 Task: Design a presentation showcasing the process of developing a mobile app
Action: Mouse moved to (718, 190)
Screenshot: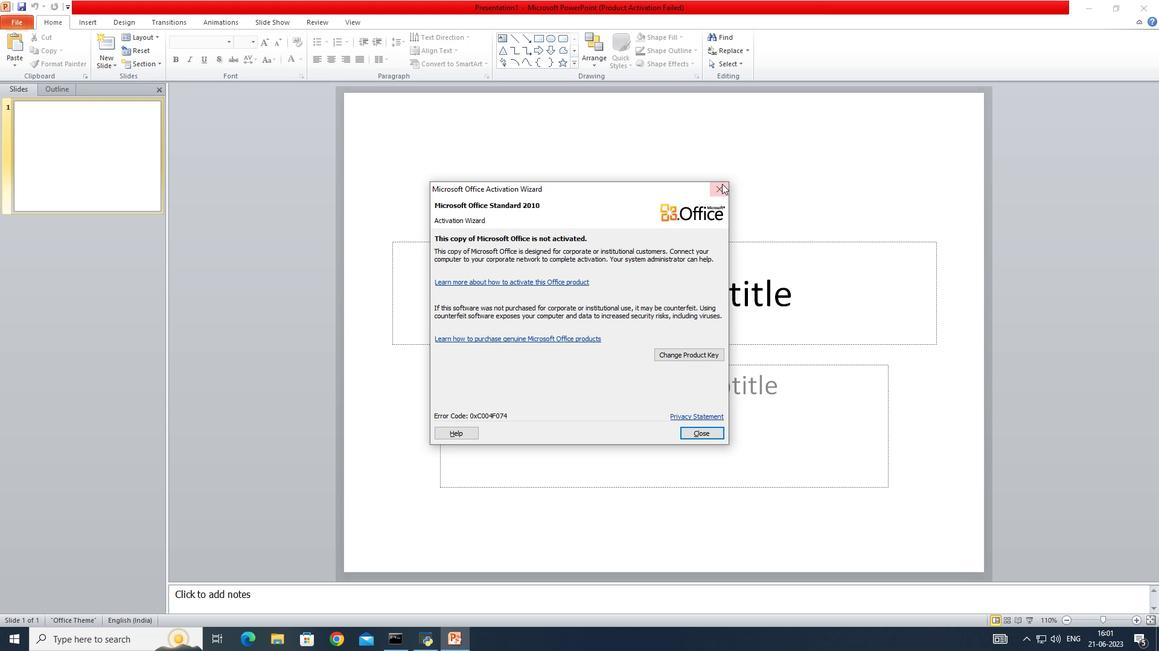 
Action: Mouse pressed left at (718, 190)
Screenshot: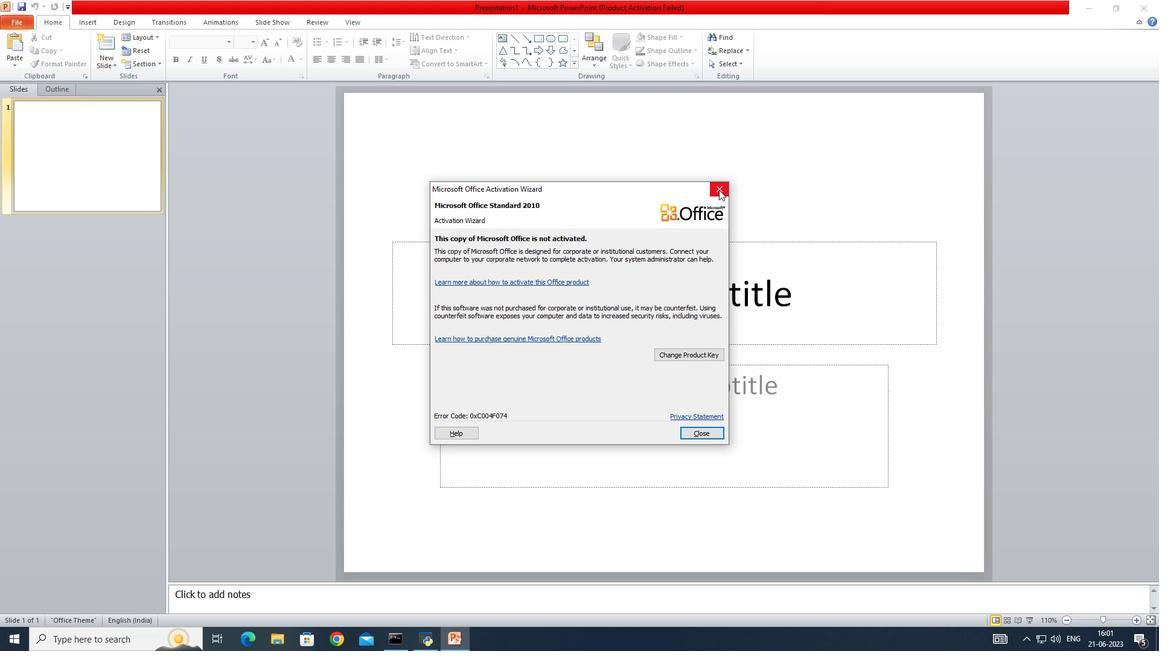 
Action: Mouse moved to (607, 292)
Screenshot: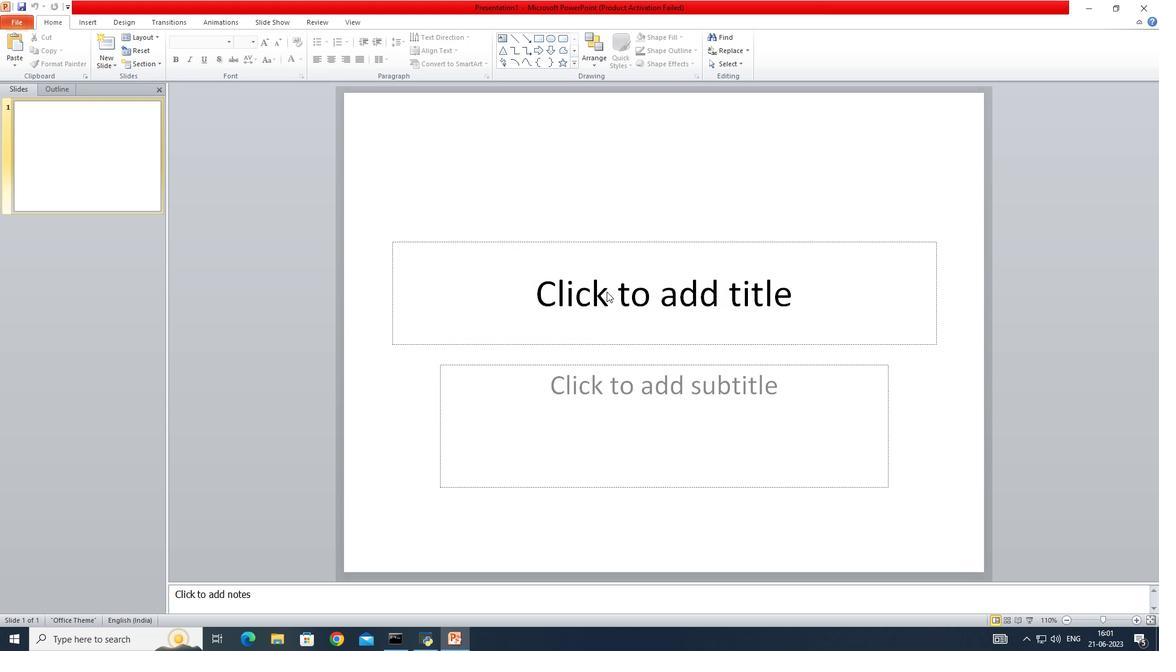 
Action: Mouse pressed left at (607, 292)
Screenshot: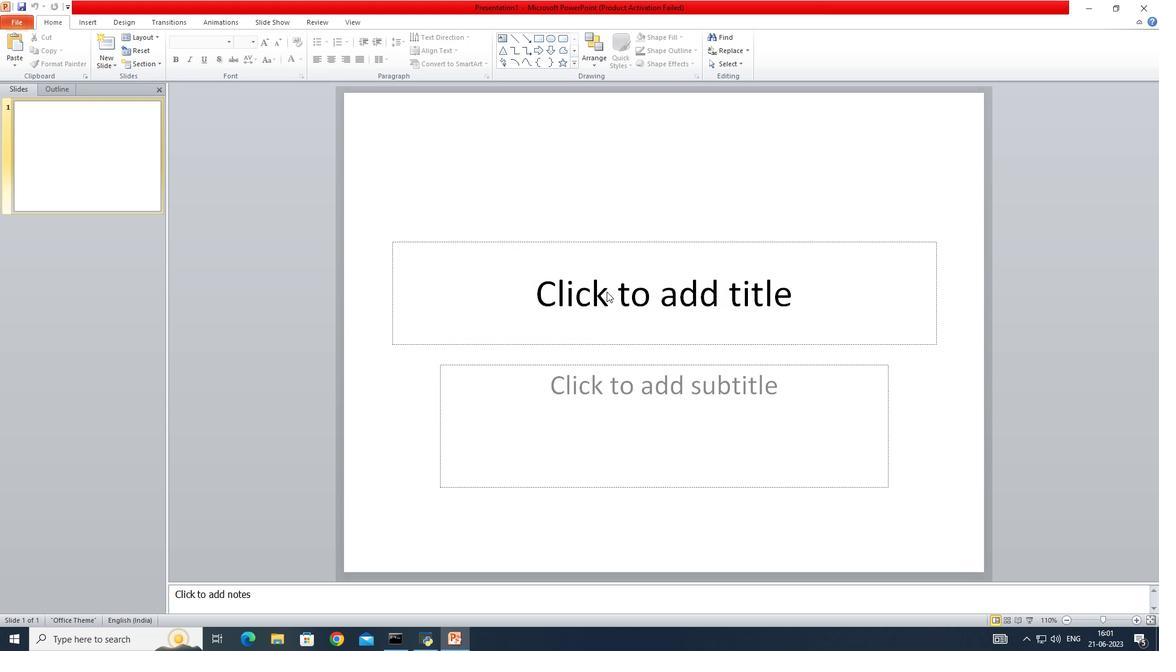 
Action: Key pressed <Key.shift>Mobile<Key.space><Key.shift>App<Key.space><Key.shift>Development<Key.space><Key.shift>O<Key.backspace><Key.shift>Proposal
Screenshot: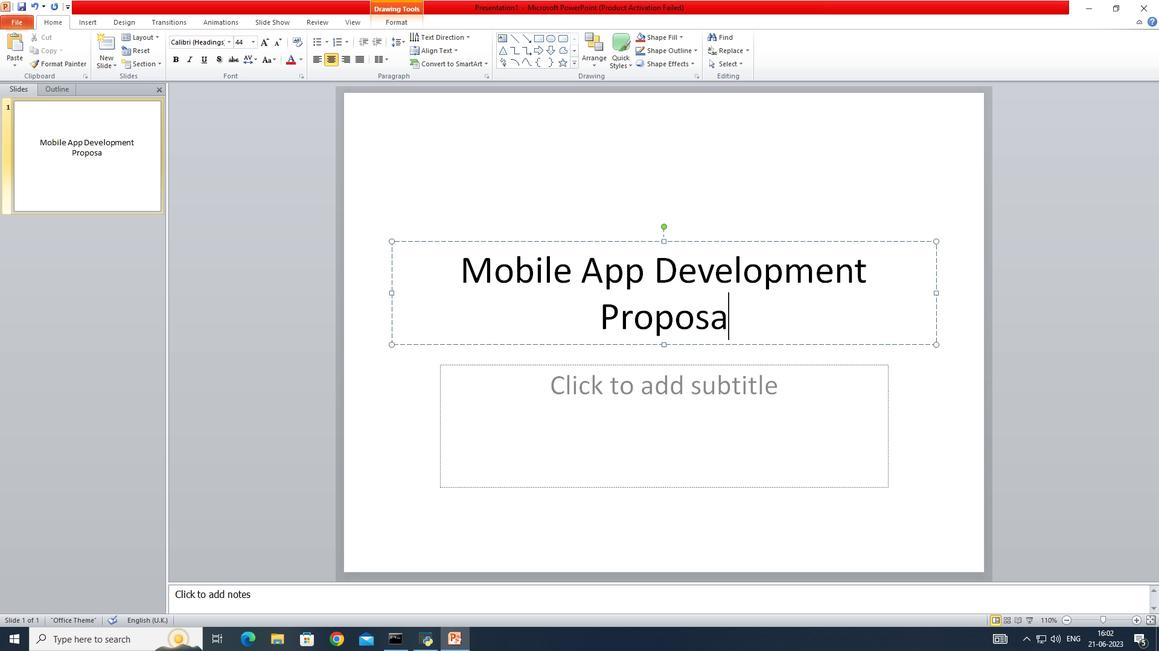 
Action: Mouse moved to (298, 59)
Screenshot: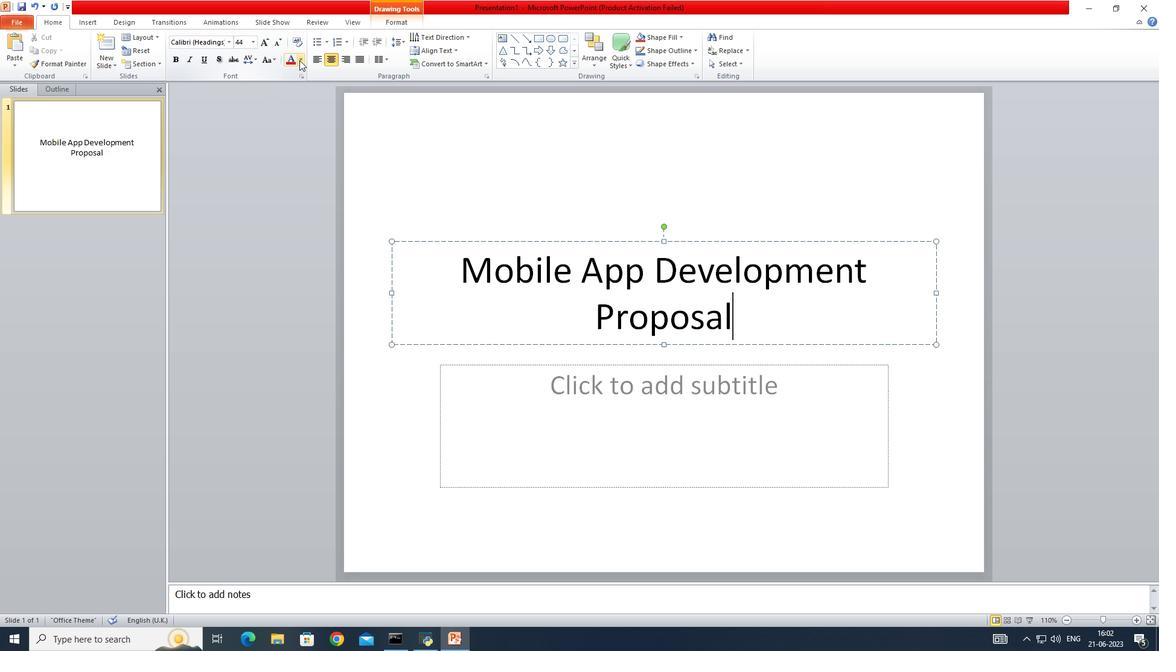 
Action: Mouse pressed left at (298, 59)
Screenshot: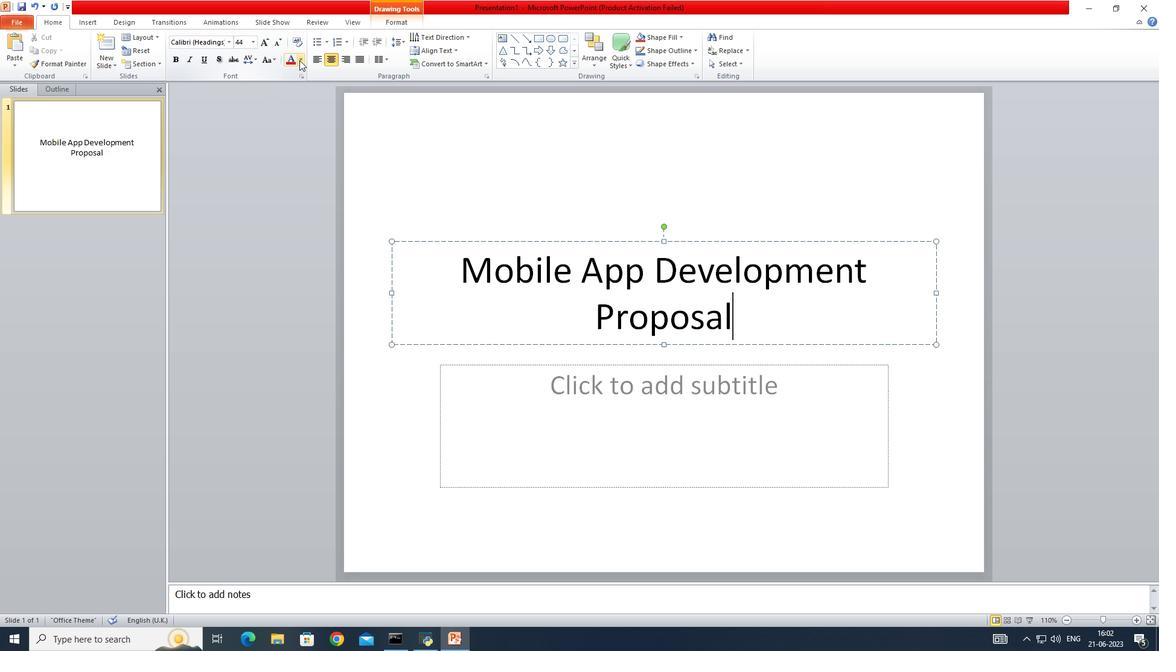 
Action: Mouse moved to (301, 125)
Screenshot: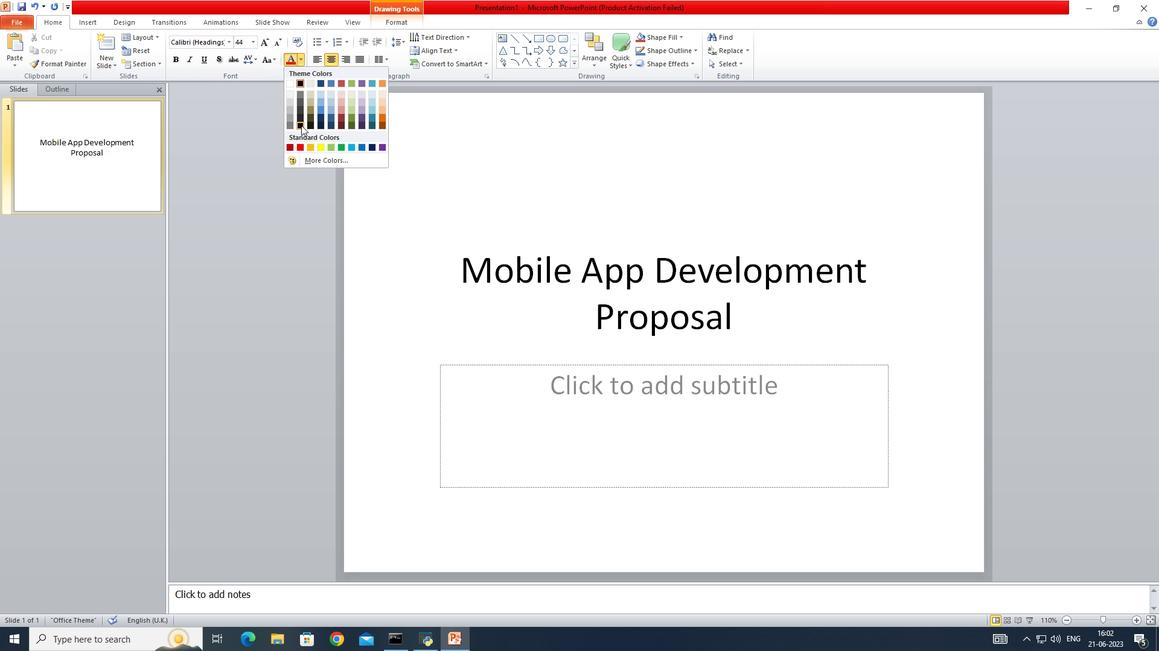 
Action: Mouse pressed left at (301, 125)
Screenshot: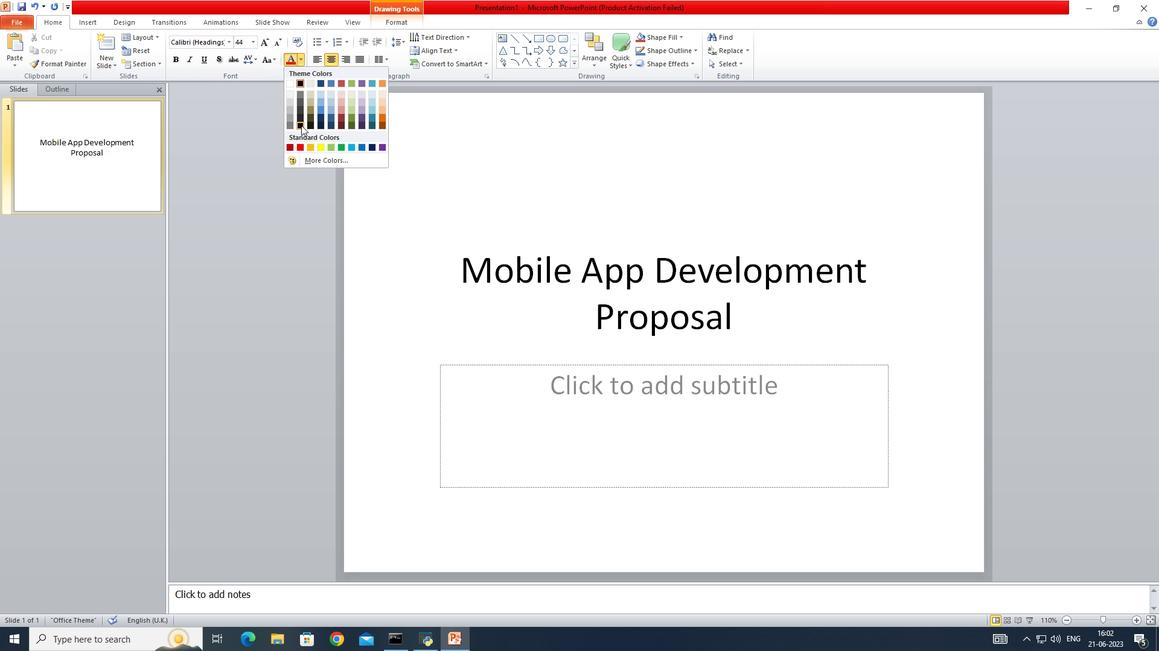 
Action: Mouse moved to (731, 315)
Screenshot: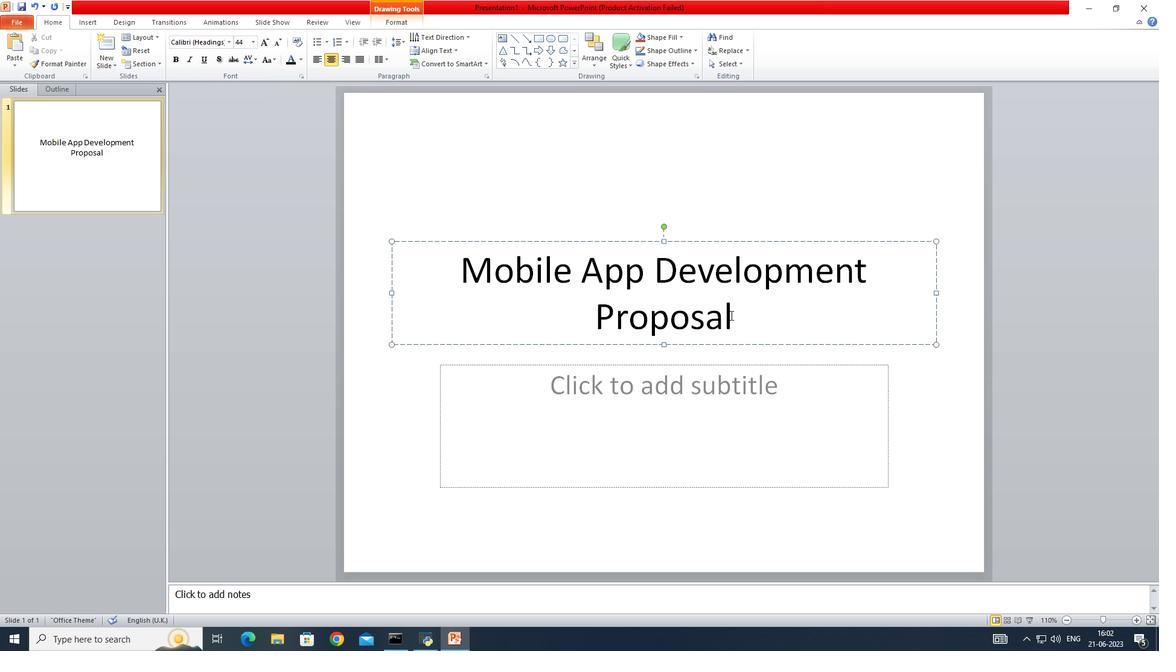 
Action: Mouse pressed left at (731, 315)
Screenshot: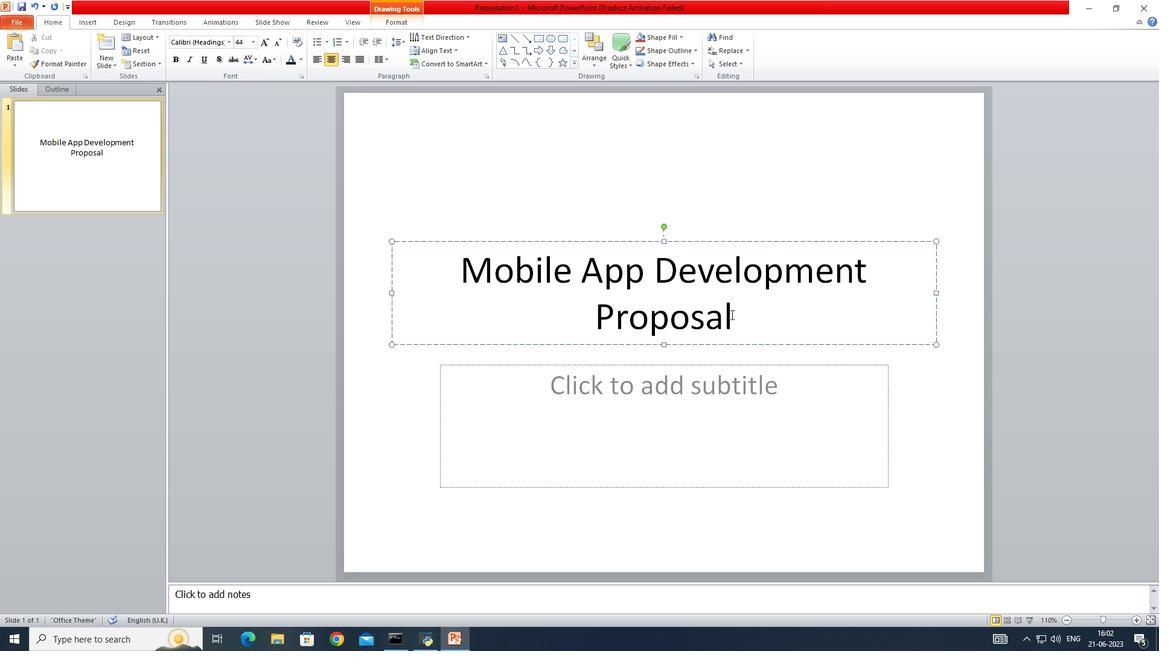 
Action: Mouse moved to (300, 59)
Screenshot: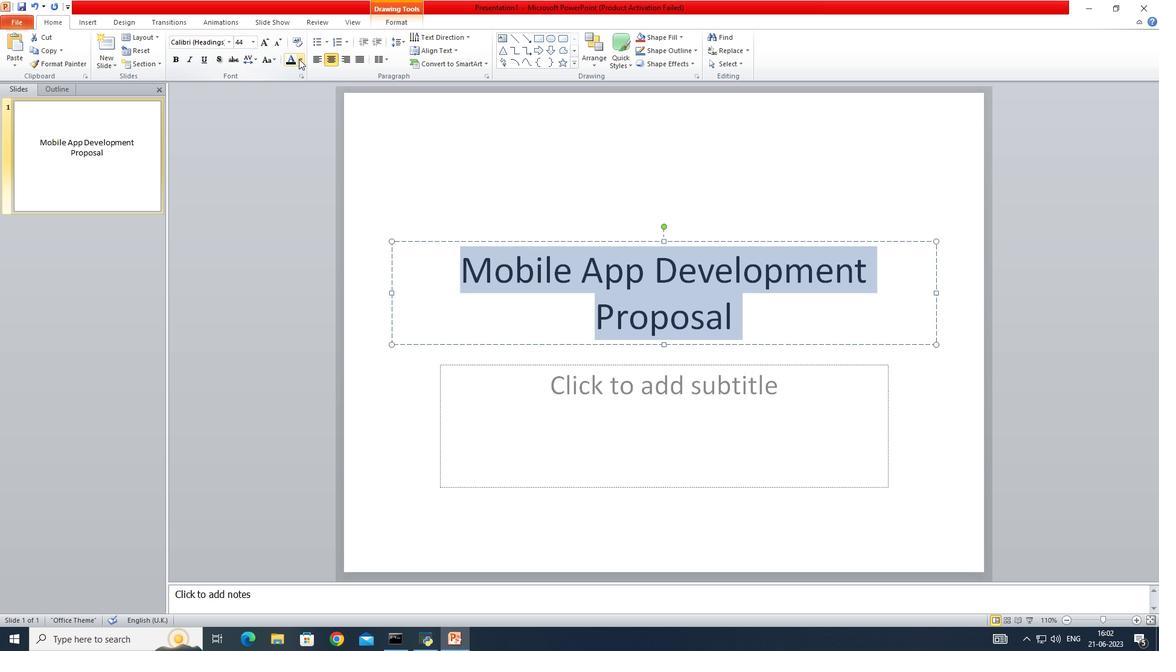 
Action: Mouse pressed left at (300, 59)
Screenshot: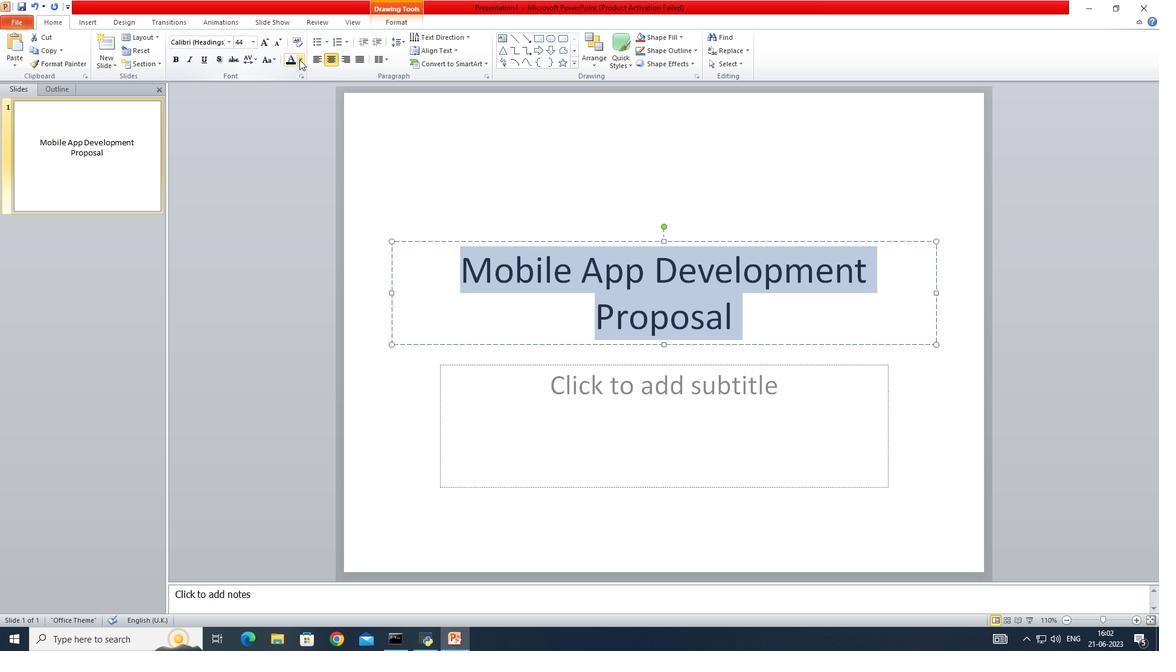 
Action: Mouse moved to (300, 123)
Screenshot: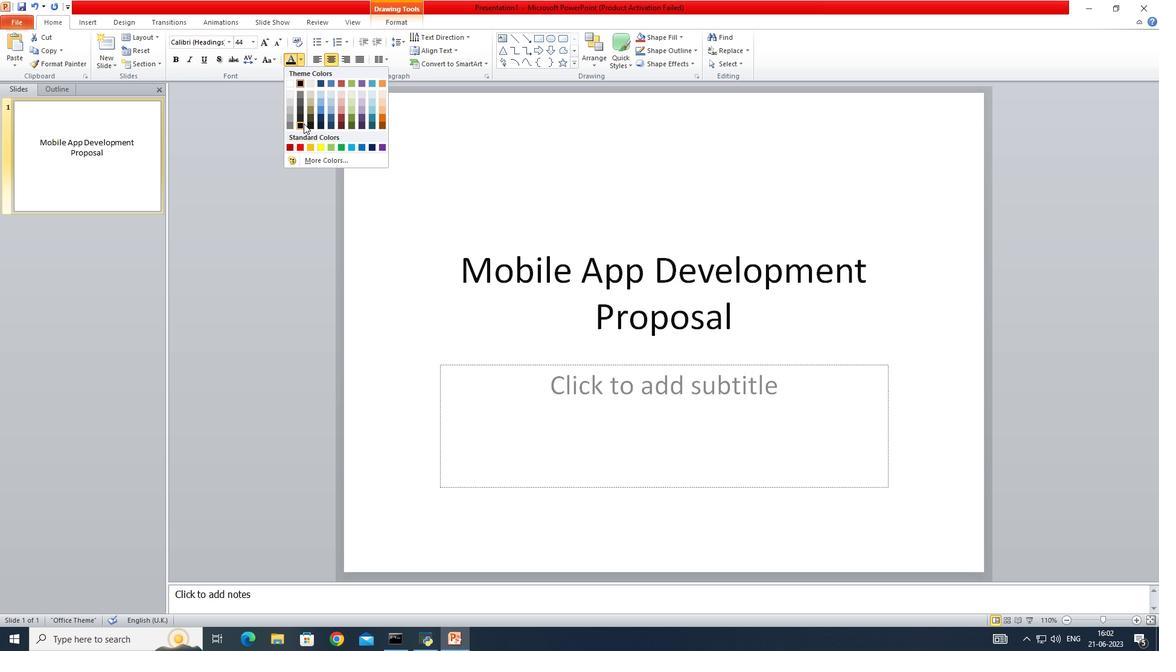 
Action: Mouse pressed left at (300, 123)
Screenshot: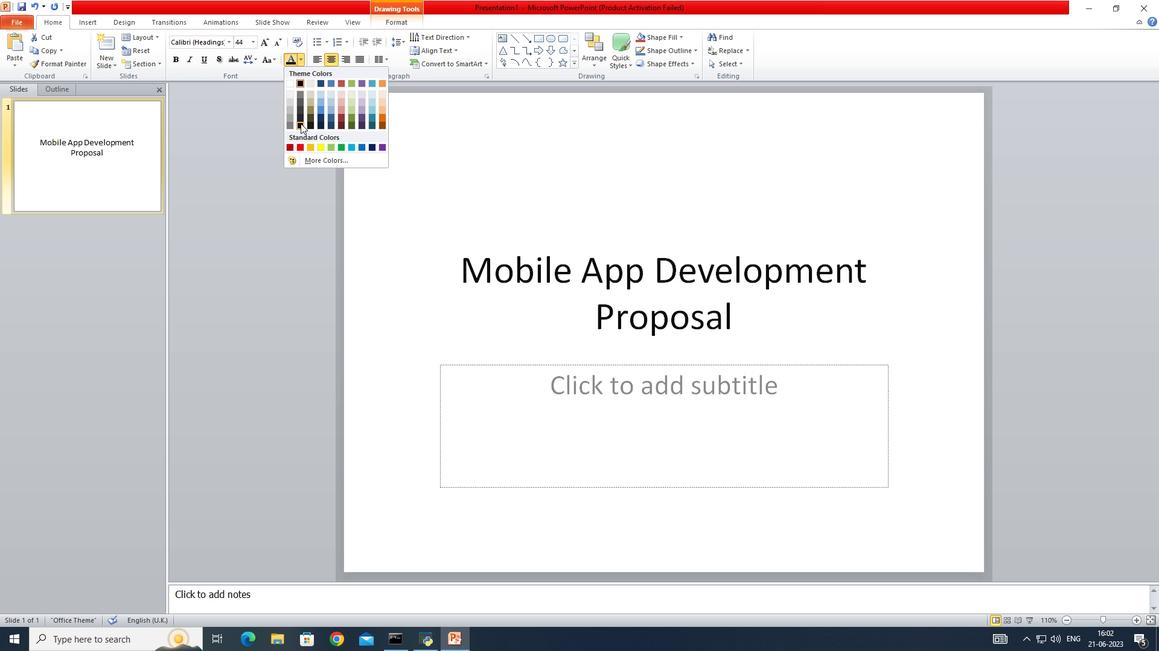 
Action: Mouse moved to (297, 60)
Screenshot: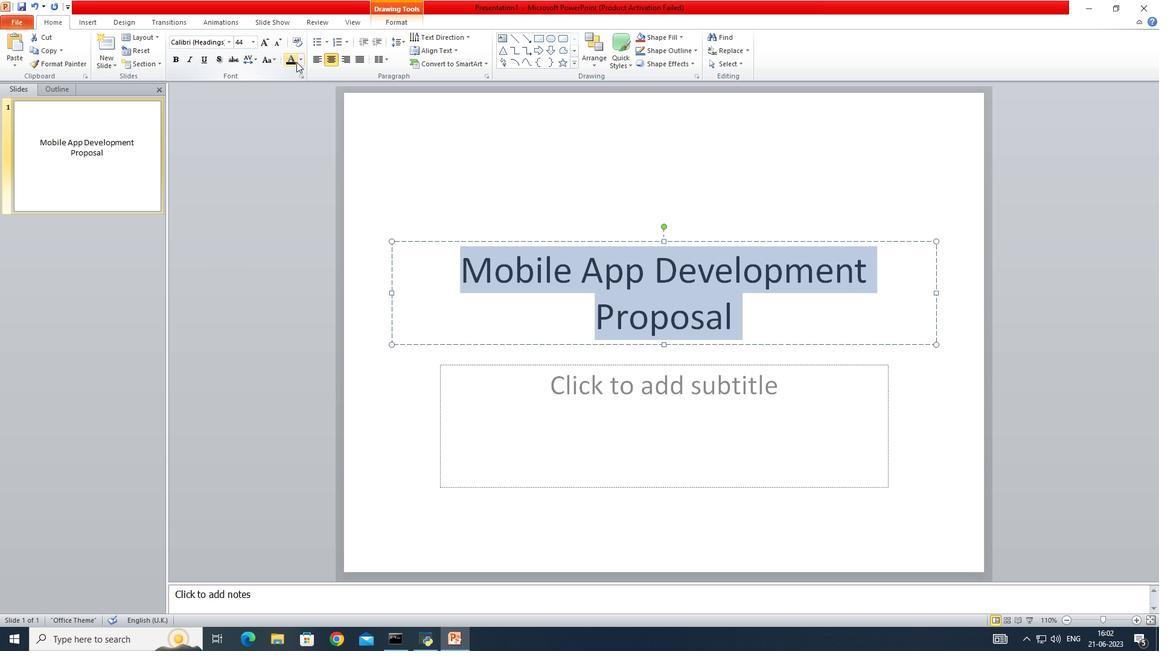 
Action: Mouse pressed left at (297, 60)
Screenshot: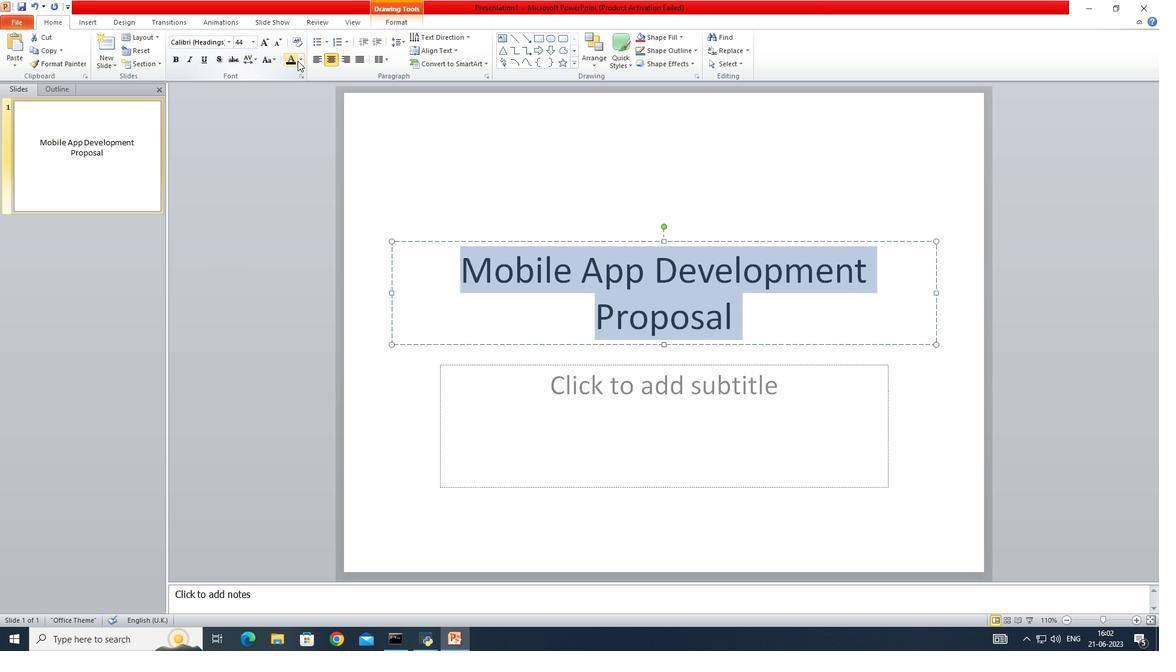 
Action: Mouse moved to (252, 115)
Screenshot: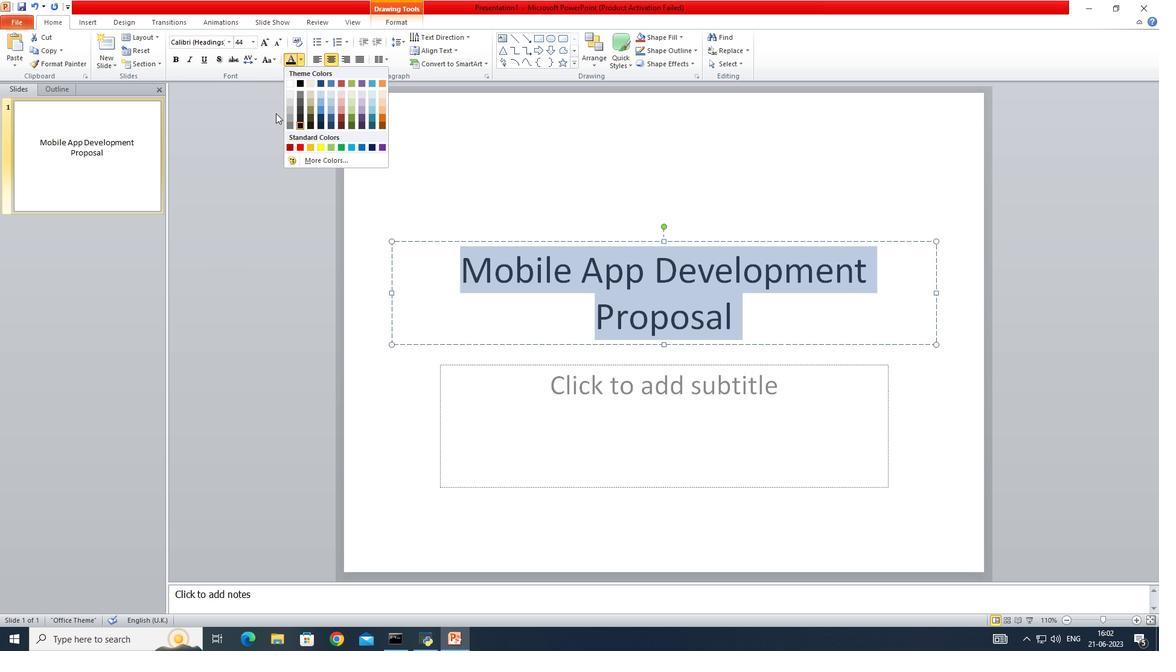
Action: Mouse pressed left at (252, 115)
Screenshot: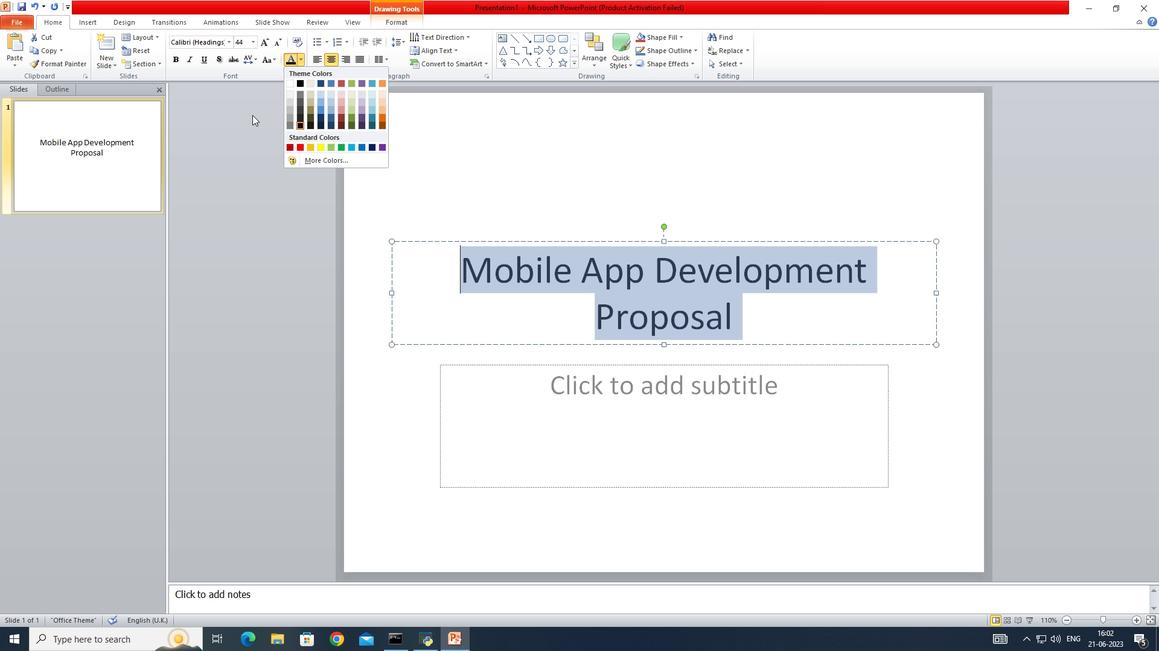 
Action: Mouse moved to (253, 42)
Screenshot: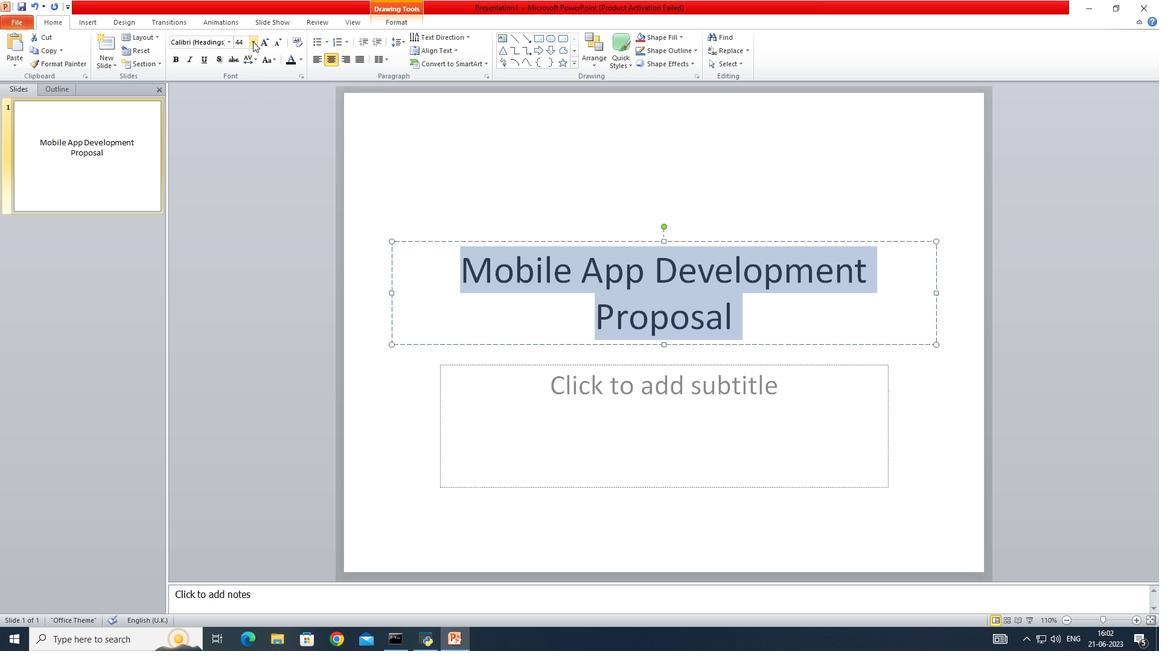 
Action: Mouse pressed left at (253, 42)
Screenshot: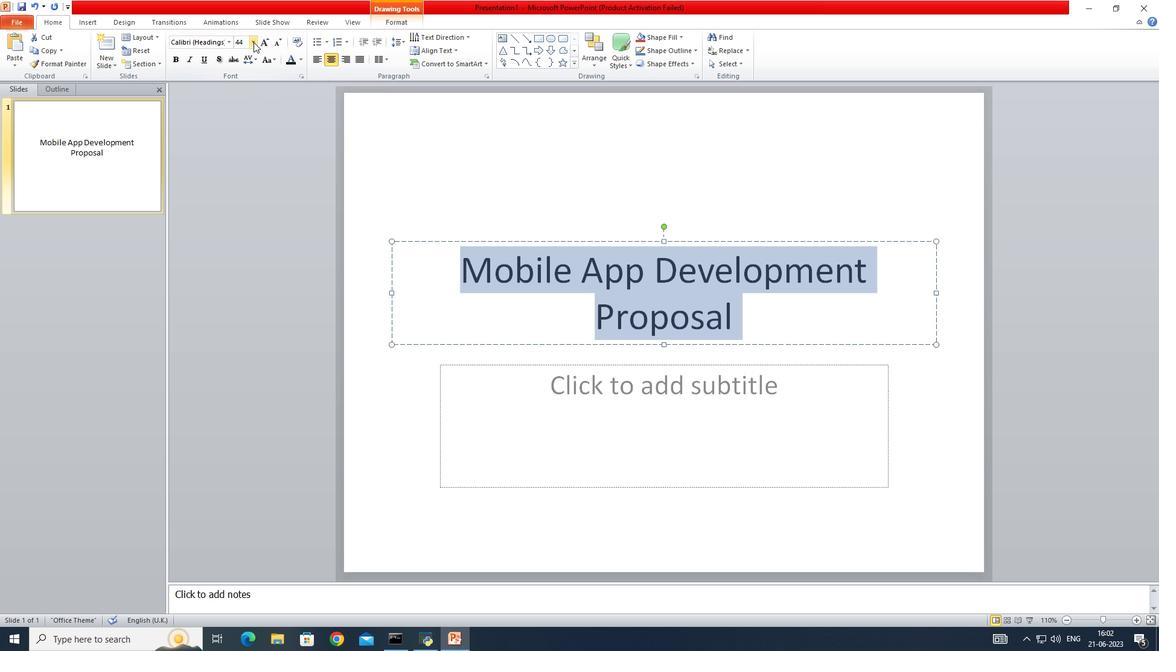 
Action: Mouse moved to (245, 218)
Screenshot: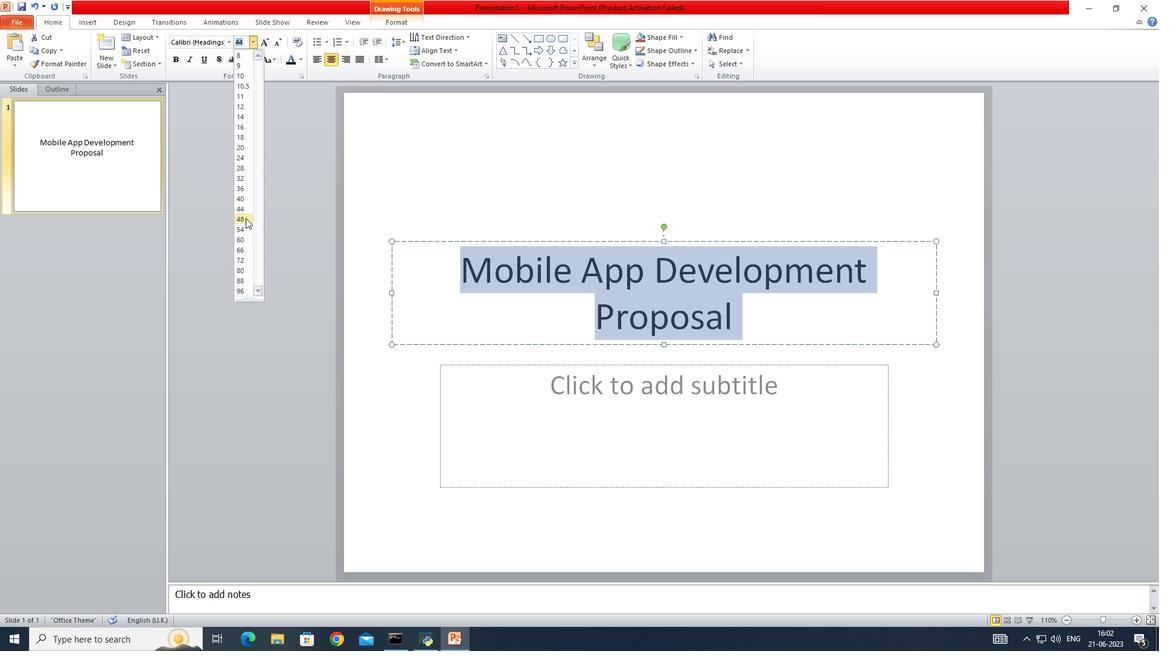 
Action: Mouse pressed left at (245, 218)
Screenshot: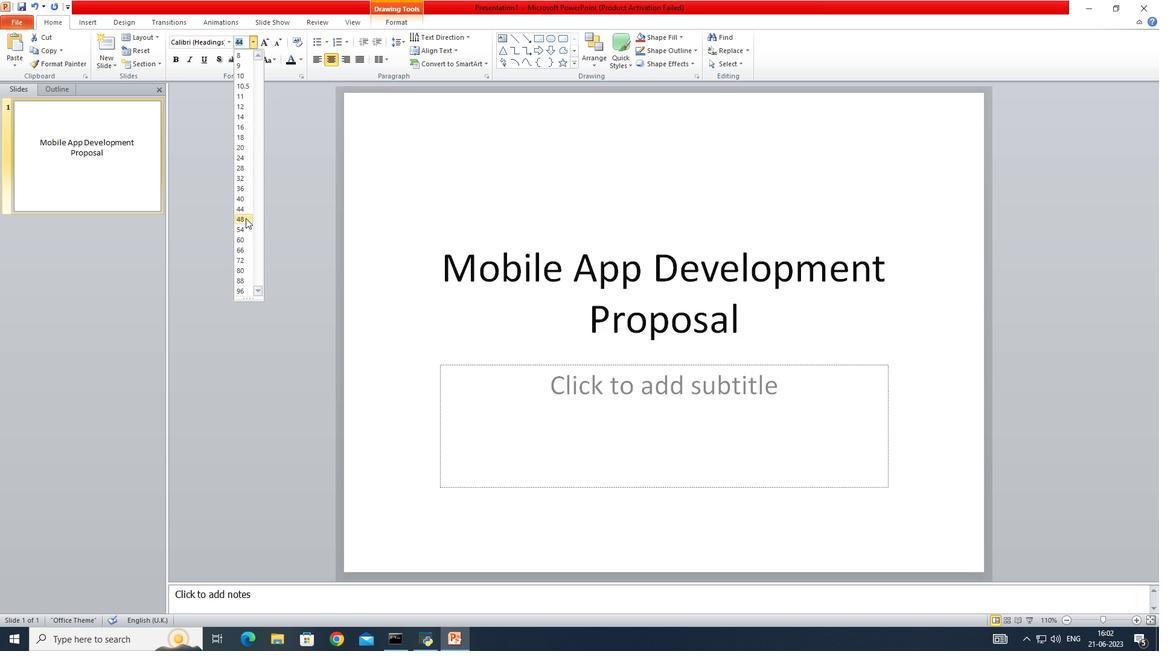 
Action: Mouse moved to (313, 211)
Screenshot: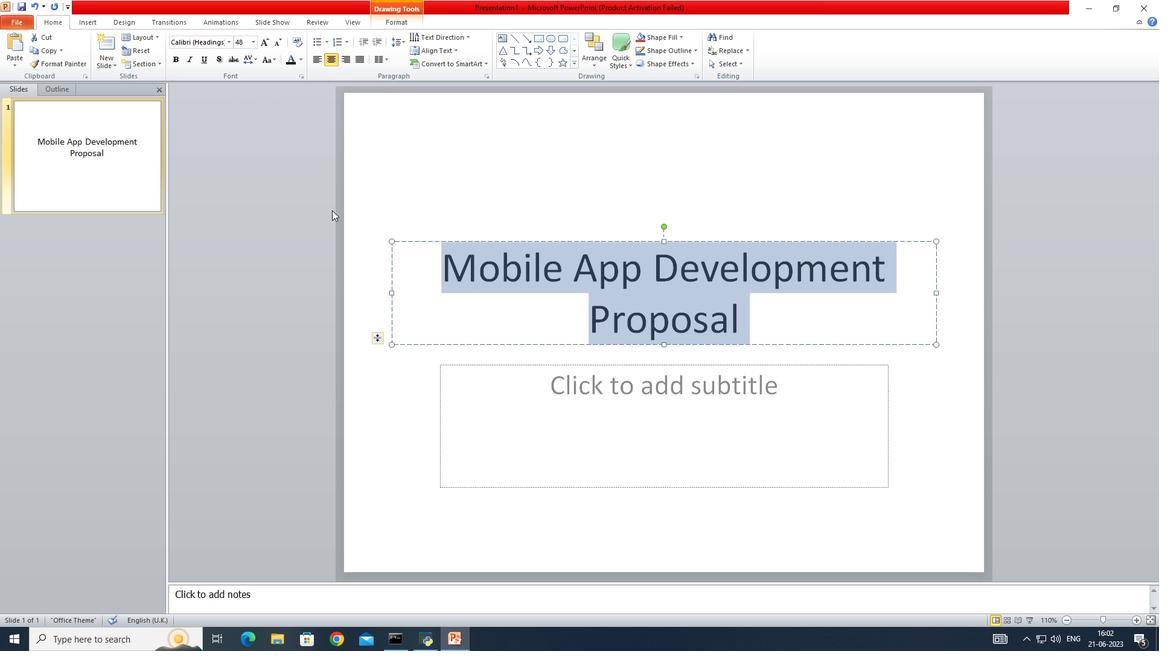 
Action: Mouse pressed left at (313, 211)
Screenshot: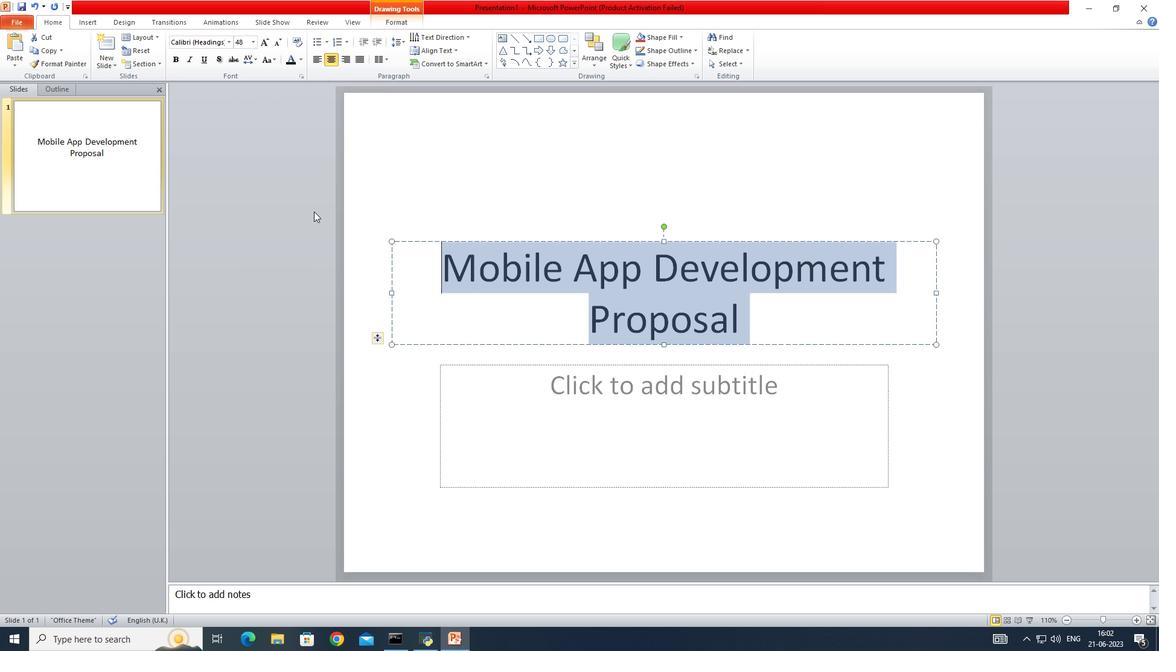 
Action: Mouse moved to (91, 21)
Screenshot: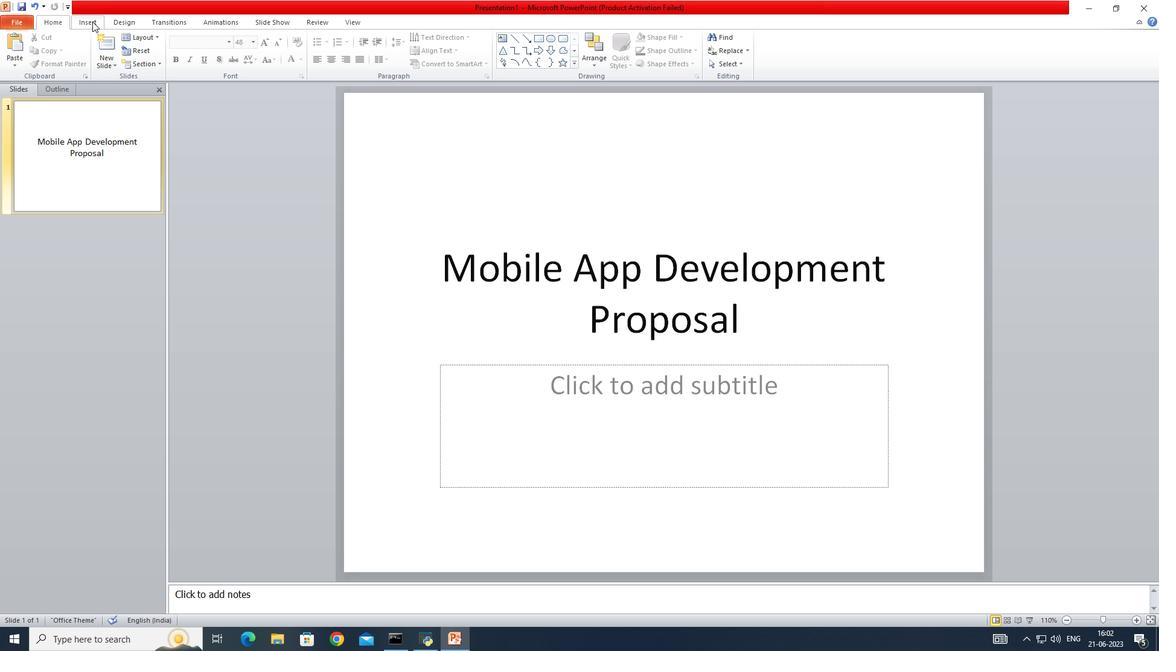 
Action: Mouse pressed left at (91, 21)
Screenshot: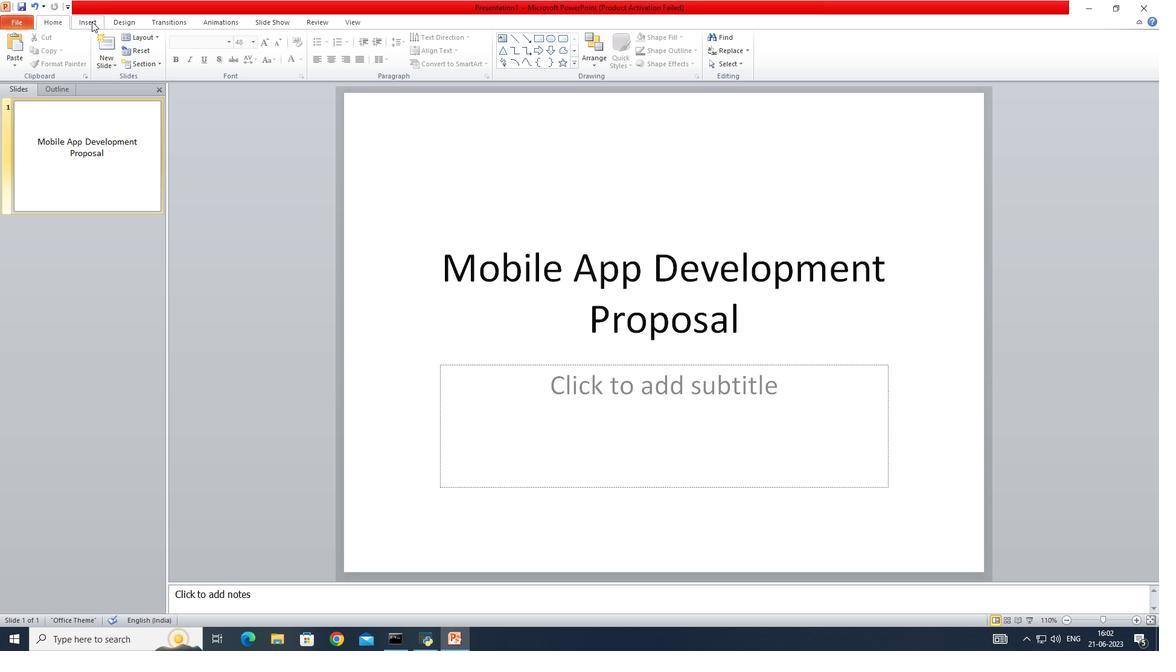 
Action: Mouse moved to (50, 18)
Screenshot: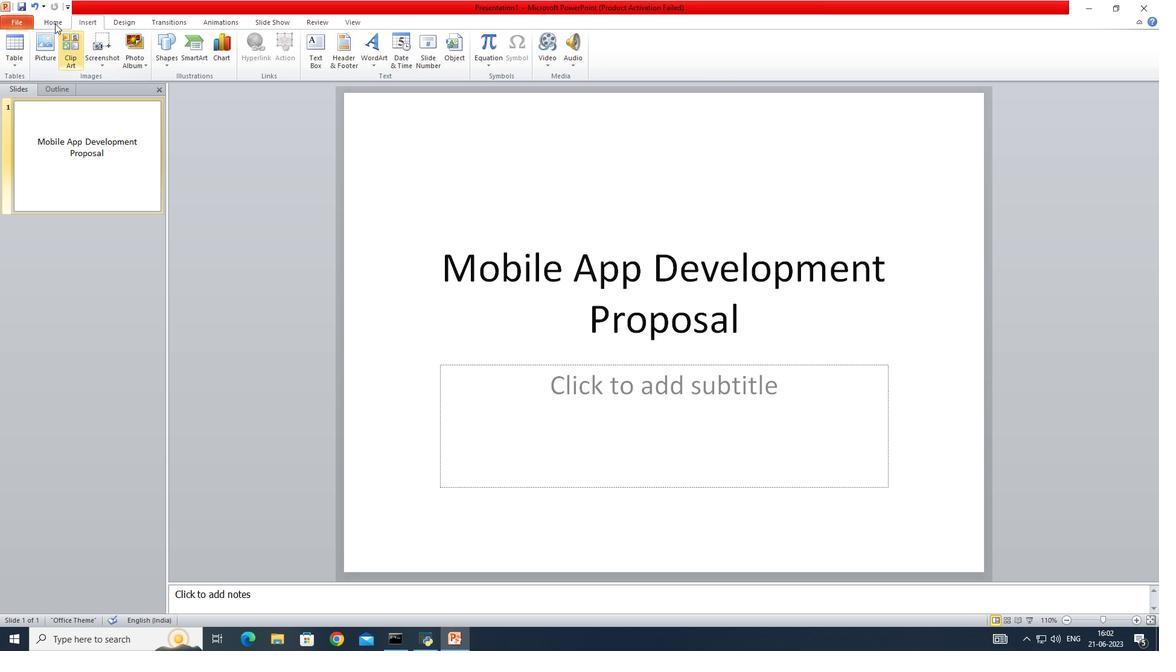 
Action: Mouse pressed left at (50, 18)
Screenshot: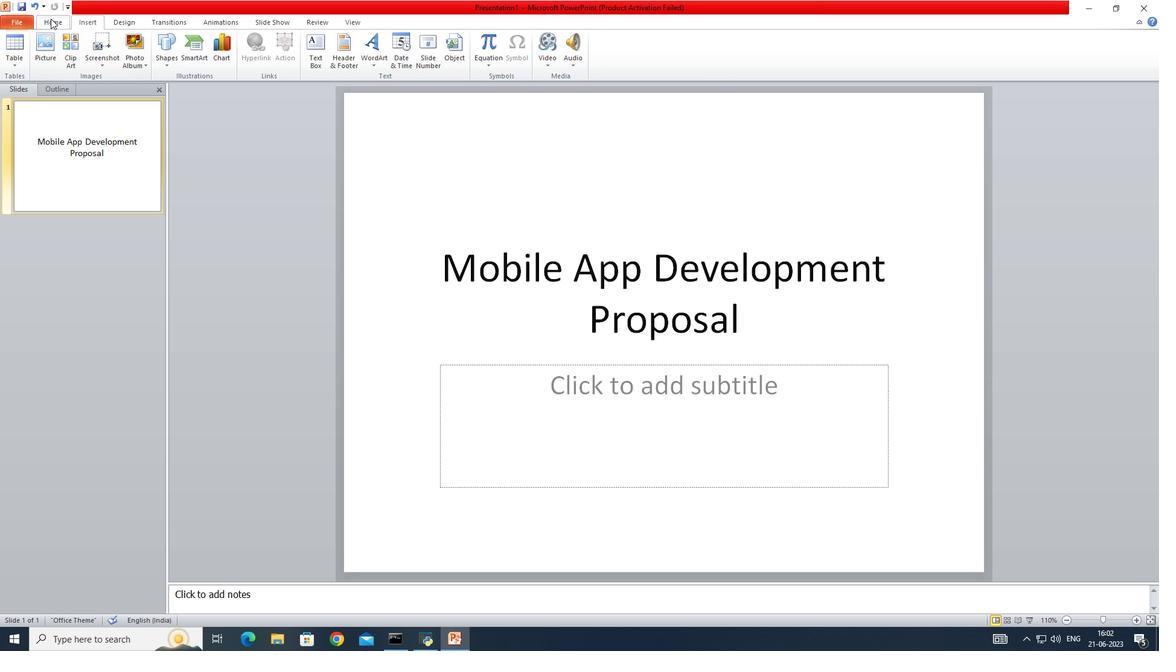 
Action: Mouse moved to (115, 65)
Screenshot: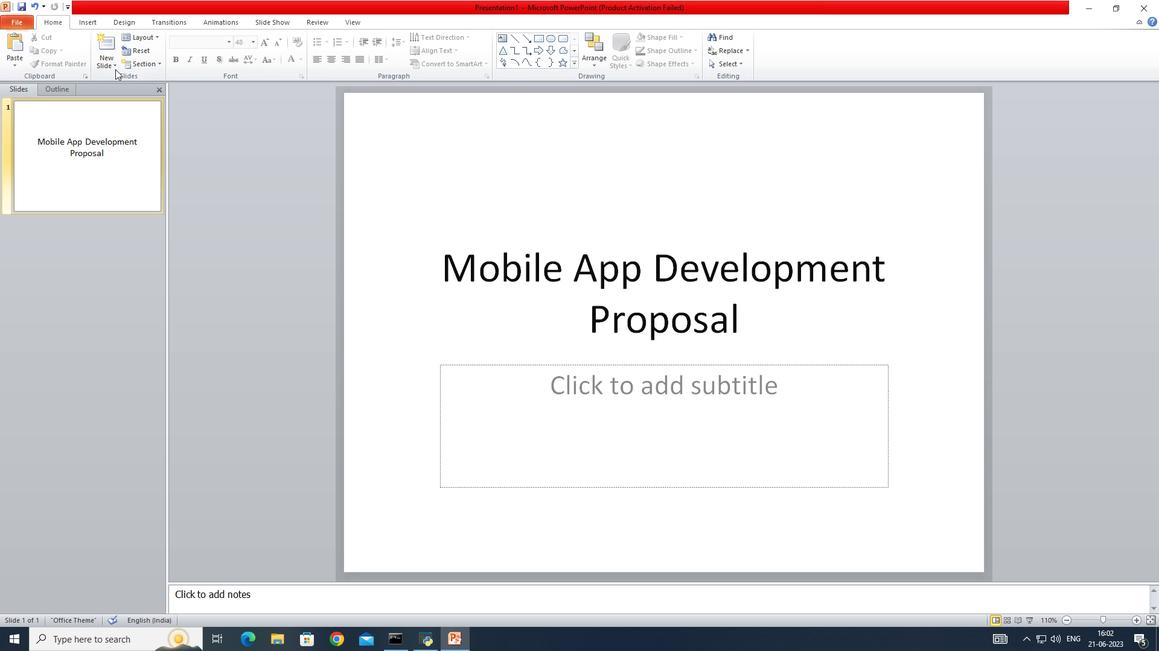 
Action: Mouse pressed left at (115, 65)
Screenshot: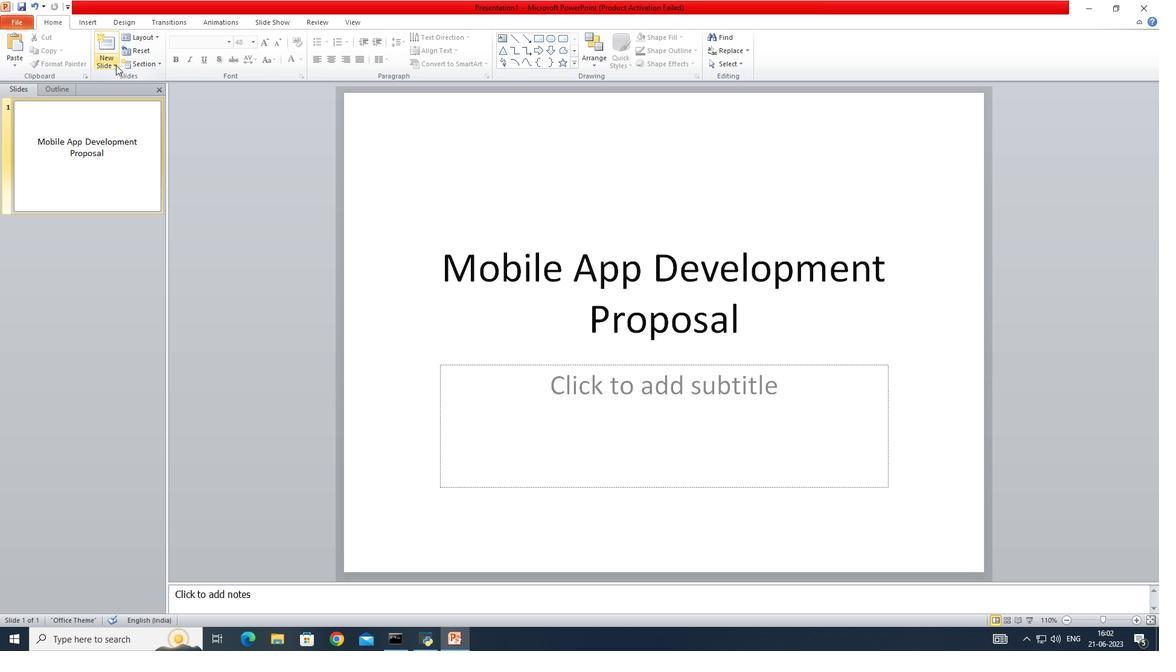 
Action: Mouse moved to (130, 245)
Screenshot: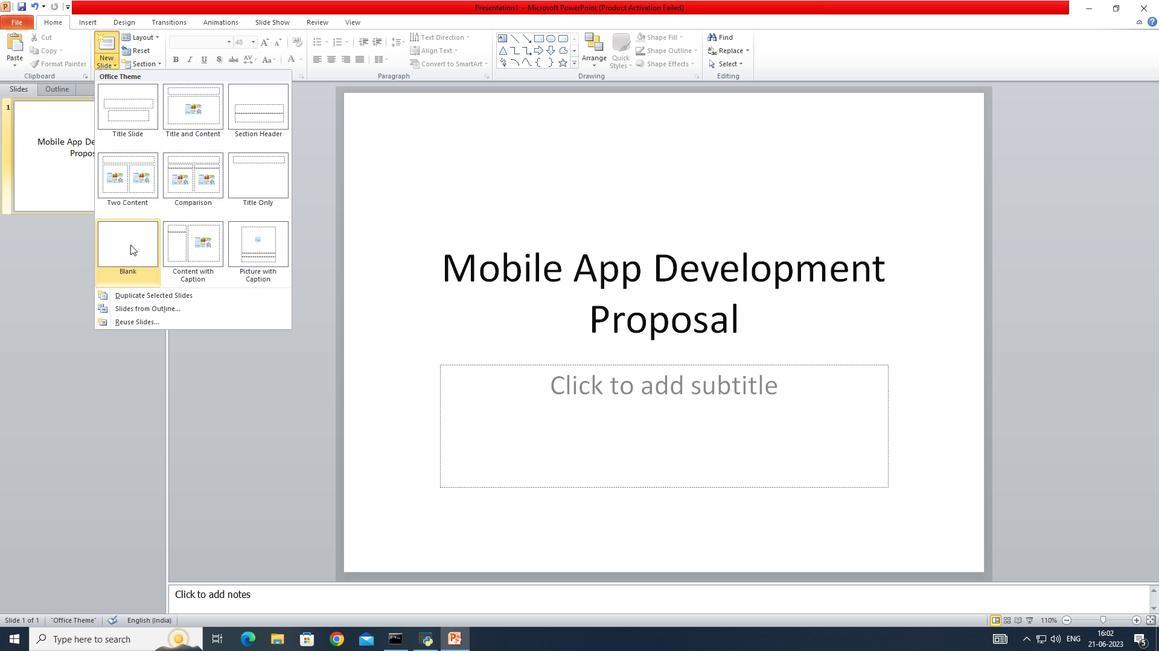 
Action: Mouse pressed left at (130, 245)
Screenshot: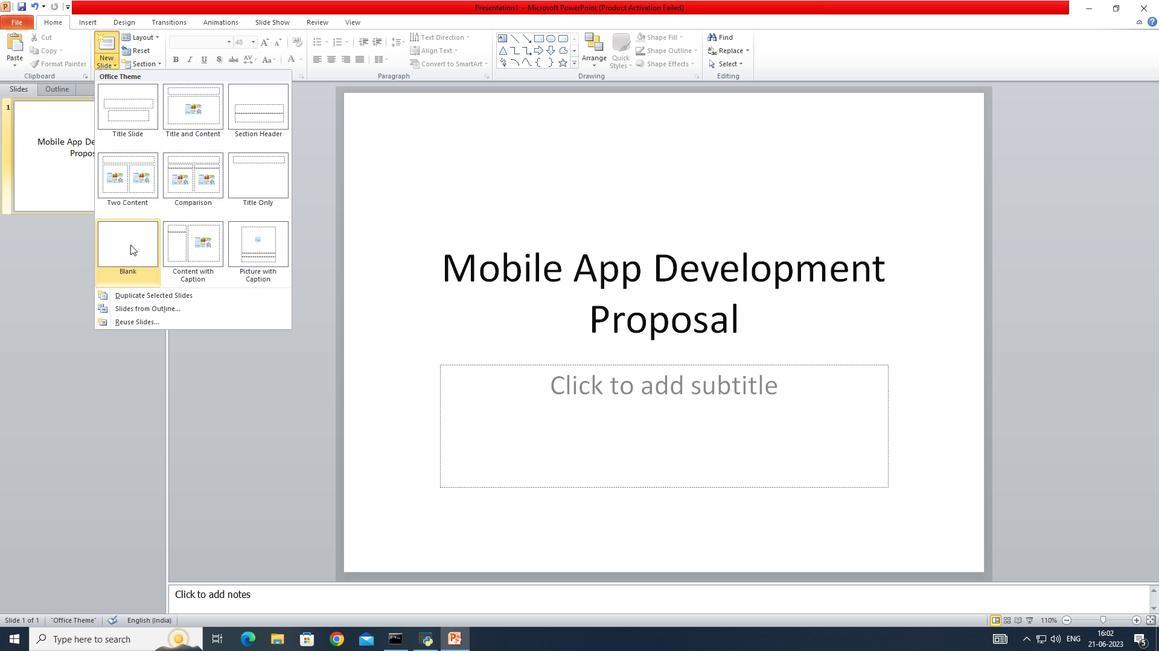 
Action: Mouse moved to (81, 307)
Screenshot: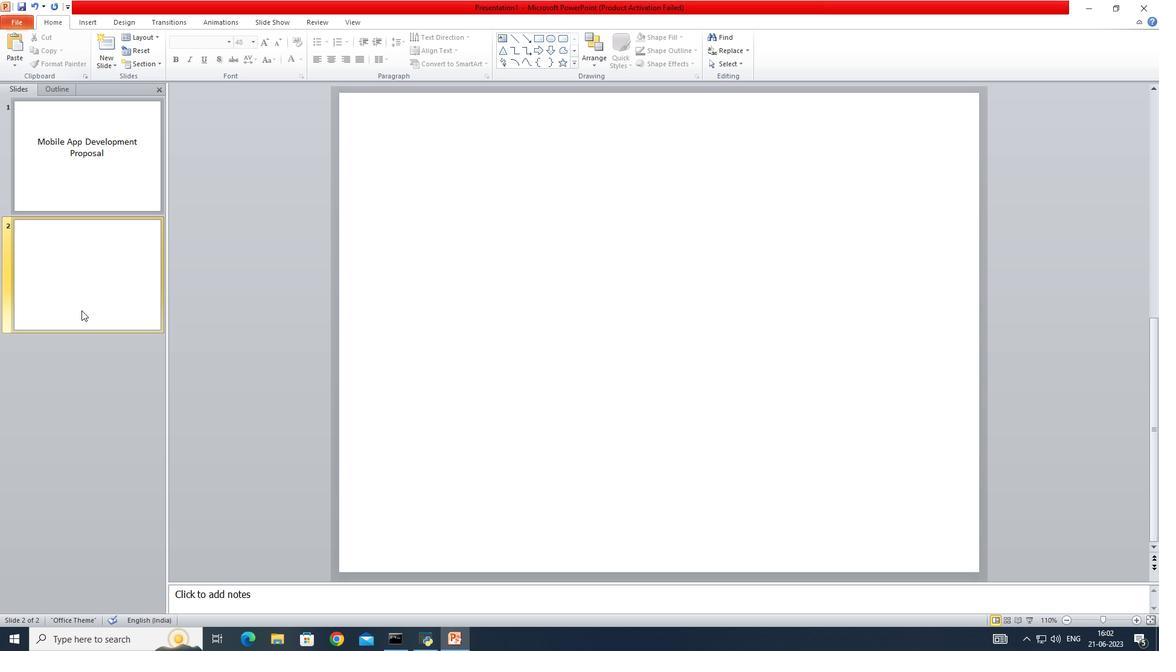 
Action: Mouse pressed left at (81, 307)
Screenshot: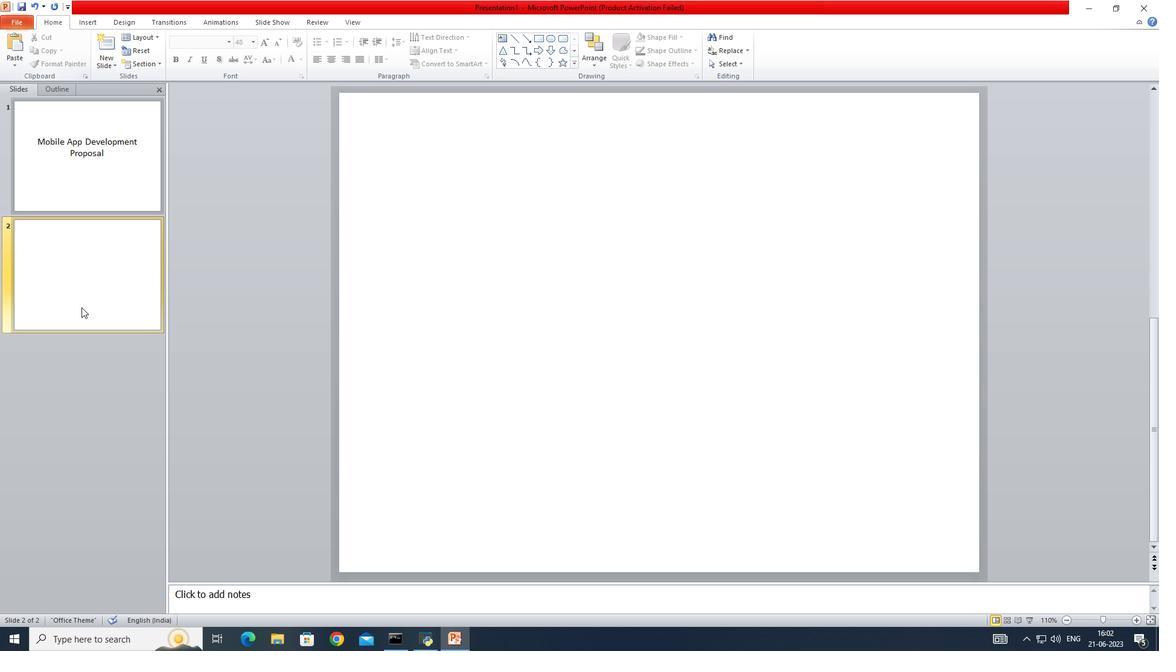 
Action: Mouse moved to (89, 284)
Screenshot: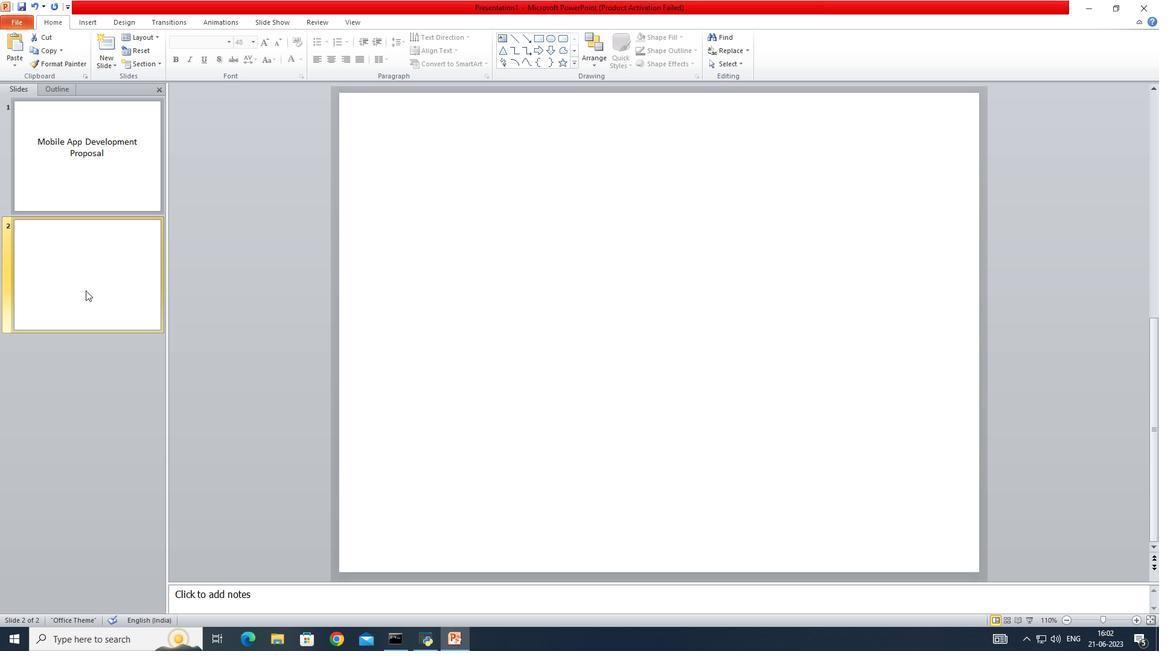 
Action: Key pressed <Key.delete>
Screenshot: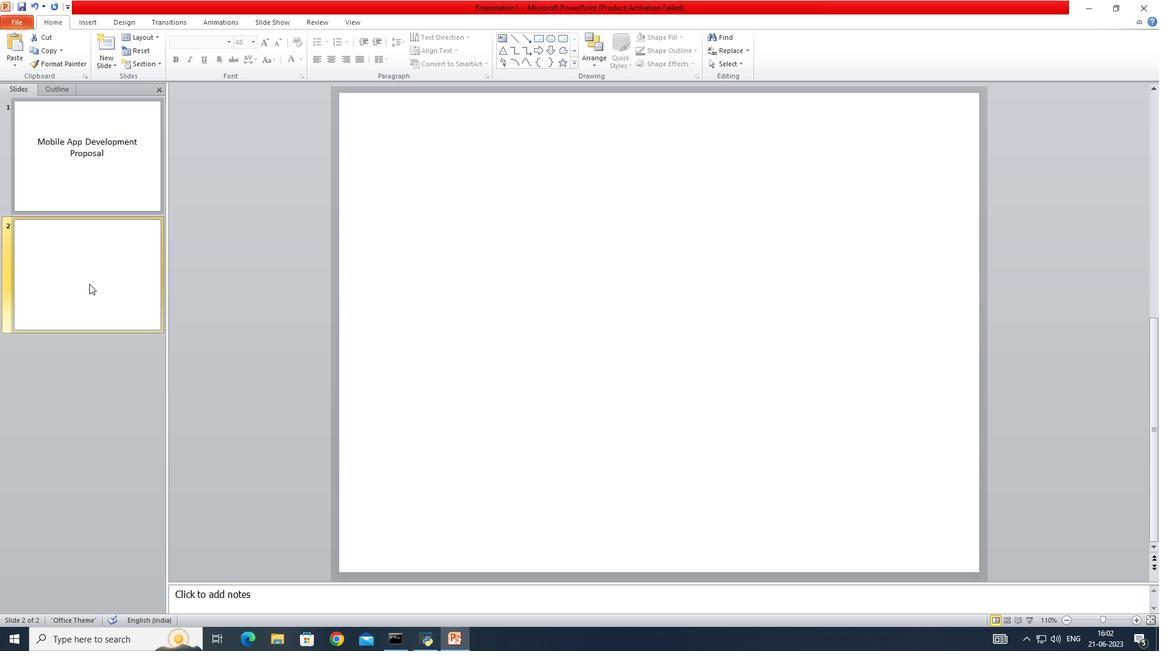 
Action: Mouse moved to (86, 22)
Screenshot: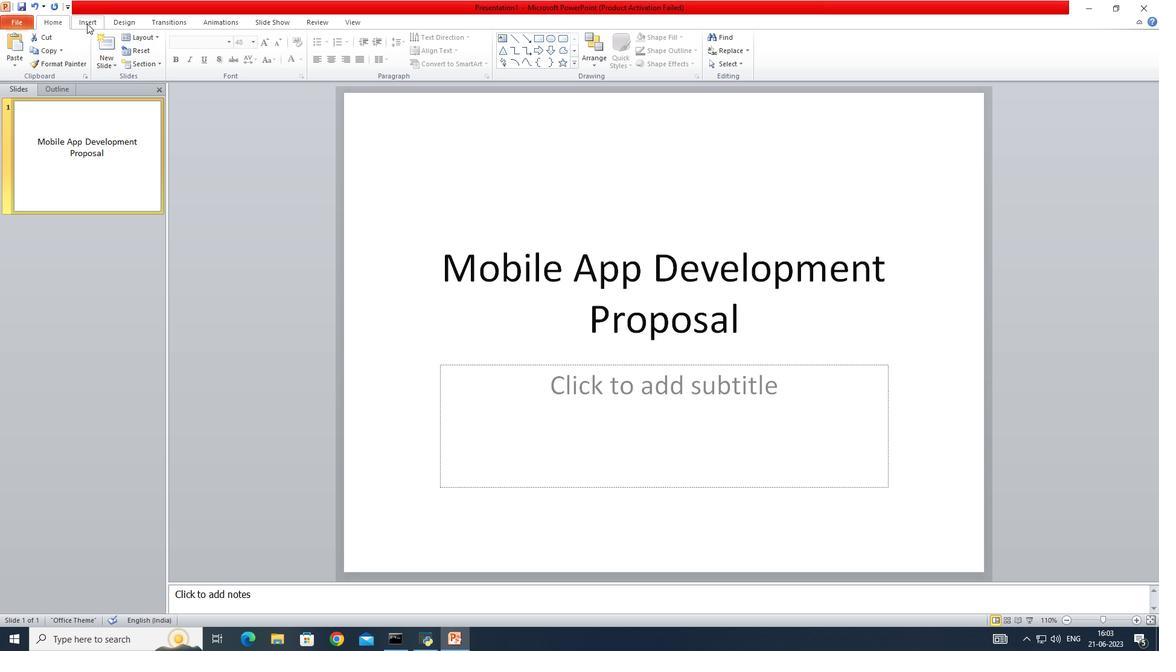 
Action: Mouse pressed left at (86, 22)
Screenshot: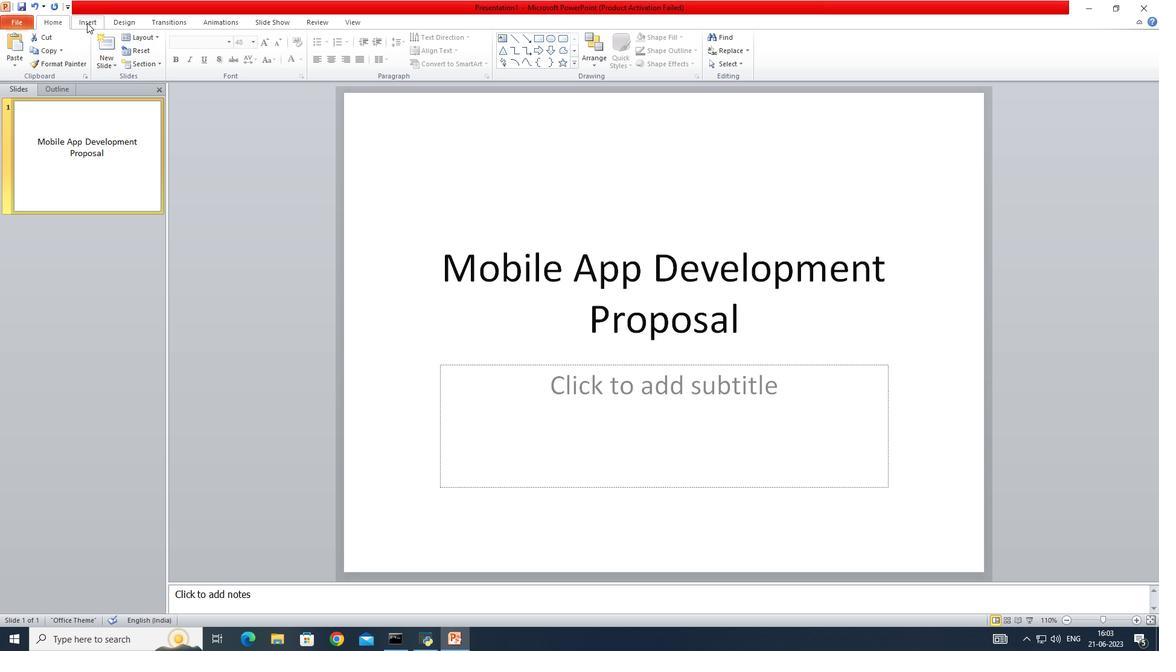 
Action: Mouse moved to (63, 22)
Screenshot: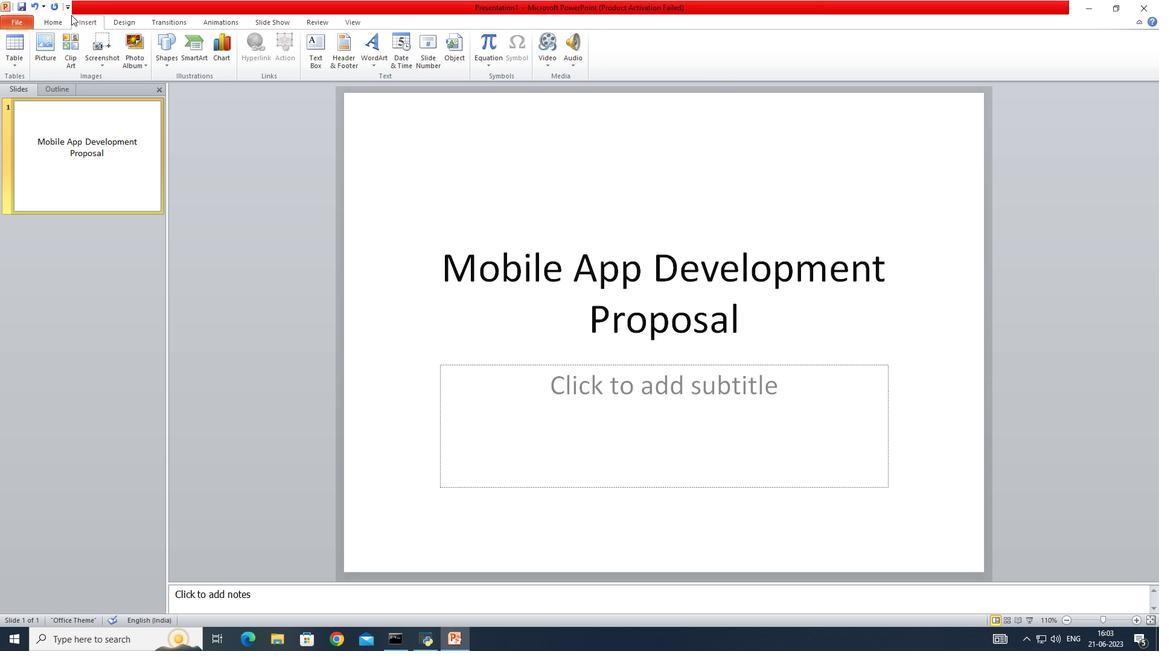 
Action: Mouse pressed left at (63, 22)
Screenshot: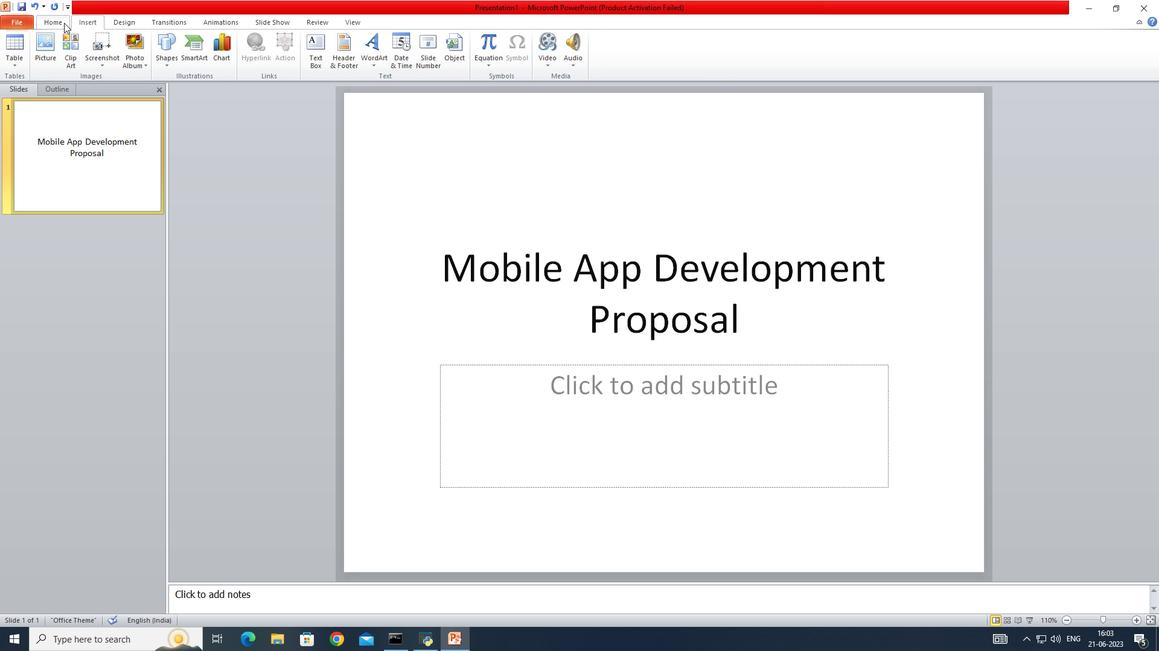 
Action: Mouse moved to (152, 35)
Screenshot: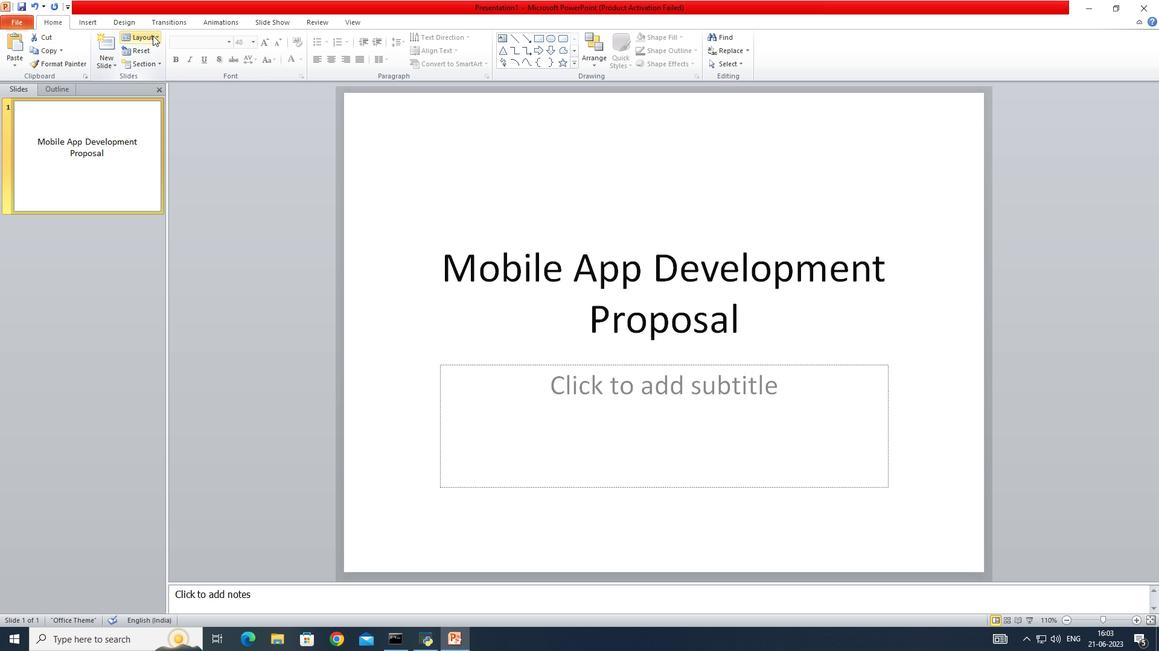 
Action: Mouse pressed left at (152, 35)
Screenshot: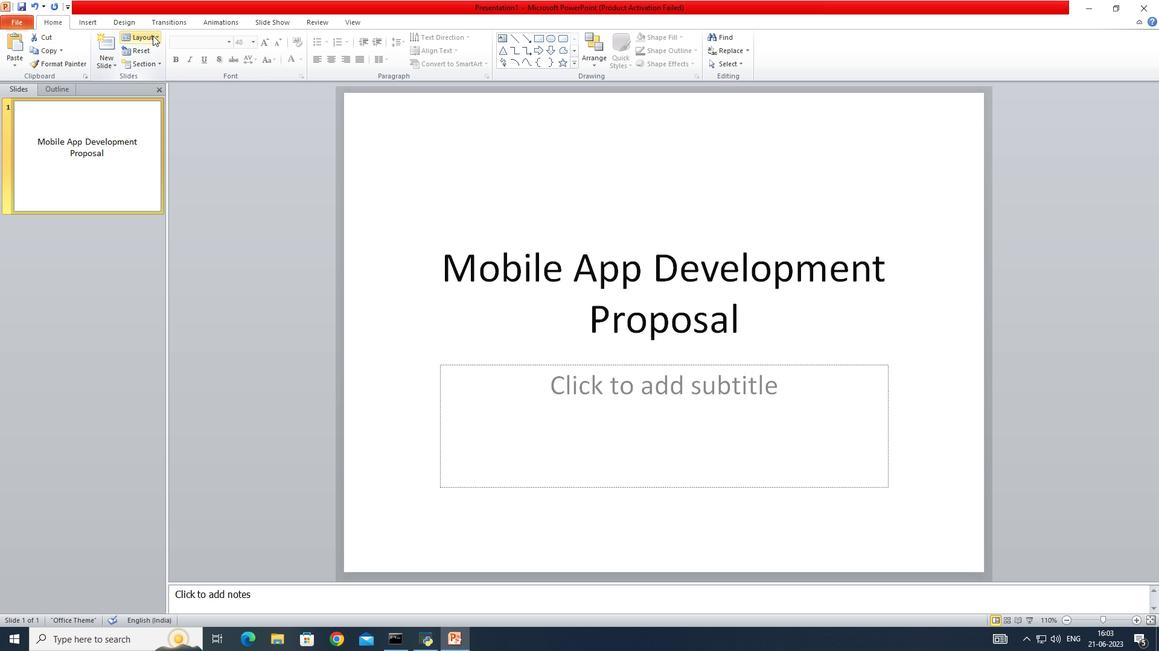 
Action: Mouse moved to (288, 157)
Screenshot: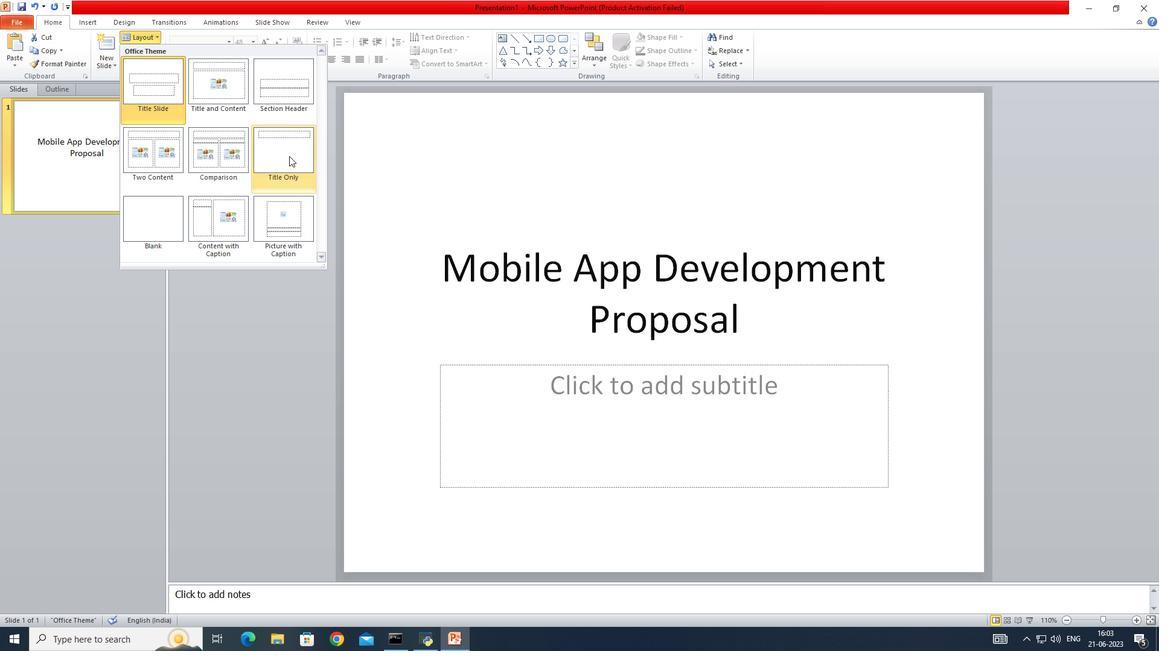 
Action: Mouse pressed left at (288, 157)
Screenshot: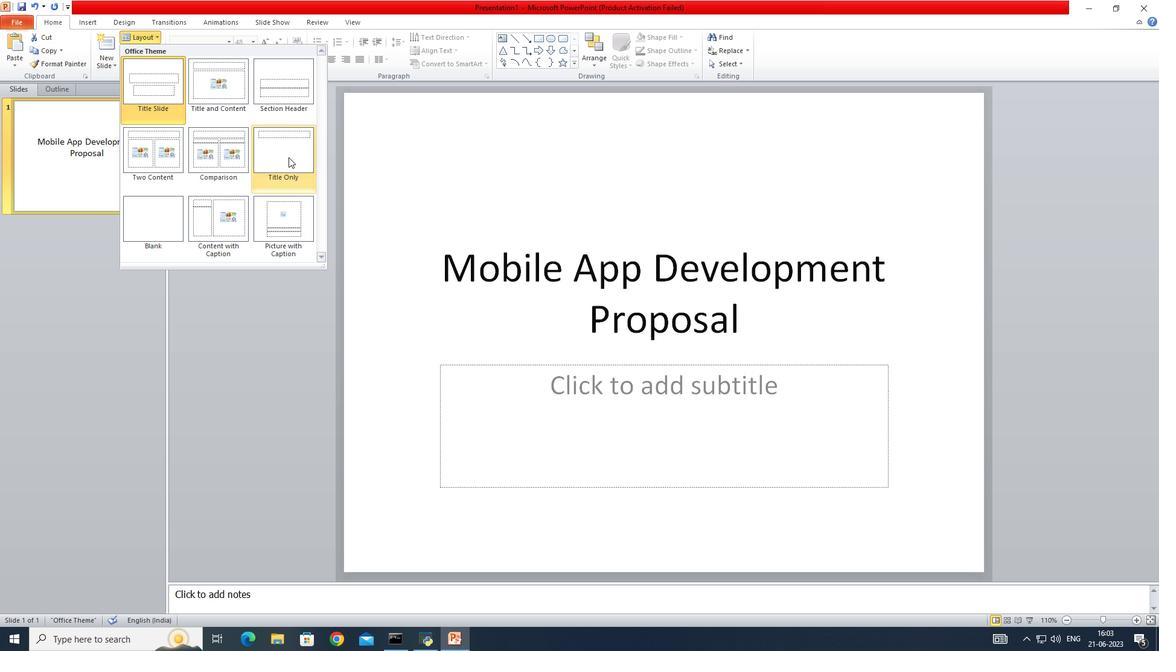 
Action: Mouse moved to (623, 312)
Screenshot: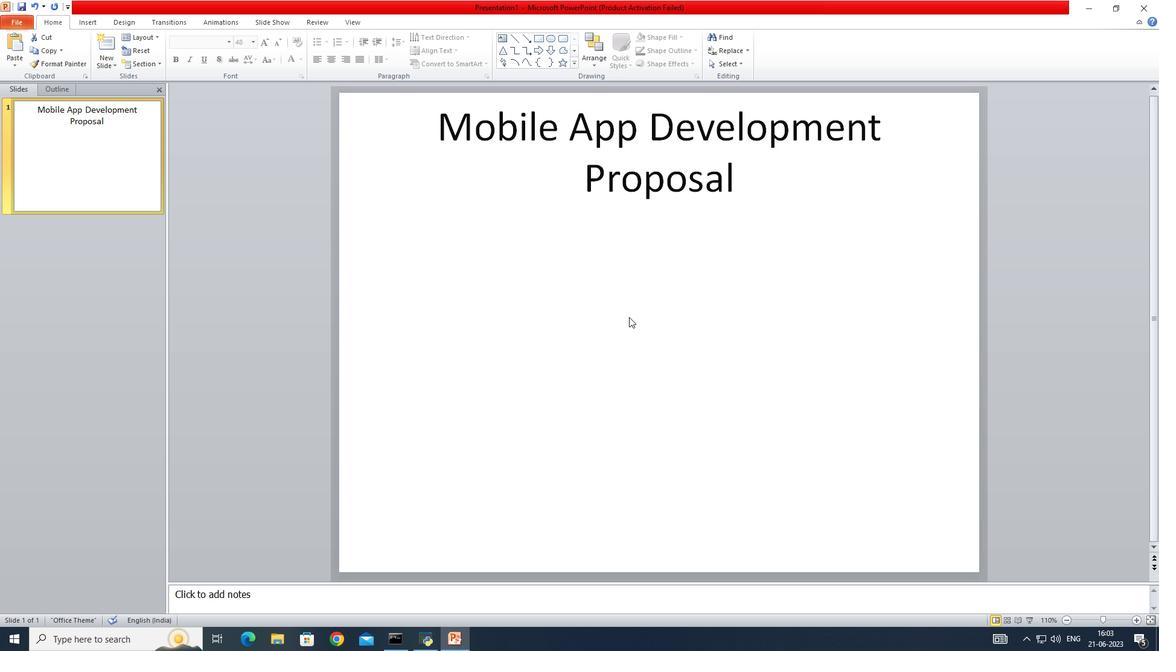 
Action: Mouse scrolled (623, 313) with delta (0, 0)
Screenshot: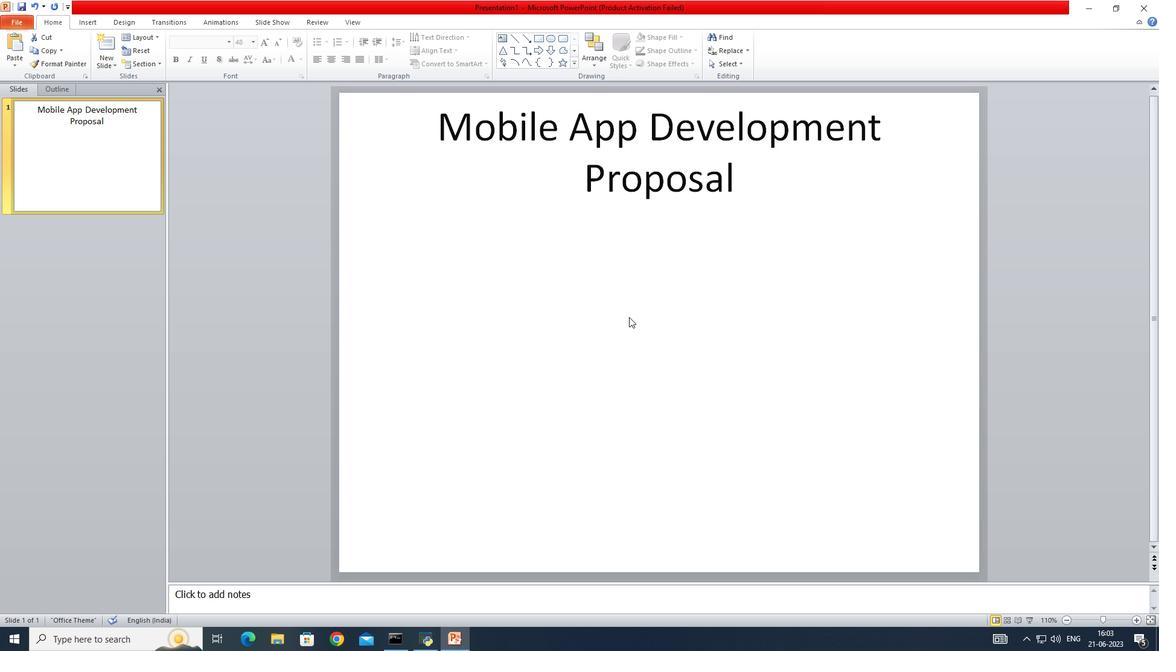 
Action: Mouse scrolled (623, 313) with delta (0, 0)
Screenshot: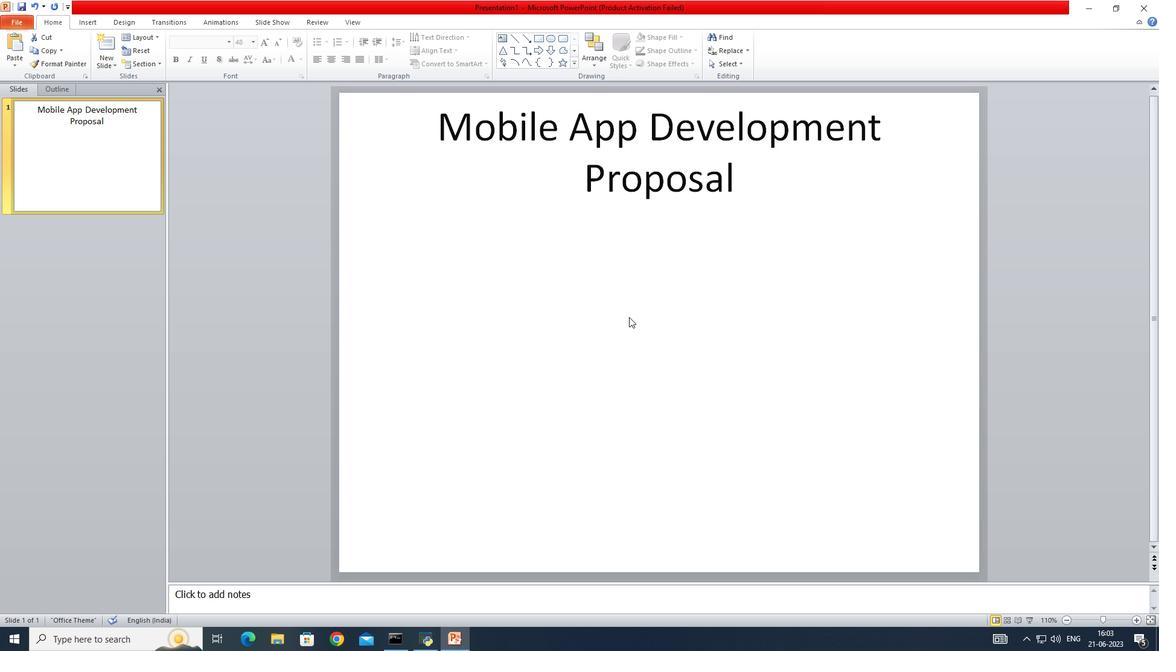
Action: Mouse moved to (623, 312)
Screenshot: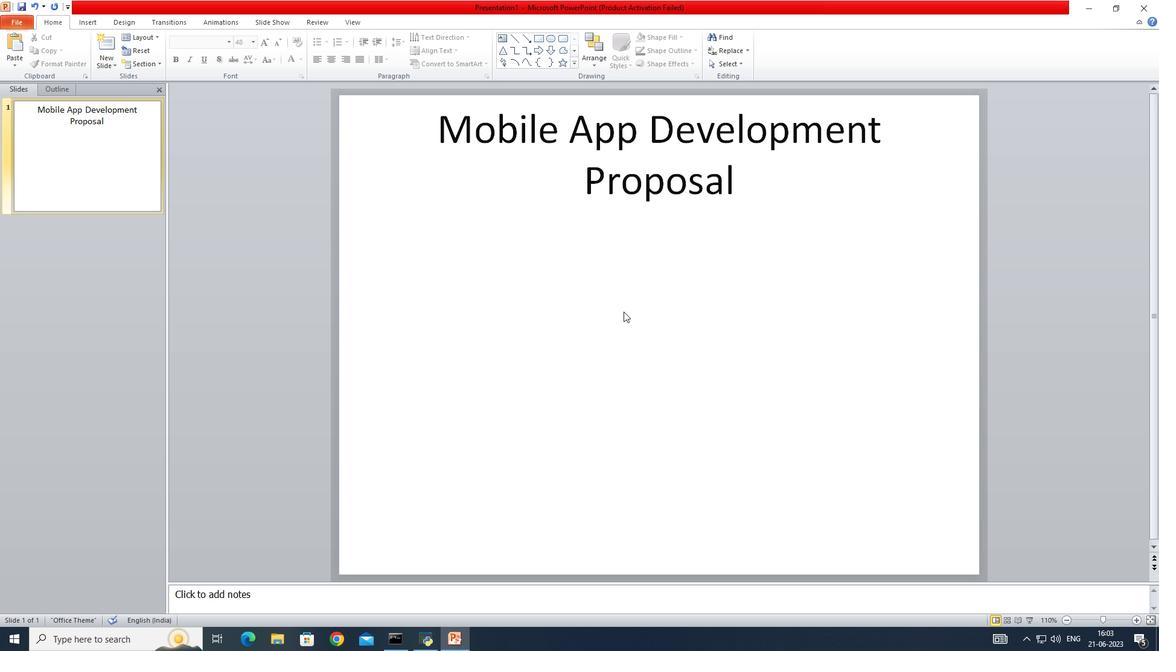 
Action: Mouse scrolled (623, 311) with delta (0, 0)
Screenshot: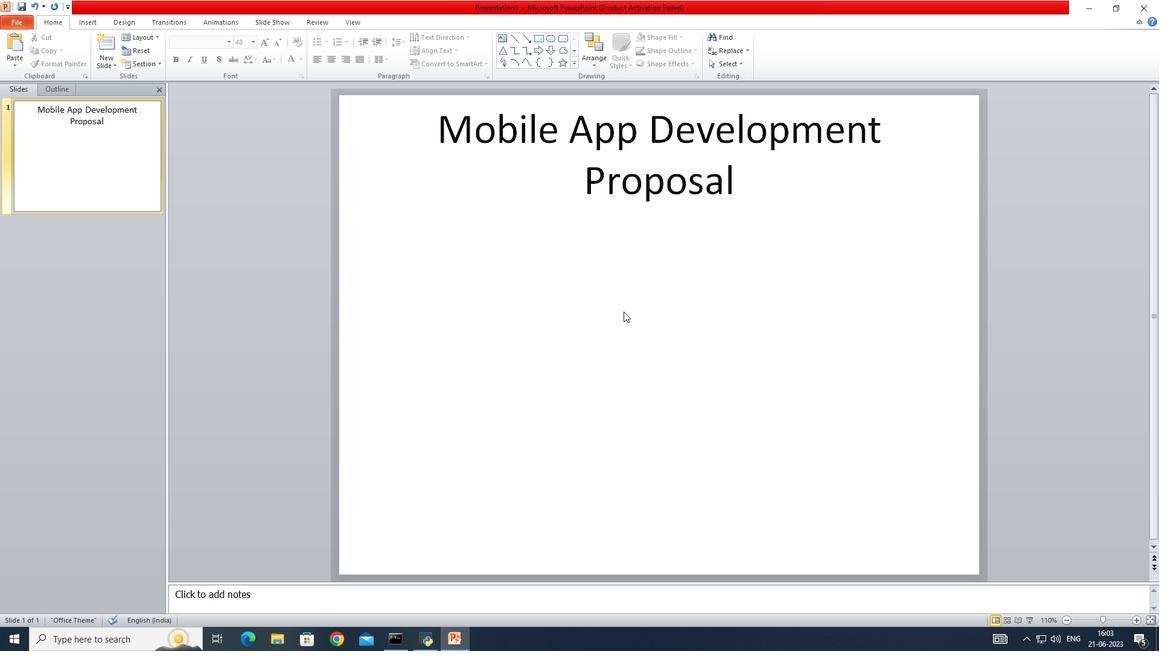 
Action: Mouse scrolled (623, 311) with delta (0, 0)
Screenshot: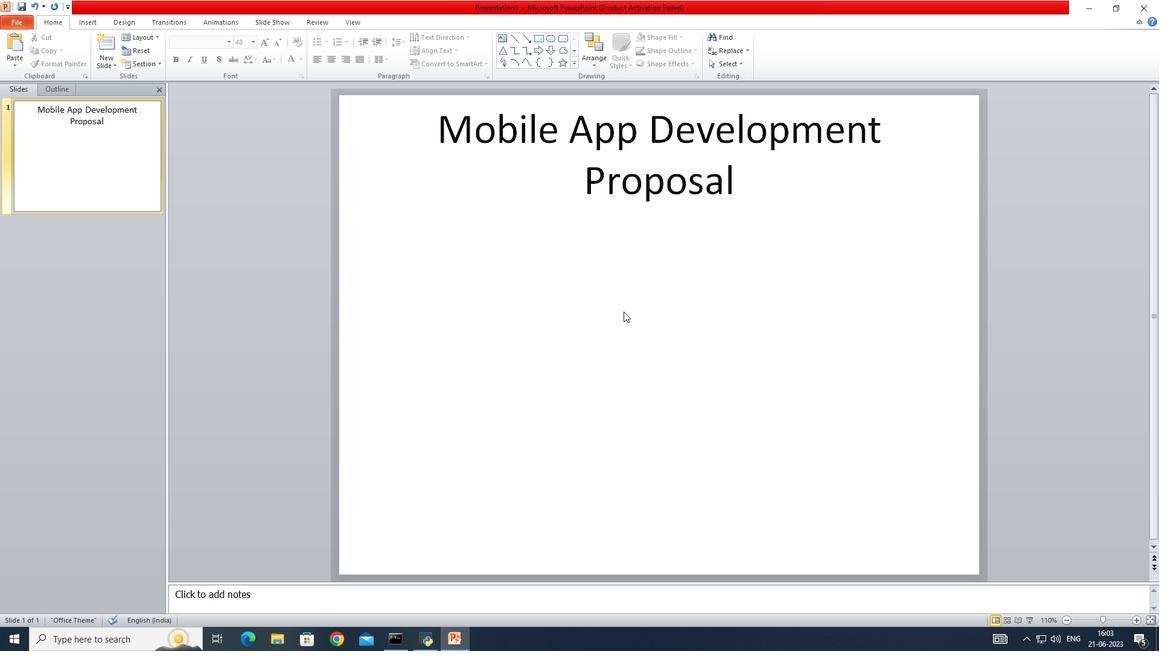 
Action: Mouse moved to (623, 312)
Screenshot: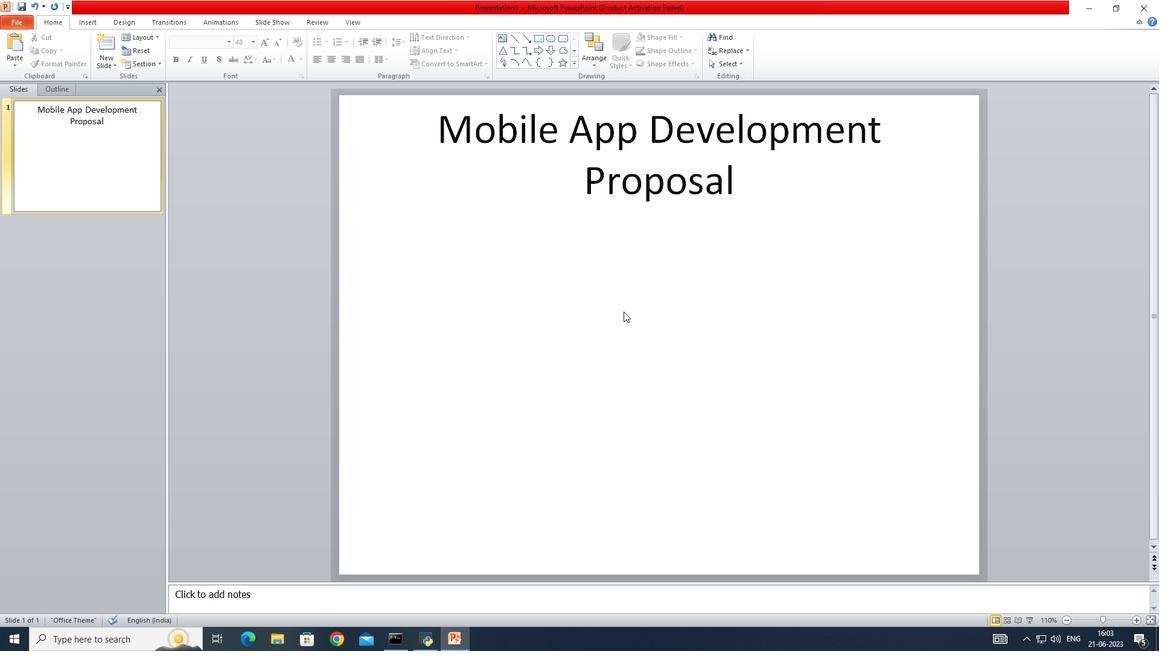 
Action: Mouse scrolled (623, 312) with delta (0, 0)
Screenshot: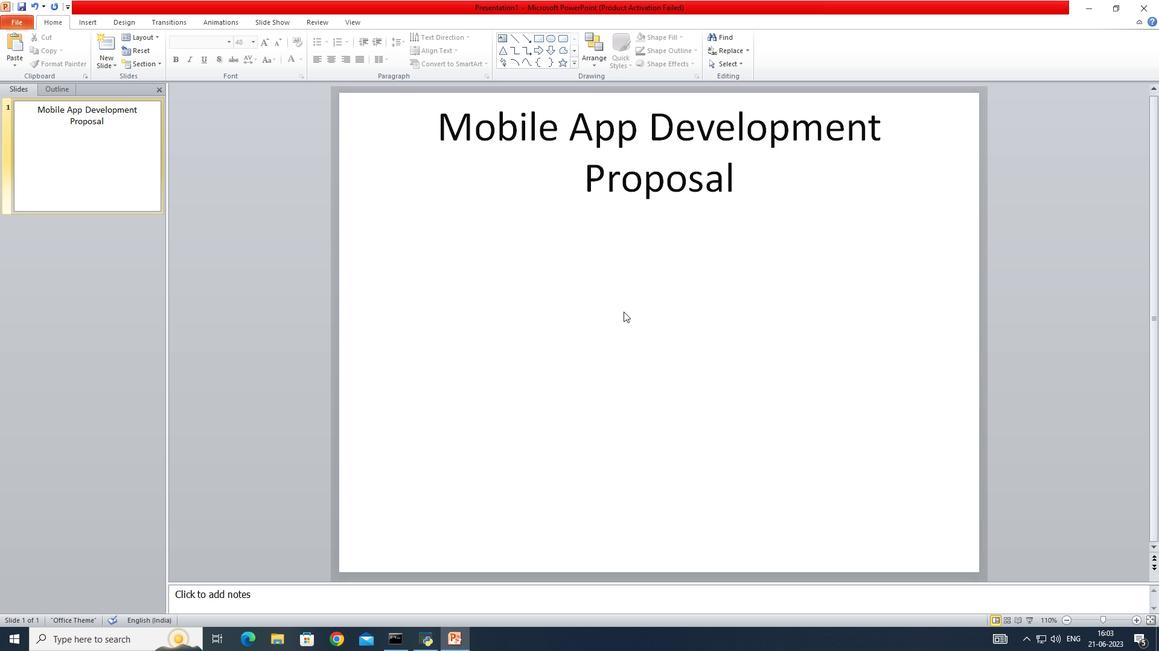 
Action: Mouse scrolled (623, 312) with delta (0, 0)
Screenshot: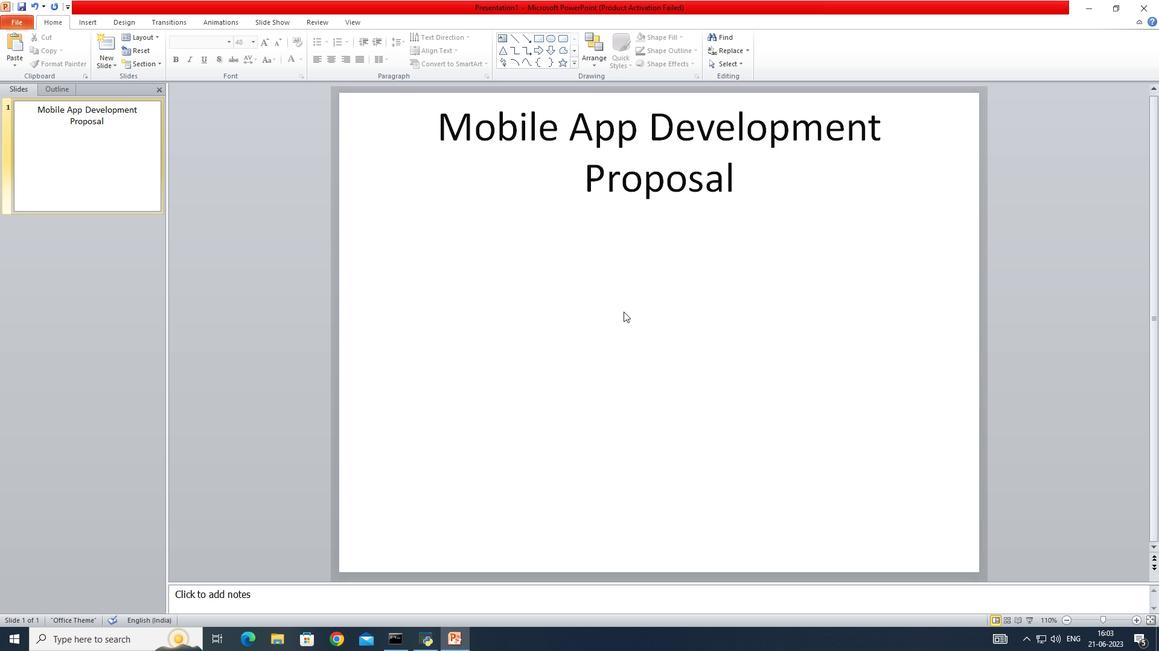 
Action: Mouse scrolled (623, 312) with delta (0, 0)
Screenshot: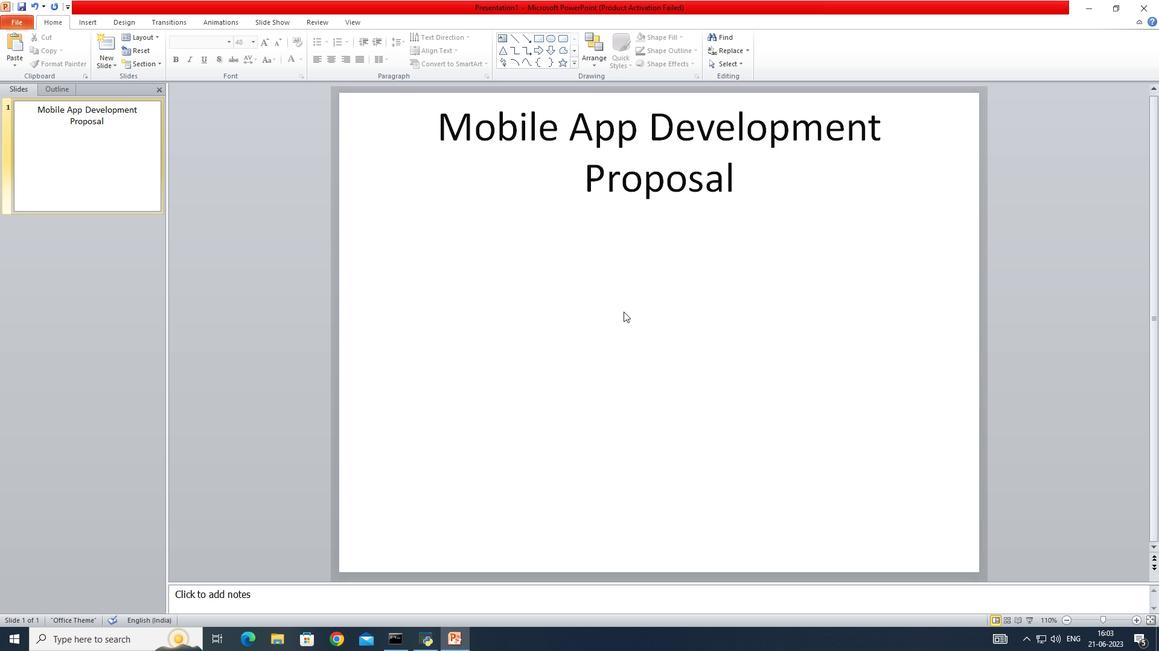 
Action: Mouse moved to (565, 303)
Screenshot: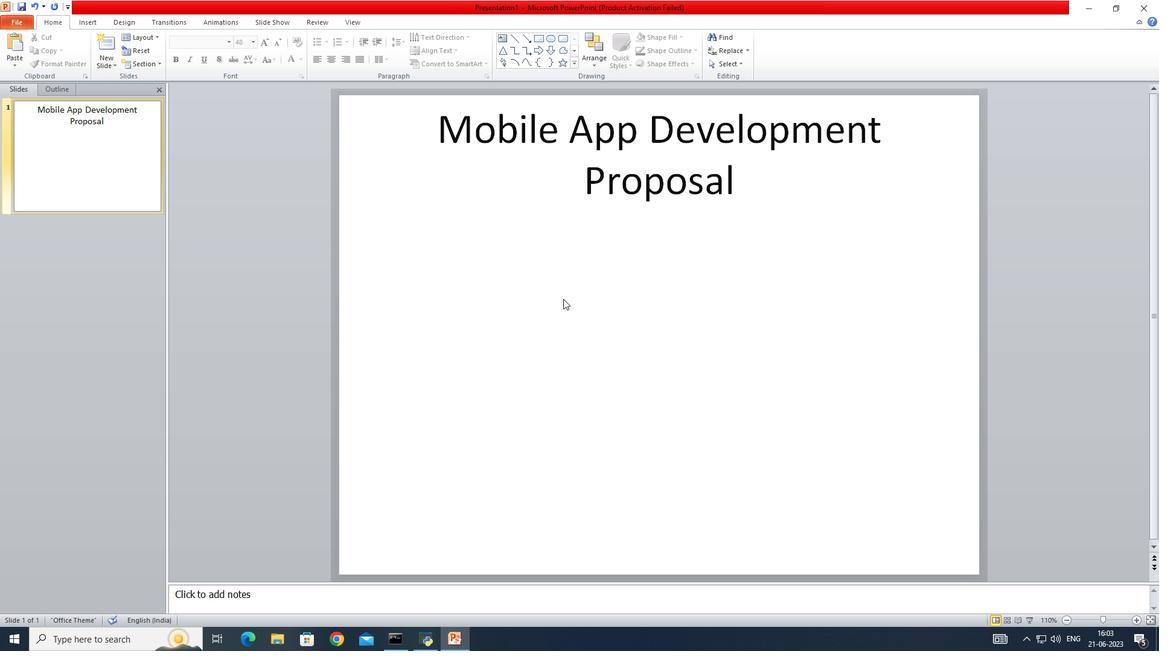 
Action: Mouse scrolled (565, 302) with delta (0, 0)
Screenshot: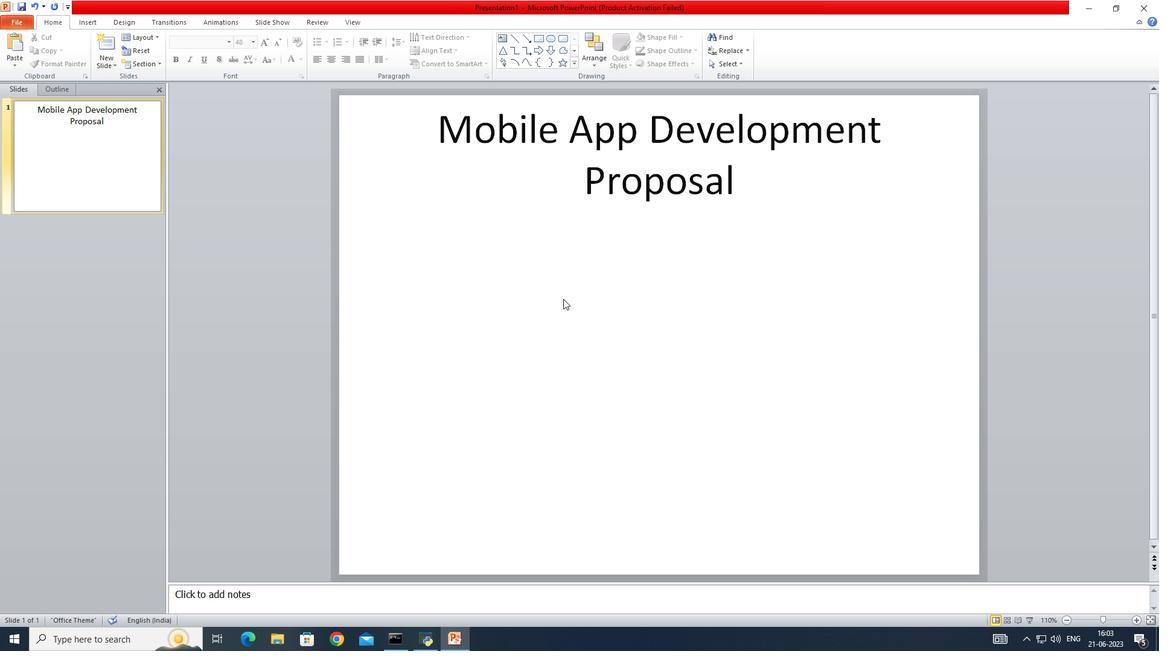 
Action: Mouse moved to (565, 303)
Screenshot: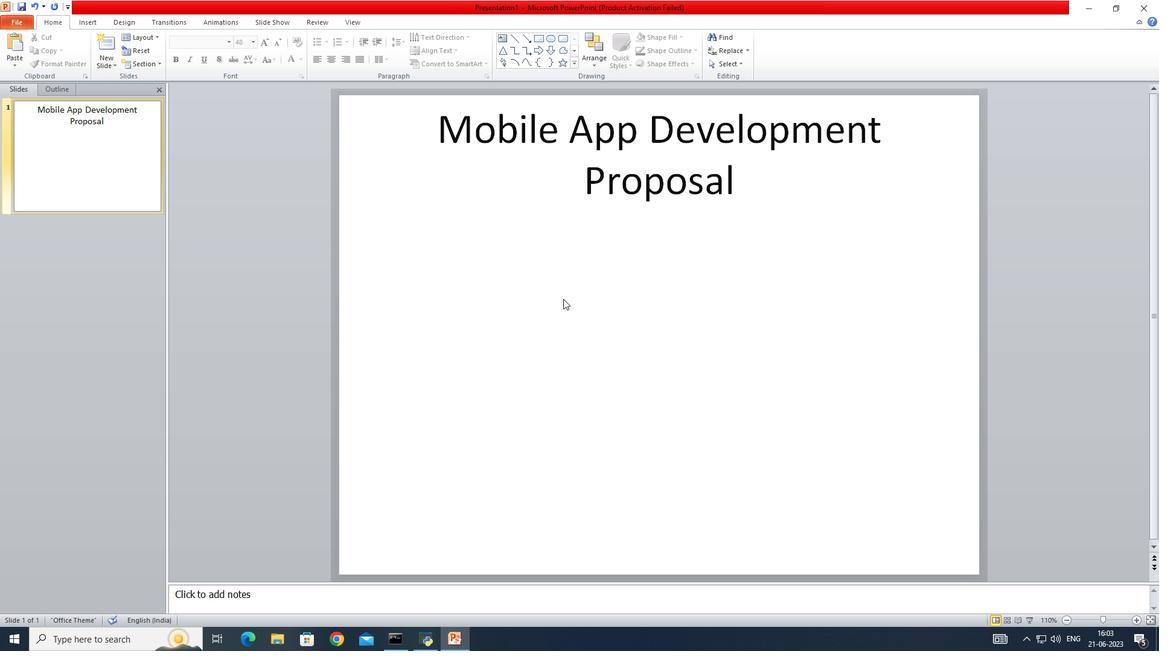 
Action: Mouse scrolled (565, 303) with delta (0, 0)
Screenshot: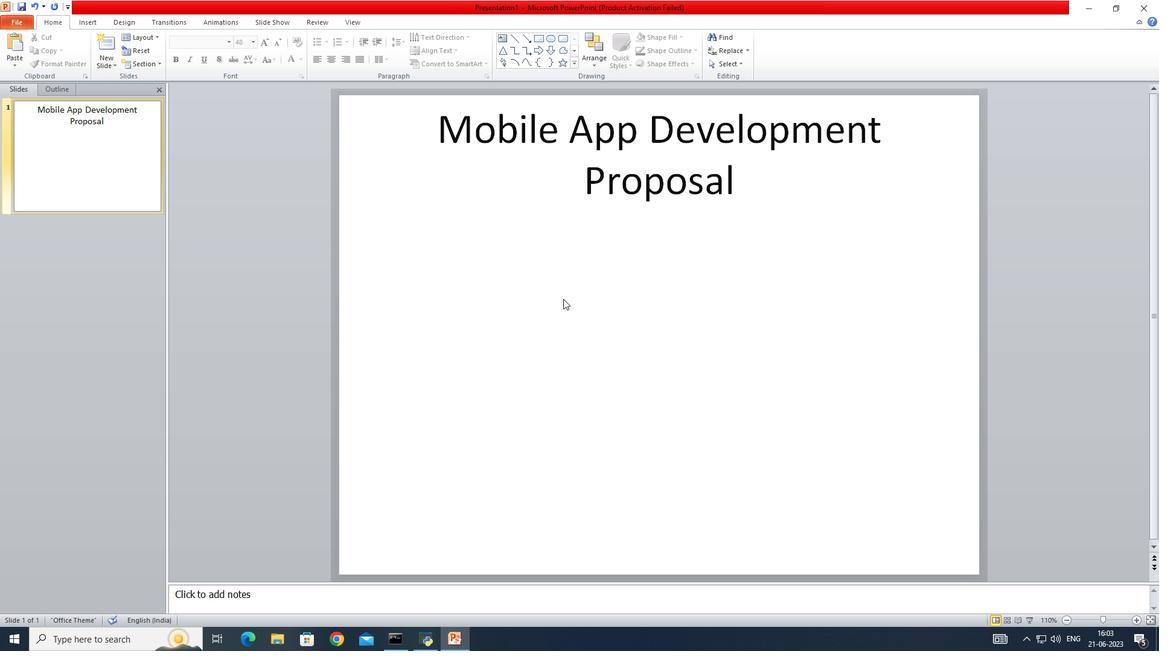 
Action: Mouse moved to (566, 303)
Screenshot: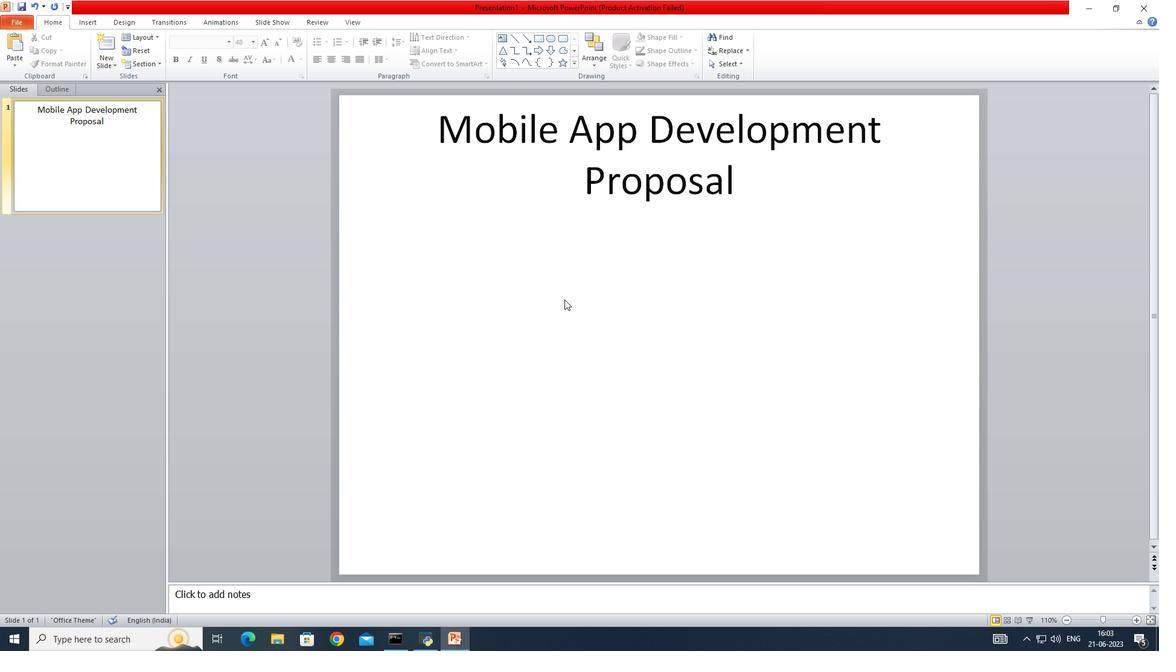 
Action: Mouse scrolled (566, 303) with delta (0, 0)
Screenshot: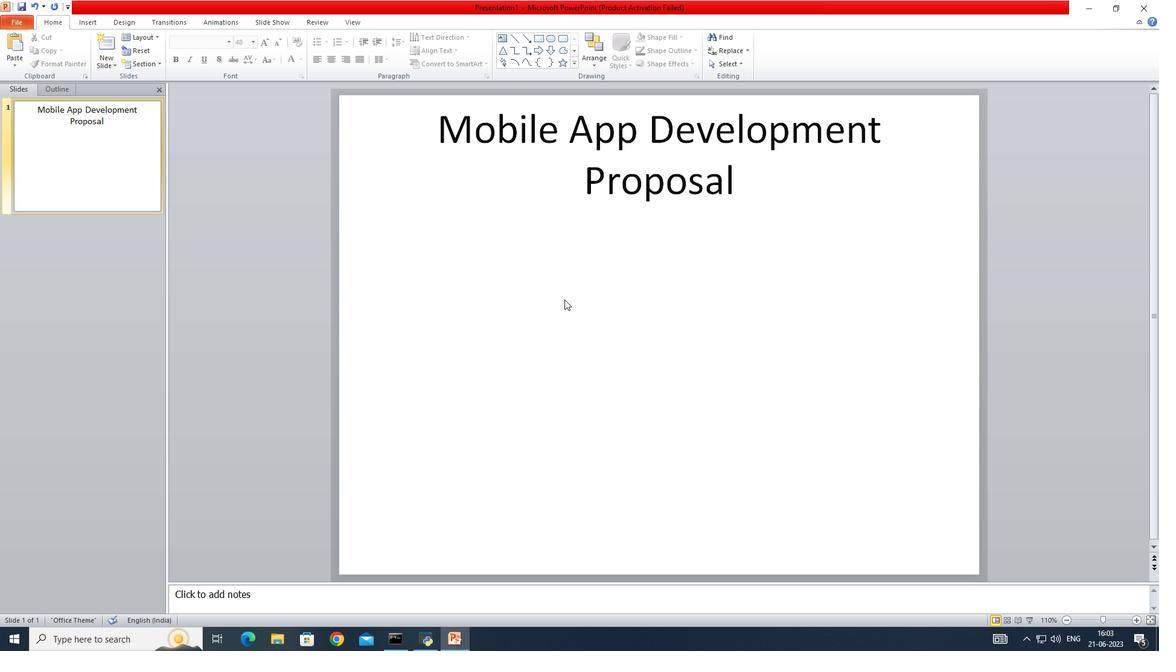 
Action: Mouse moved to (584, 305)
Screenshot: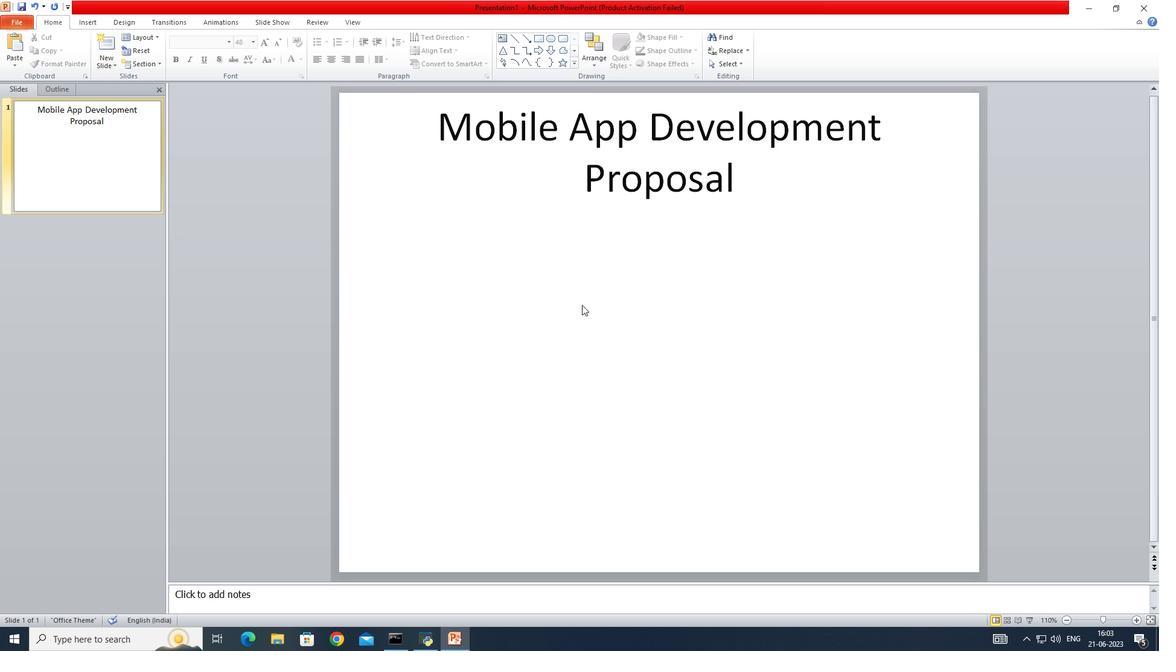 
Action: Mouse scrolled (584, 306) with delta (0, 0)
Screenshot: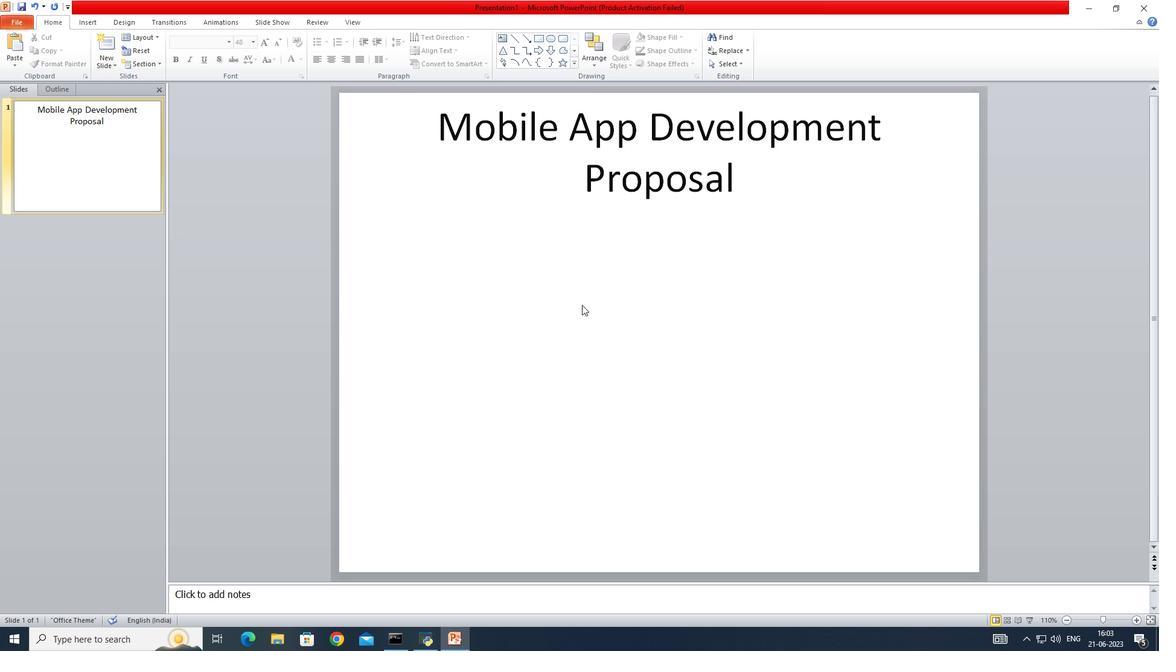 
Action: Mouse scrolled (584, 306) with delta (0, 0)
Screenshot: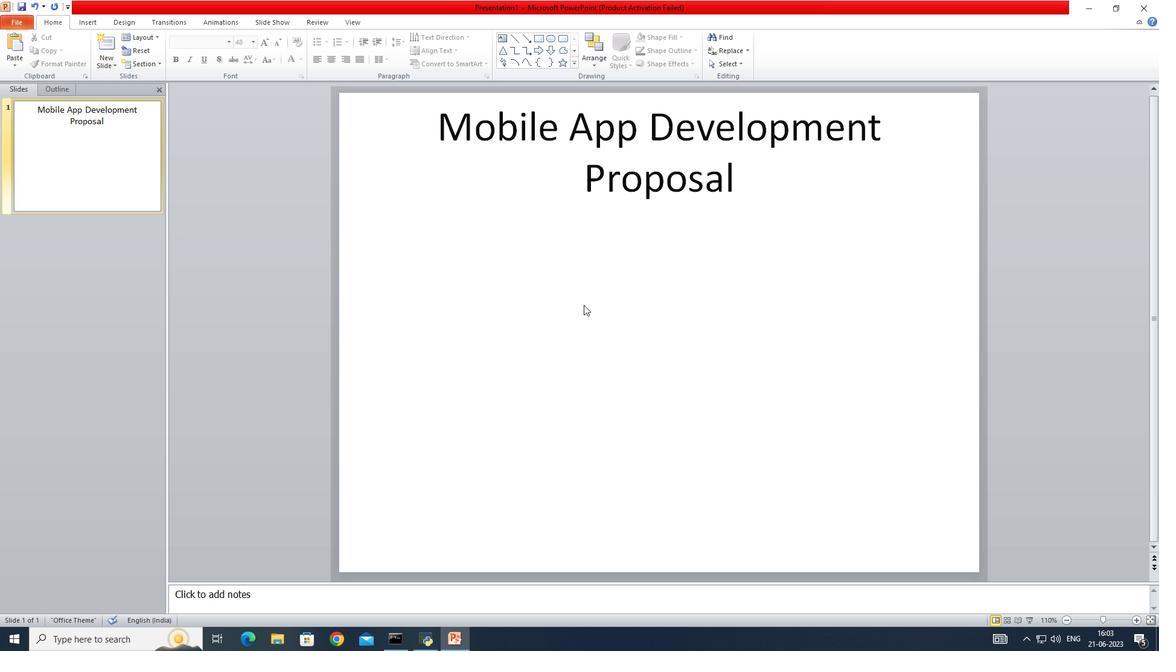 
Action: Mouse scrolled (584, 306) with delta (0, 0)
Screenshot: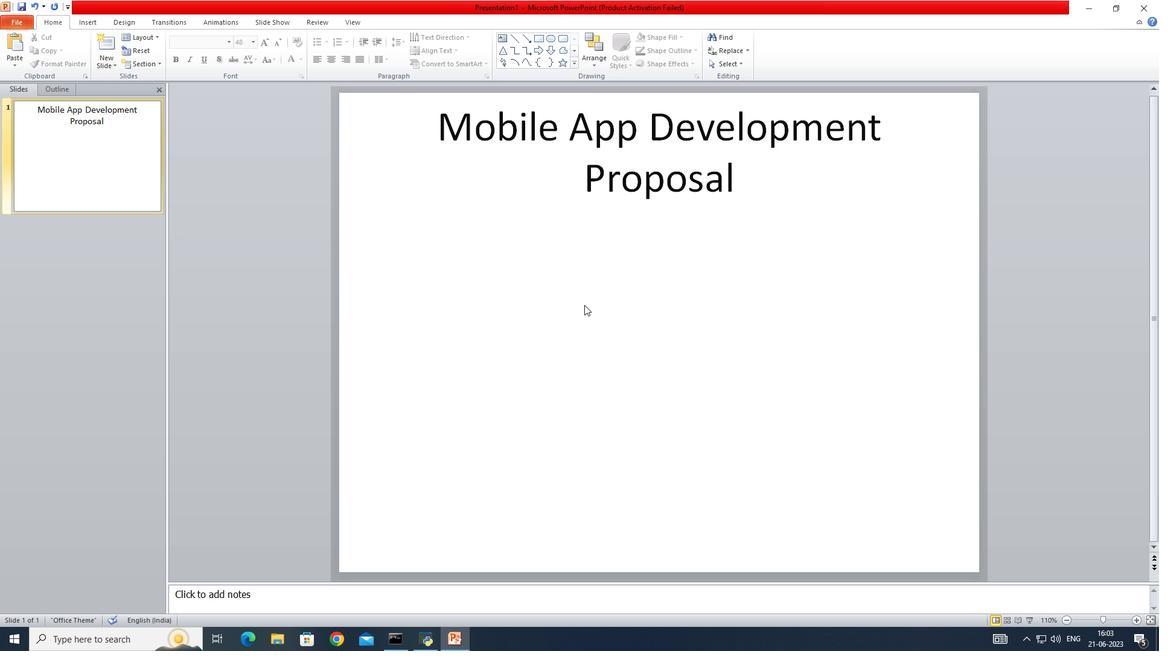 
Action: Mouse scrolled (584, 306) with delta (0, 0)
Screenshot: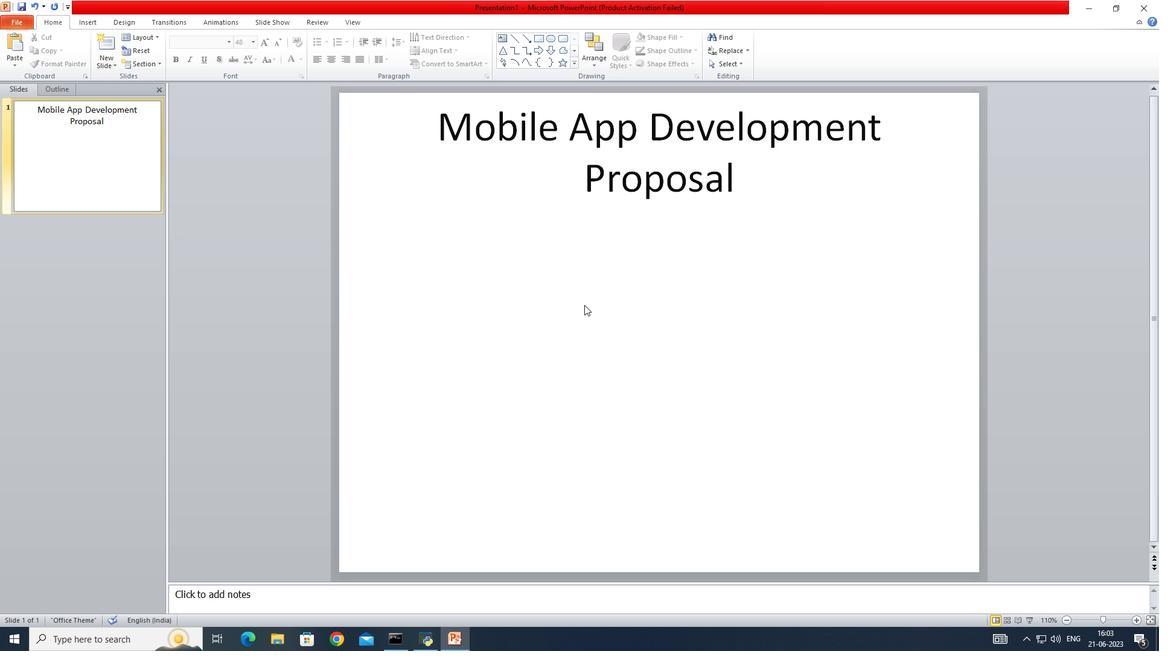 
Action: Mouse scrolled (584, 306) with delta (0, 0)
Screenshot: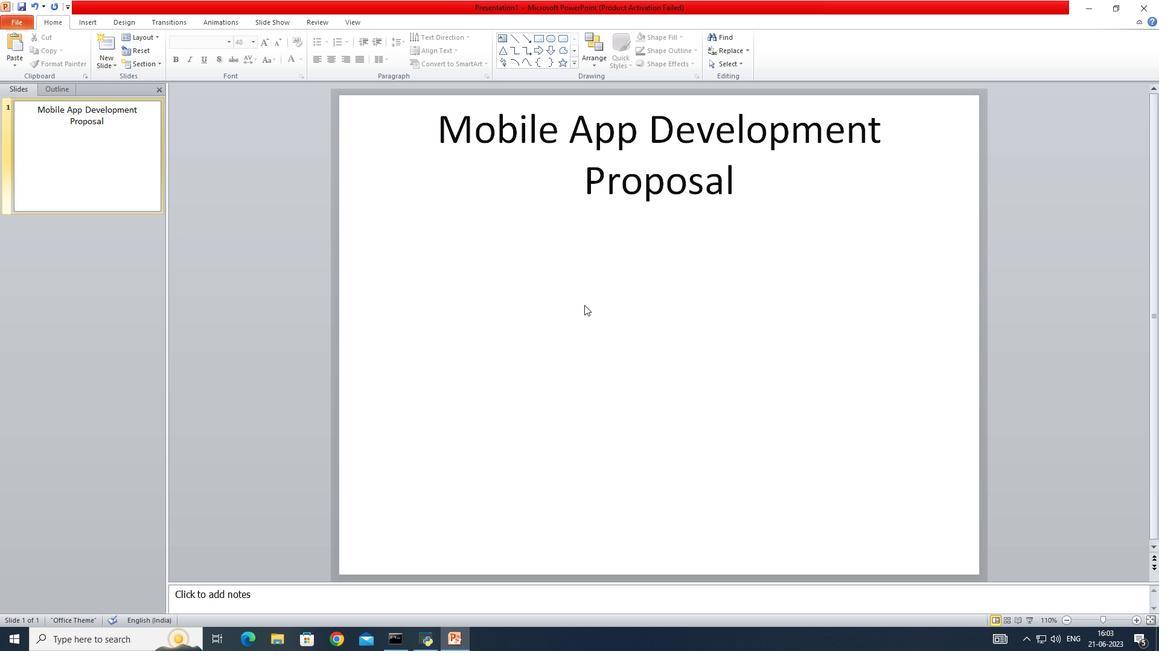 
Action: Mouse moved to (42, 249)
Screenshot: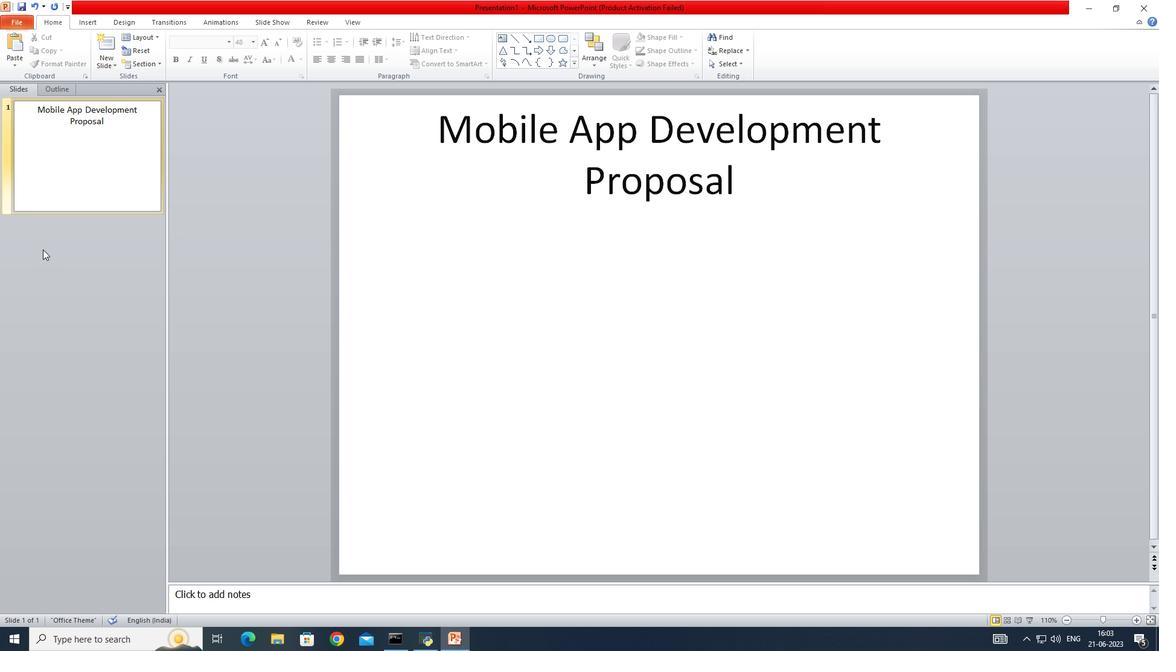 
Action: Key pressed ctrl+Z
Screenshot: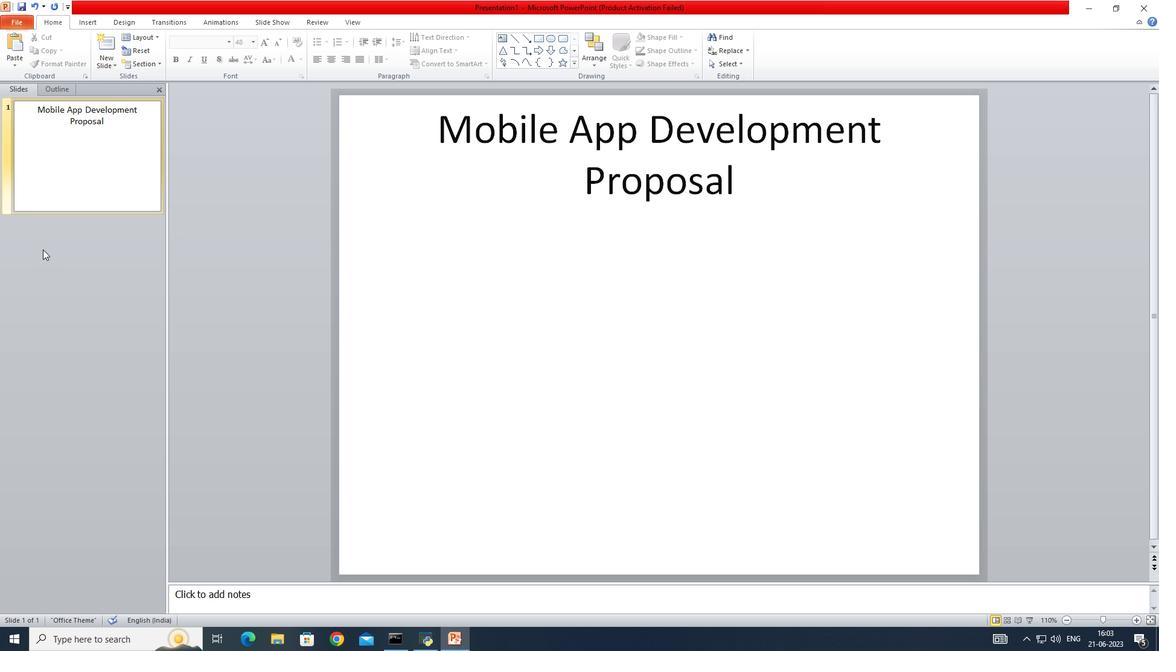 
Action: Mouse moved to (112, 66)
Screenshot: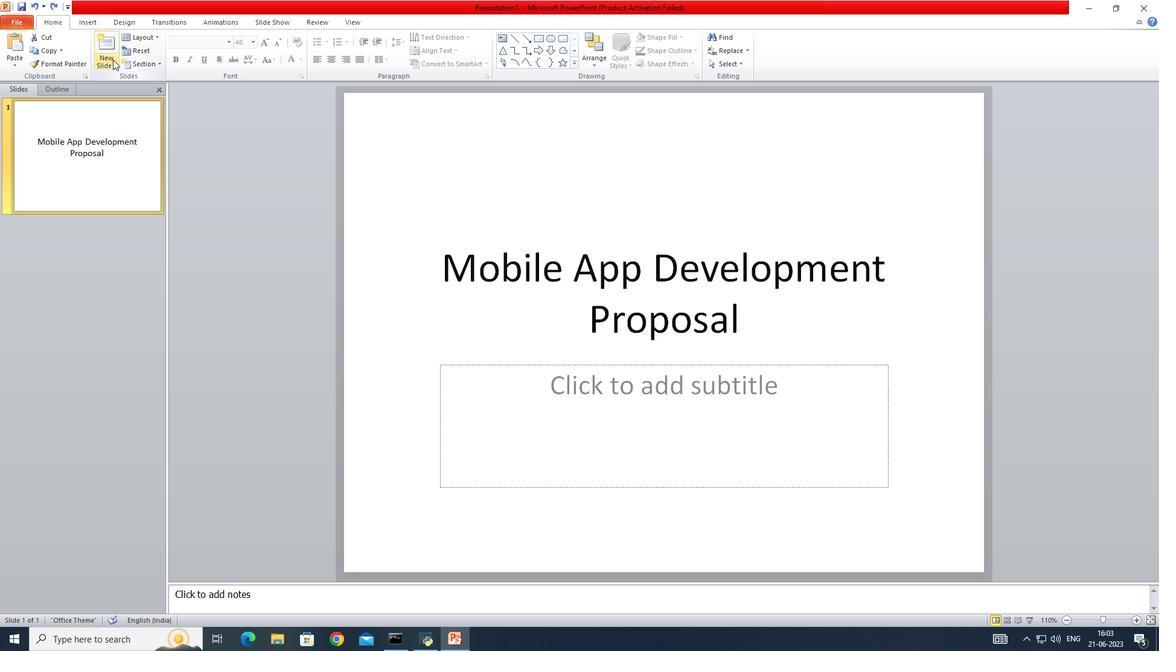 
Action: Mouse pressed left at (112, 66)
Screenshot: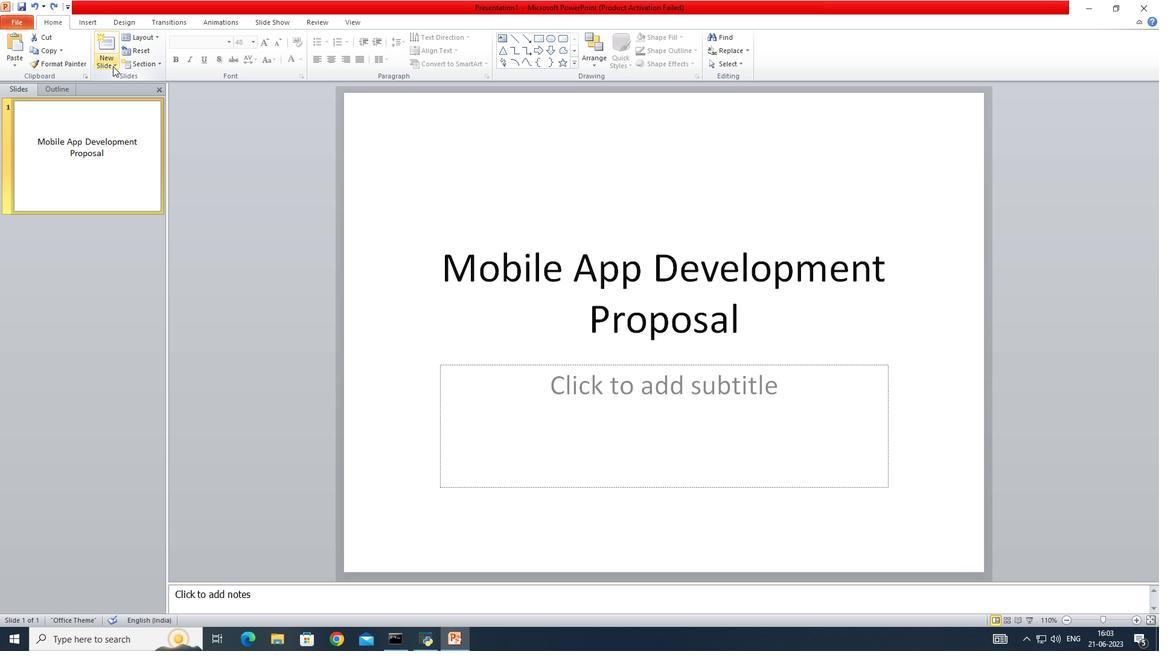 
Action: Mouse moved to (199, 112)
Screenshot: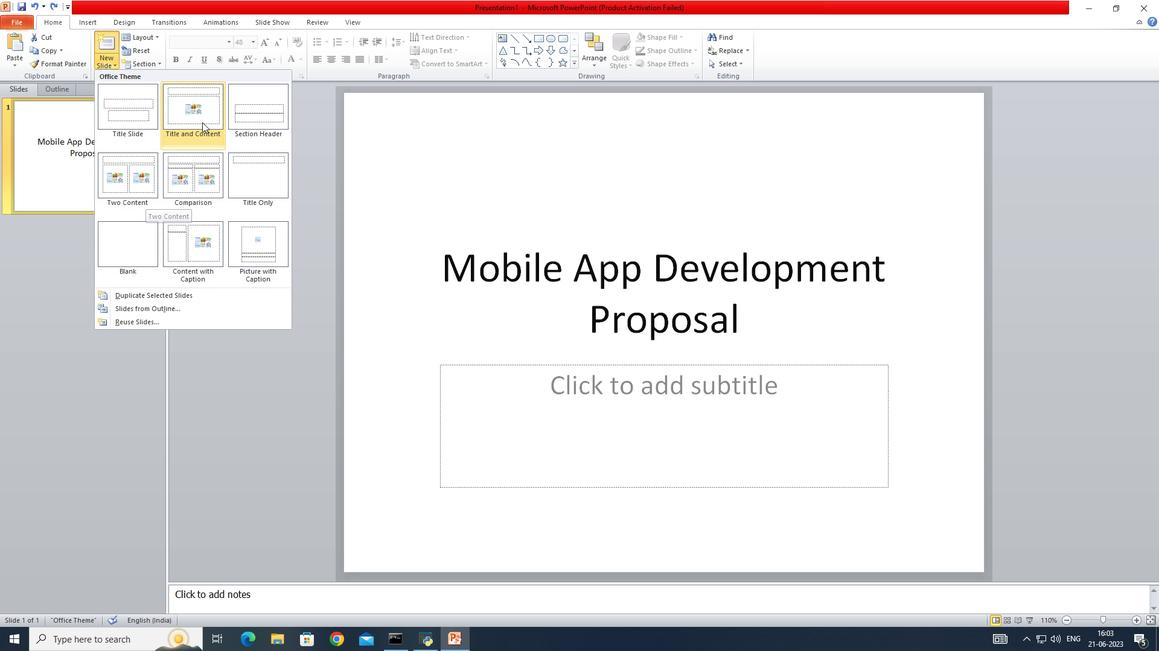 
Action: Mouse pressed left at (199, 112)
Screenshot: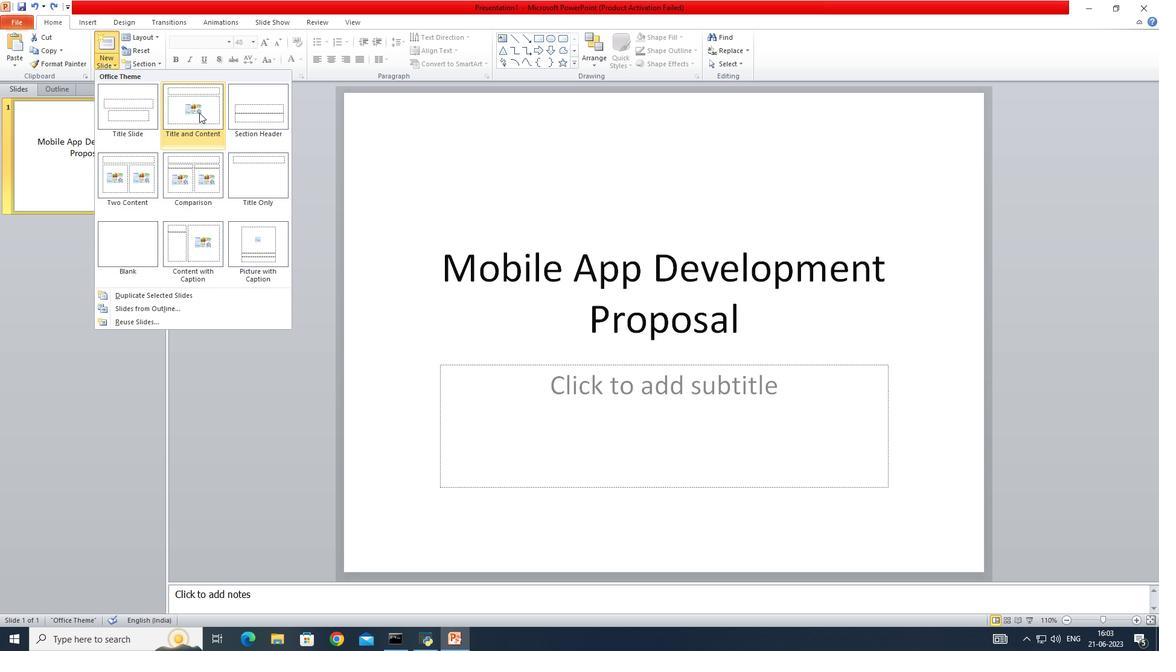 
Action: Mouse moved to (566, 158)
Screenshot: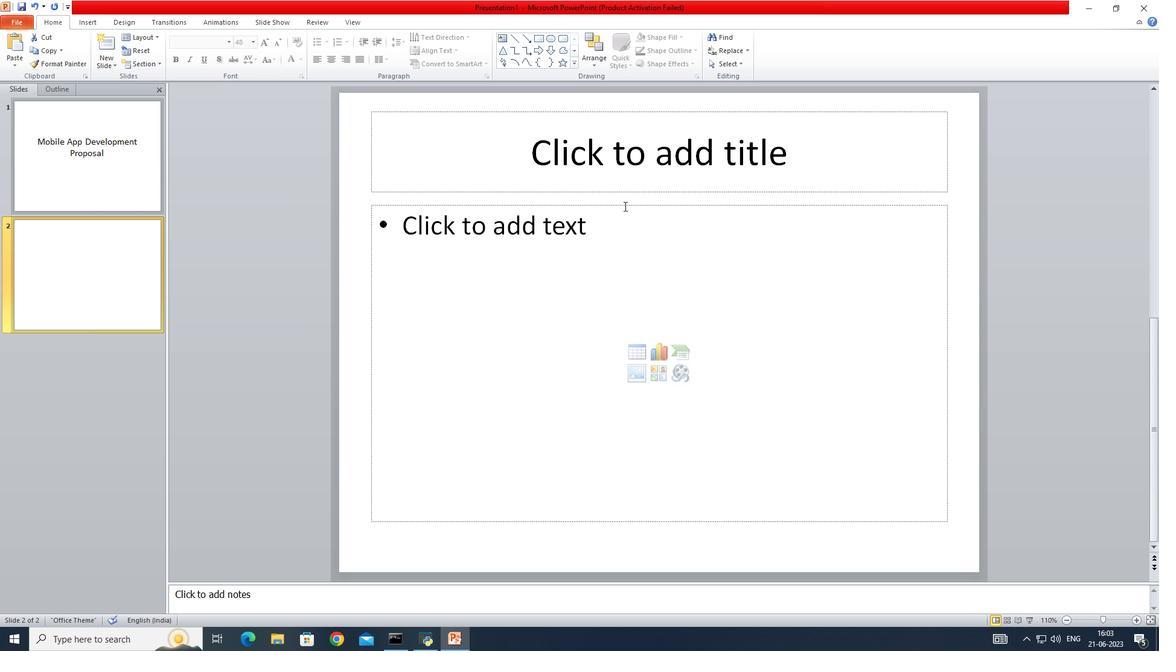 
Action: Mouse pressed left at (566, 158)
Screenshot: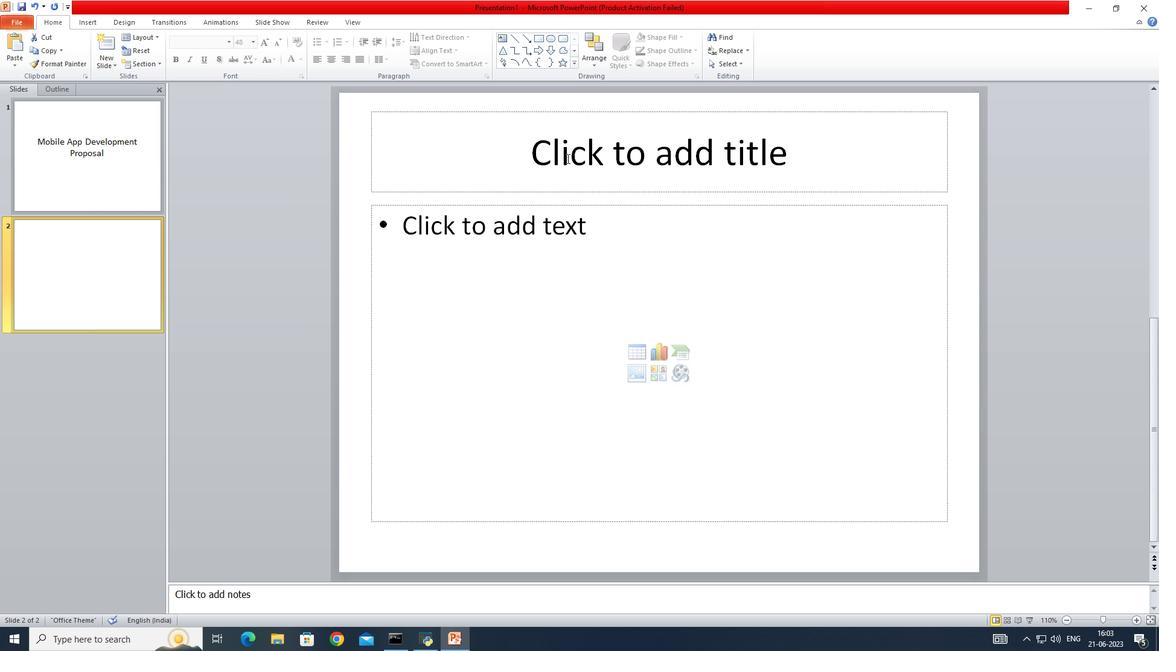
Action: Mouse moved to (566, 158)
Screenshot: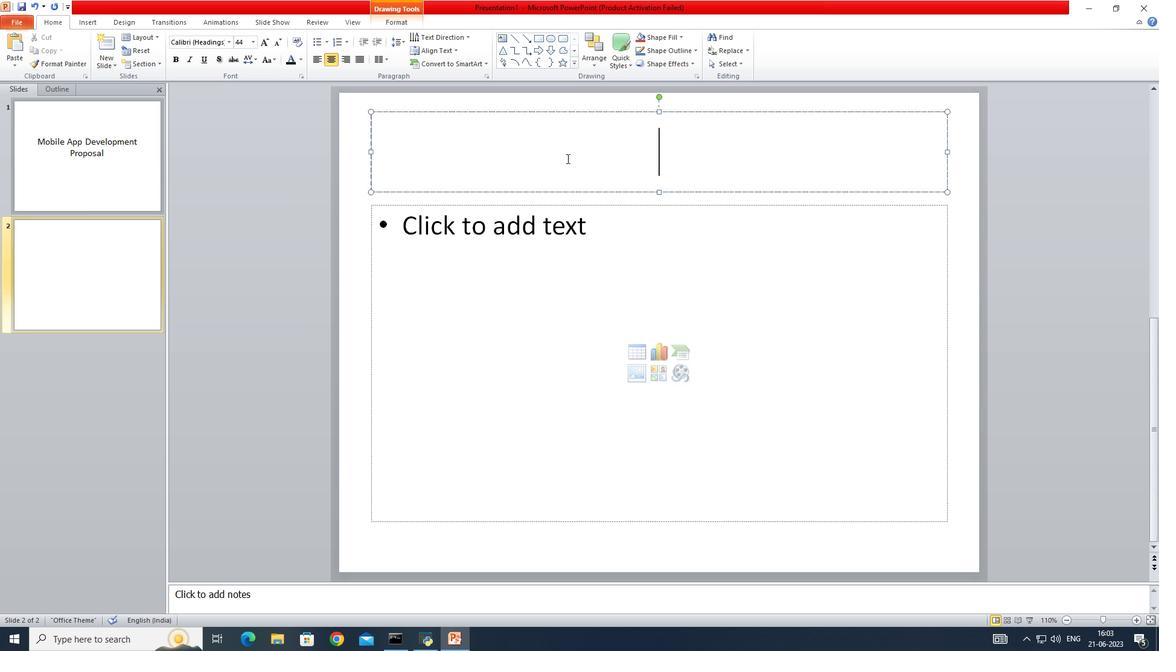 
Action: Key pressed <Key.shift>Cover<Key.space><Key.shift>For<Key.space><Key.shift>MOV<Key.backspace>BILE<Key.space><Key.shift>App<Key.space><Key.shift>Development<Key.space><Key.shift>Proposal
Screenshot: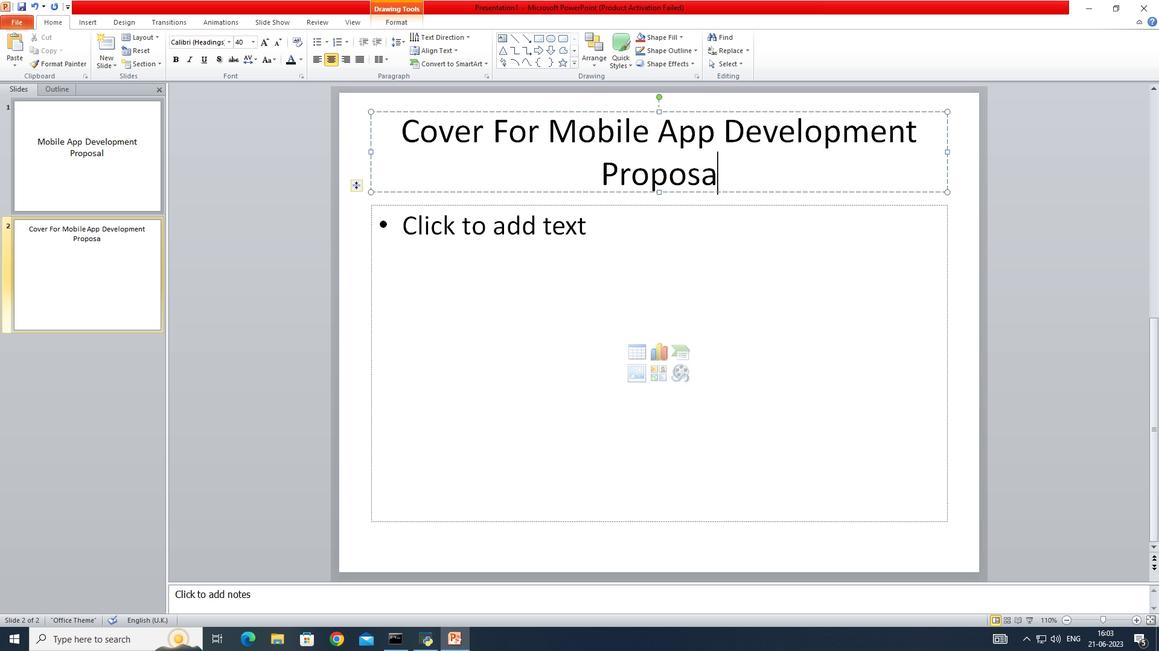 
Action: Mouse moved to (437, 234)
Screenshot: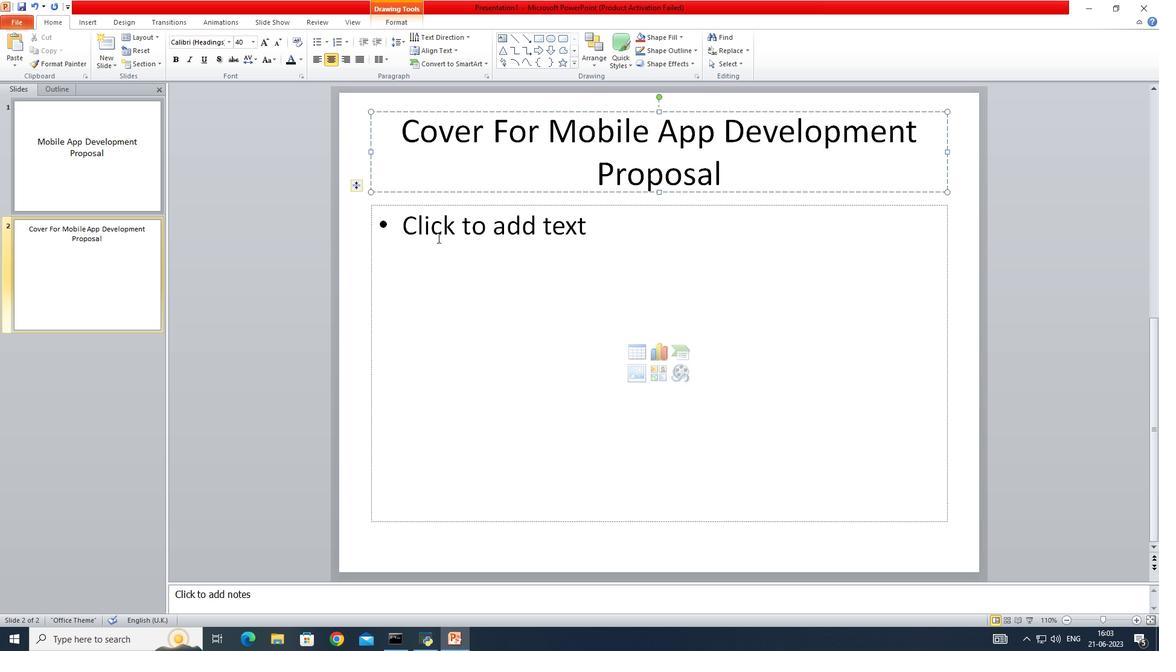 
Action: Mouse pressed left at (437, 234)
Screenshot: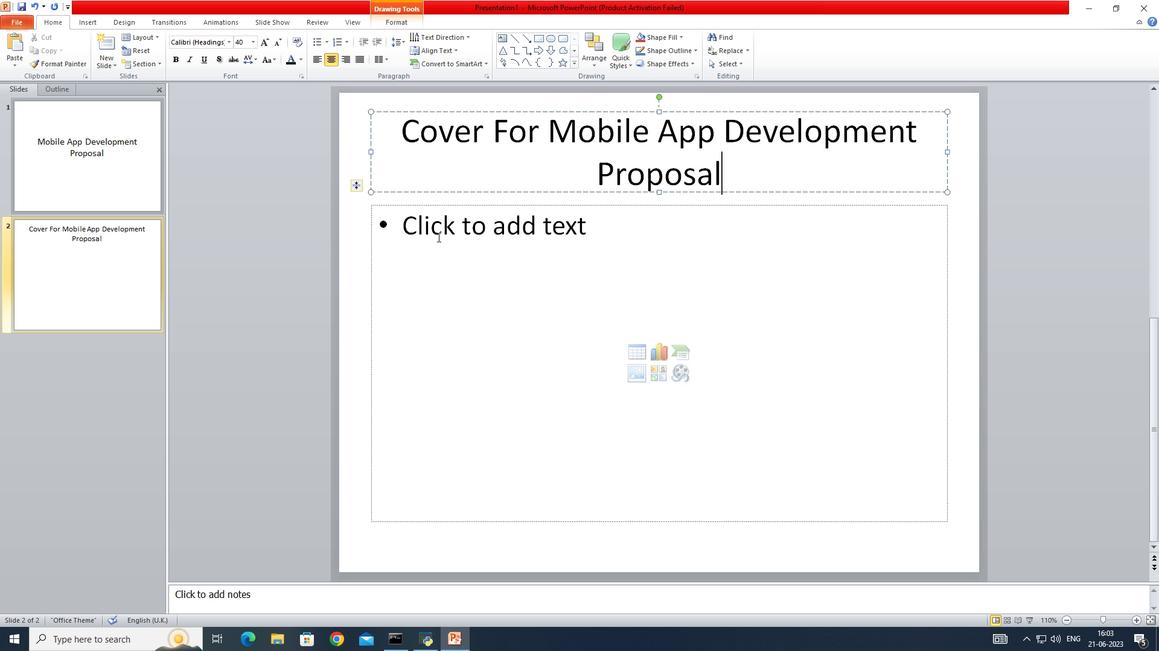 
Action: Mouse moved to (451, 268)
Screenshot: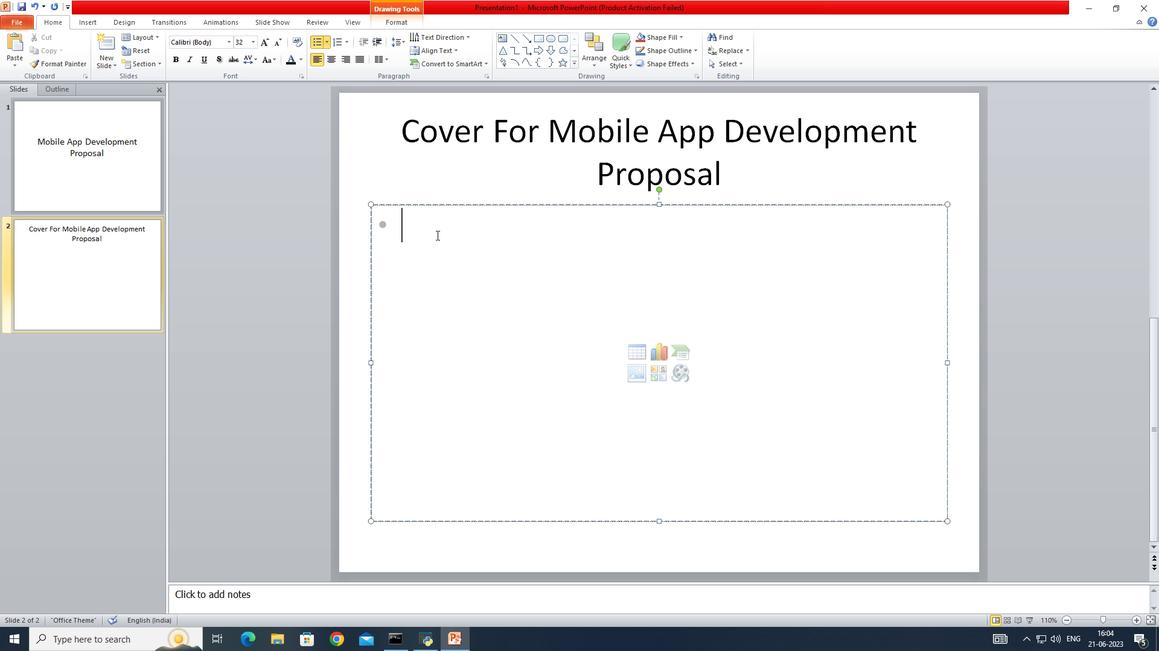 
Action: Key pressed <Key.esc>
Screenshot: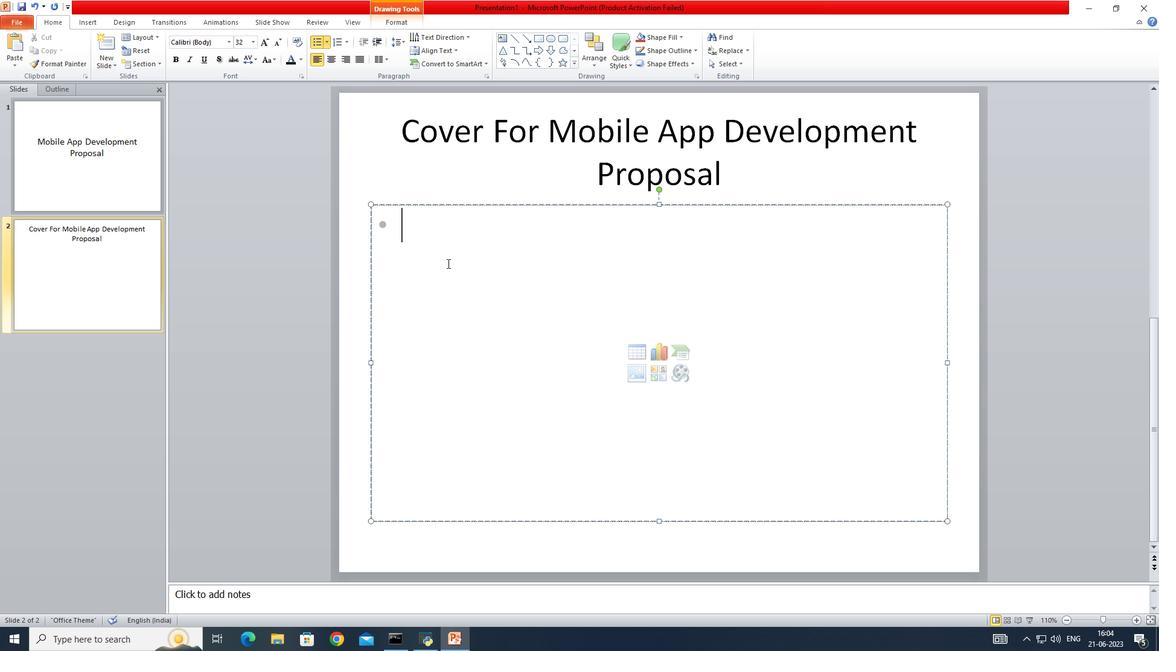 
Action: Mouse moved to (532, 318)
Screenshot: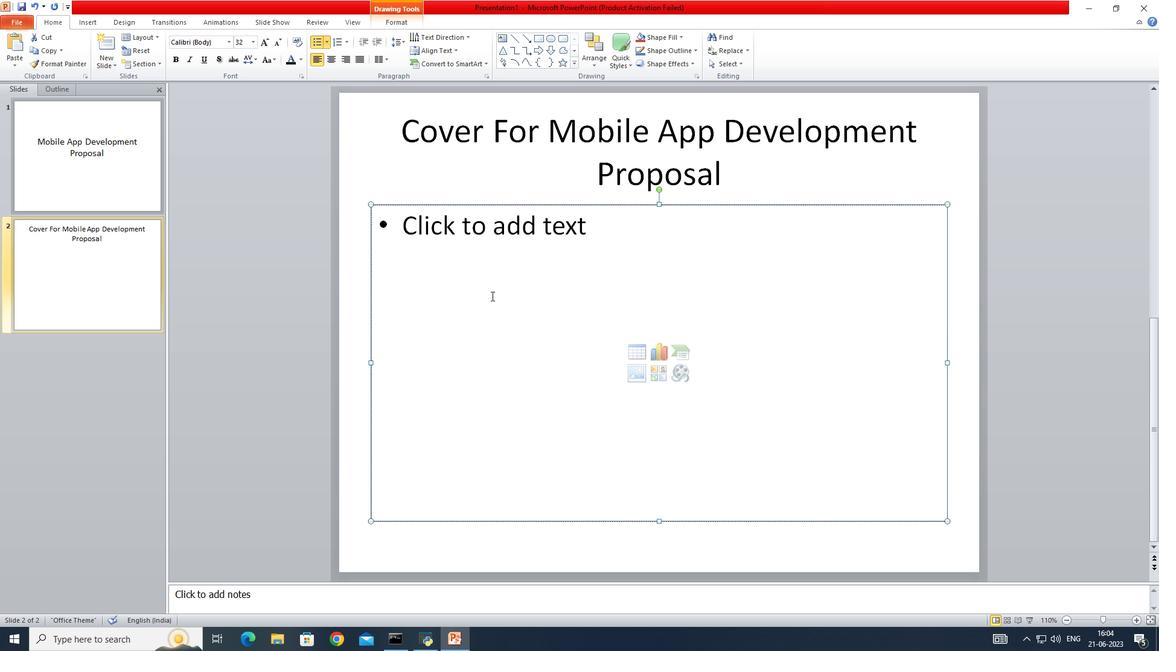 
Action: Mouse scrolled (532, 318) with delta (0, 0)
Screenshot: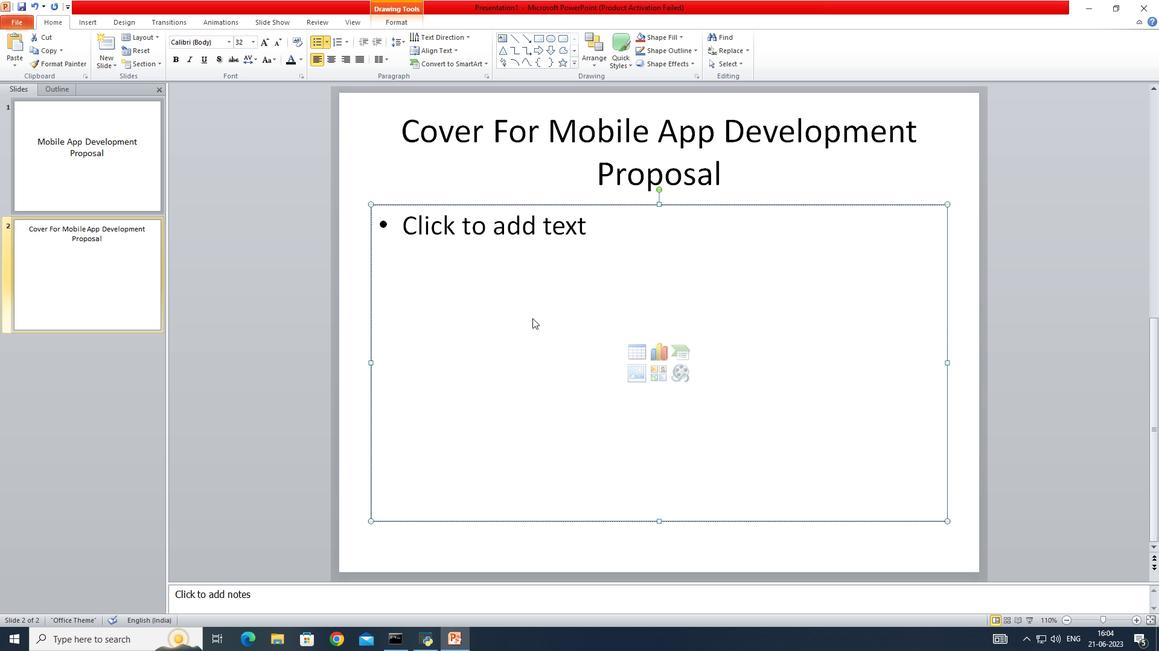 
Action: Mouse moved to (528, 319)
Screenshot: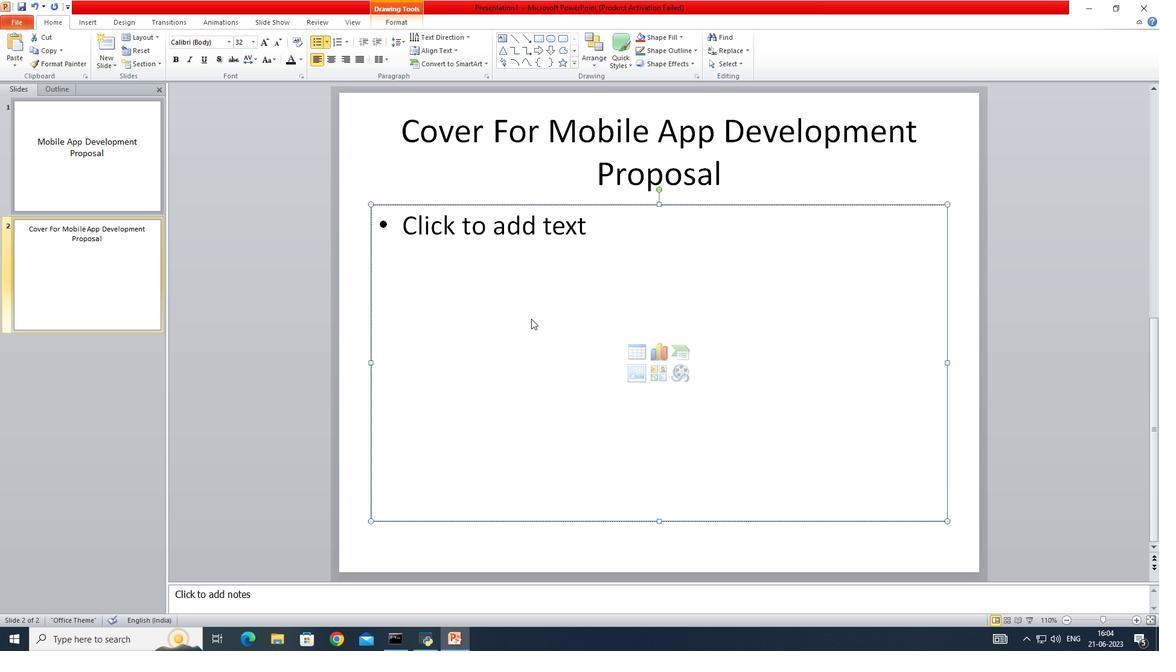 
Action: Mouse scrolled (528, 318) with delta (0, 0)
Screenshot: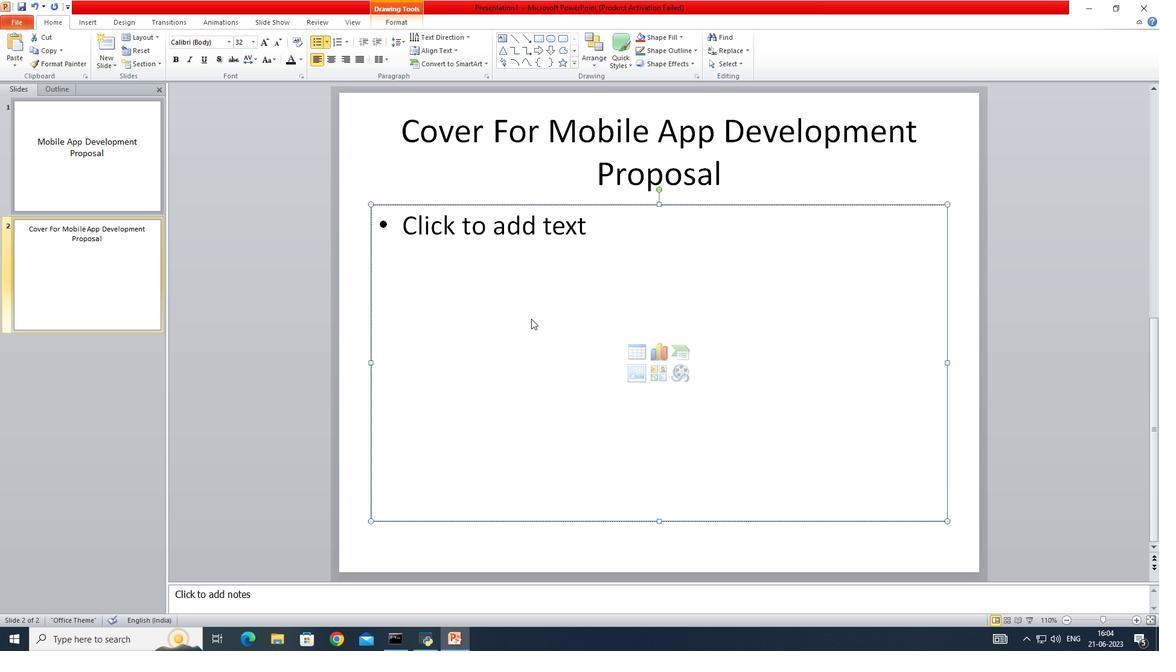 
Action: Mouse moved to (426, 226)
Screenshot: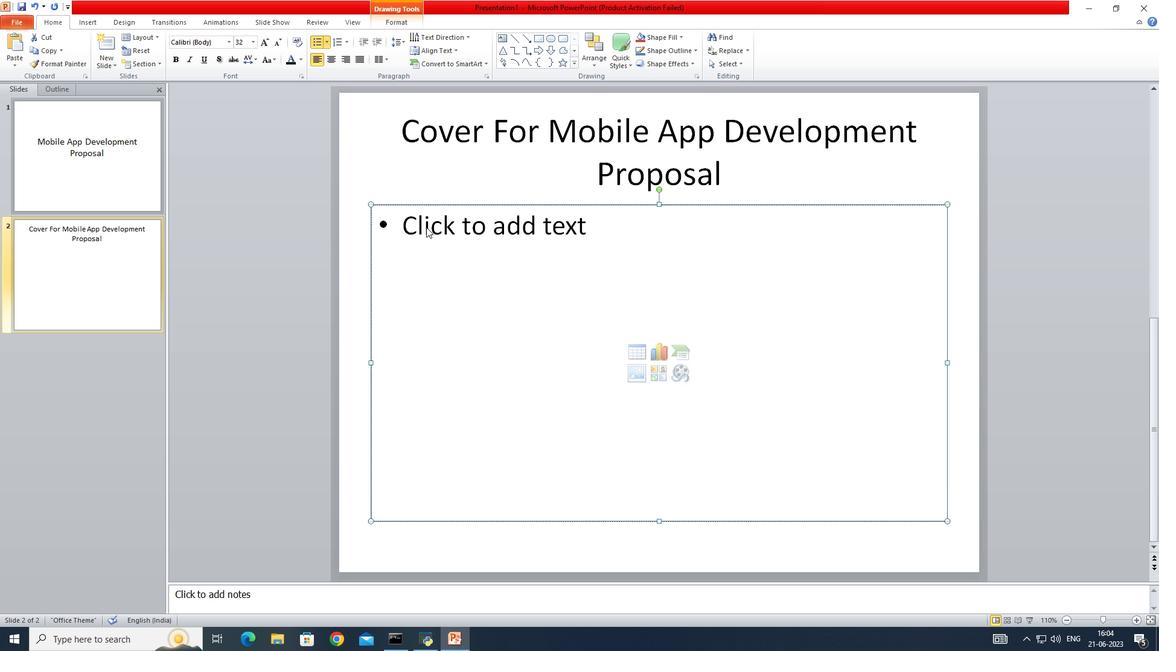 
Action: Mouse pressed left at (426, 226)
Screenshot: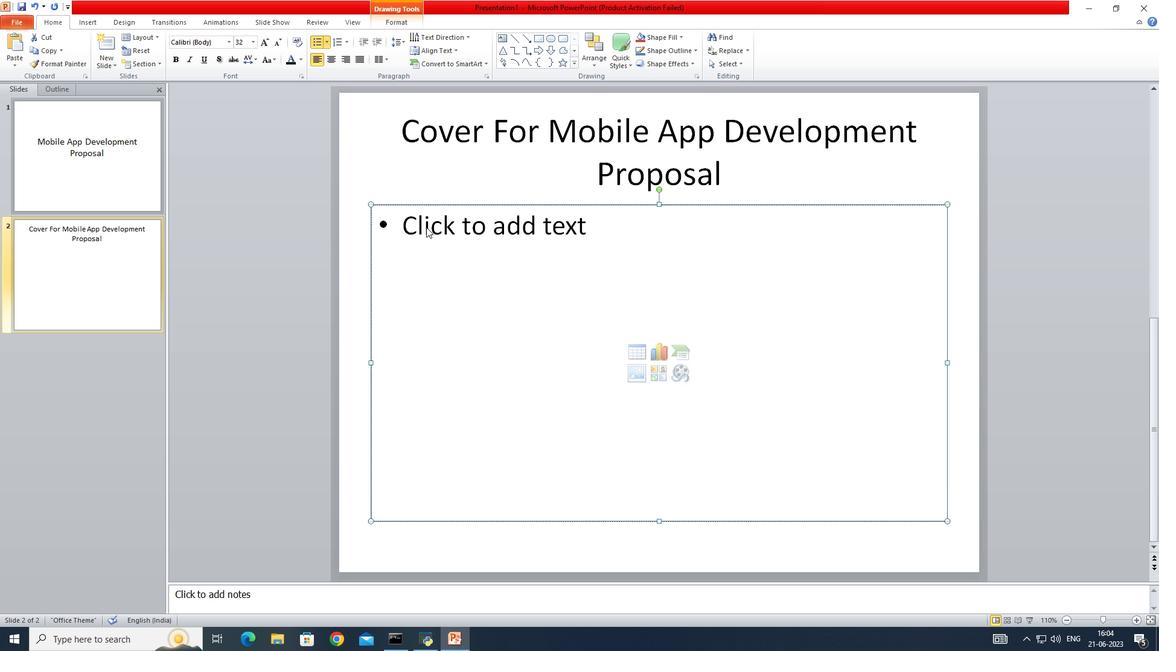 
Action: Key pressed +<Key.backspace><Key.shift><Key.shift><Key.shift>Thanks<Key.space>for<Key.space>reaching<Key.space>to<Key.space>us<Key.space>for<Key.space>the<Key.space>ecommerce<Key.space>wen<Key.backspace>bste<Key.space>needs.<Key.space><Key.shift>We<Key.space>understand<Key.space>to<Key.space>
Screenshot: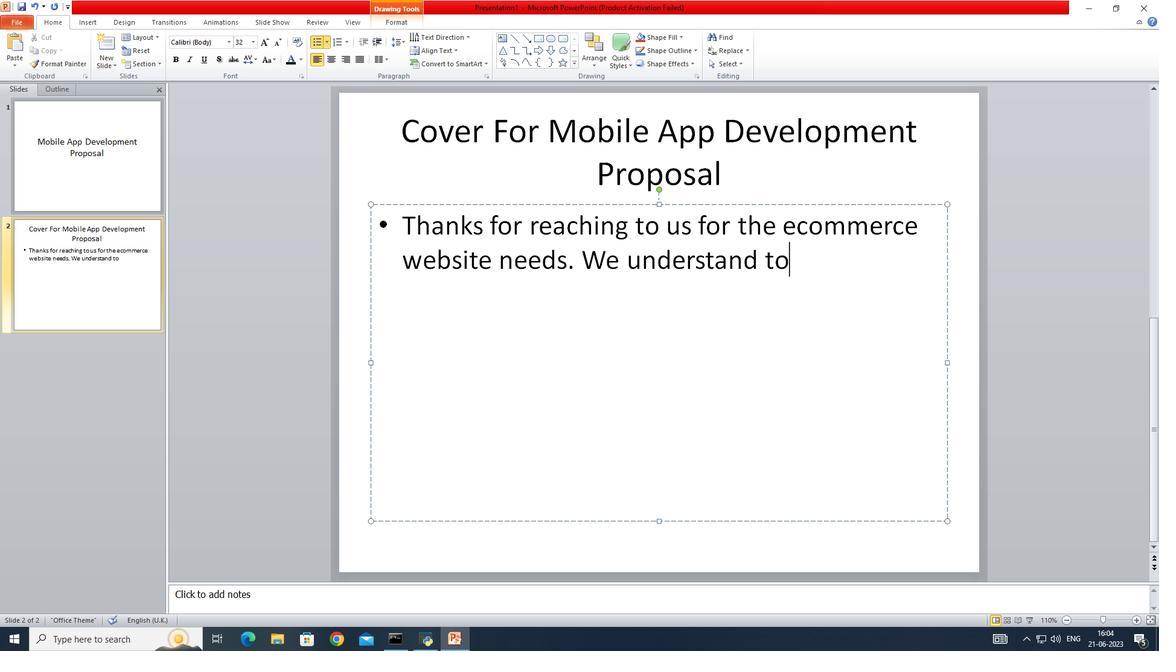 
Action: Mouse moved to (437, 240)
Screenshot: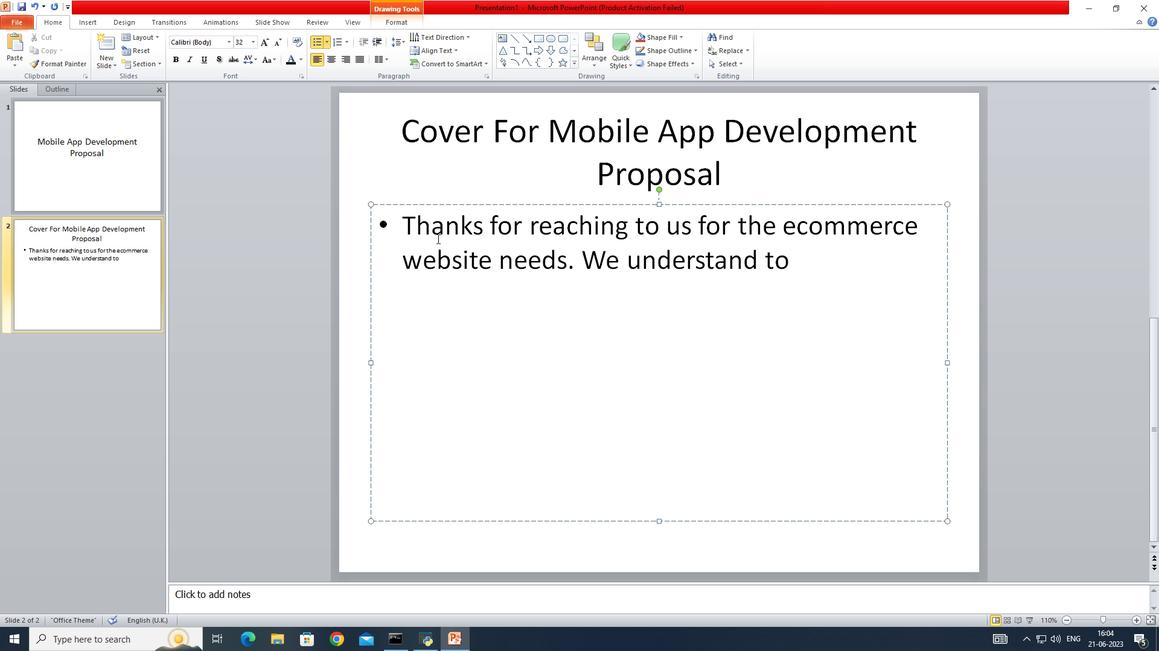 
Action: Key pressed <Key.shift>Thrive<Key.space>highly<Key.space>competitive<Key.space>market<Key.space><Key.shift>(<Key.space><Key.shift>Client-<Key.backspace><Key.shift>_<Key.space><Key.shift>Name<Key.shift>)<Key.space>an<Key.space><Key.shift>andoid<Key.space>app.<Key.space><Key.shift>We<Key.space>welo<Key.backspace>come<Key.space><Key.shift>The<Key.space>i<Key.backspace>opportunity<Key.space>of<Key.space>building<Key.space>android<Key.space>apps.<Key.enter>
Screenshot: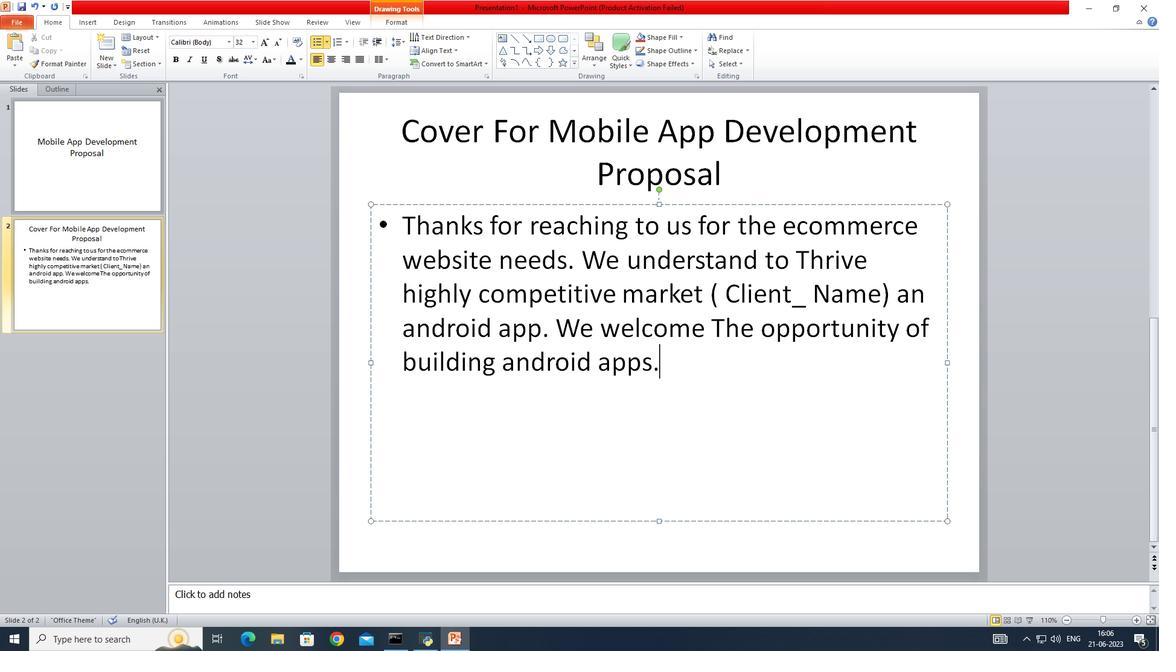 
Action: Mouse moved to (481, 254)
Screenshot: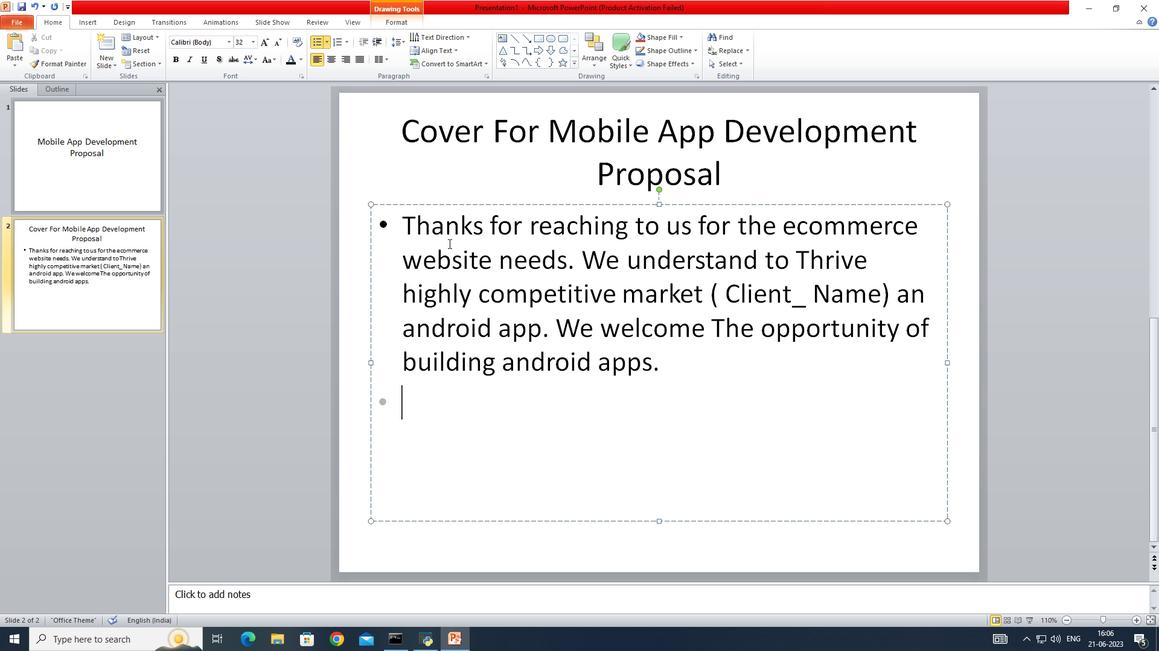 
Action: Key pressed <Key.shift>Our<Key.space>experienced<Key.space>and<Key.space>capable<Key.space>team<Key.space>will<Key.space>creat<Key.space>the<Key.space>app<Key.space>which<Key.space>will<Key.space>aid<Key.space>your<Key.space>from<Key.space>
Screenshot: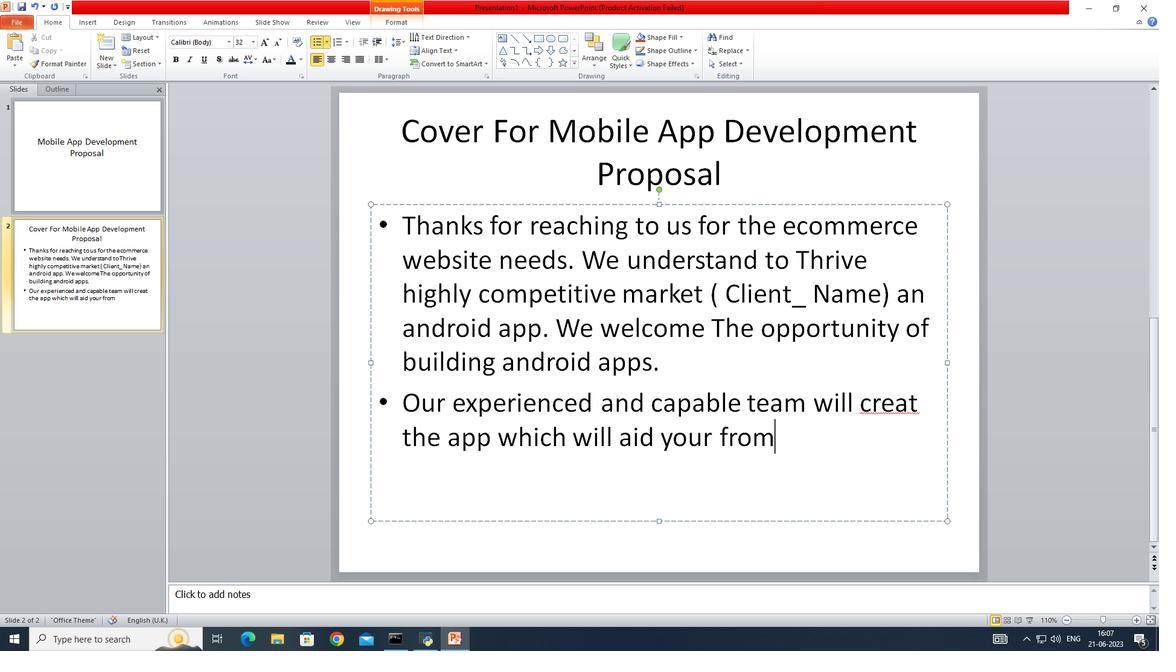 
Action: Mouse moved to (923, 405)
Screenshot: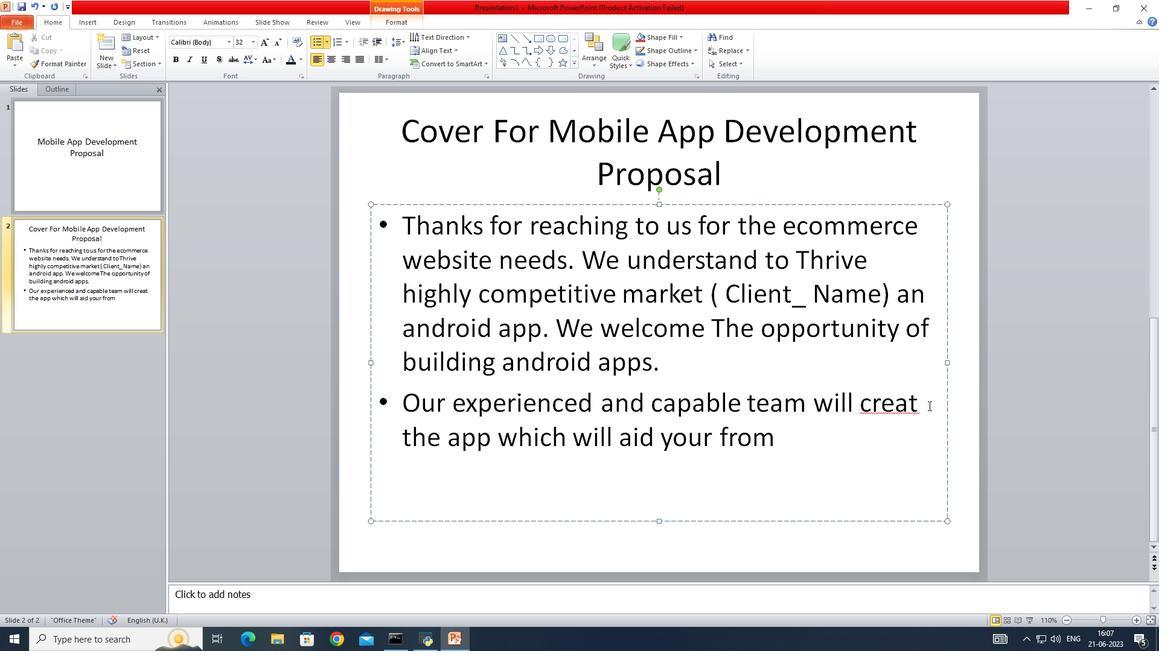 
Action: Mouse pressed left at (923, 405)
Screenshot: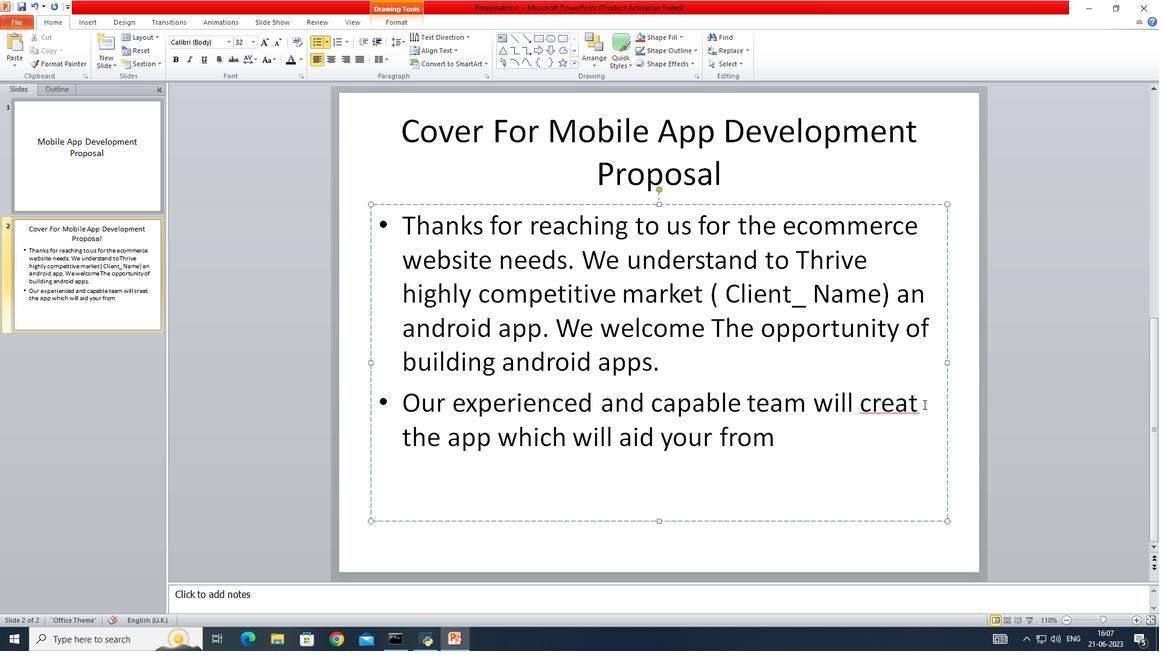 
Action: Mouse moved to (910, 404)
Screenshot: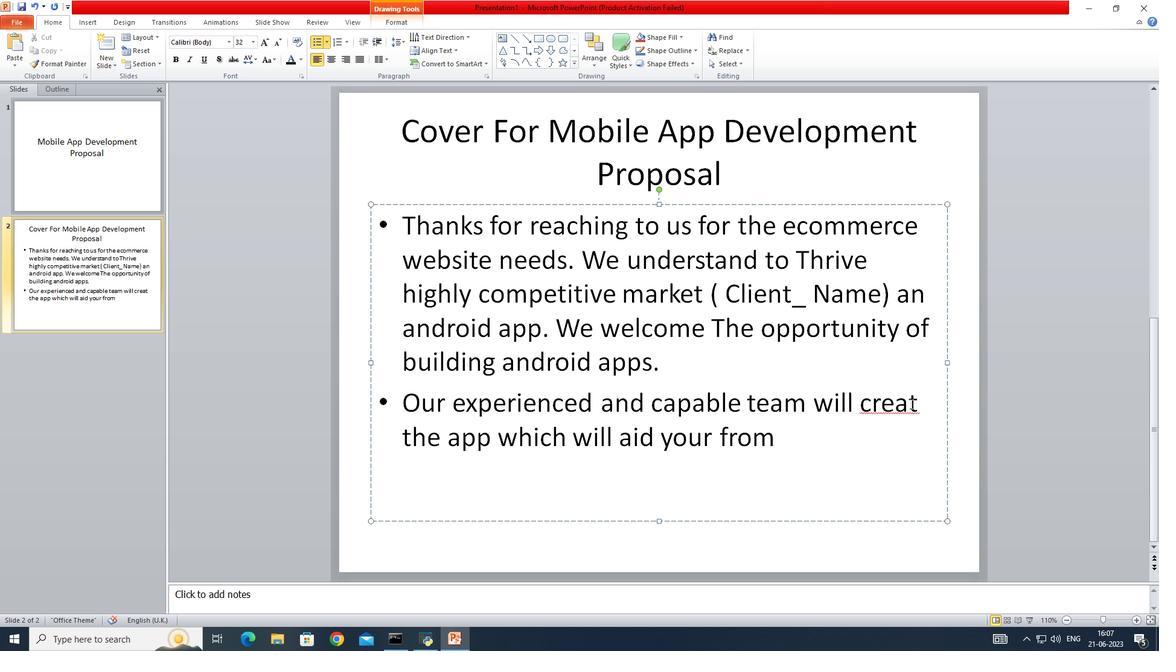 
Action: Key pressed <Key.backspace><Key.backspace>te<Key.space>
Screenshot: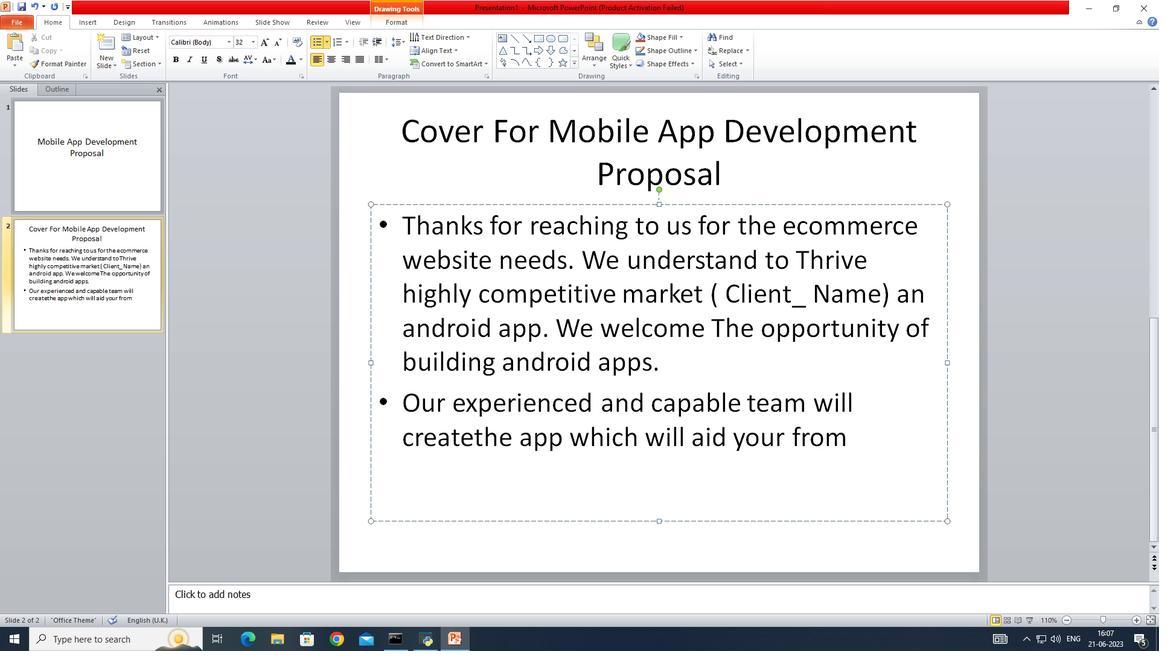 
Action: Mouse moved to (787, 443)
Screenshot: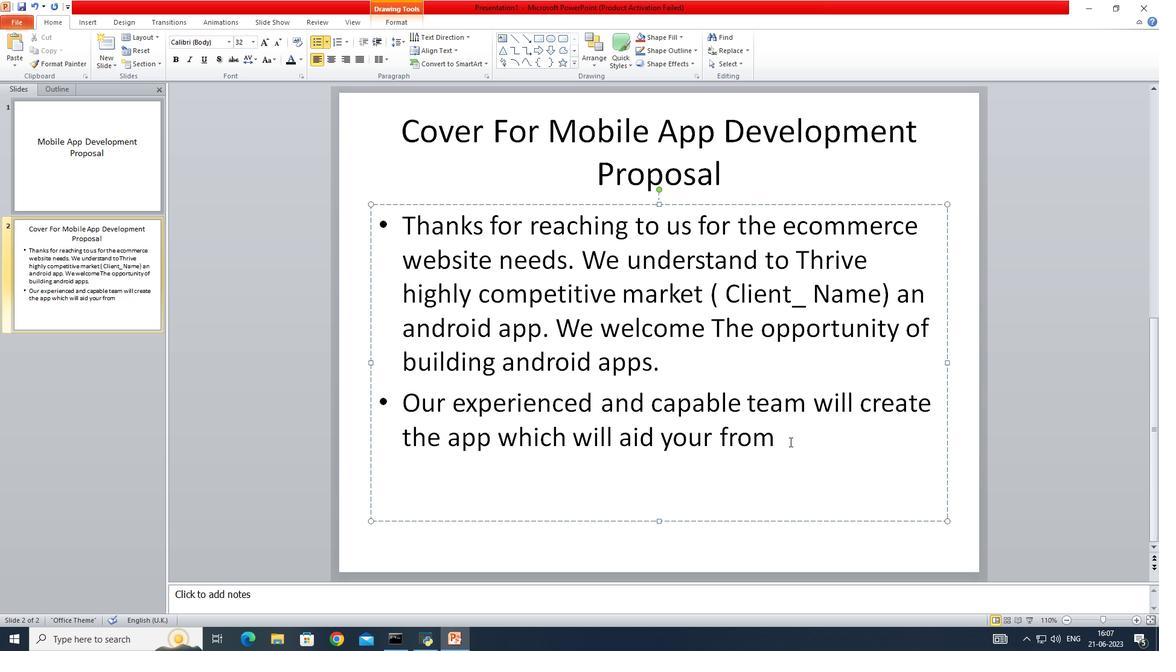 
Action: Mouse pressed left at (787, 443)
Screenshot: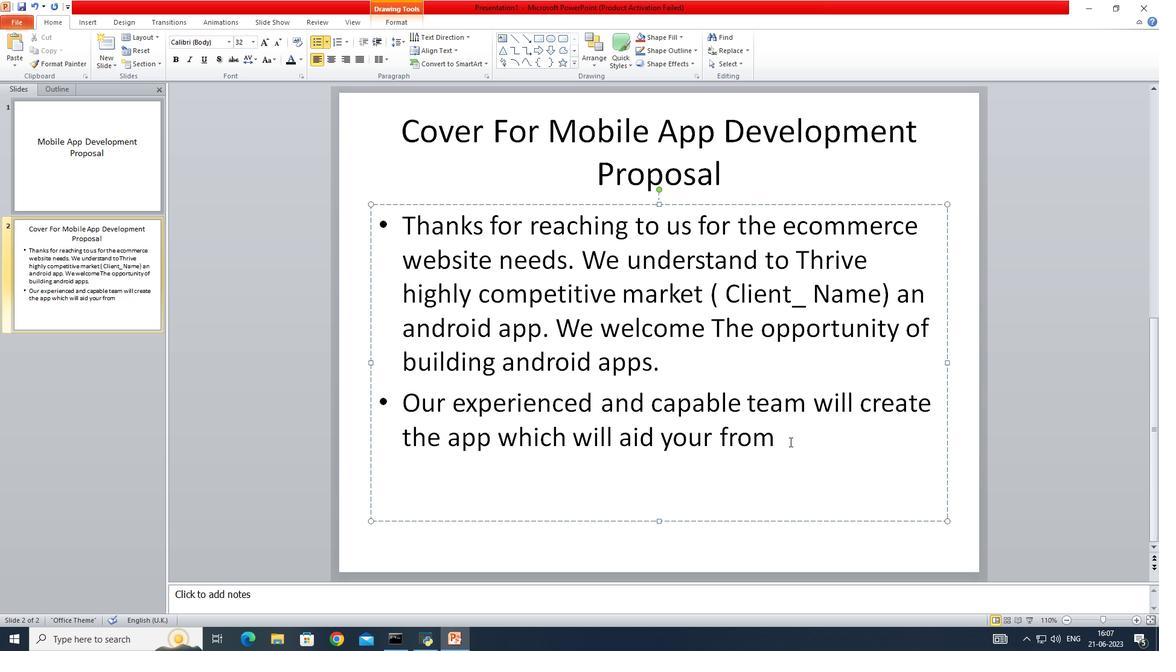 
Action: Mouse moved to (786, 443)
Screenshot: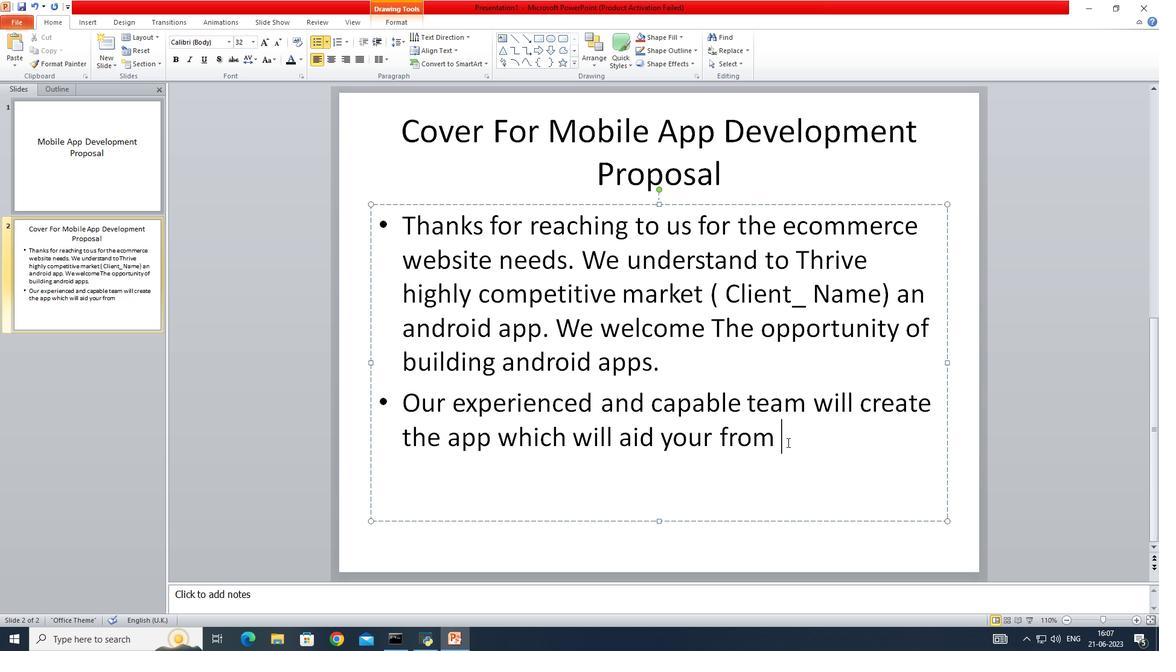 
Action: Key pressed <Key.space><Key.backspace>in<Key.space>growing<Key.space>your<Key.space>business<Key.space><Key.backspace>,<Key.space>we<Key.space>are<Key.space>confident<Key.space>that<Key.space>by<Key.space>our<Key.space>experience<Key.space>t<Key.backspace>your<Key.space>firm<Key.space>will<Key.space>be<Key.space>able<Key.space>to<Key.space>achieve<Key.space>your<Key.space>app<Key.space>goals<Key.space><Key.enter><Key.shift>mw<Key.backspace>entioed<Key.space><Key.shift>belo<Key.backspace><Key.backspace><Key.backspace><Key.backspace><Key.backspace><Key.backspace><Key.backspace><Key.backspace><Key.backspace><Key.backspace><Key.backspace>ntioned<Key.space>belip<Key.backspace>w<Key.backspace><Key.backspace>ow<Key.enter>
Screenshot: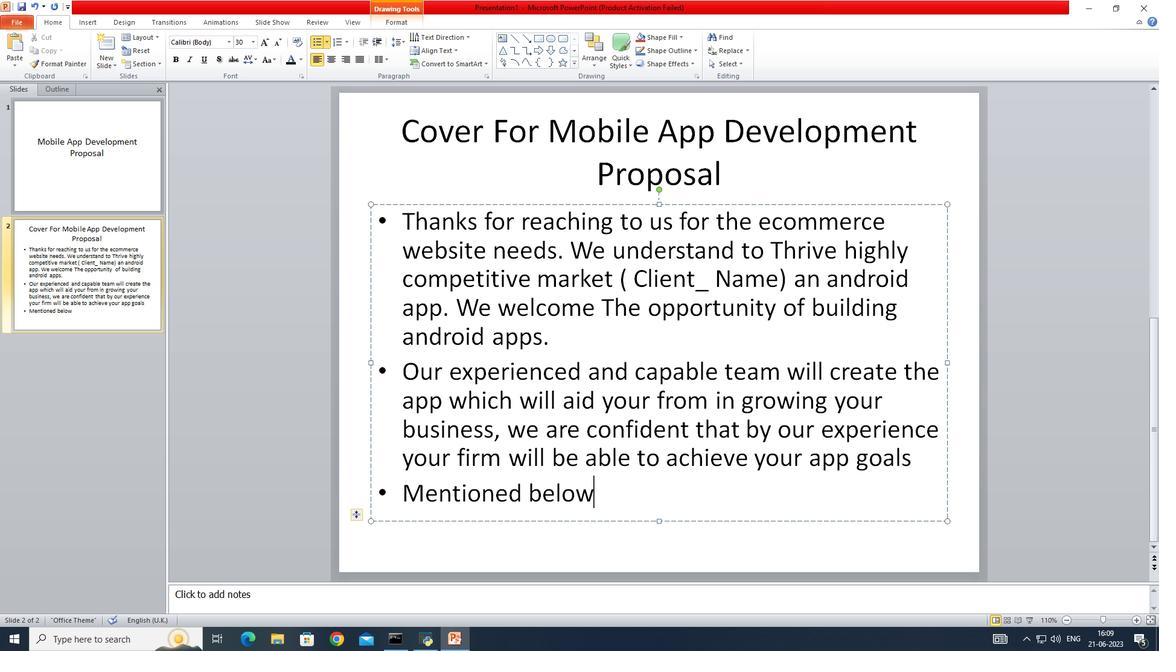 
Action: Mouse moved to (397, 43)
Screenshot: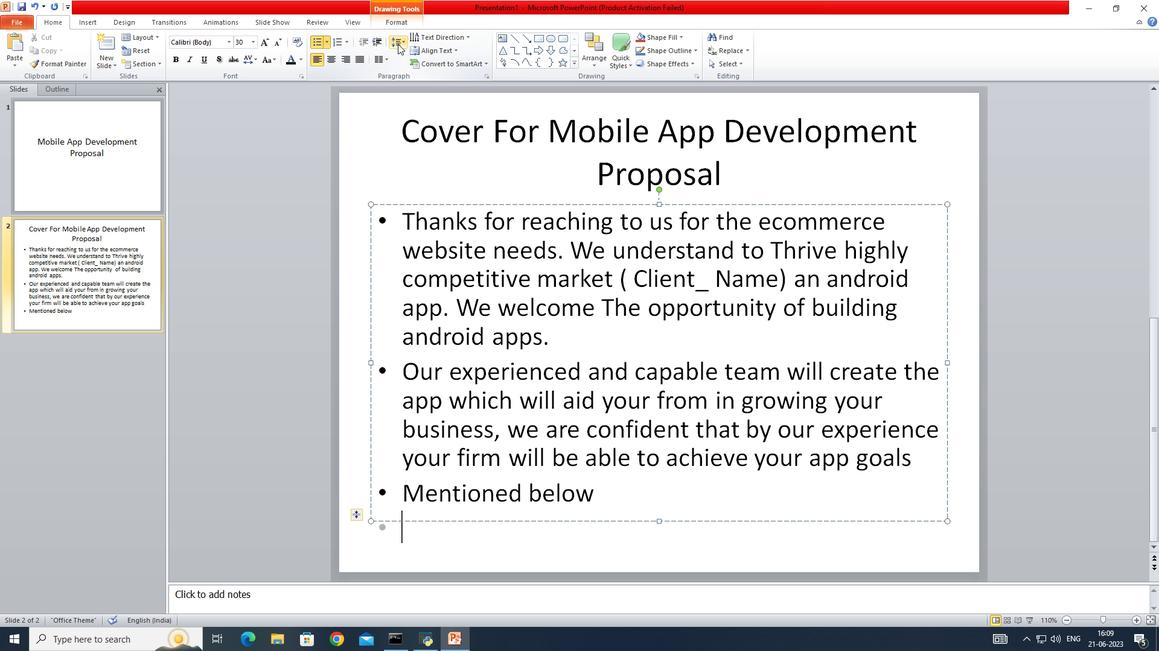 
Action: Mouse pressed left at (397, 43)
Screenshot: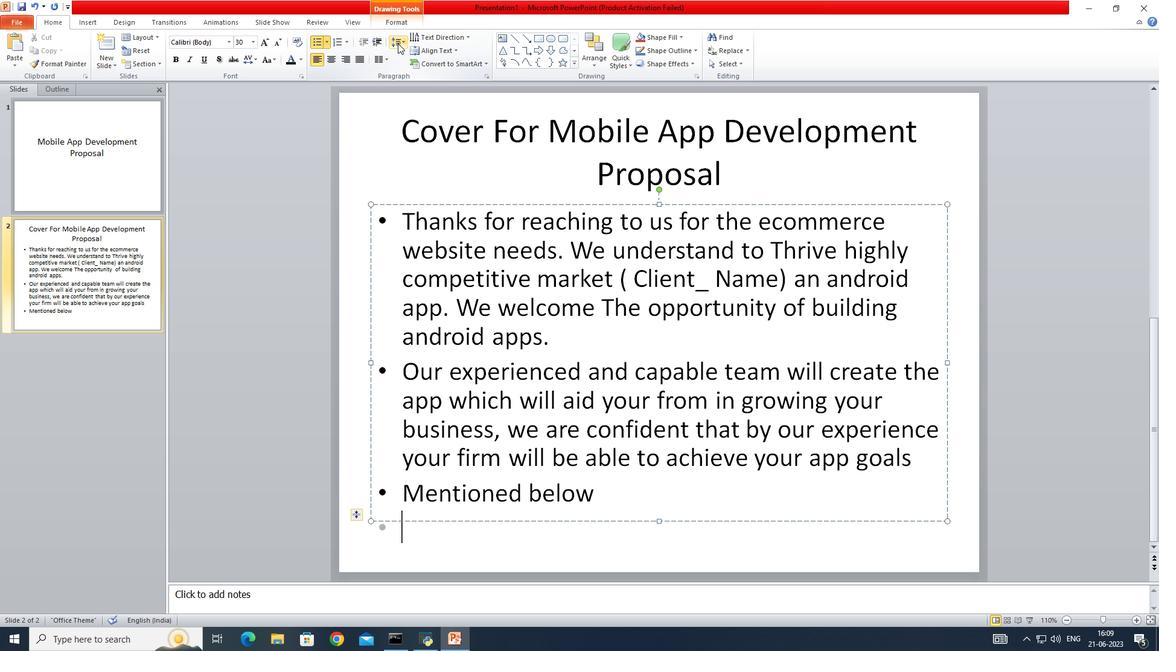 
Action: Mouse moved to (367, 42)
Screenshot: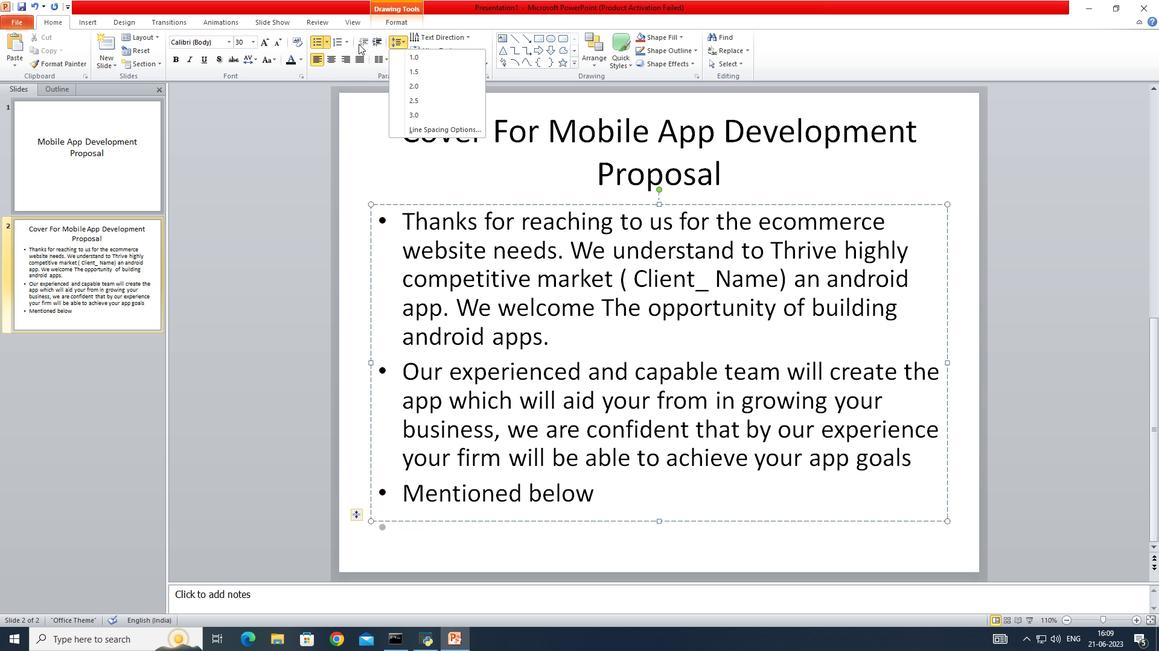 
Action: Mouse pressed left at (367, 42)
Screenshot: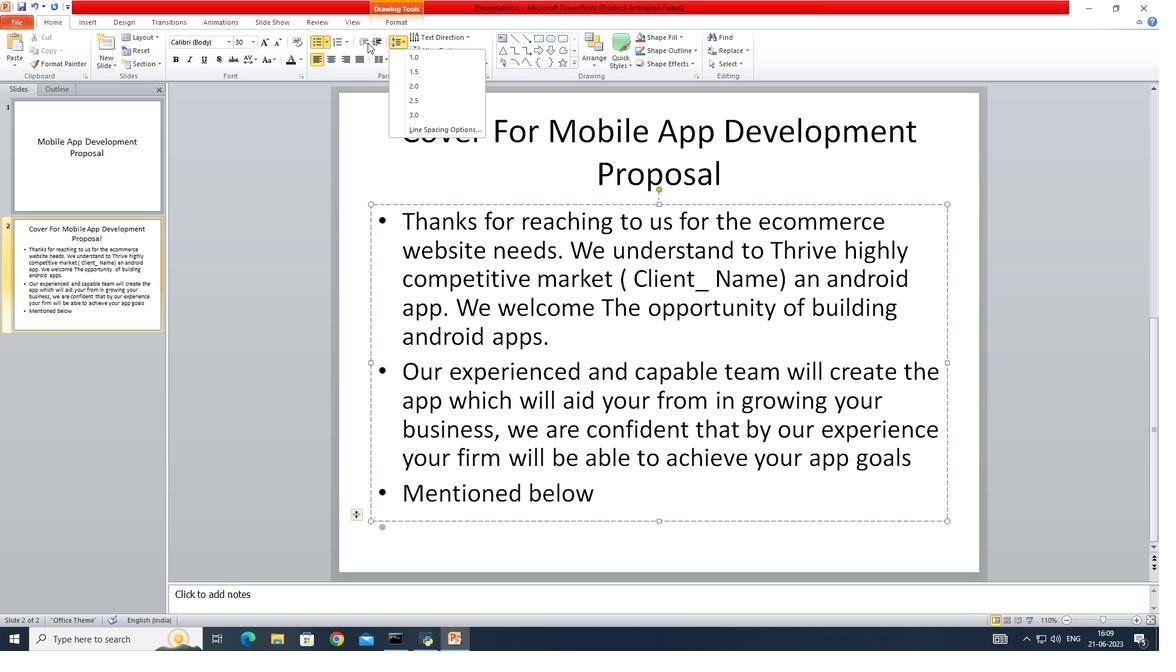 
Action: Mouse moved to (108, 21)
Screenshot: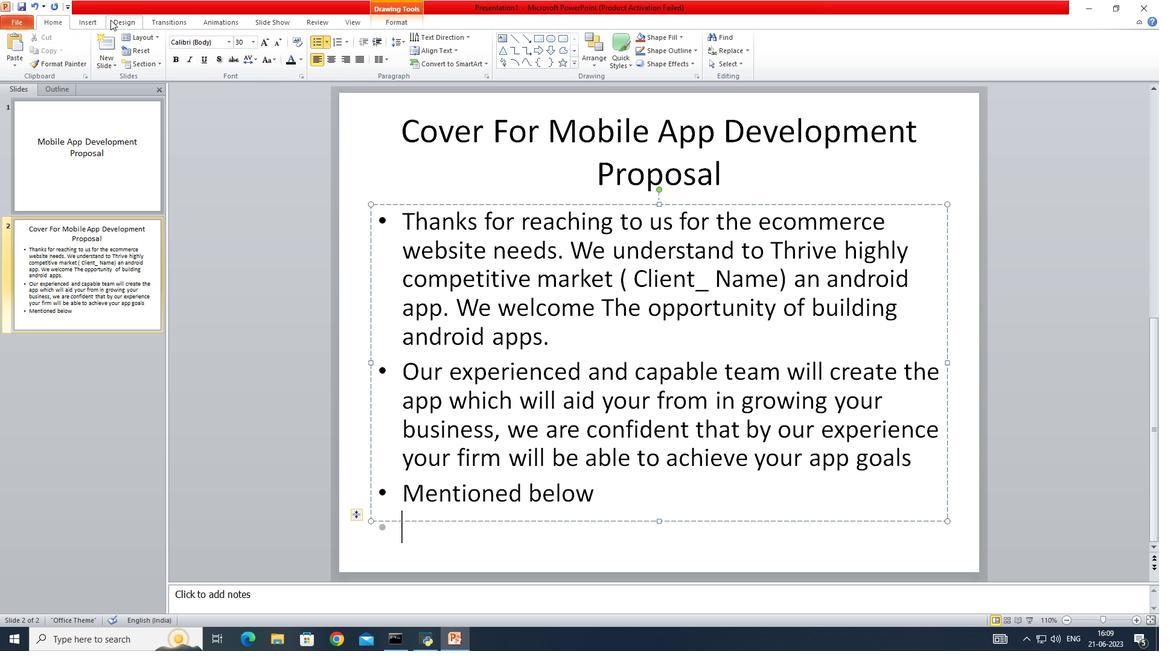
Action: Mouse pressed left at (108, 21)
Screenshot: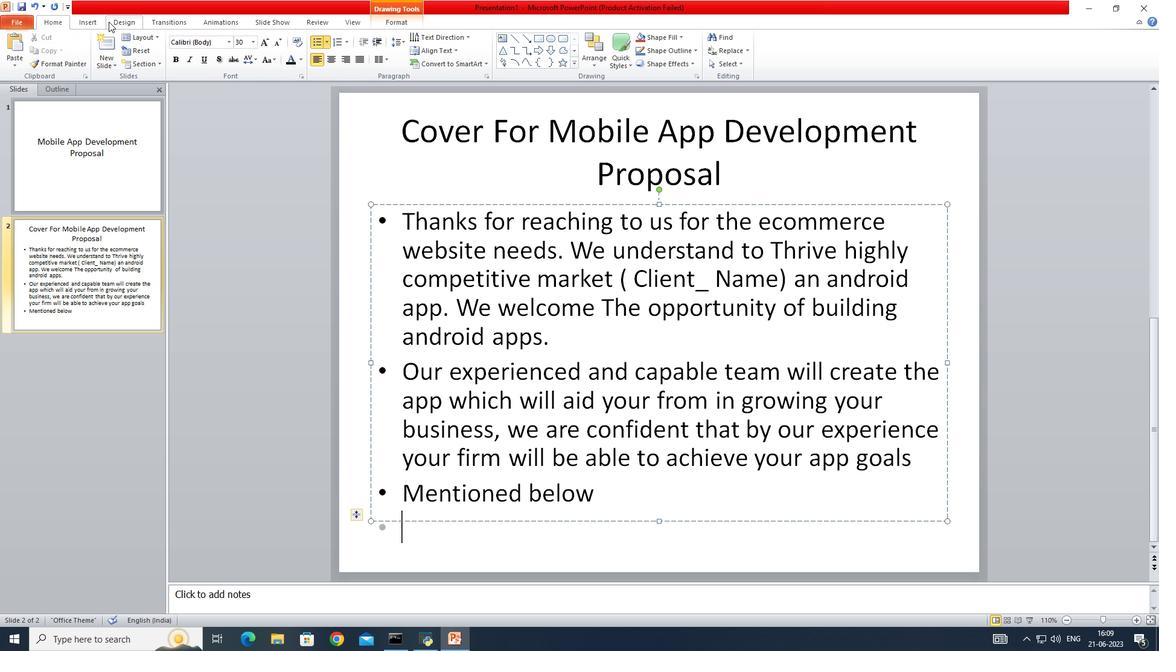 
Action: Mouse moved to (89, 27)
Screenshot: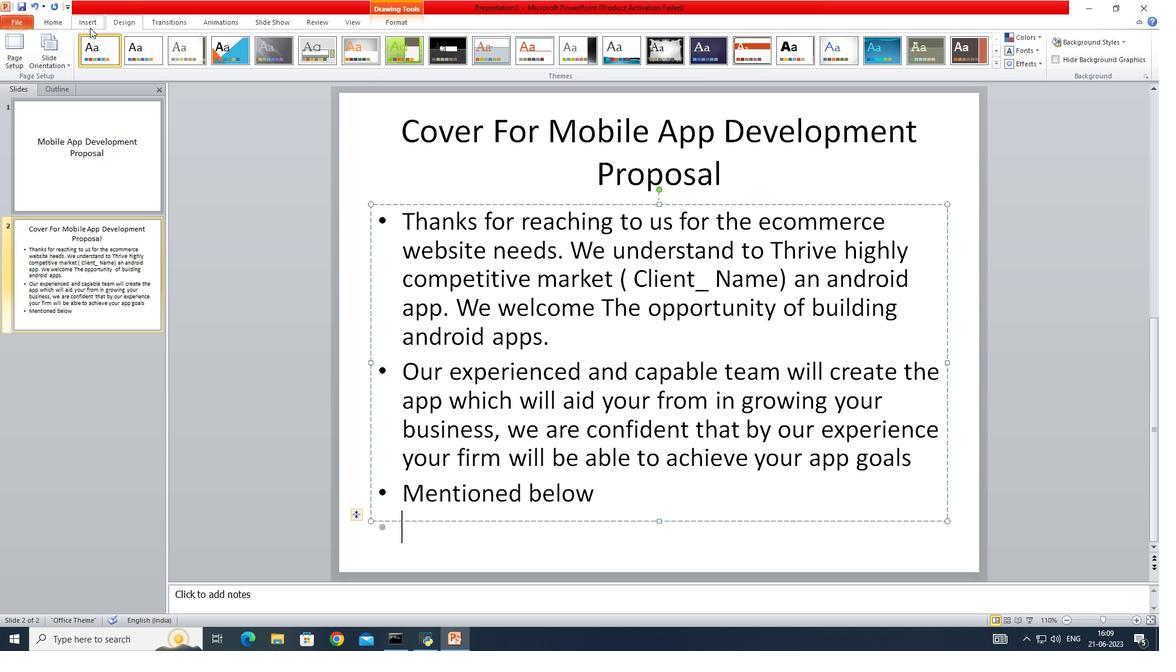 
Action: Mouse pressed left at (89, 27)
Screenshot: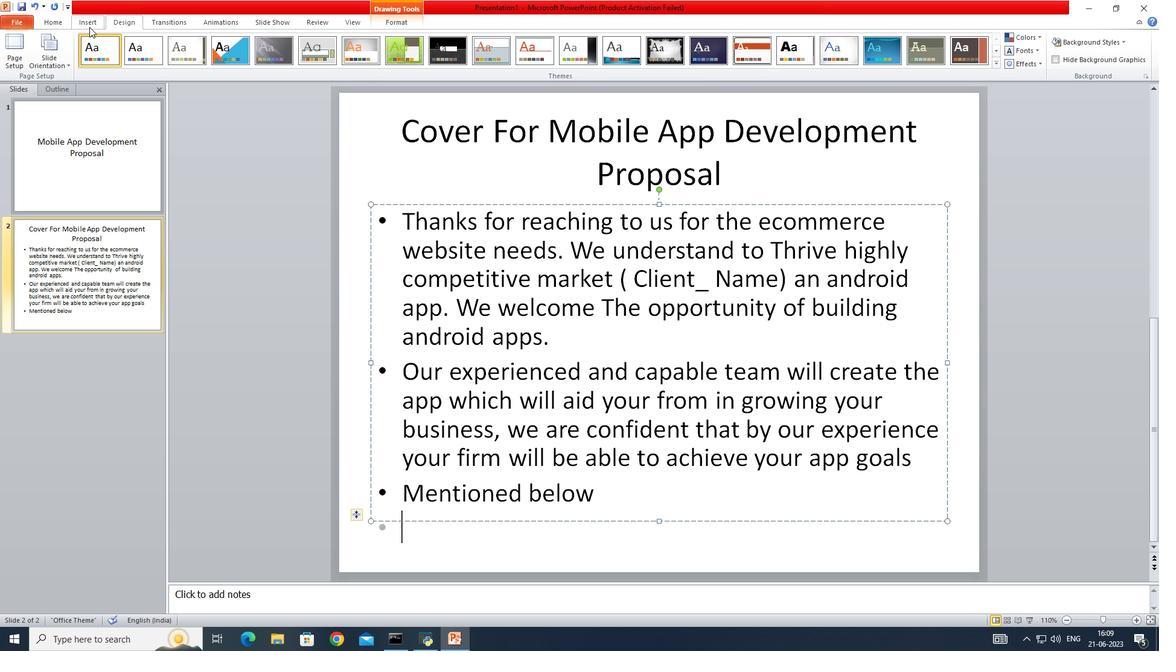 
Action: Mouse moved to (68, 22)
Screenshot: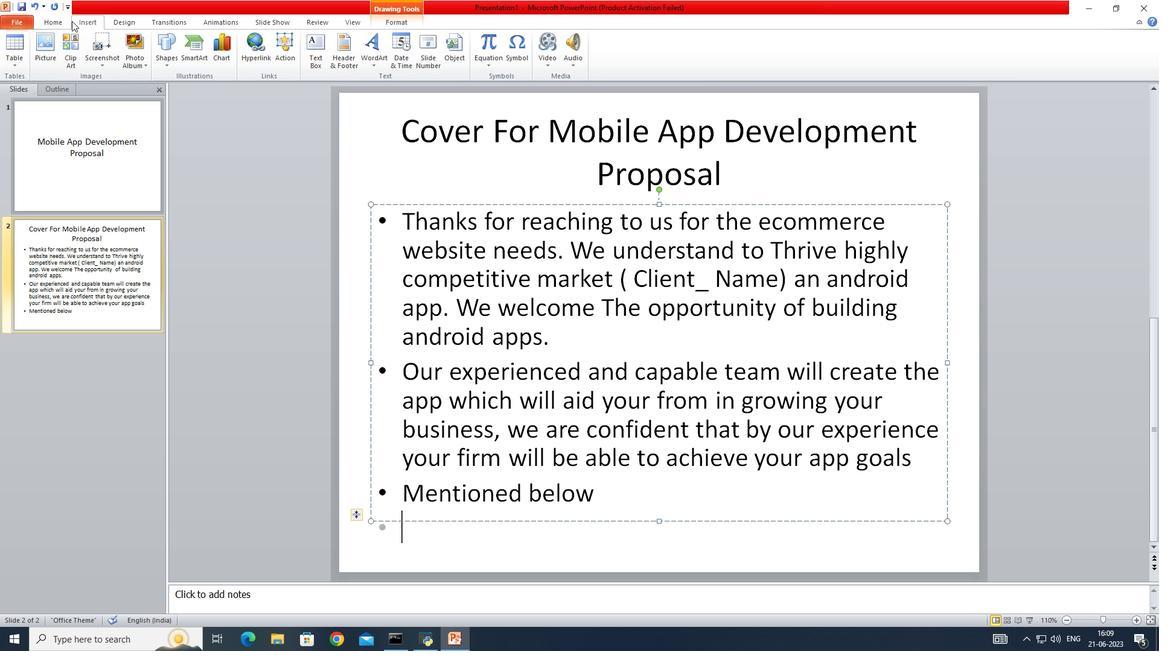 
Action: Mouse pressed left at (68, 22)
Screenshot: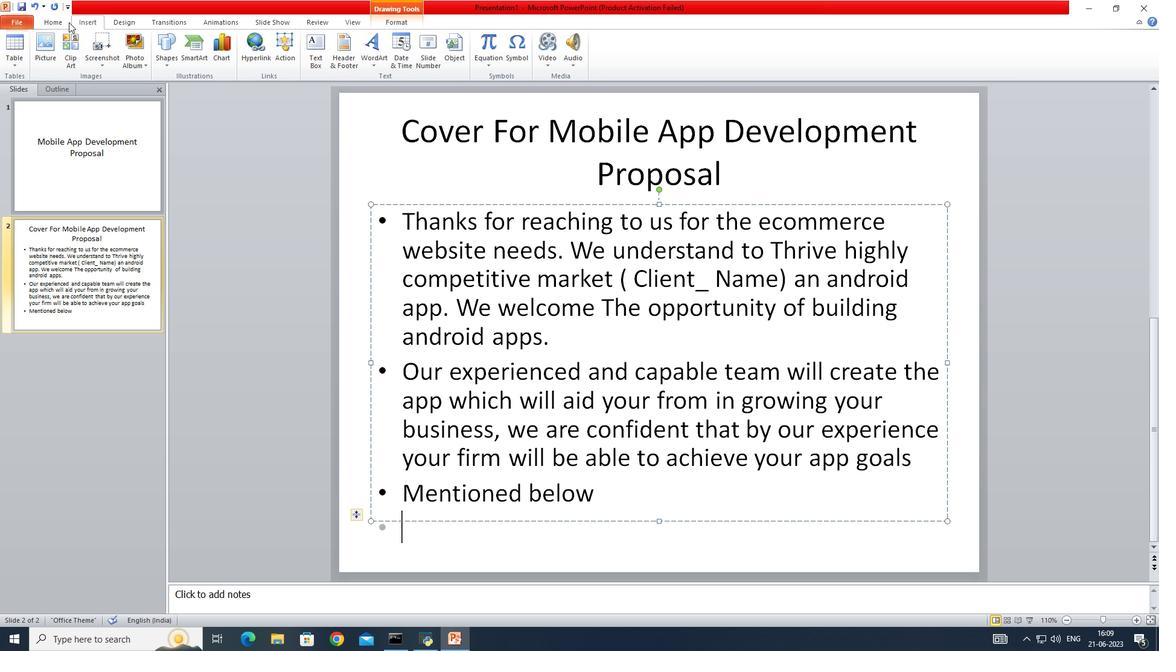
Action: Mouse moved to (258, 59)
Screenshot: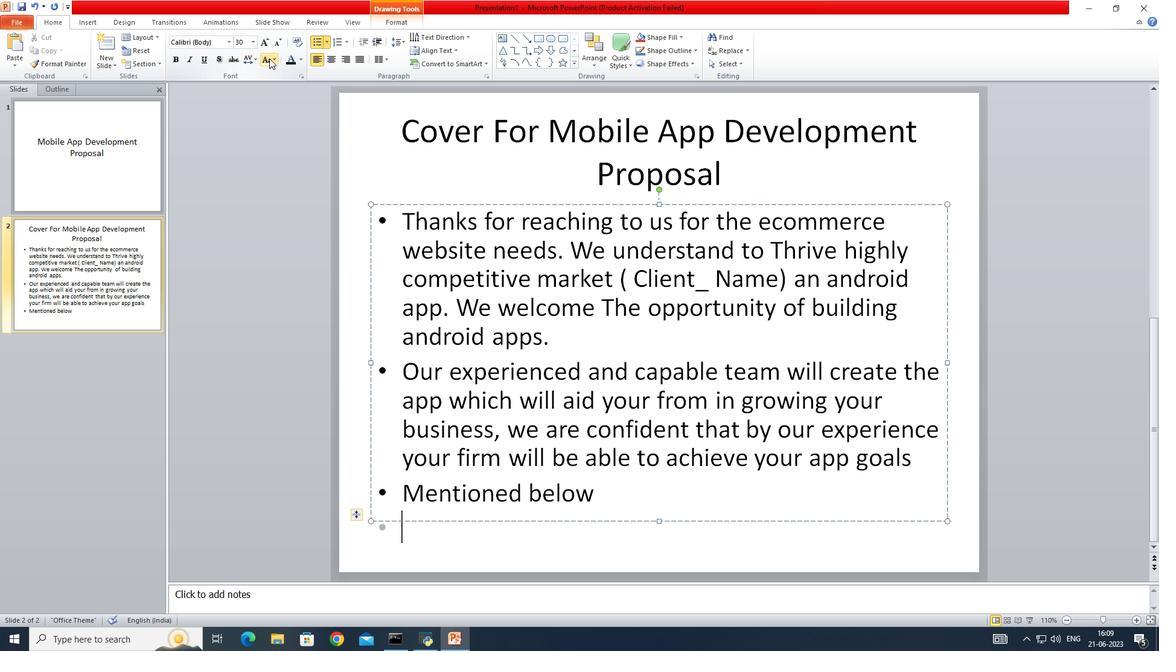 
Action: Mouse pressed left at (258, 59)
Screenshot: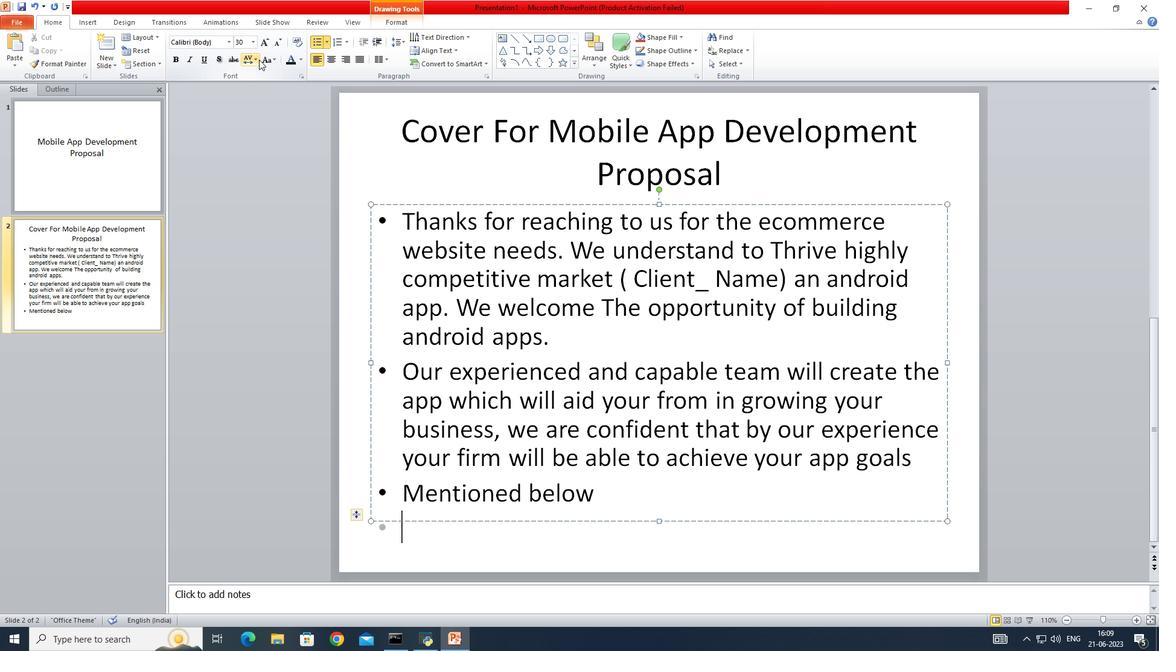 
Action: Mouse moved to (225, 120)
Screenshot: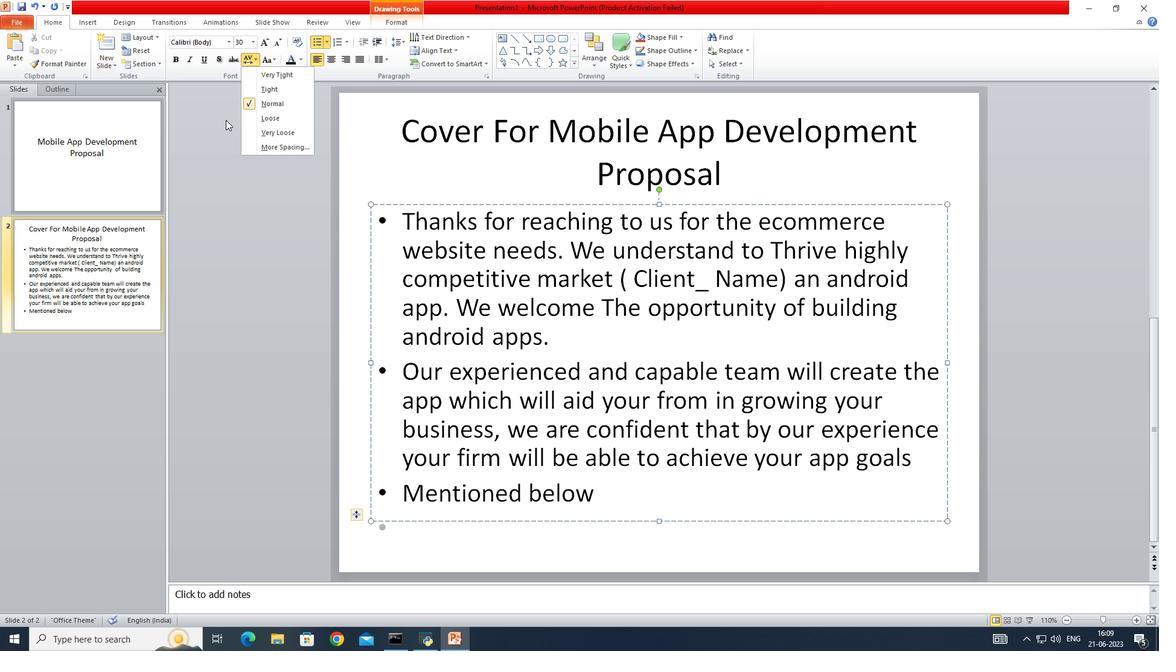
Action: Mouse pressed left at (225, 120)
Screenshot: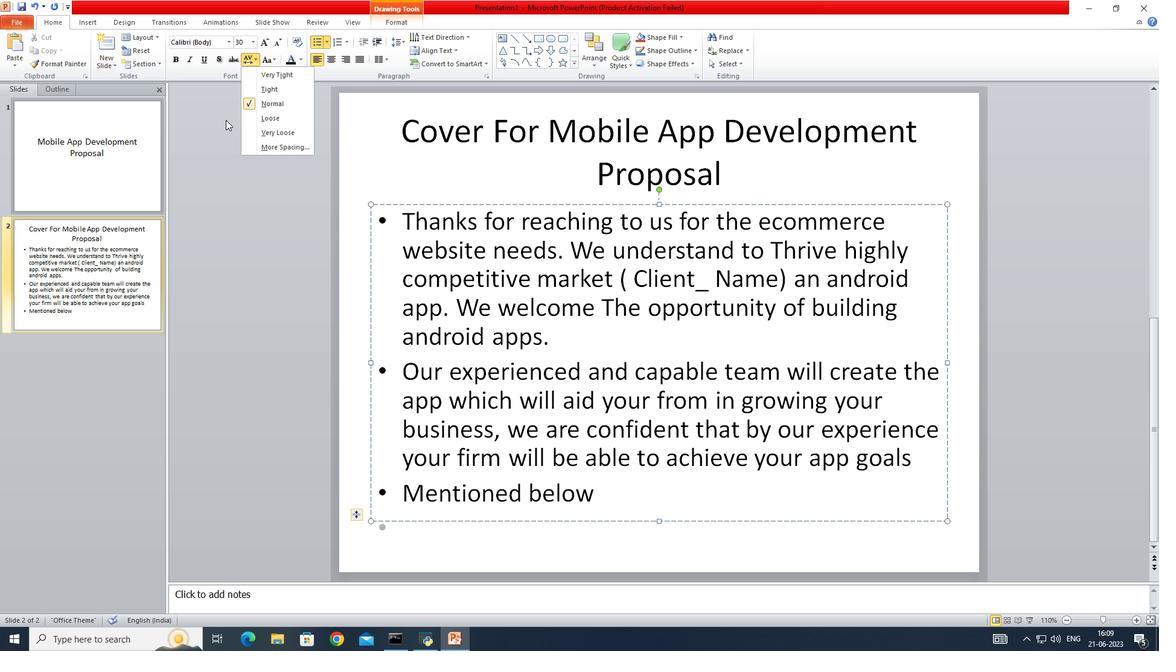 
Action: Mouse moved to (345, 39)
Screenshot: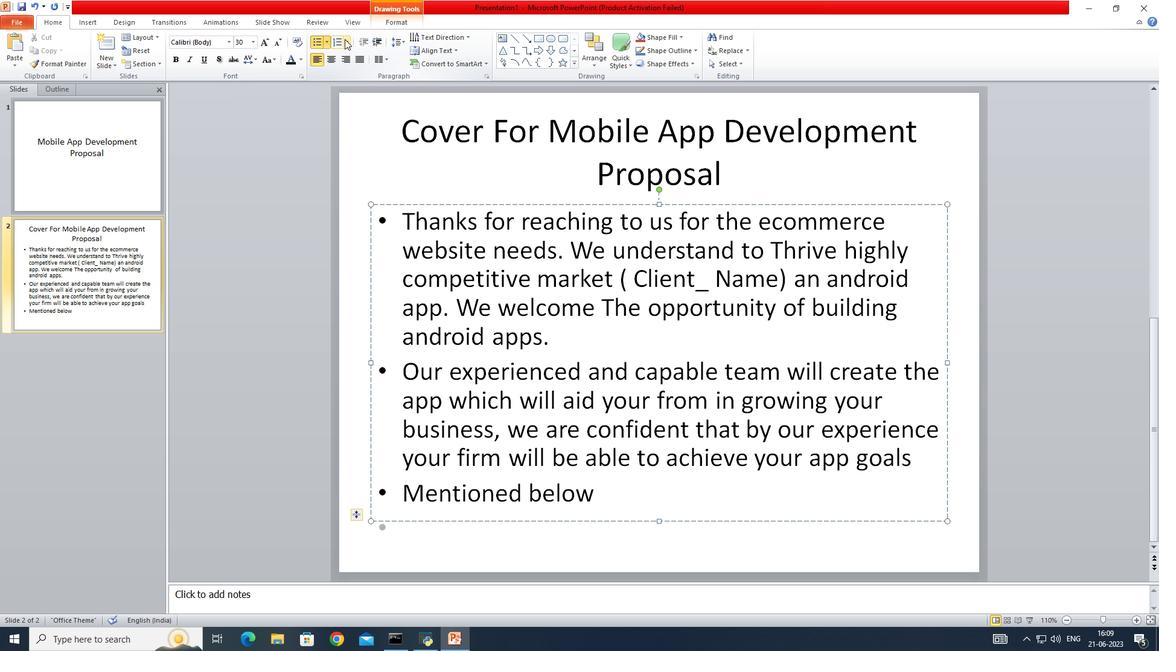 
Action: Mouse pressed left at (345, 39)
Screenshot: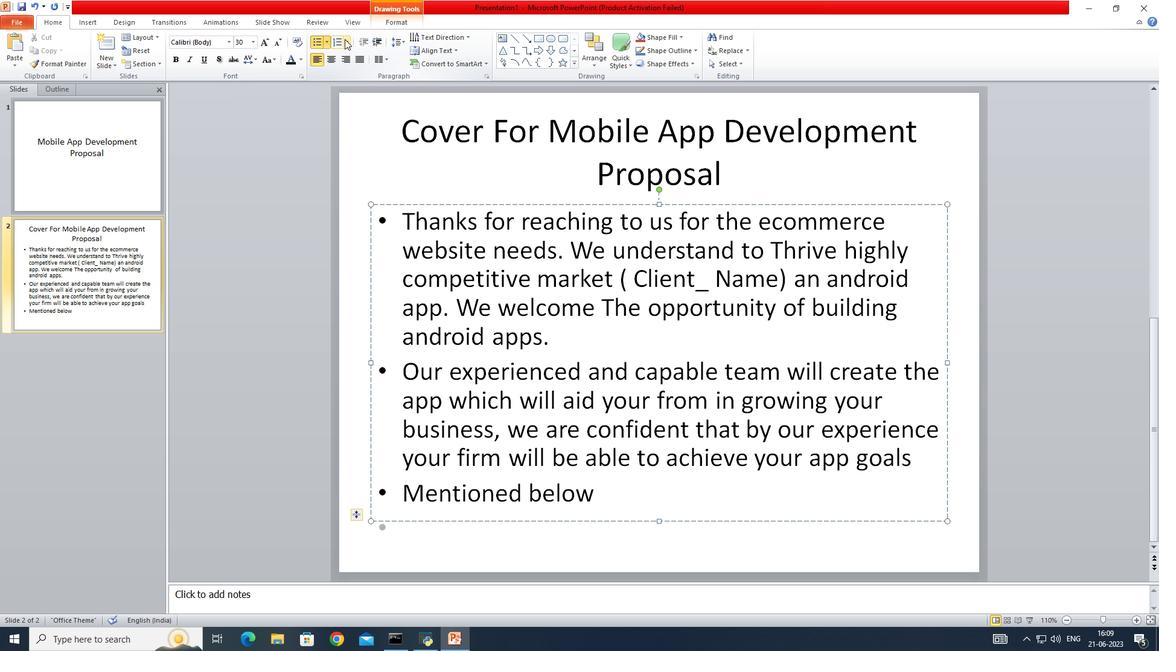 
Action: Mouse moved to (297, 104)
Screenshot: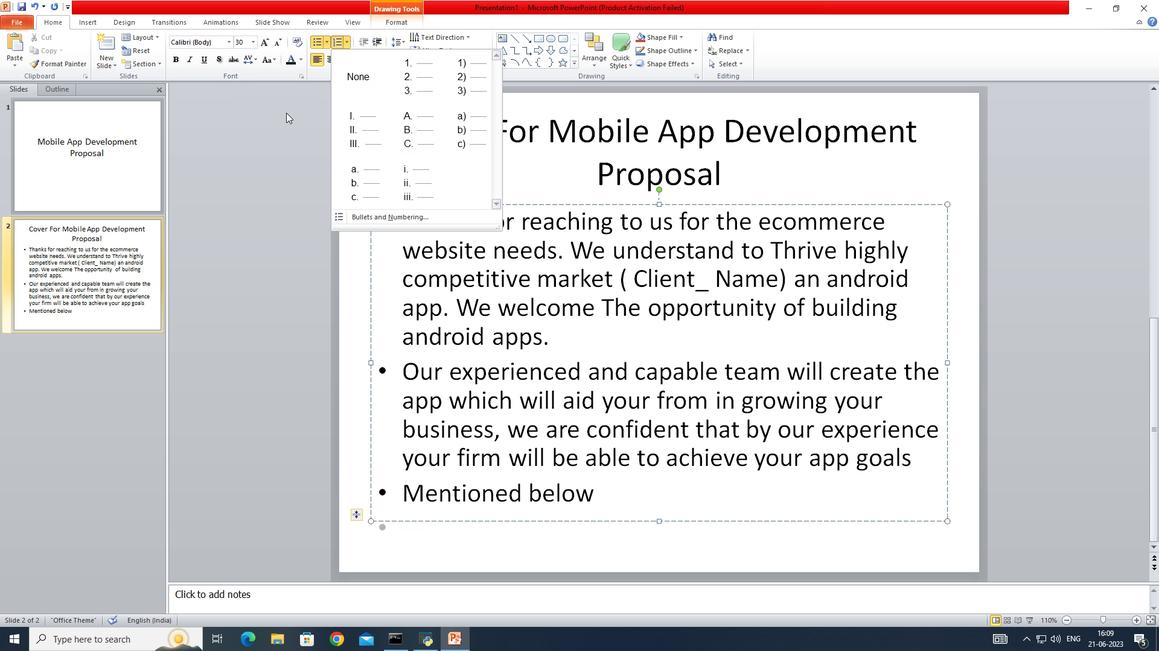 
Action: Mouse pressed left at (297, 104)
Screenshot: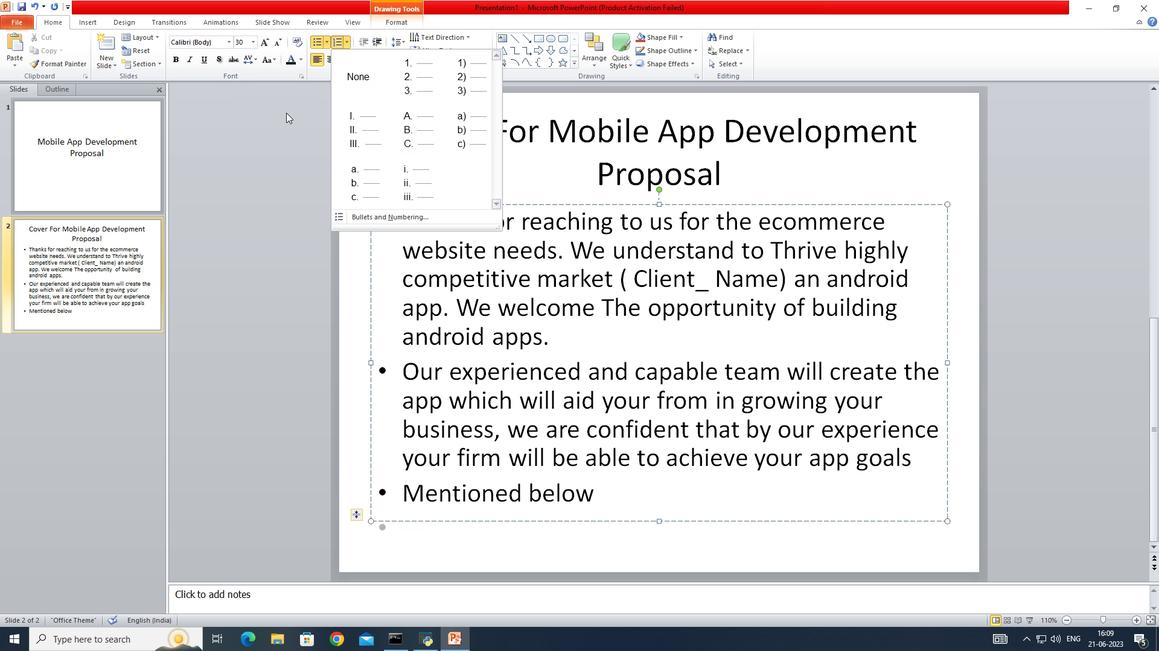 
Action: Mouse moved to (329, 43)
Screenshot: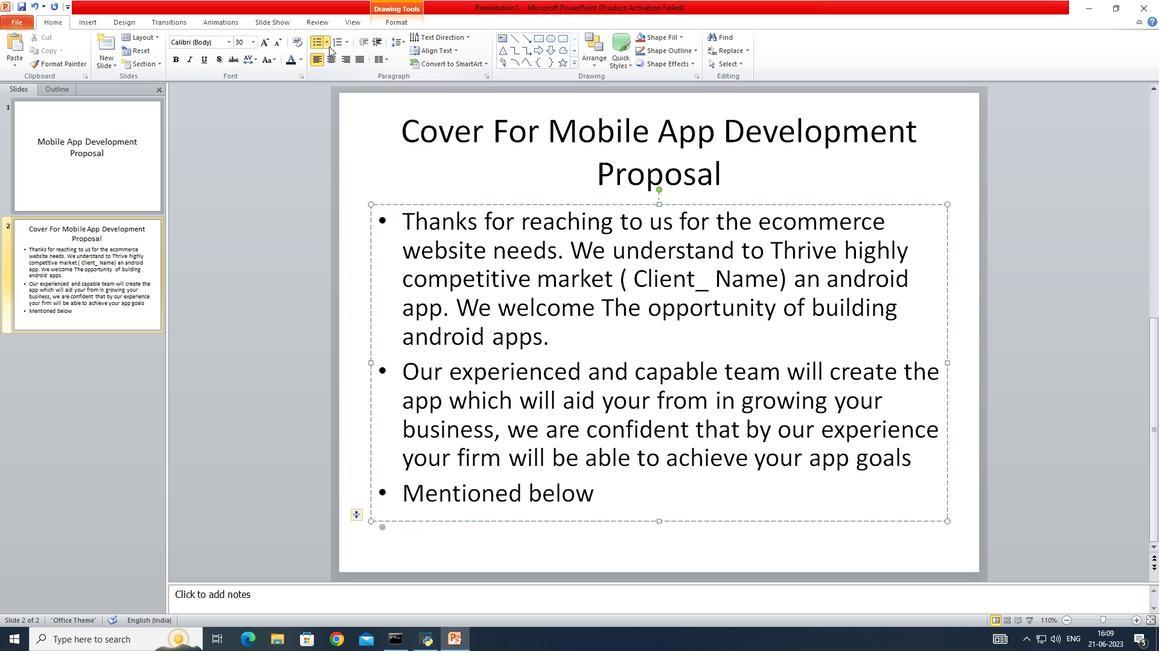 
Action: Mouse pressed left at (329, 43)
Screenshot: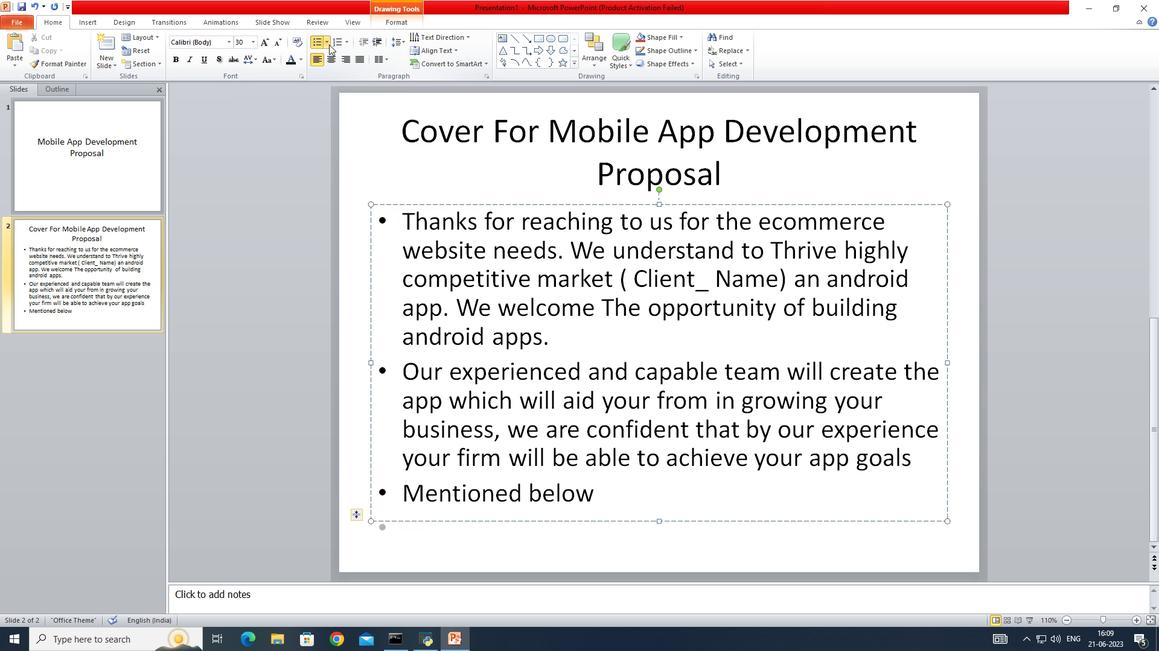 
Action: Mouse moved to (357, 182)
Screenshot: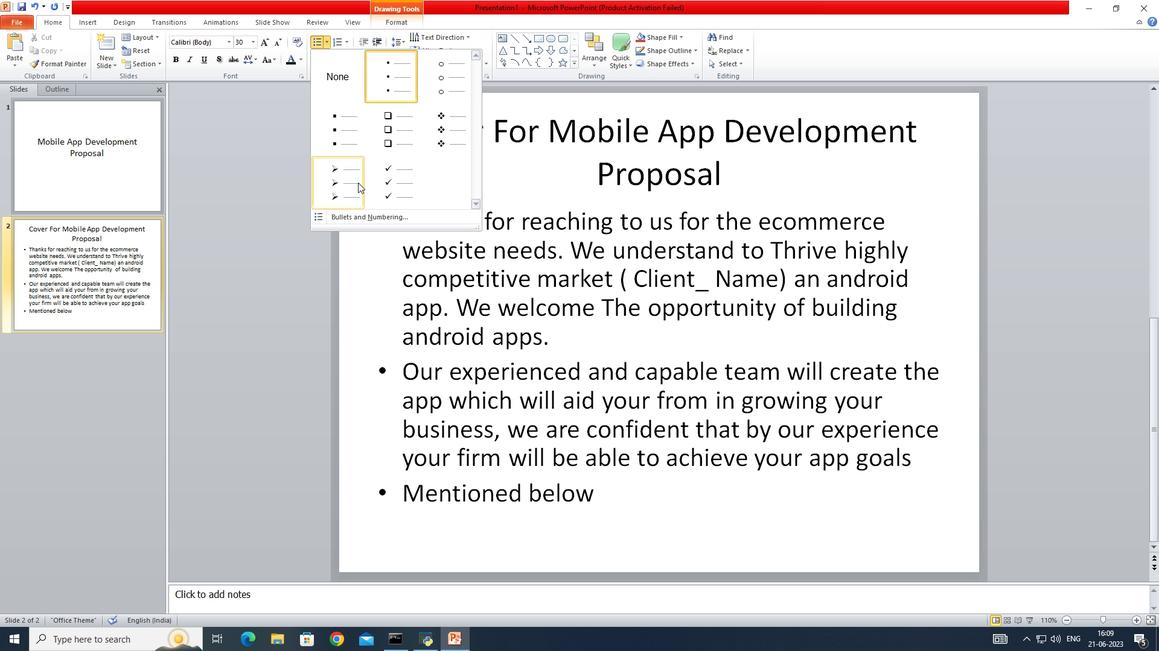
Action: Mouse pressed left at (357, 182)
Screenshot: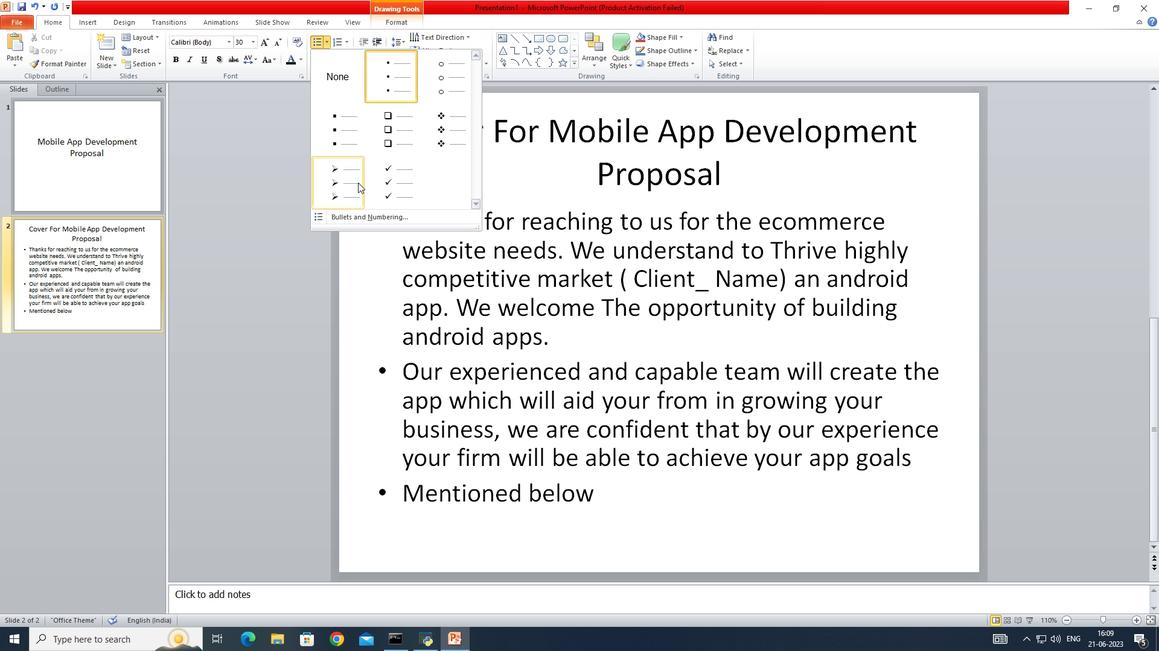 
Action: Mouse moved to (558, 449)
Screenshot: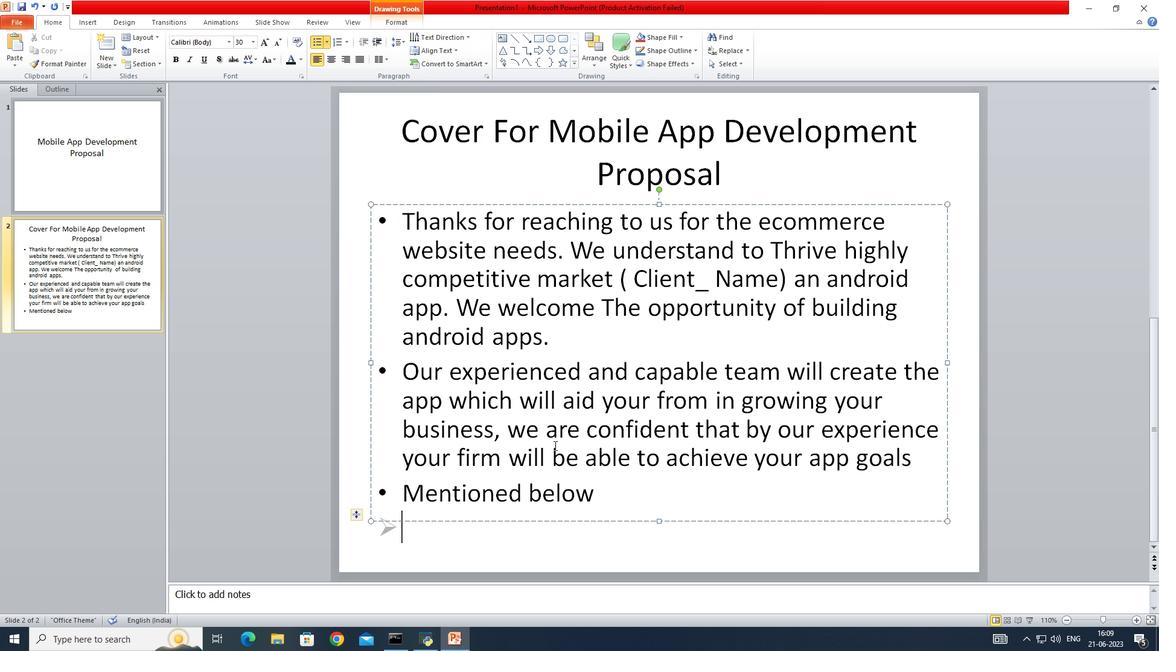 
Action: Key pressed <Key.shift>Building<Key.space>an<Key.space>irresistible<Key.space>application<Key.space>in<Key.space>accordanceto<Key.space>your<Key.space>visd<Key.backspace>ion<Key.enter><Key.shift>Success<Key.space><Key.backspace>ful<Key.space>lan<Key.backspace>unching<Key.space>of<Key.space>app<Key.enter><Key.shift>Your<Key.space>text<Key.space>here<Key.space><Key.enter>youe<Key.space><Key.backspace><Key.backspace>r<Key.space>text<Key.space>here<Key.enter>
Screenshot: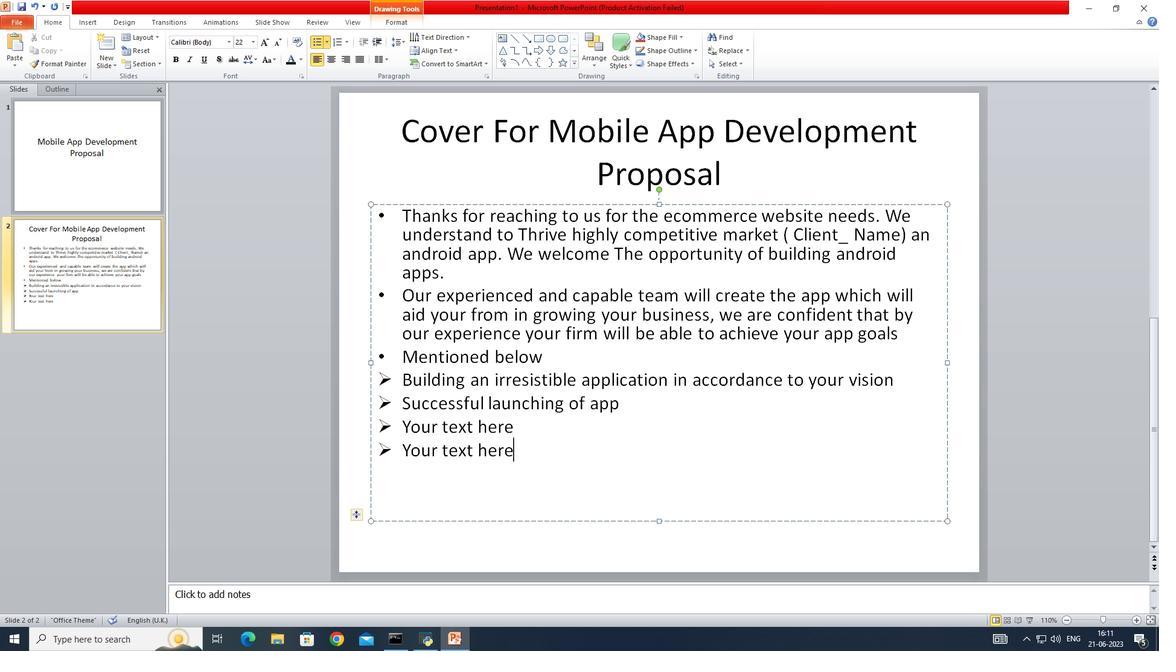 
Action: Mouse moved to (769, 449)
Screenshot: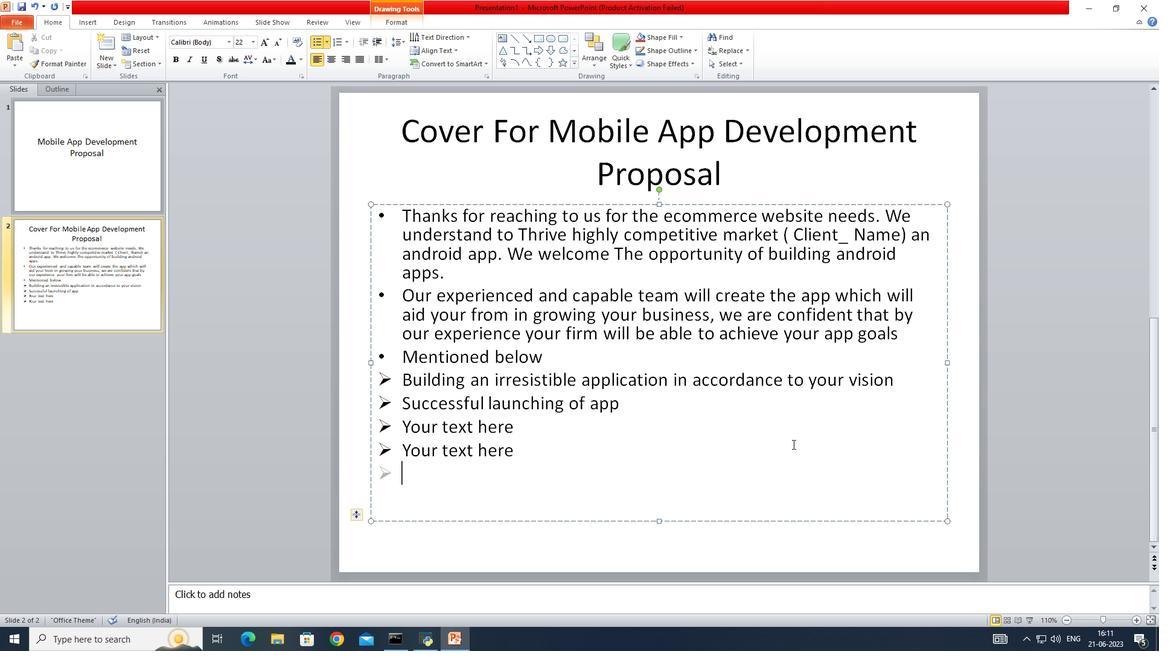 
Action: Mouse scrolled (778, 446) with delta (0, 0)
Screenshot: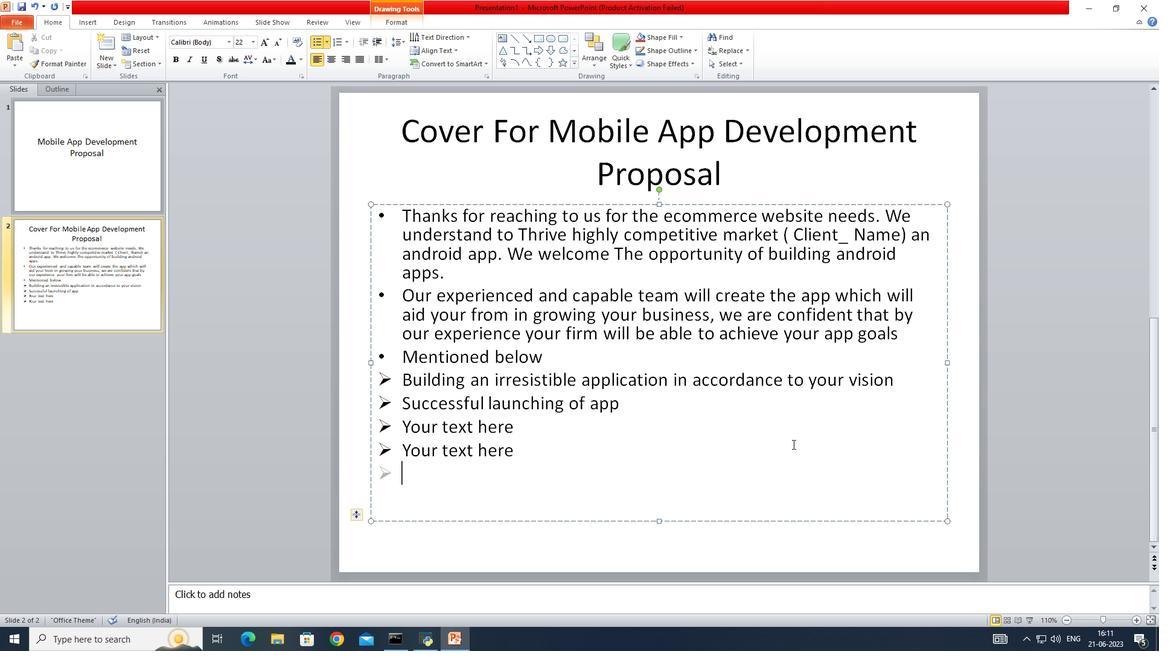 
Action: Mouse moved to (761, 451)
Screenshot: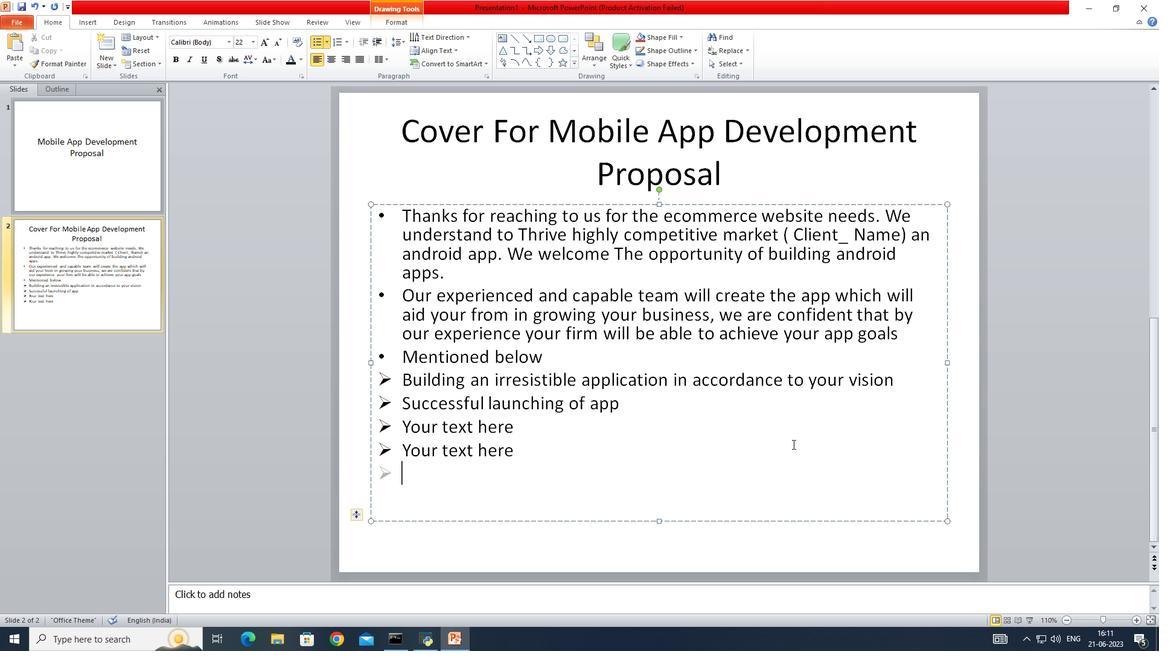 
Action: Mouse scrolled (769, 448) with delta (0, 0)
Screenshot: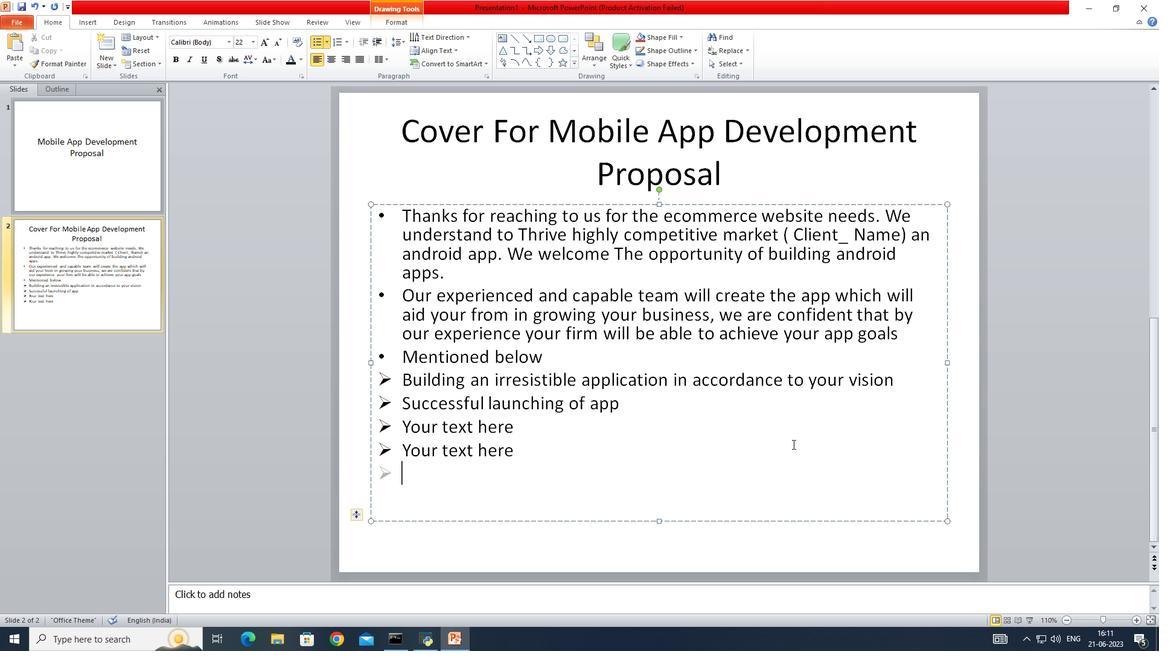 
Action: Mouse moved to (322, 41)
Screenshot: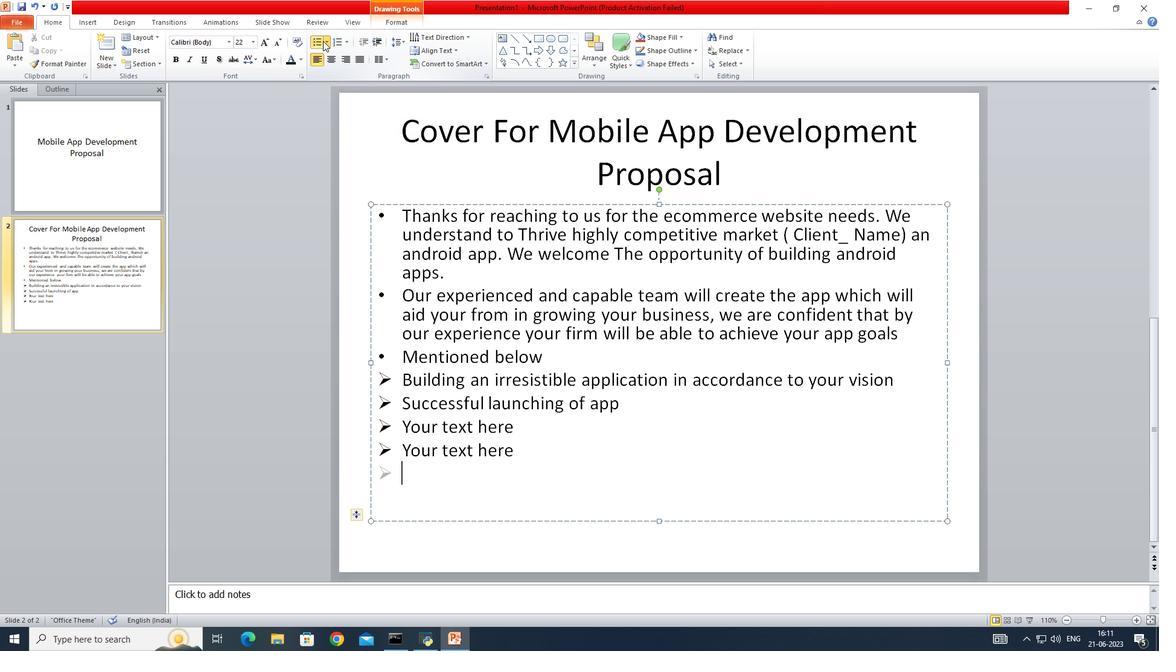 
Action: Mouse pressed left at (322, 41)
Screenshot: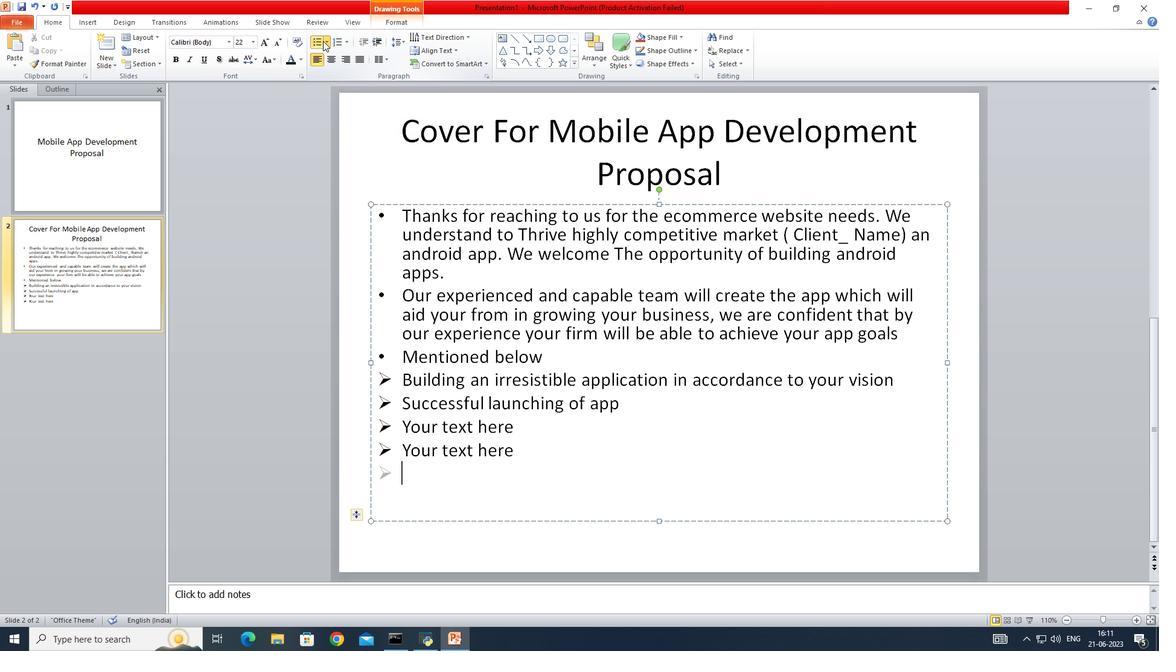
Action: Mouse moved to (330, 39)
Screenshot: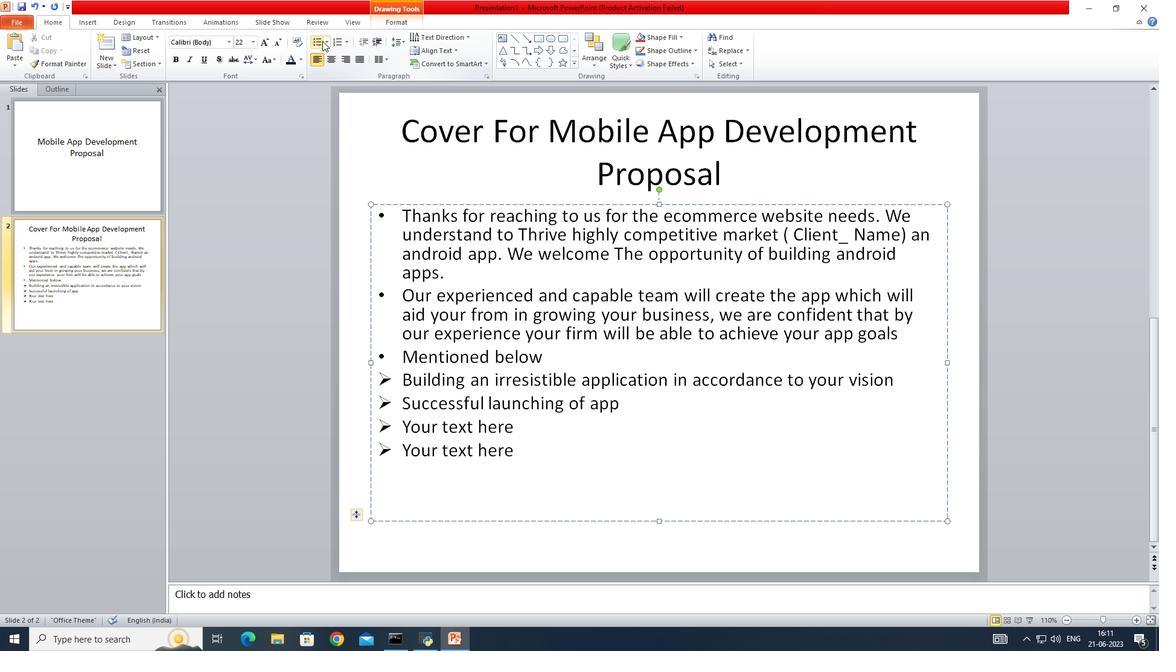 
Action: Mouse pressed left at (330, 39)
Screenshot: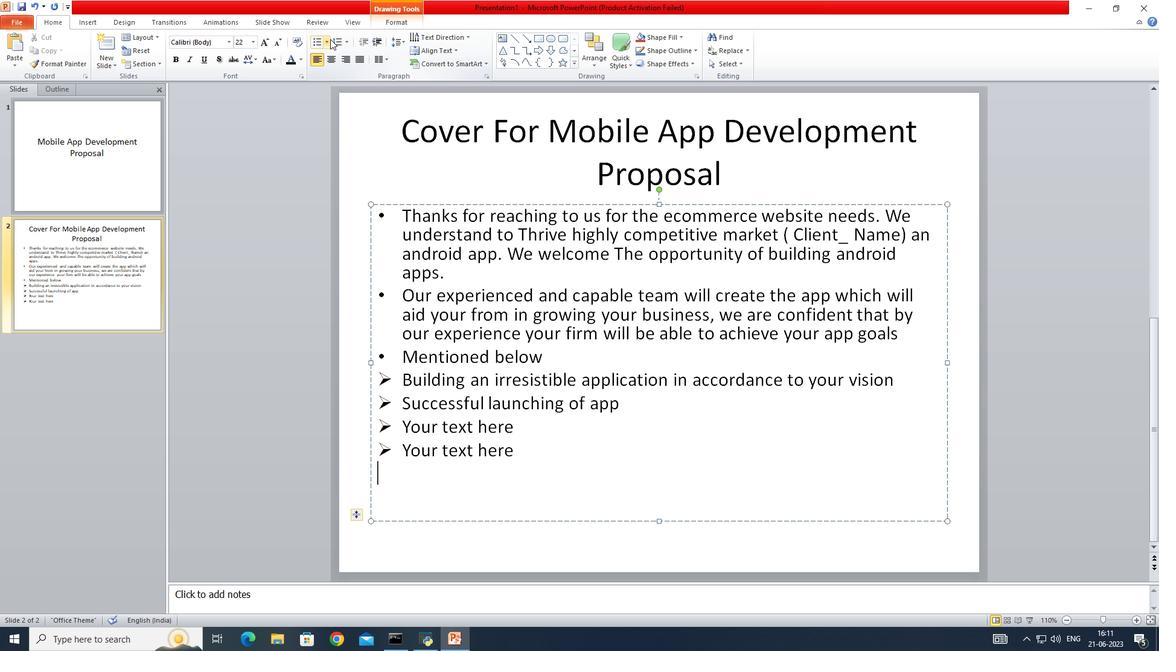 
Action: Mouse moved to (321, 75)
Screenshot: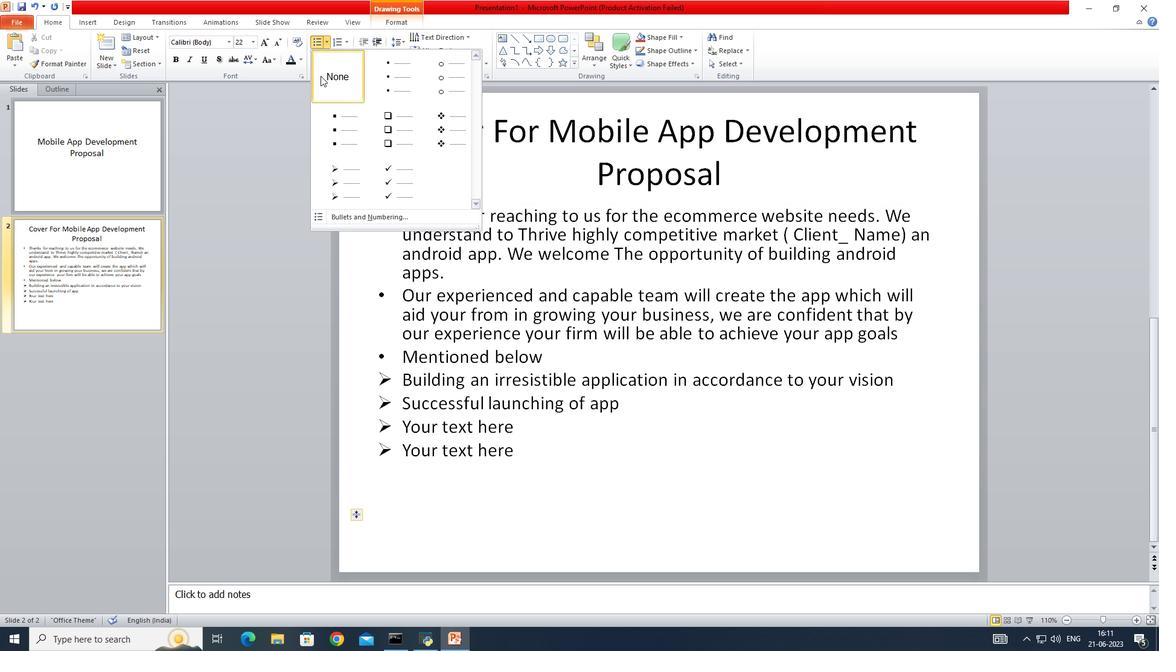 
Action: Mouse pressed left at (320, 75)
Screenshot: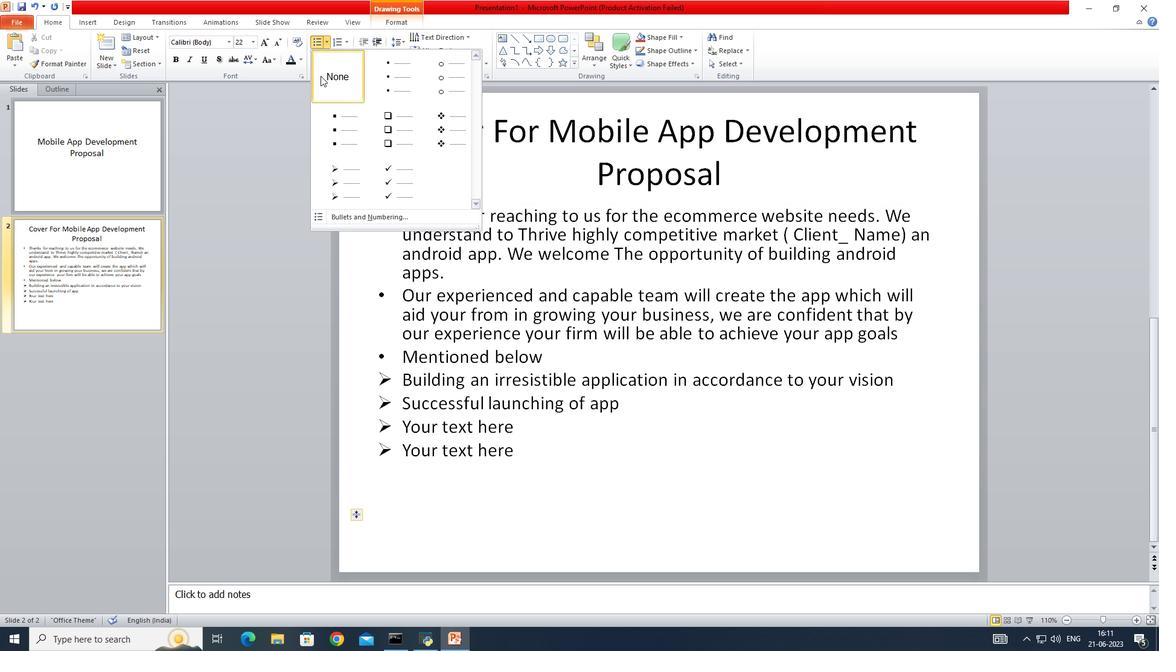 
Action: Mouse moved to (438, 476)
Screenshot: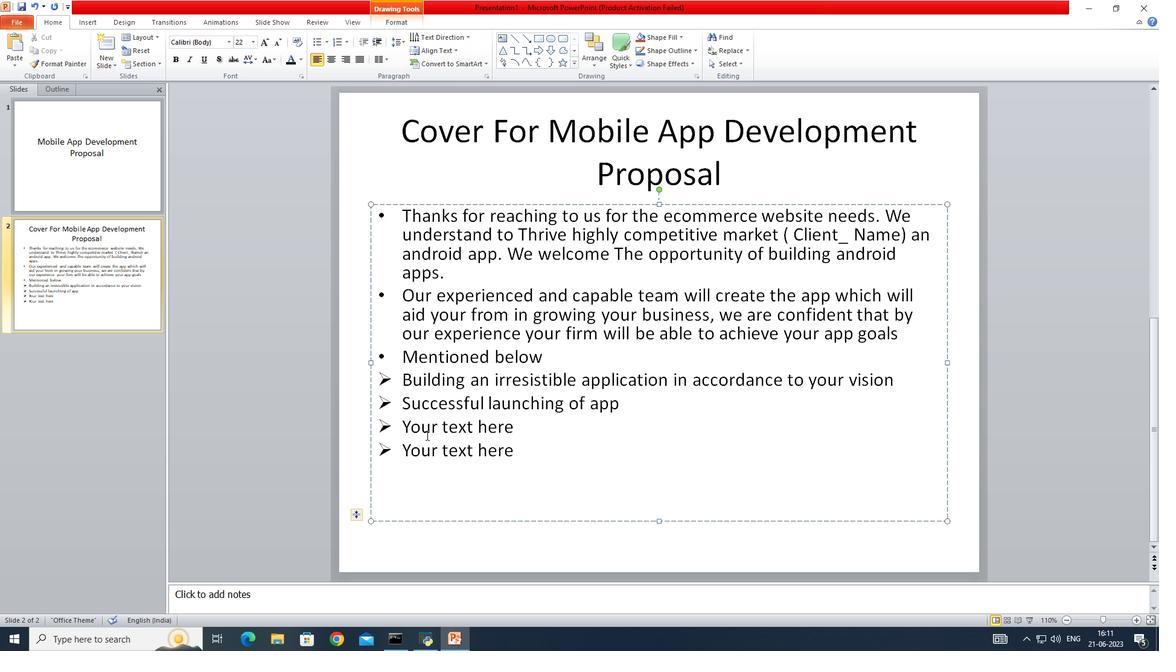 
Action: Key pressed <Key.shift>We<Key.space>want<Key.space>to<Key.space>make<Key.space>sure<Key.space>that<Key.space>are<Key.space>fullyb<Key.space><Key.backspace><Key.space><Key.backspace><Key.backspace><Key.space>satisfied<Key.space>with<Key.space>our<Key.space>prposal<Key.space>an<Key.space>d<Key.backspace><Key.backspace>d<Key.space>will<Key.space>have<Key.space>full<Key.space>understanding<Key.space>i<Key.backspace>of<Key.space>what<Key.space>aare<Key.space><Key.backspace><Key.backspace><Key.backspace><Key.backspace>regetting<Key.space>from<Key.space>this<Key.space>defined<Key.space>process.<Key.enter>
Screenshot: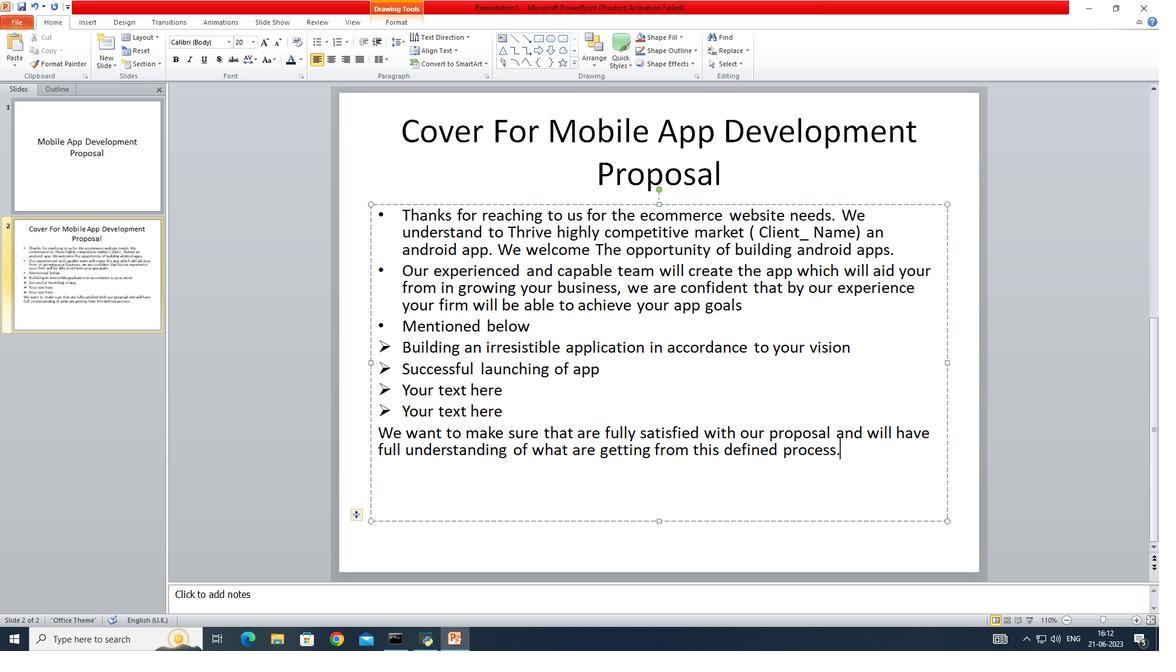 
Action: Mouse moved to (125, 159)
Screenshot: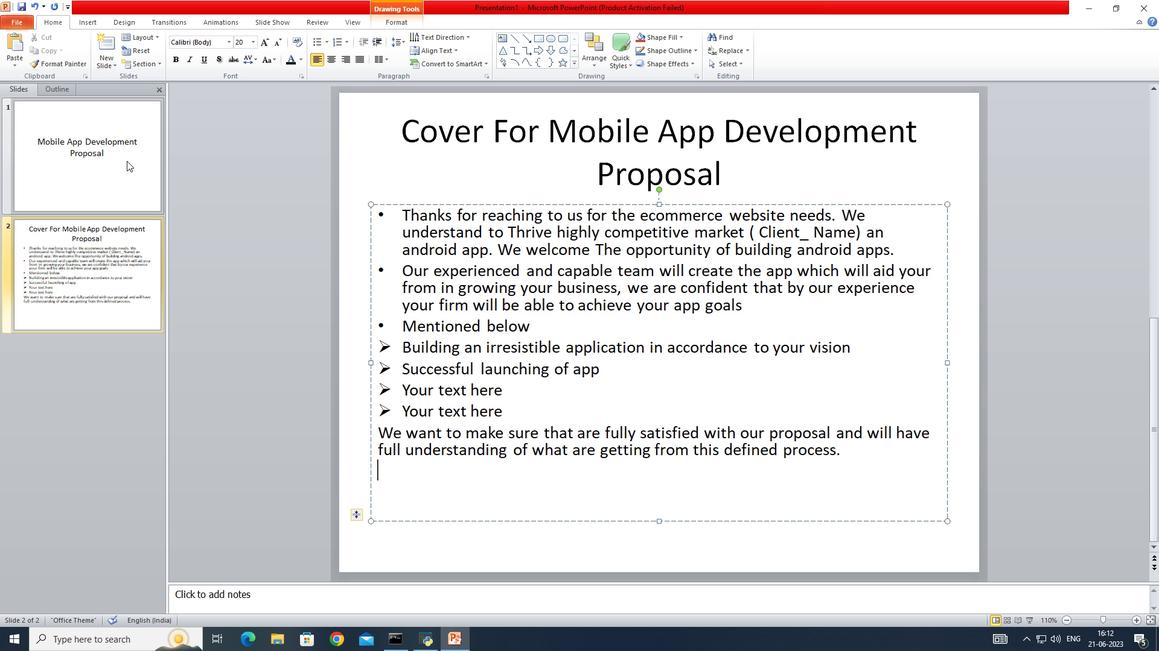 
Action: Mouse pressed left at (126, 161)
Screenshot: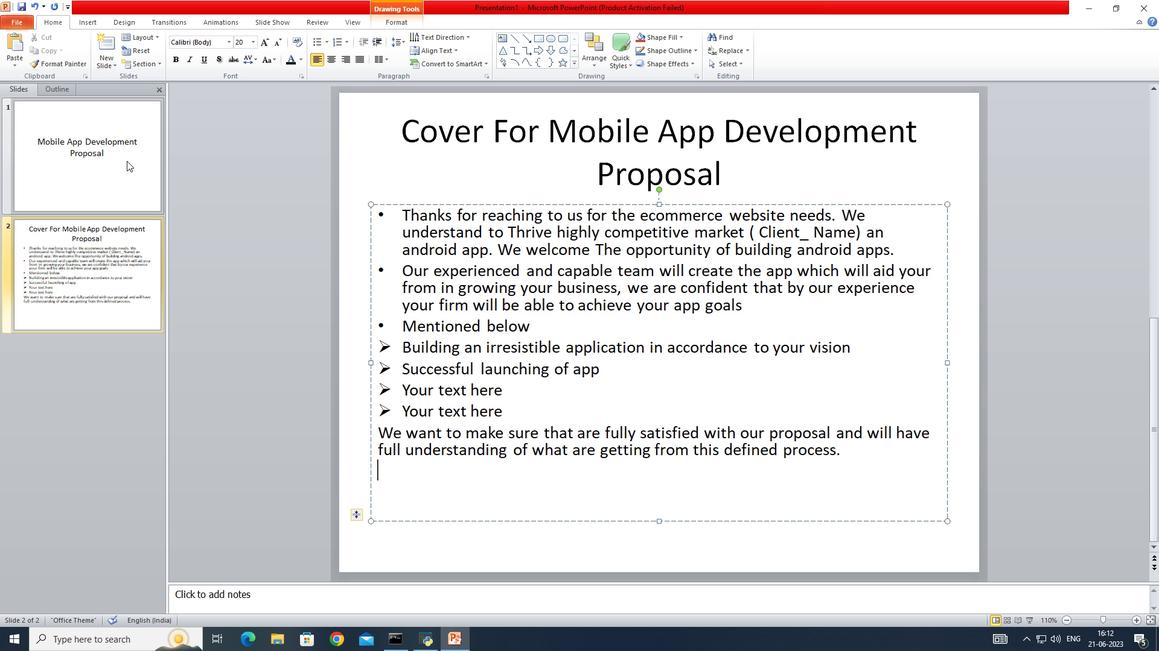 
Action: Mouse moved to (119, 15)
Screenshot: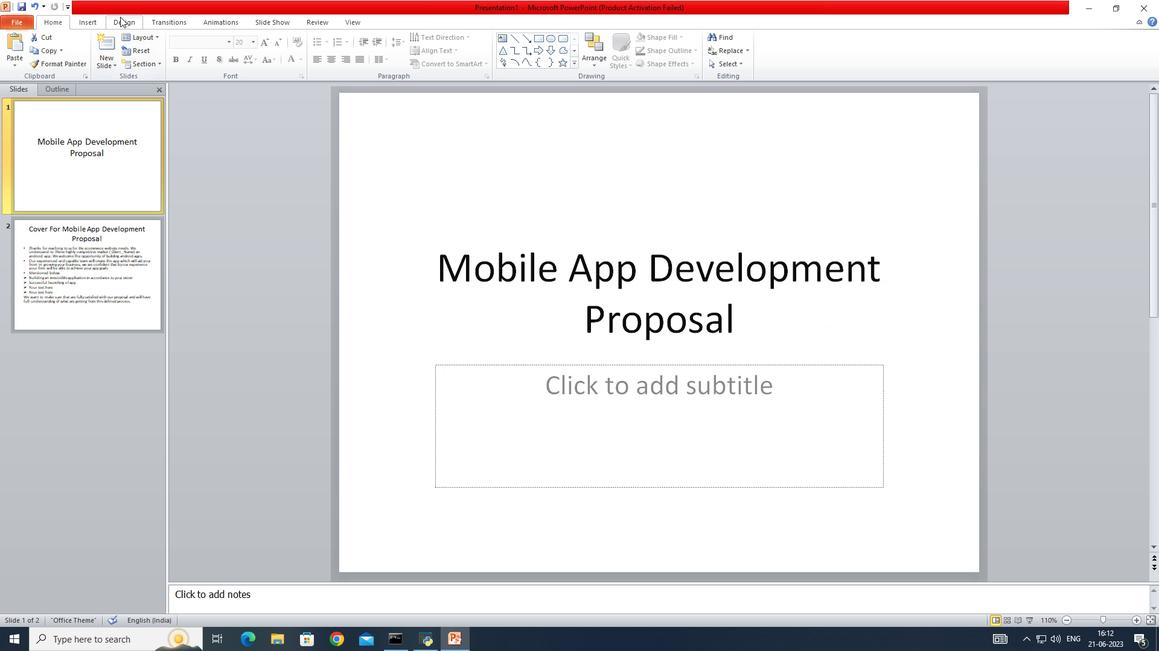 
Action: Mouse pressed left at (119, 15)
Screenshot: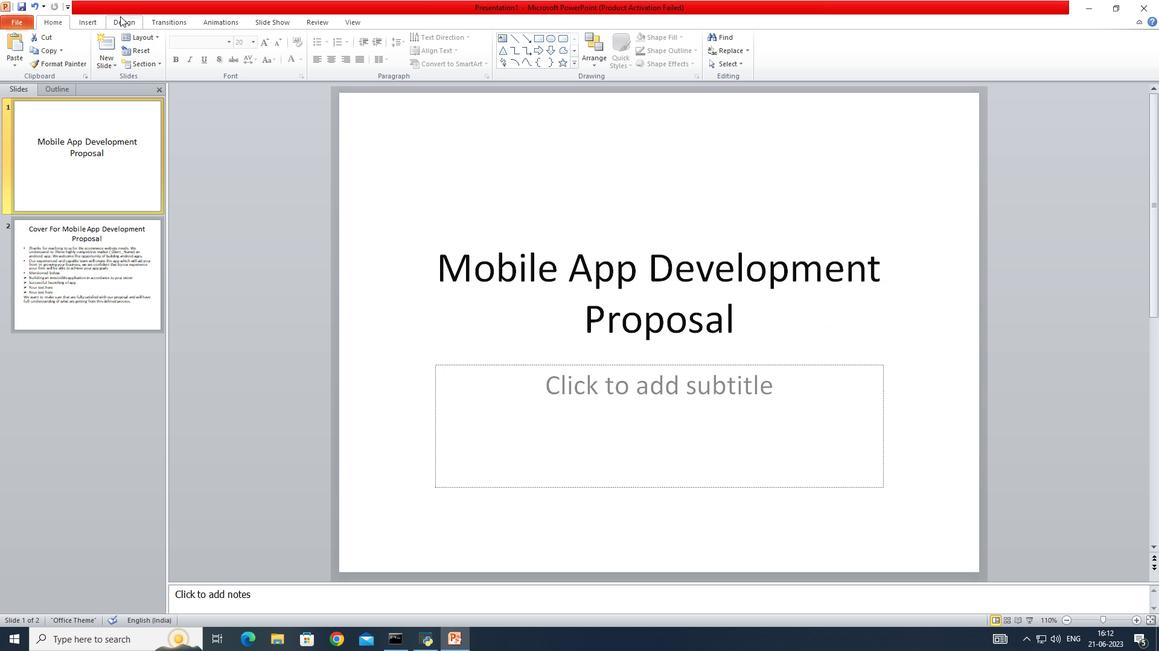 
Action: Mouse moved to (272, 50)
Screenshot: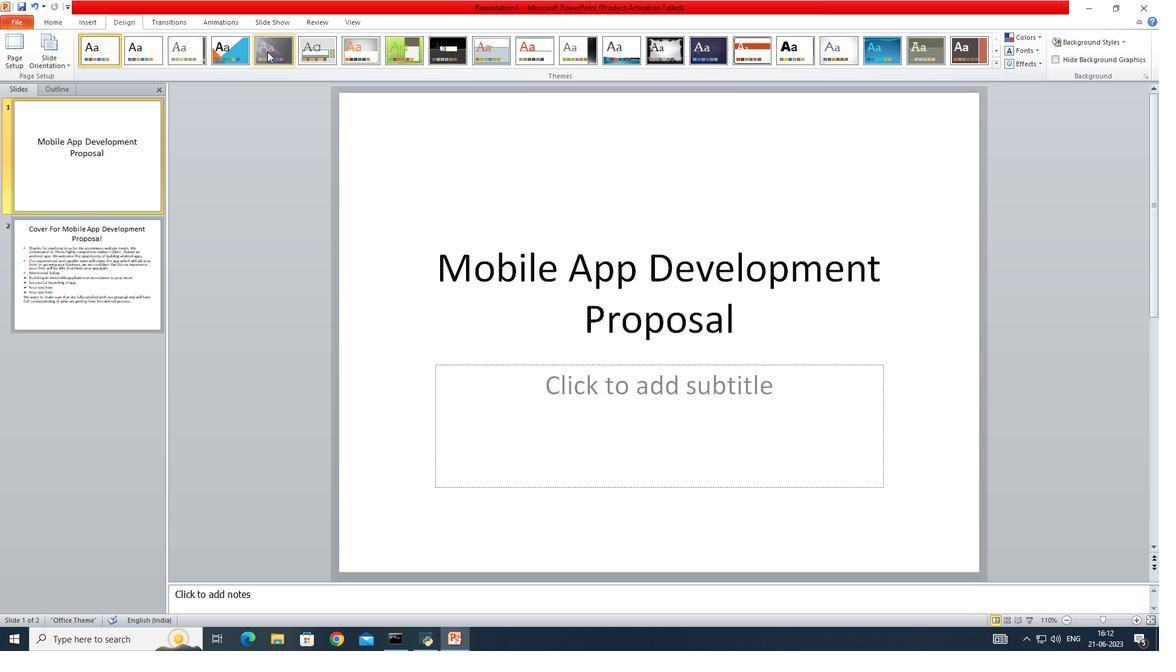 
Action: Mouse pressed left at (272, 50)
Screenshot: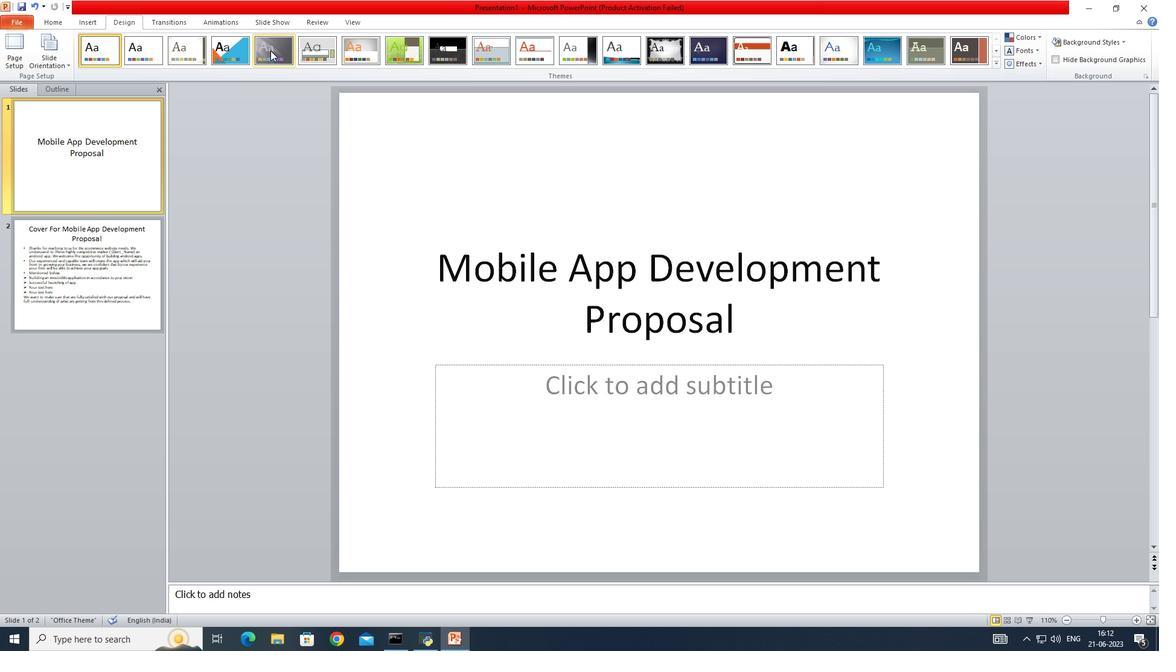 
Action: Mouse moved to (400, 49)
Screenshot: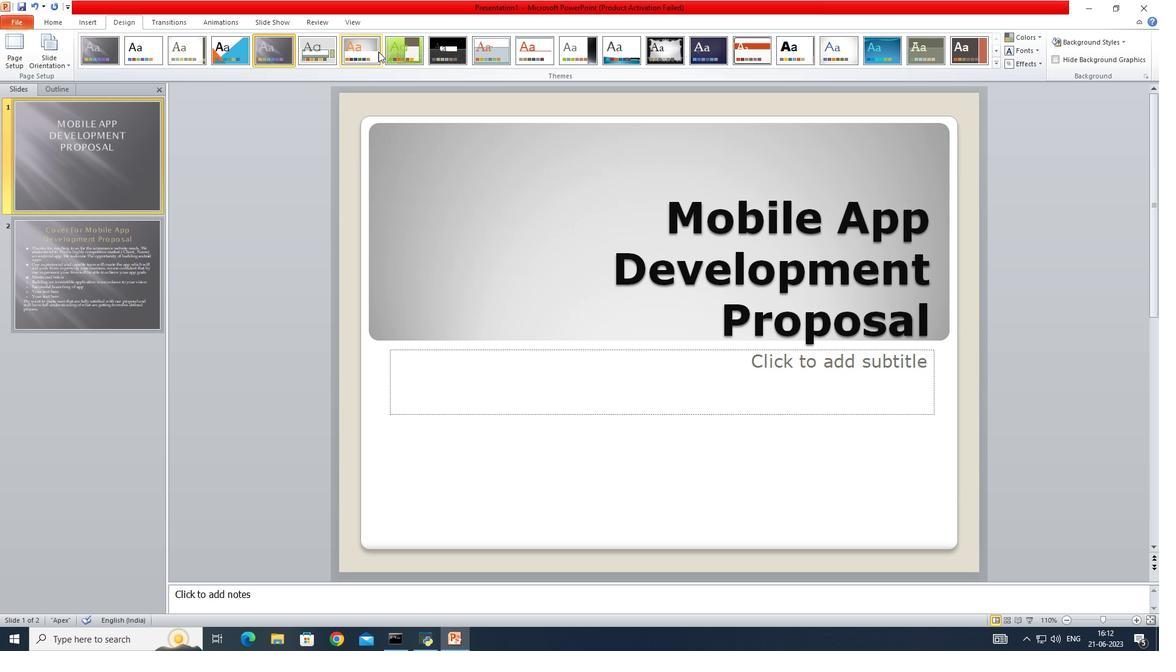 
Action: Mouse pressed left at (400, 49)
Screenshot: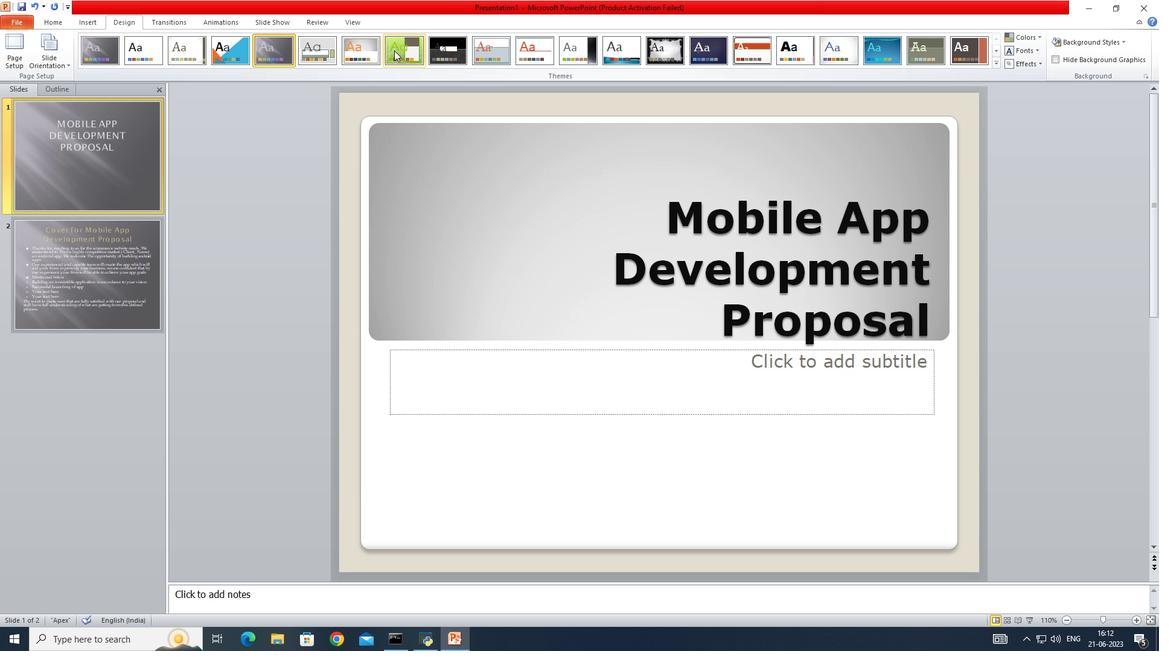 
Action: Mouse moved to (87, 272)
Screenshot: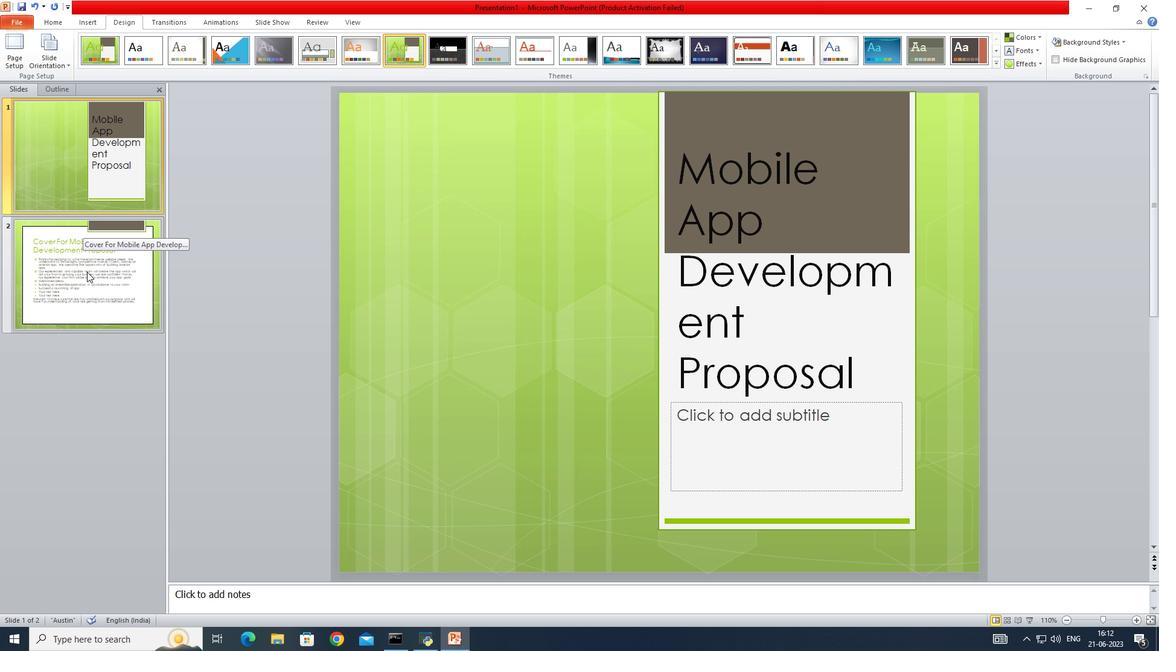 
Action: Mouse pressed left at (86, 272)
Screenshot: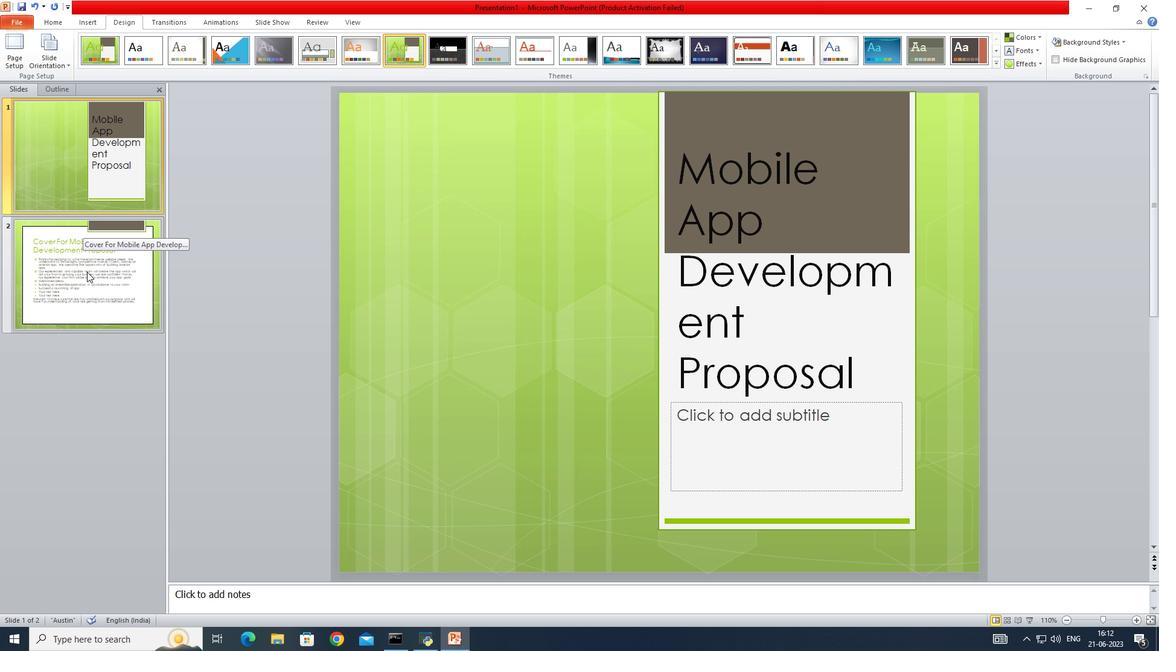 
Action: Mouse moved to (446, 50)
Screenshot: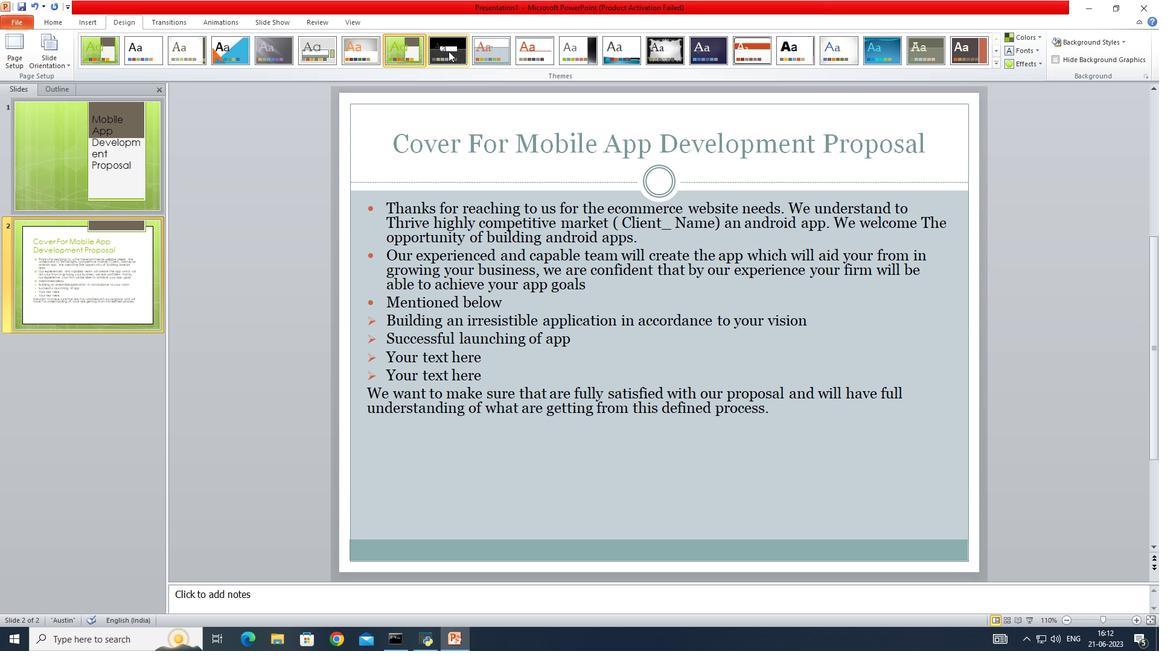 
Action: Mouse pressed right at (446, 50)
Screenshot: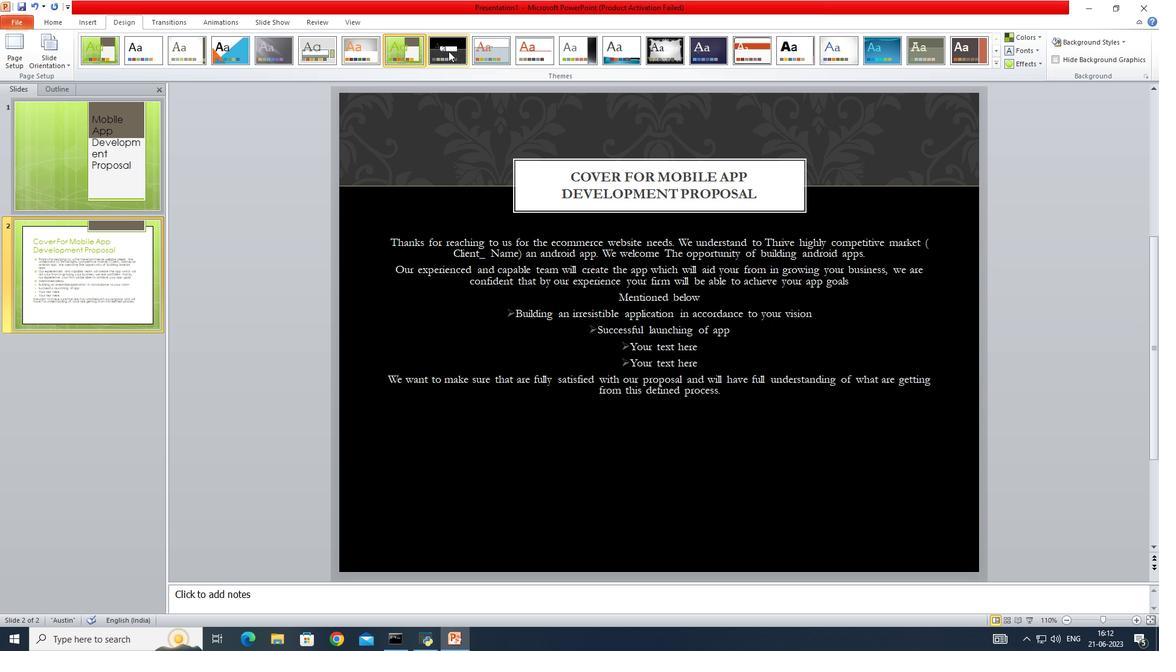 
Action: Mouse moved to (499, 74)
Screenshot: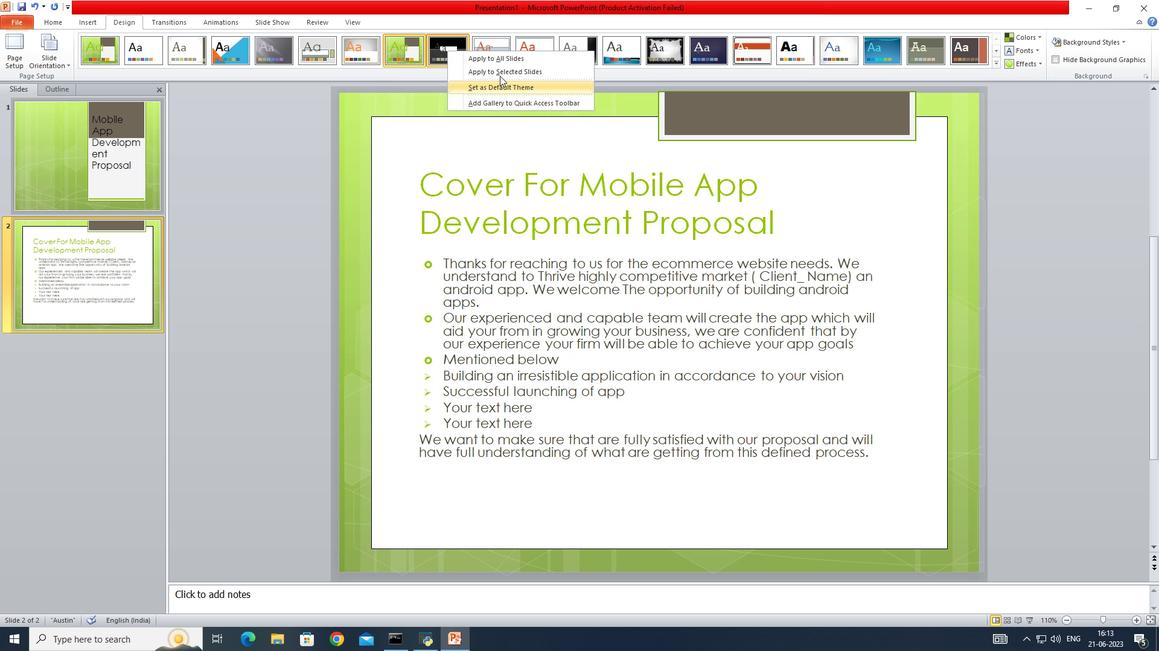 
Action: Mouse pressed left at (499, 74)
Screenshot: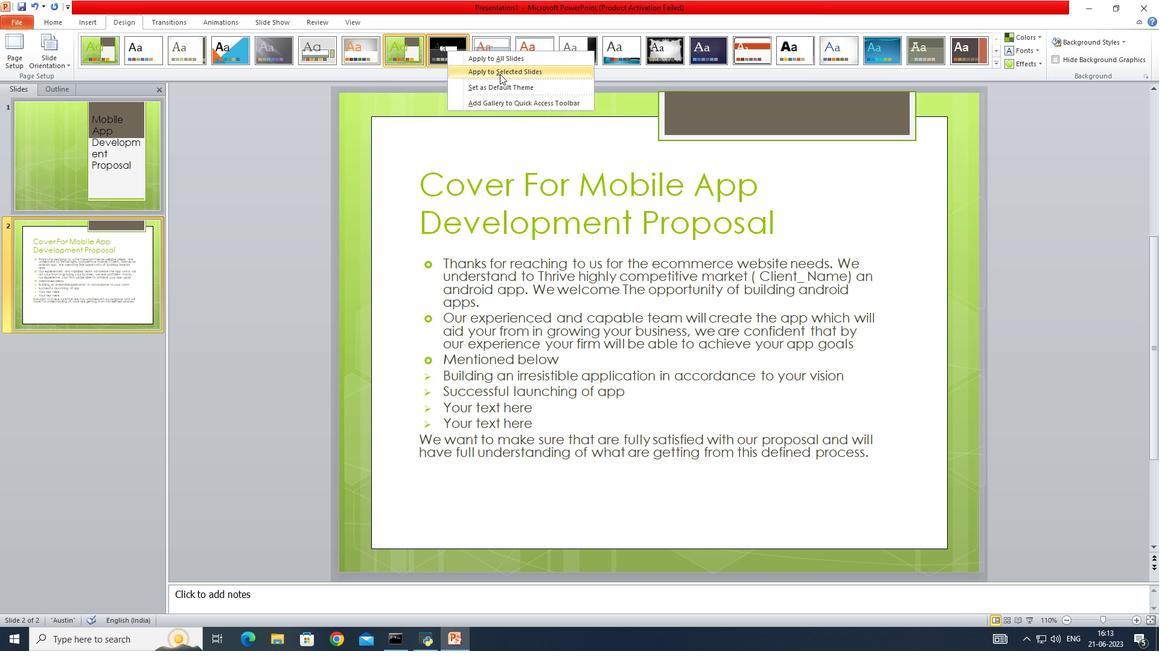 
Action: Mouse moved to (104, 176)
Screenshot: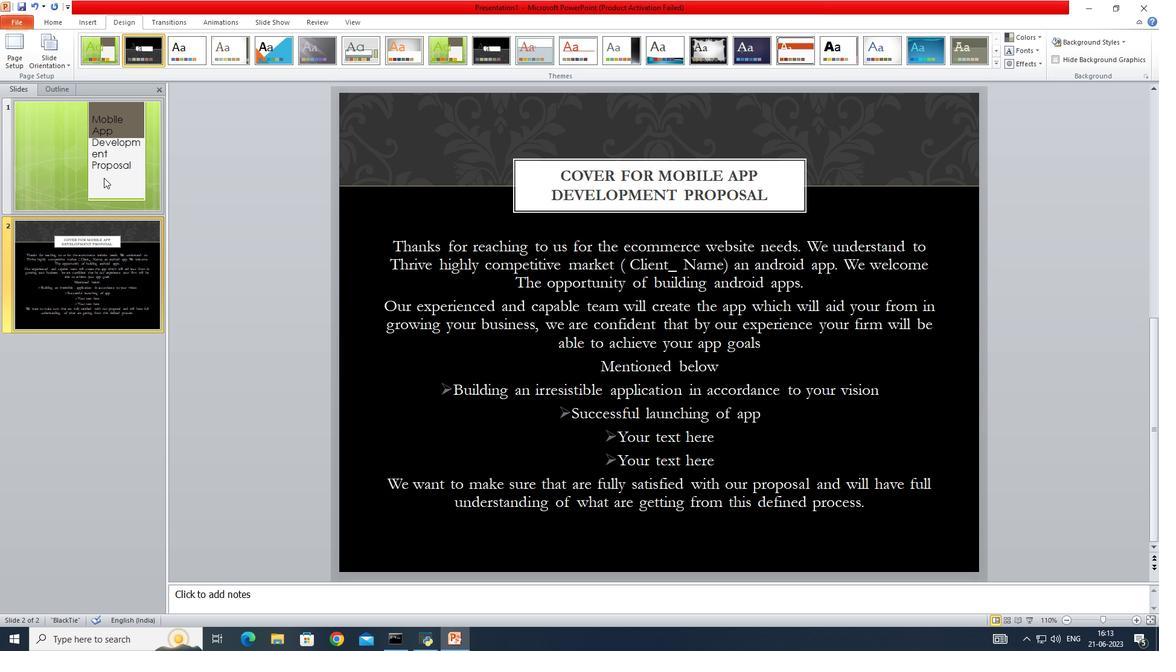 
Action: Mouse pressed left at (104, 176)
Screenshot: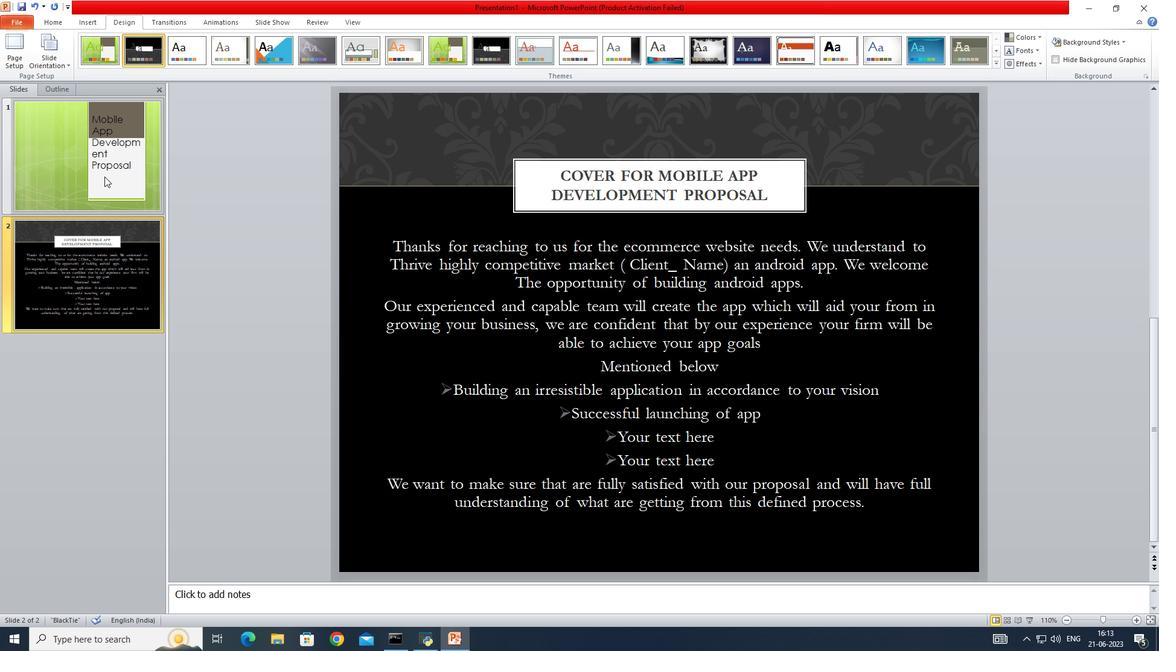 
Action: Mouse moved to (112, 282)
Screenshot: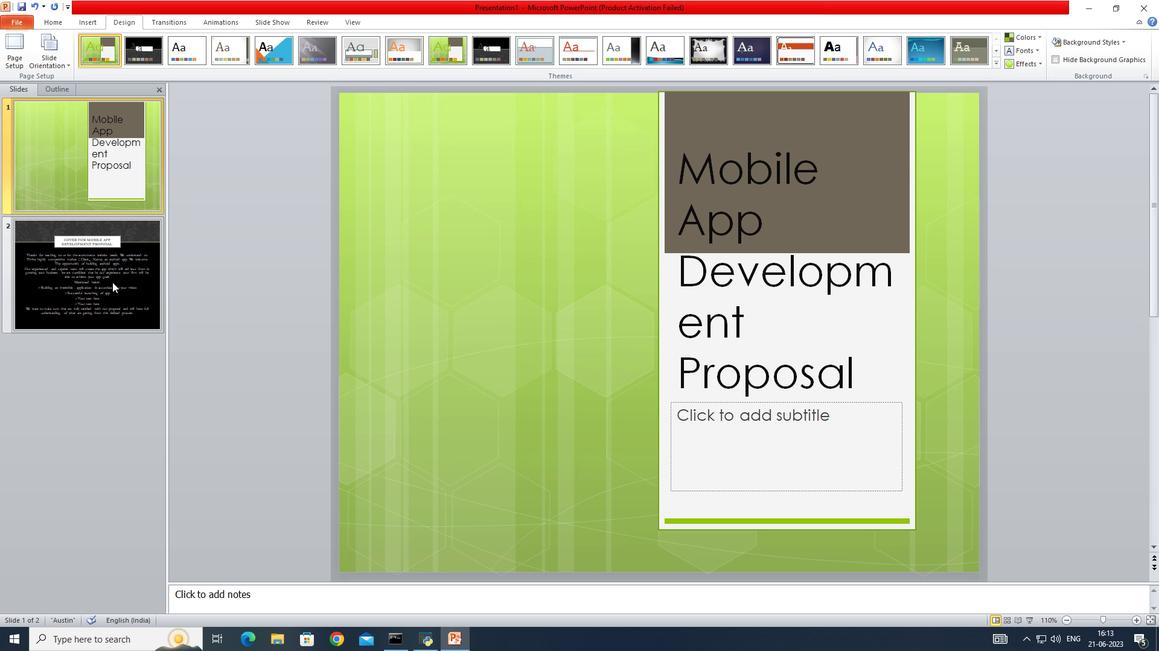 
Action: Mouse pressed left at (112, 282)
Screenshot: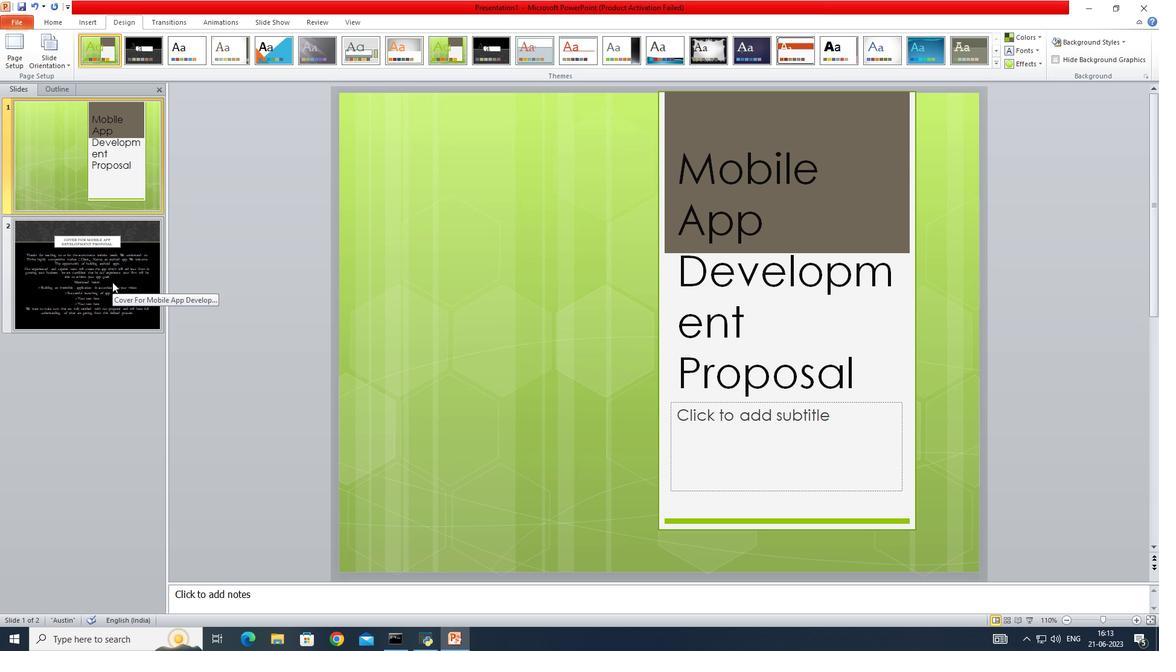 
Action: Mouse moved to (76, 18)
Screenshot: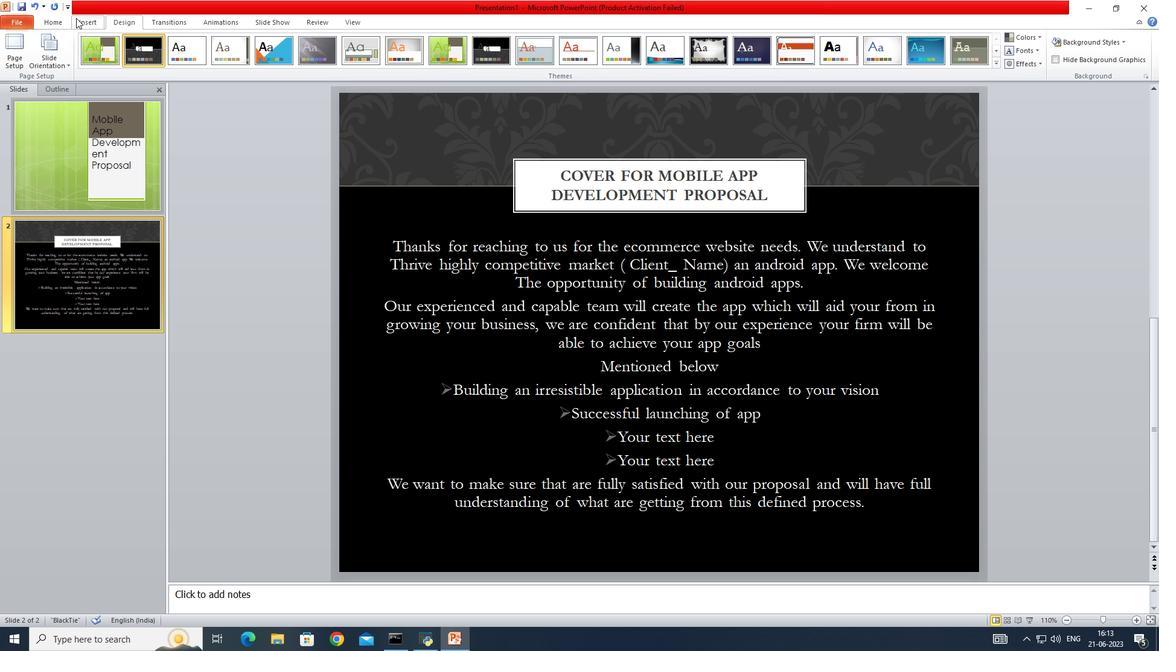 
Action: Mouse pressed left at (76, 18)
Screenshot: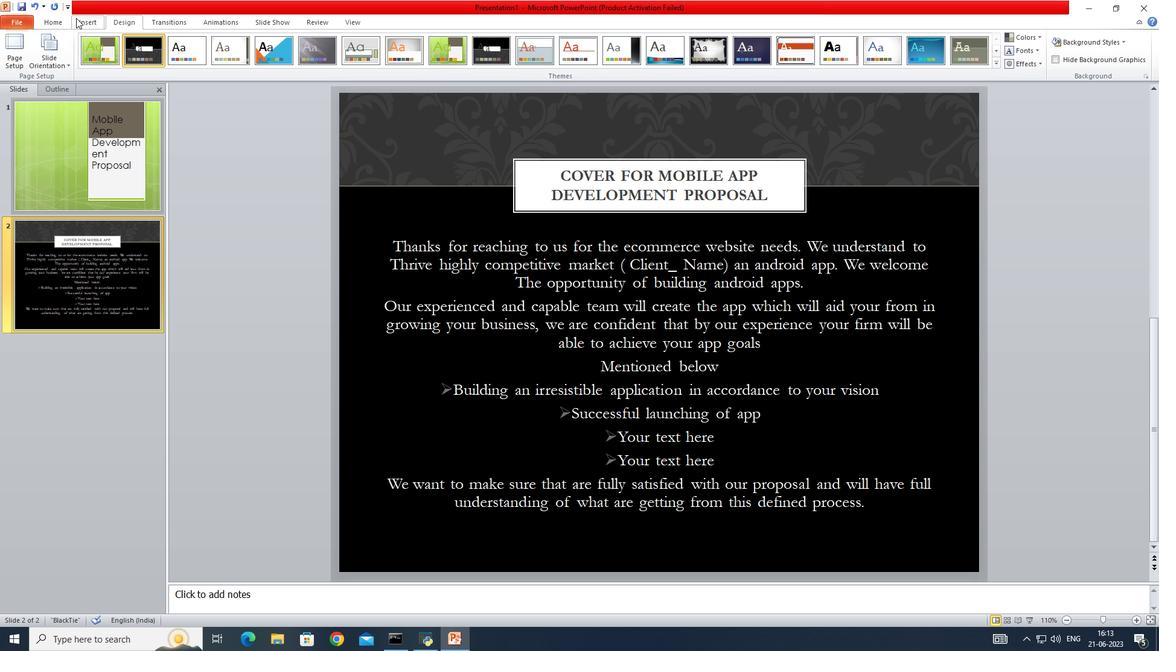 
Action: Mouse moved to (50, 25)
Screenshot: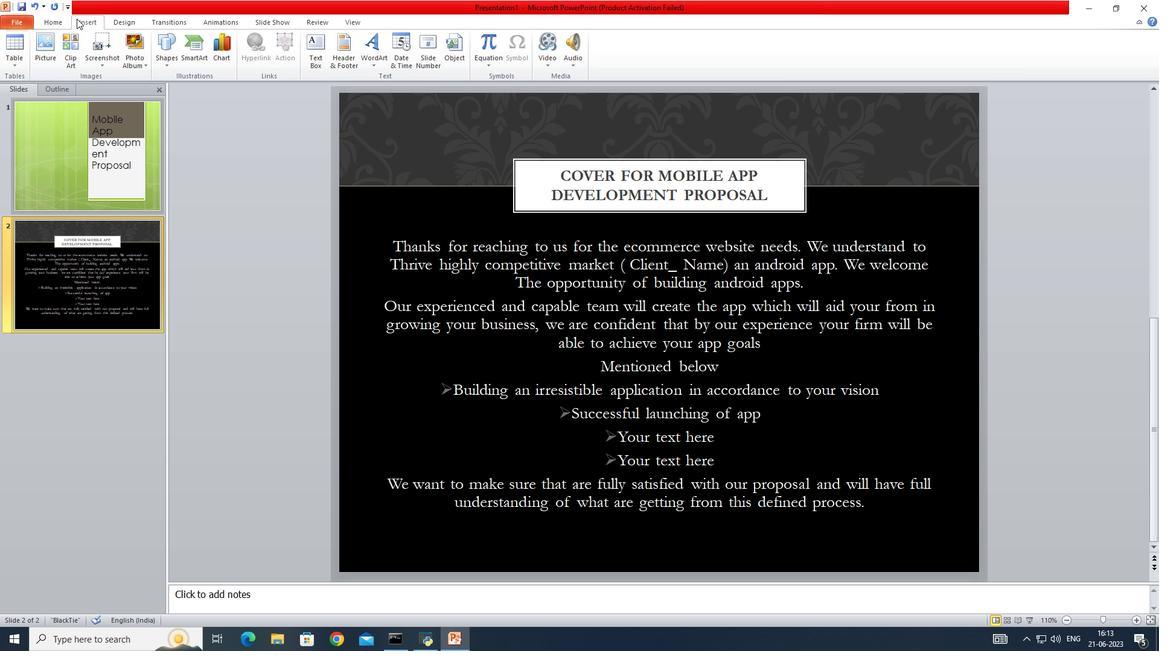 
Action: Mouse pressed left at (50, 25)
Screenshot: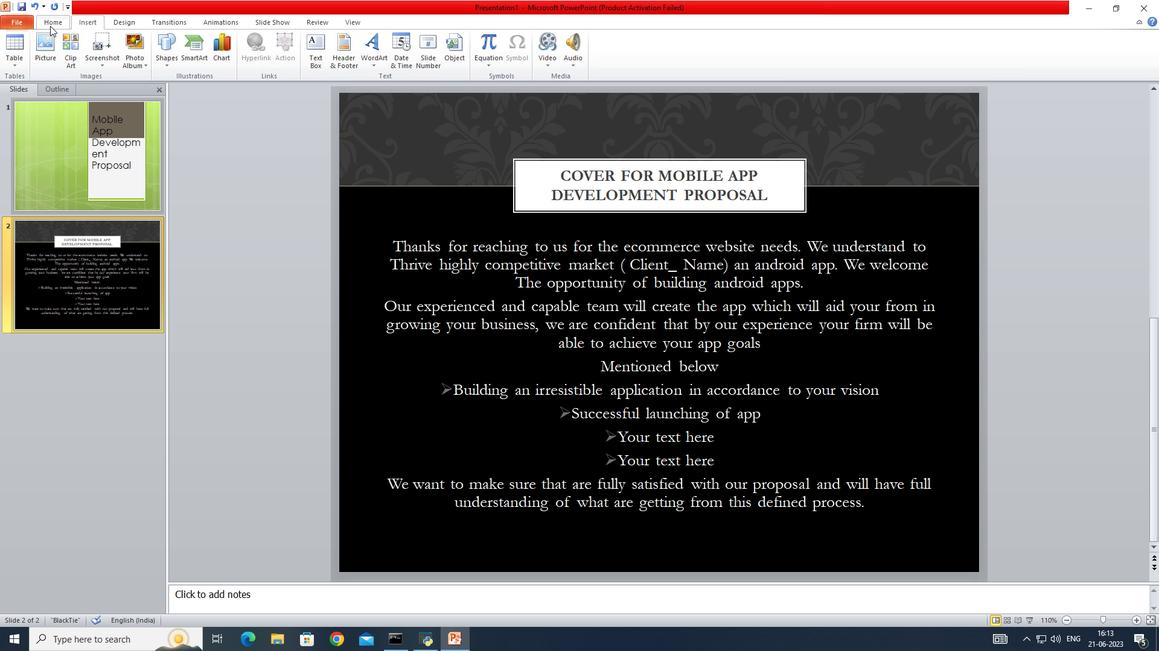 
Action: Mouse moved to (109, 66)
Screenshot: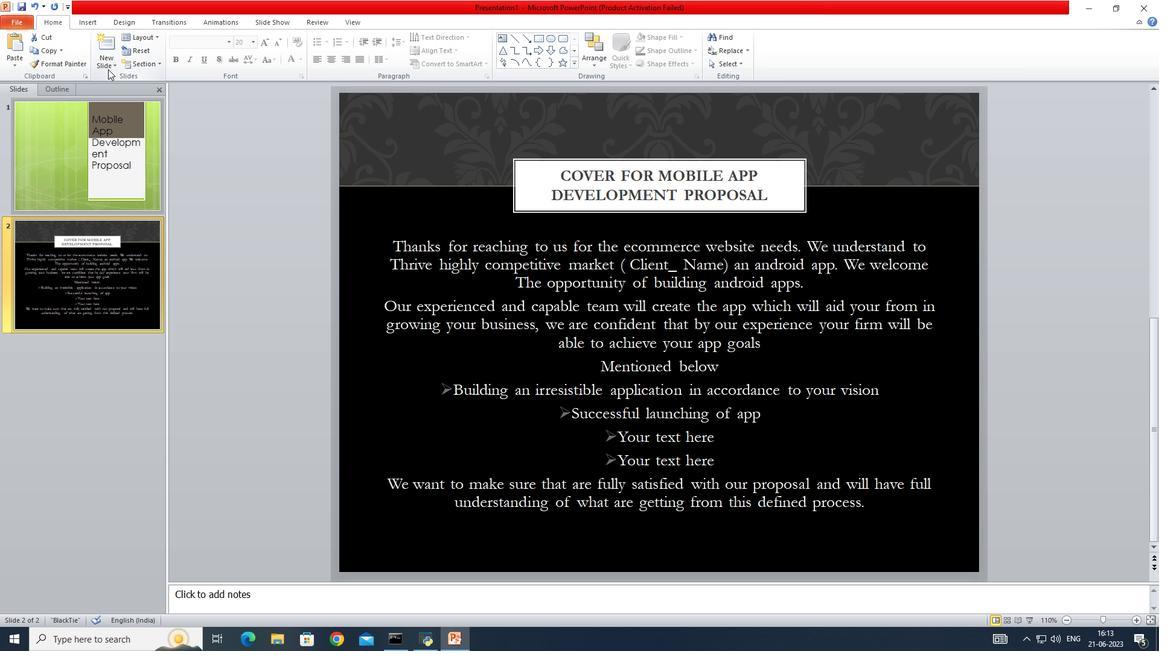 
Action: Mouse pressed left at (109, 66)
Screenshot: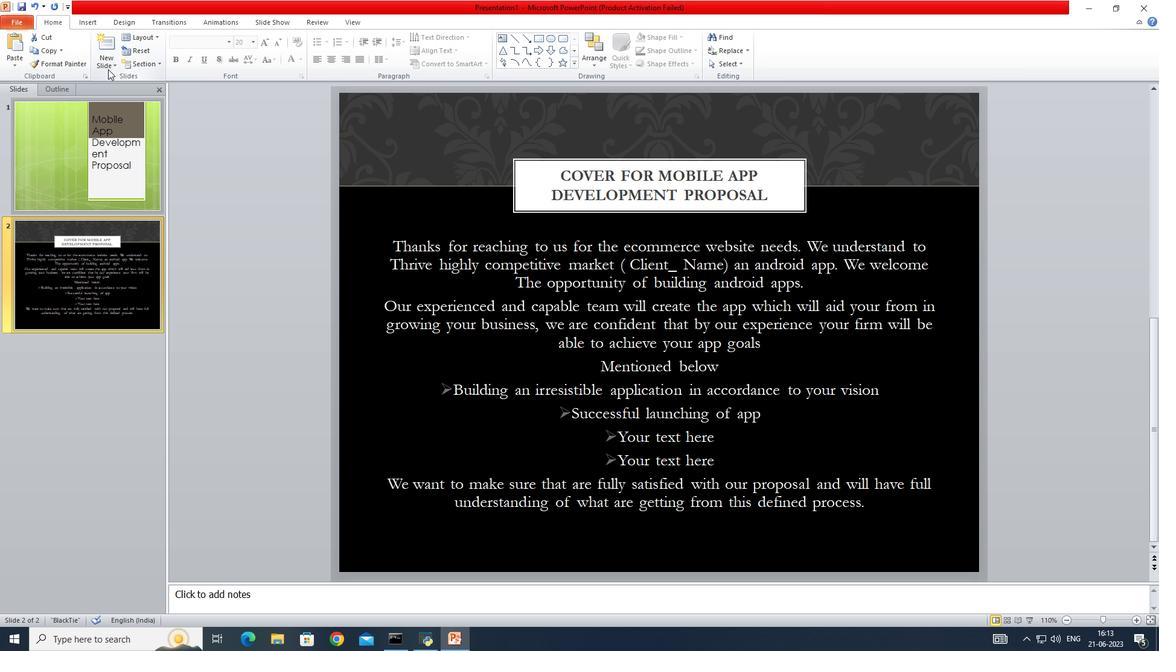 
Action: Mouse moved to (204, 109)
Screenshot: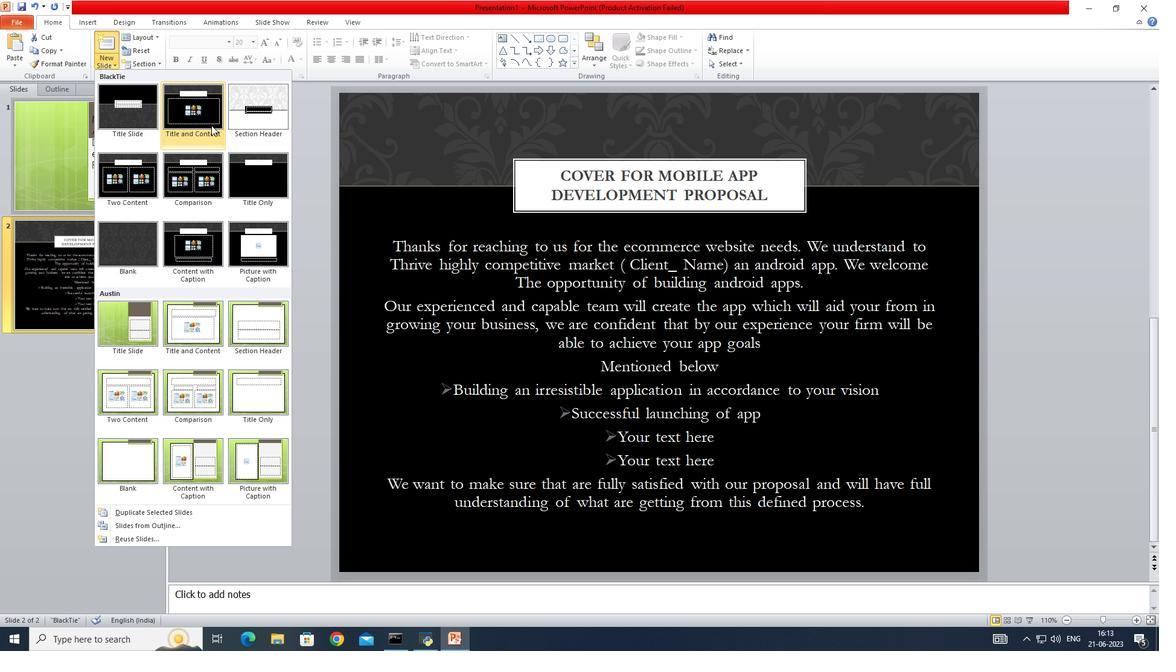 
Action: Mouse pressed left at (204, 109)
Screenshot: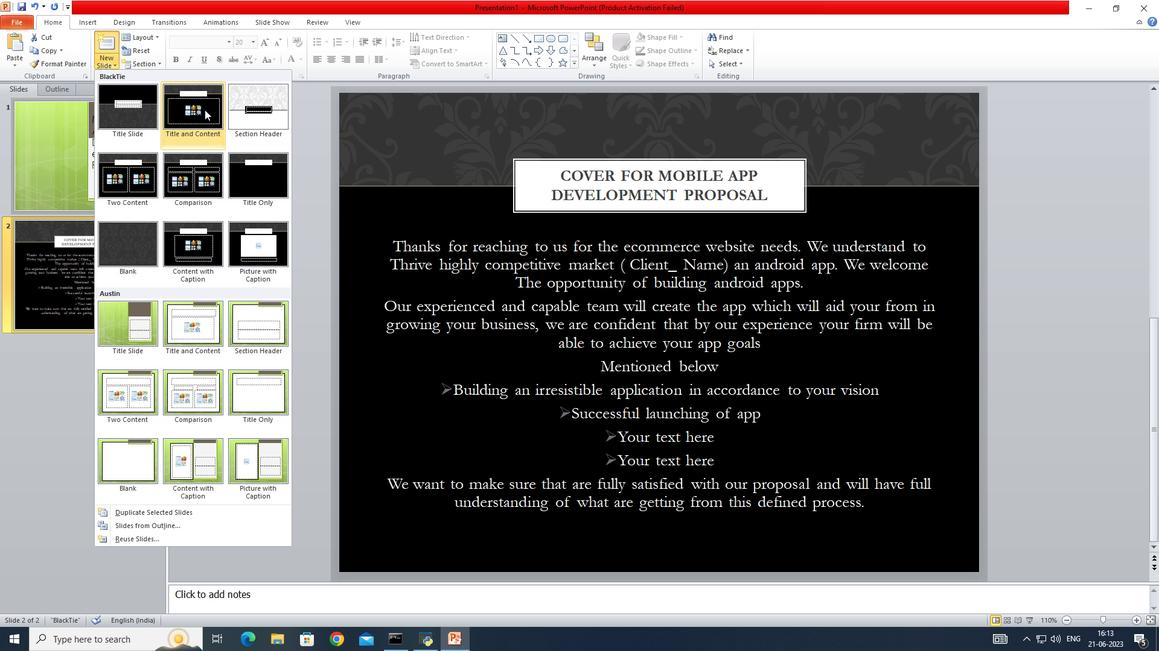 
Action: Mouse moved to (619, 190)
Screenshot: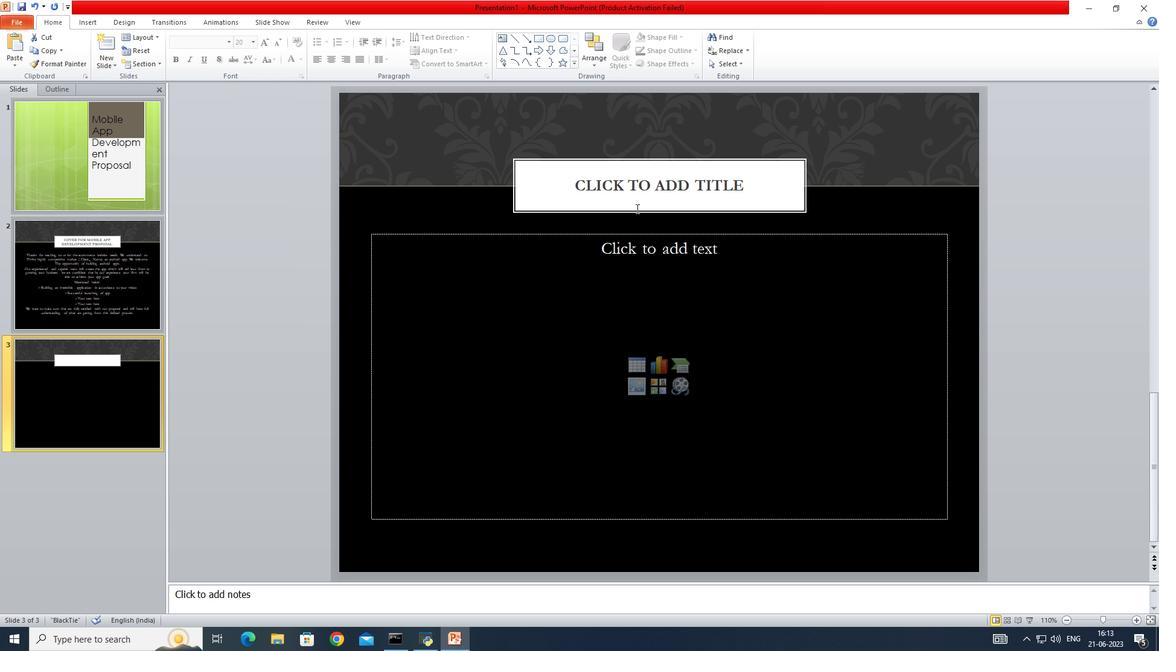
Action: Mouse pressed left at (619, 190)
Screenshot: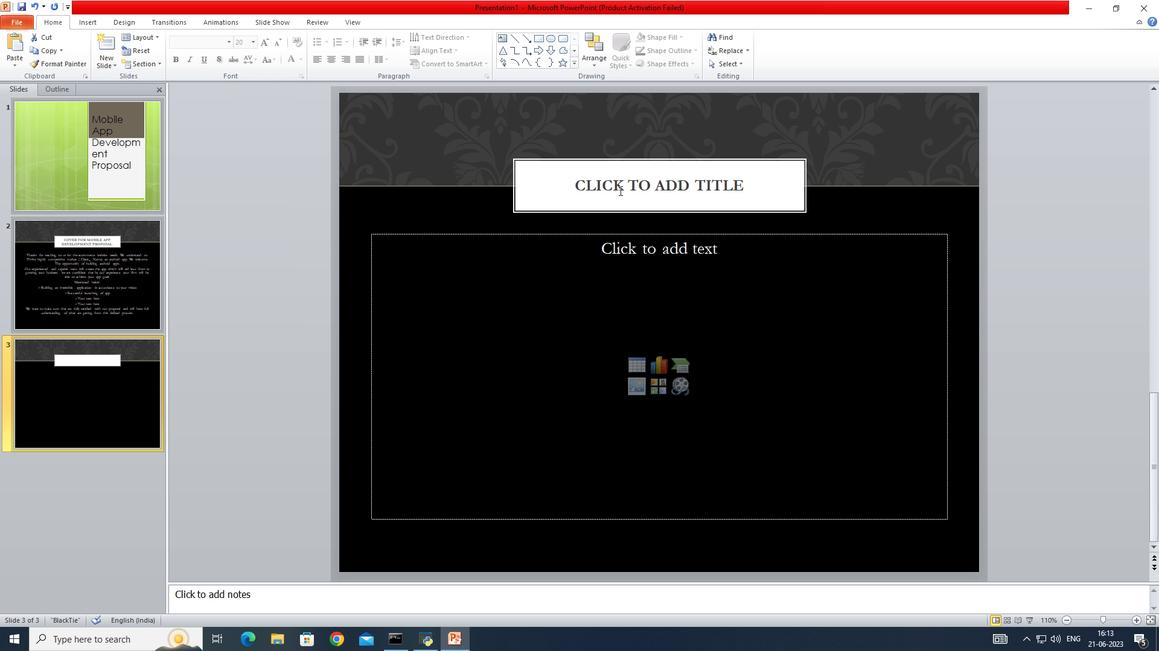 
Action: Key pressed <Key.shift>Table<Key.space>of<Key.space><Key.shift>Contents
Screenshot: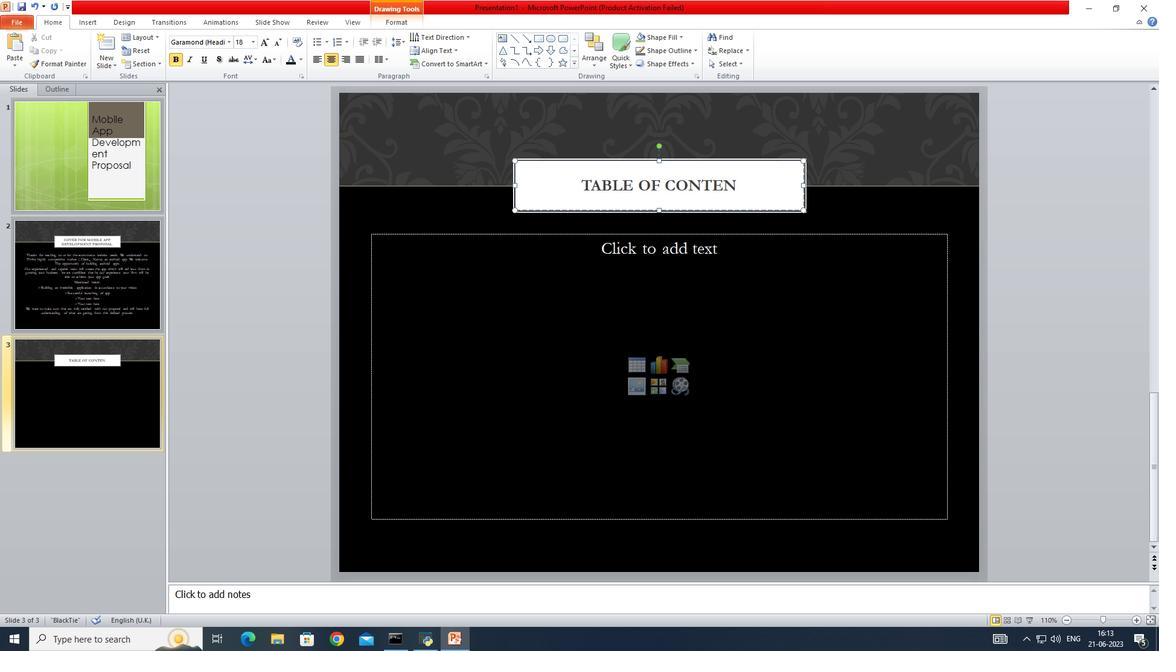 
Action: Mouse moved to (560, 261)
Screenshot: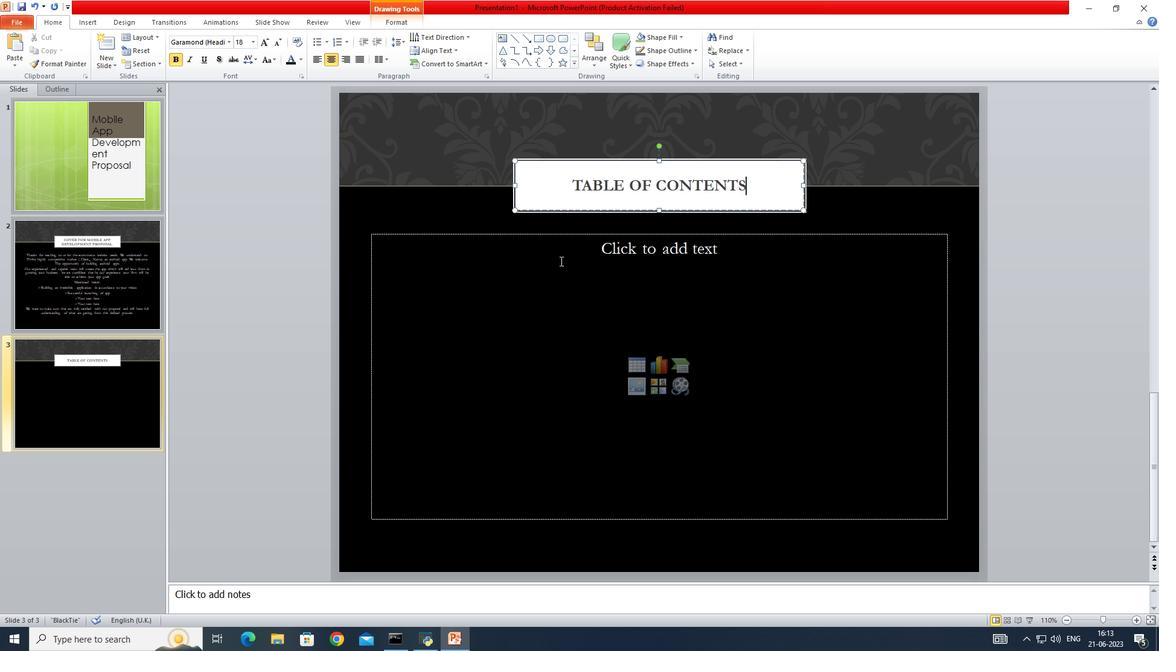 
Action: Mouse pressed left at (560, 261)
Screenshot: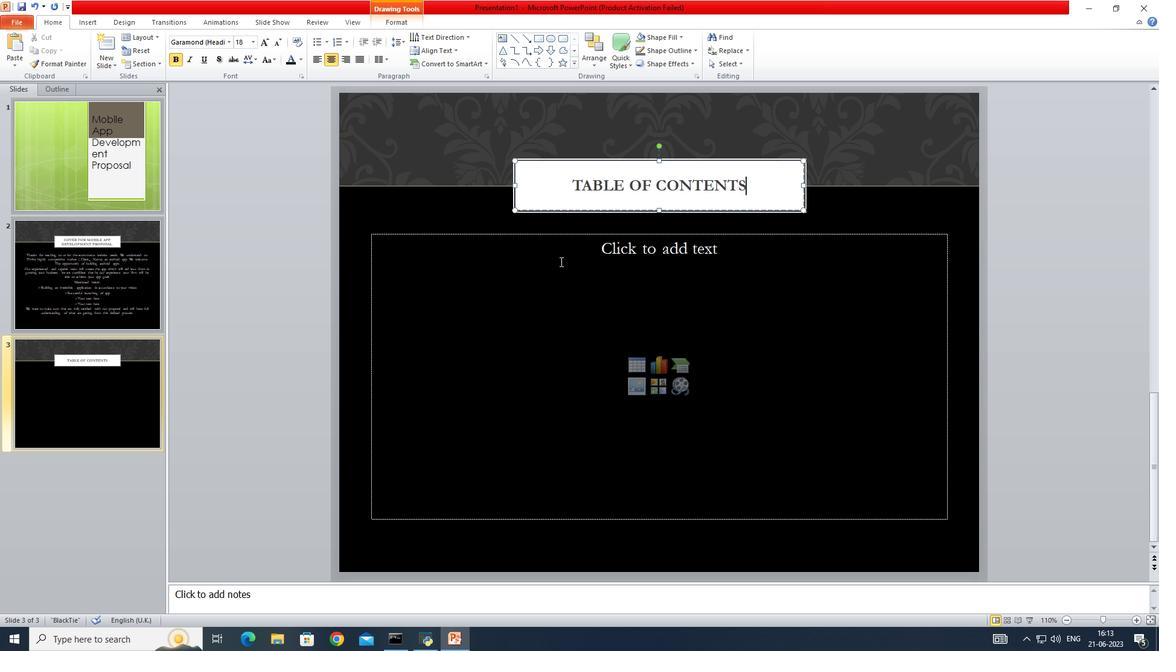 
Action: Mouse moved to (102, 24)
Screenshot: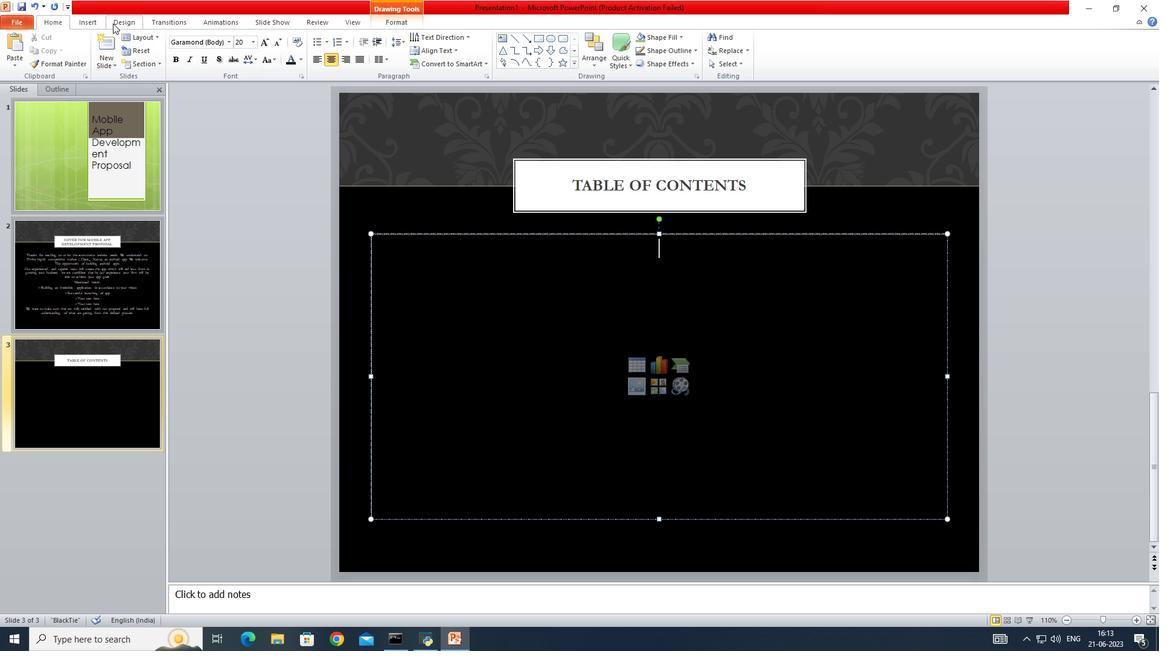 
Action: Mouse pressed left at (102, 24)
Screenshot: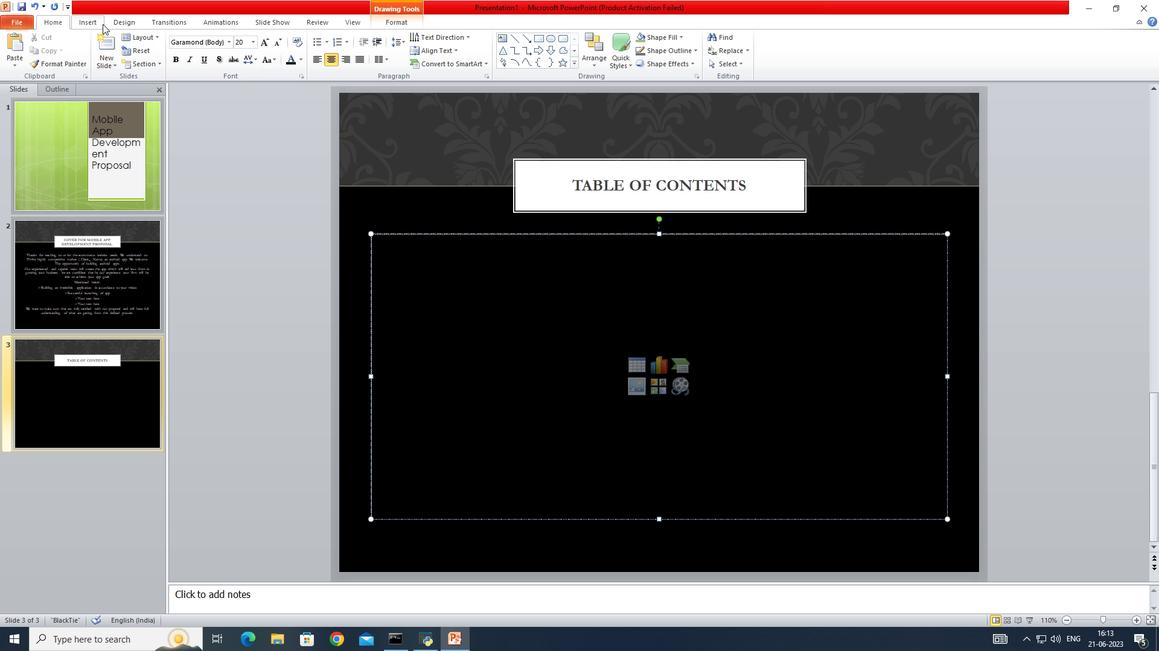 
Action: Mouse moved to (49, 21)
Screenshot: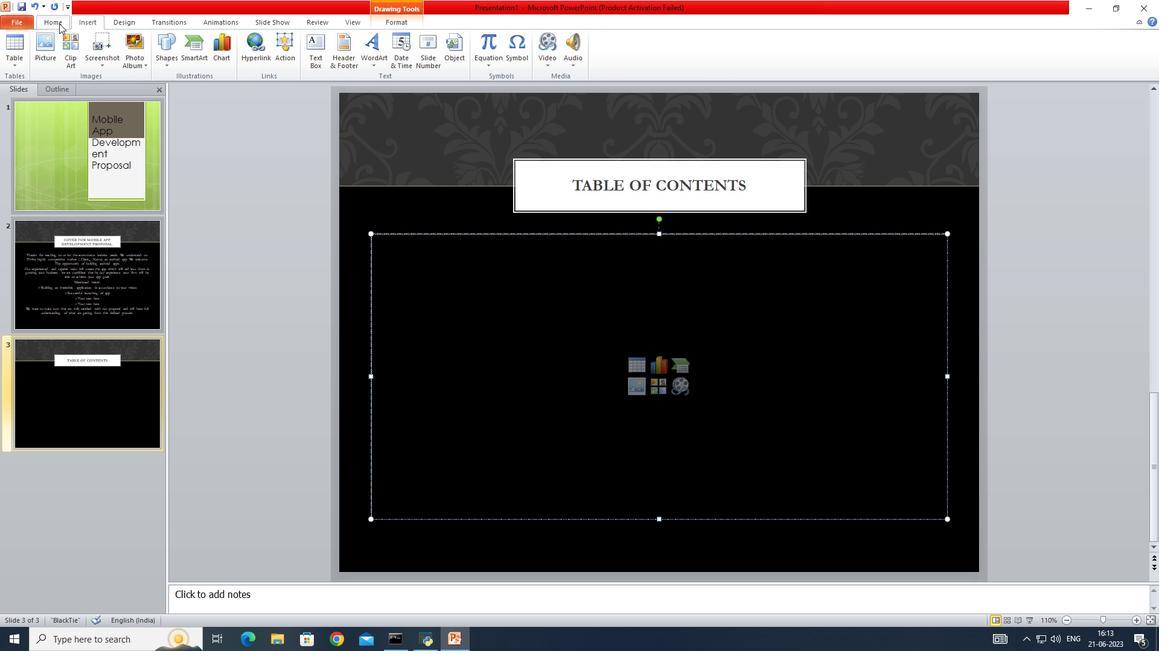 
Action: Mouse pressed left at (49, 21)
Screenshot: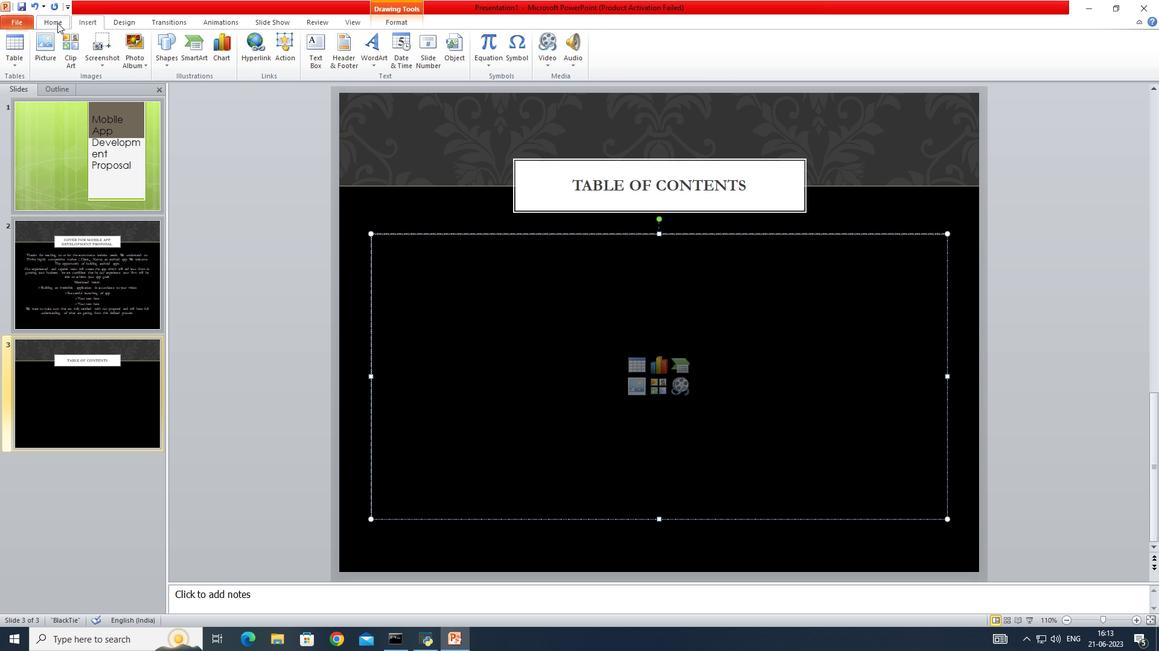 
Action: Mouse moved to (343, 44)
Screenshot: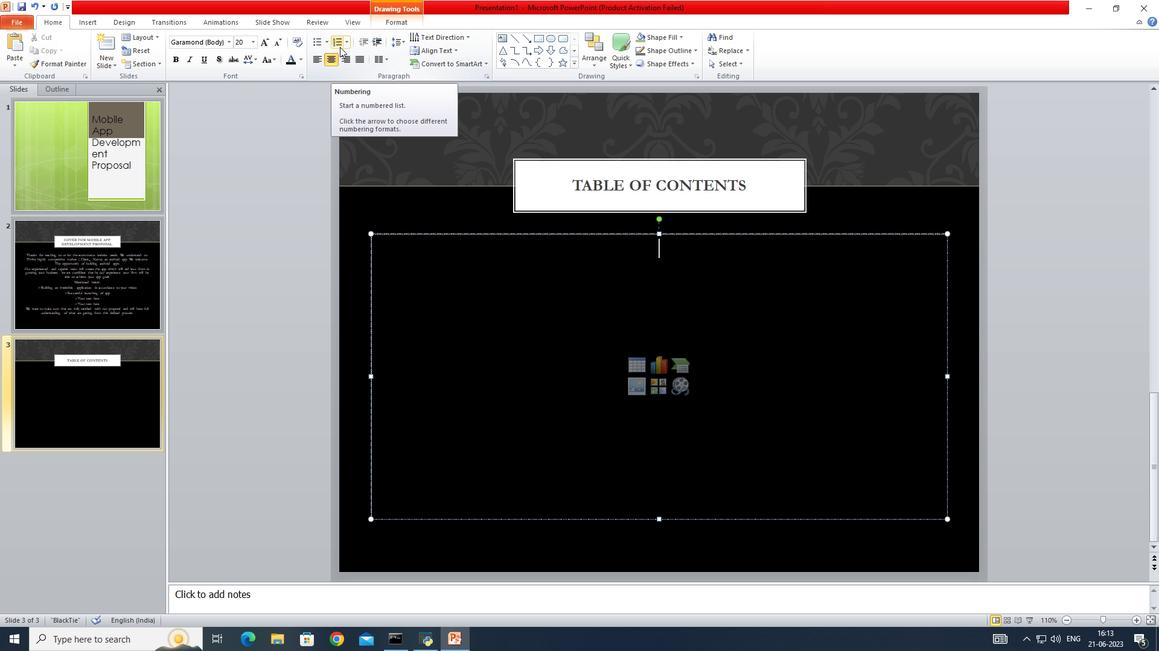 
Action: Mouse pressed left at (343, 44)
Screenshot: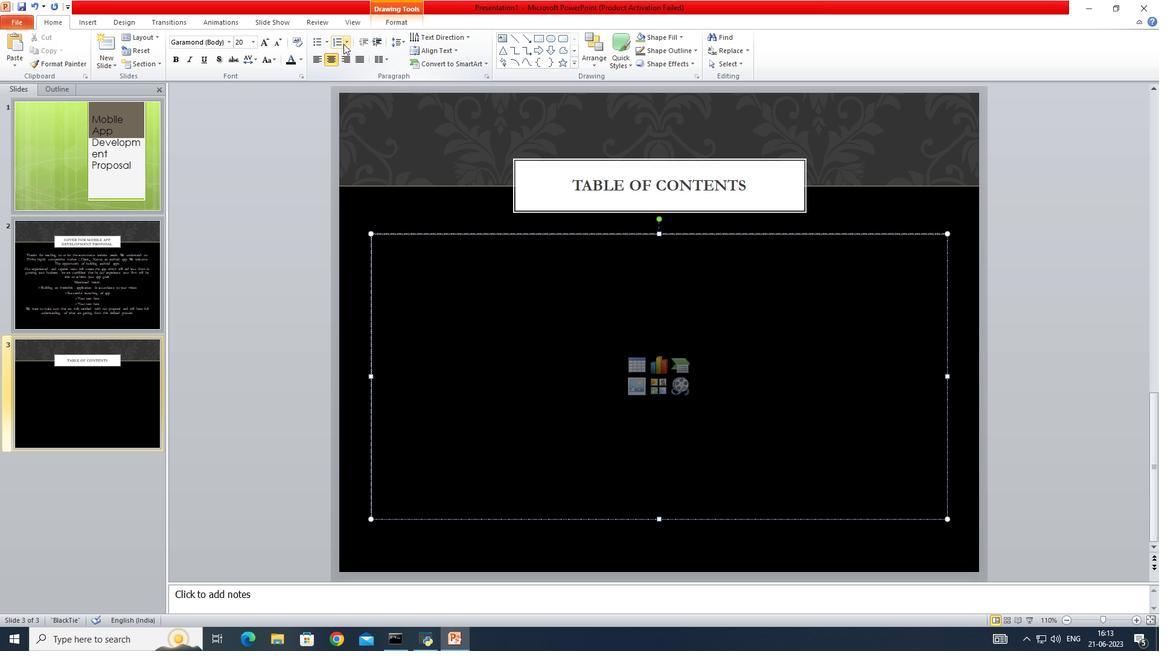 
Action: Mouse moved to (415, 90)
Screenshot: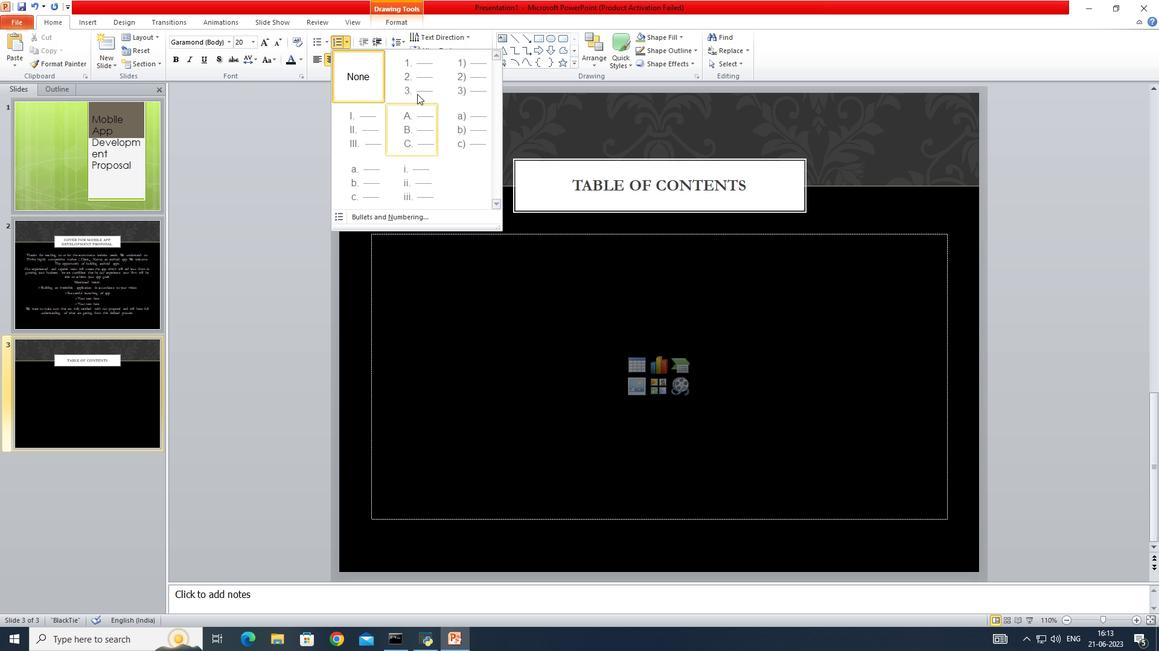 
Action: Mouse pressed left at (415, 90)
Screenshot: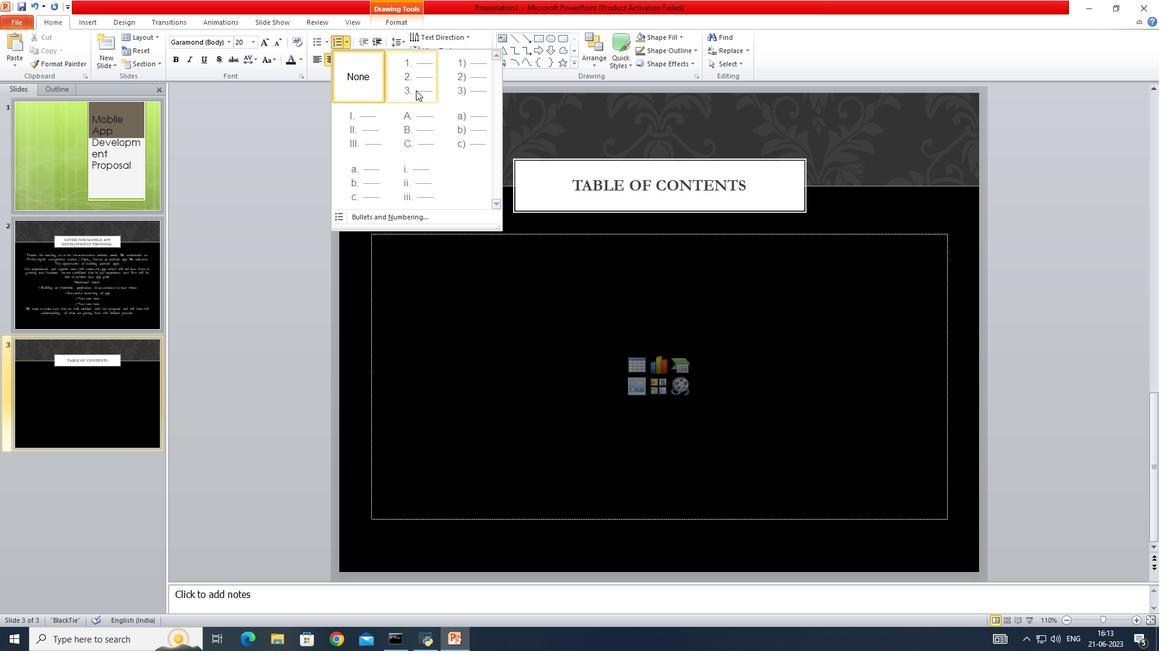 
Action: Mouse moved to (453, 396)
Screenshot: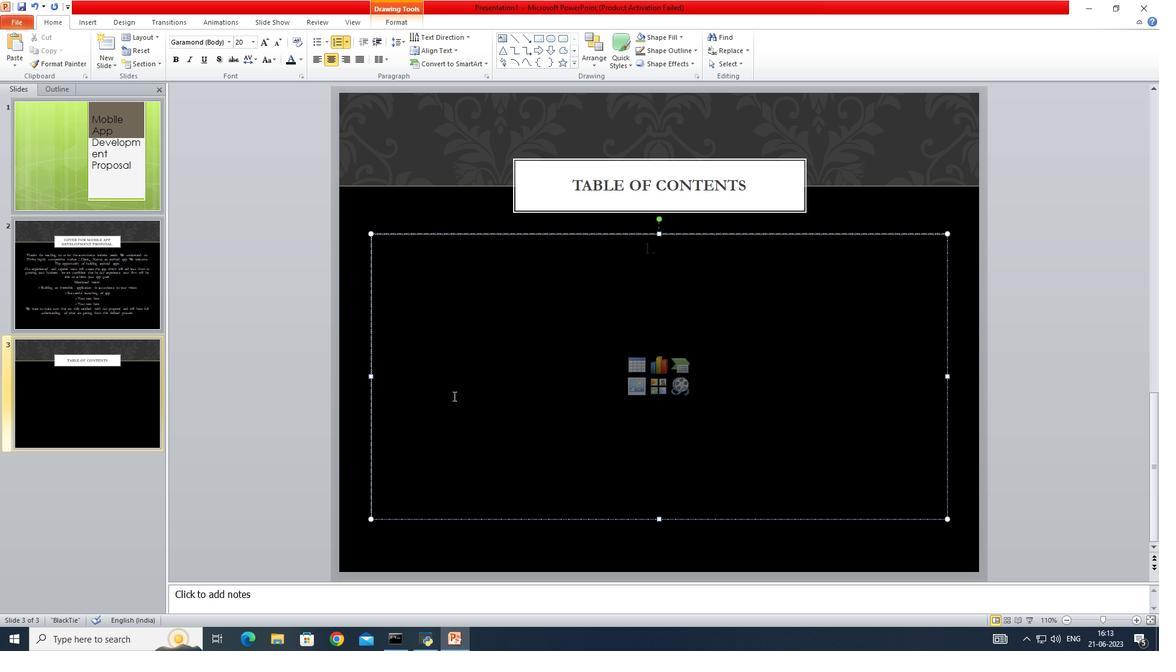 
Action: Key pressed <Key.shift>project<Key.space>overview<Key.enter><Key.shift>Our<Key.space>capilitirs<Key.space><Key.enter>your<Key.space>investmet<Key.enter>
Screenshot: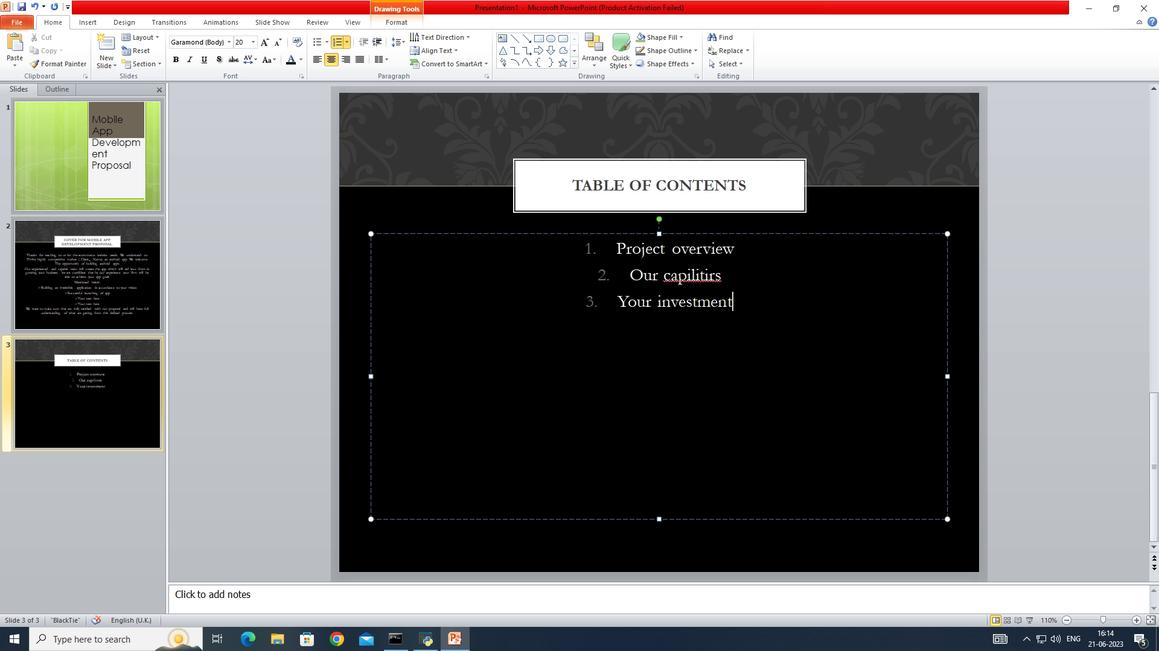 
Action: Mouse moved to (722, 270)
Screenshot: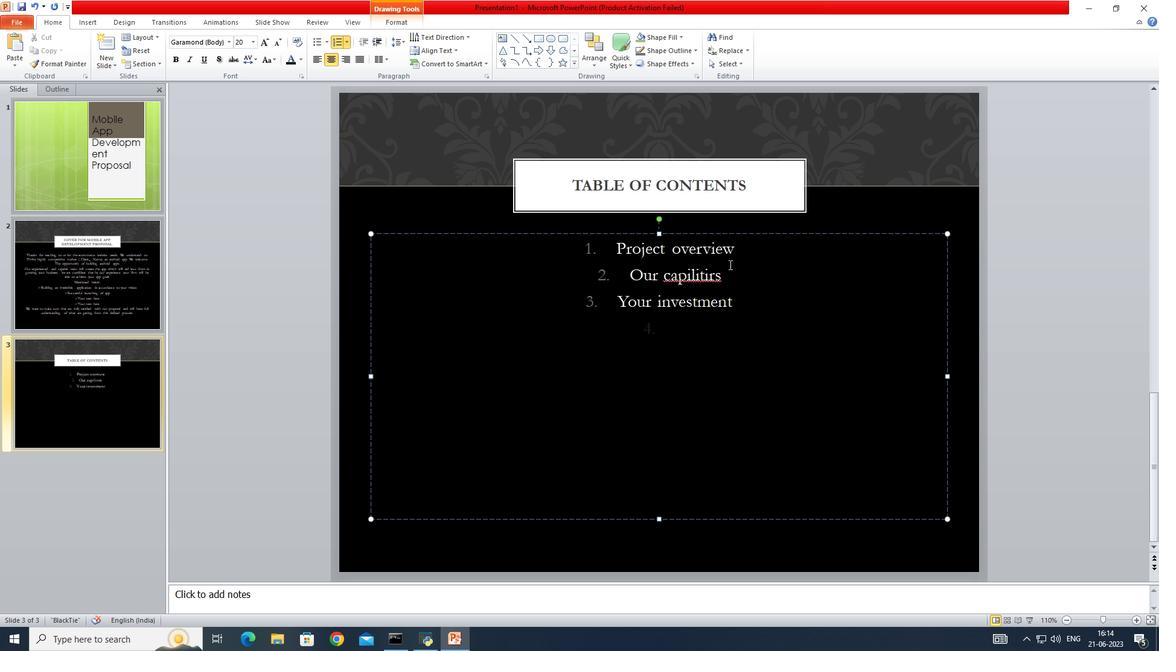 
Action: Mouse pressed left at (722, 270)
Screenshot: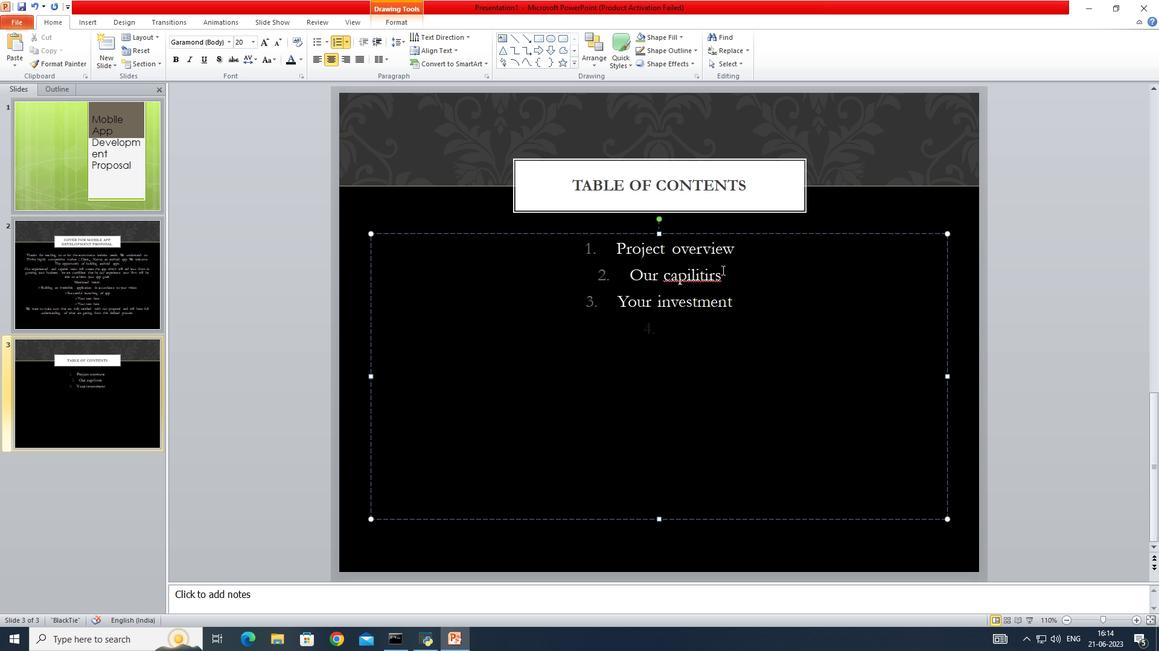 
Action: Key pressed <Key.backspace><Key.backspace><Key.backspace><Key.backspace><Key.backspace><Key.backspace><Key.backspace>abilities
Screenshot: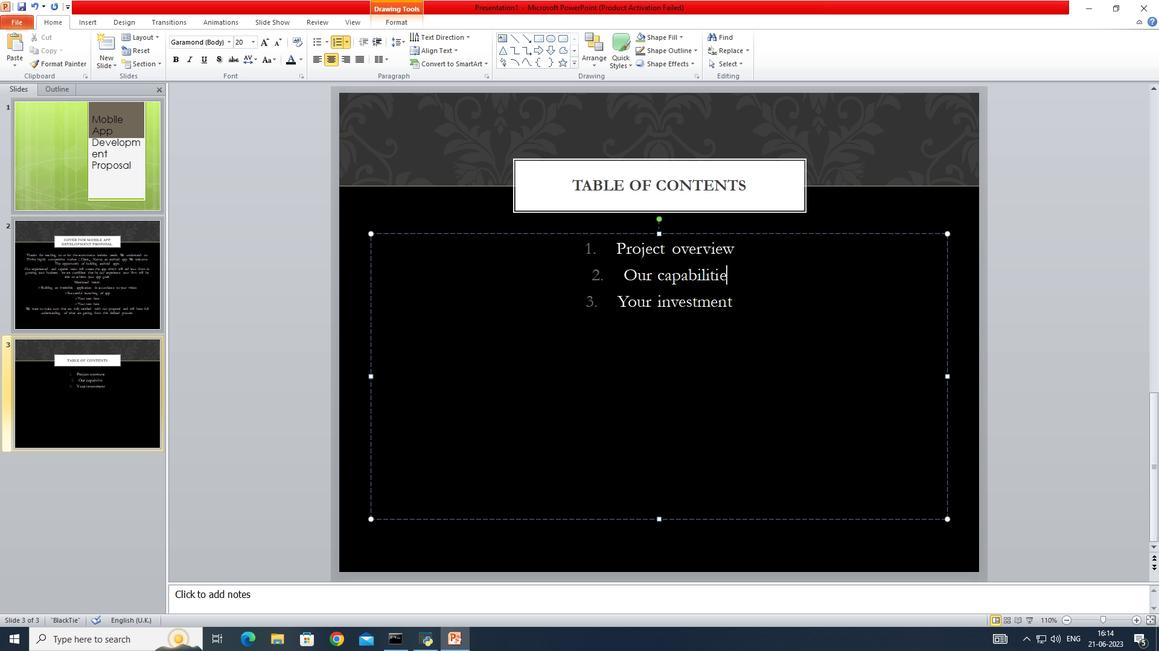 
Action: Mouse moved to (738, 302)
Screenshot: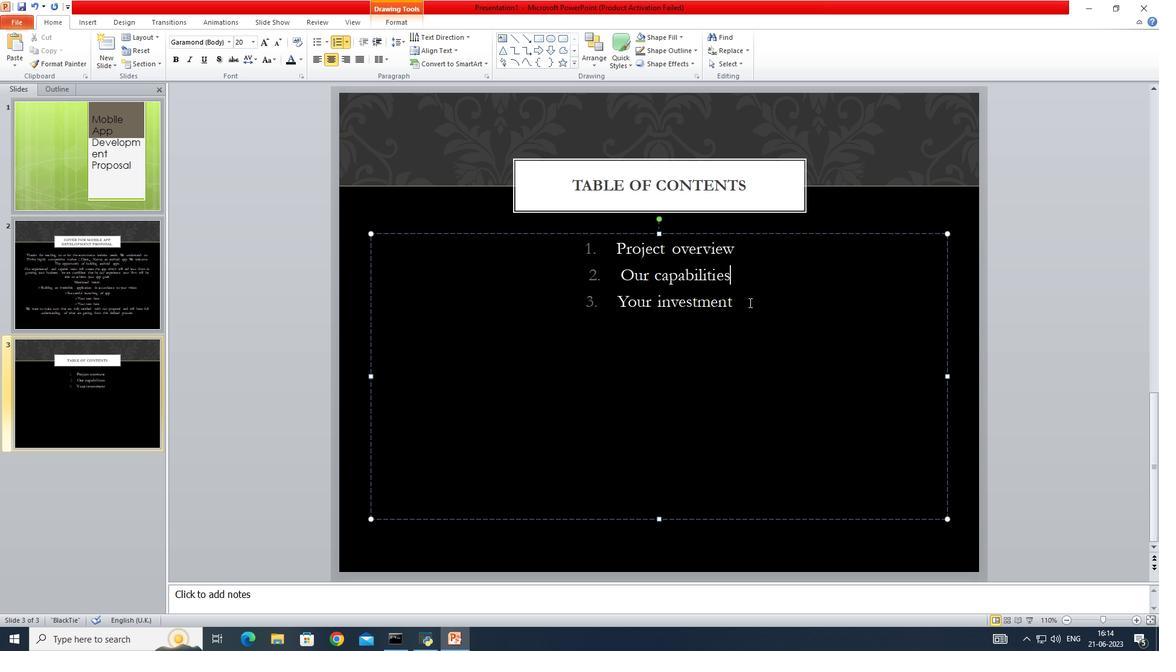 
Action: Mouse pressed left at (738, 302)
Screenshot: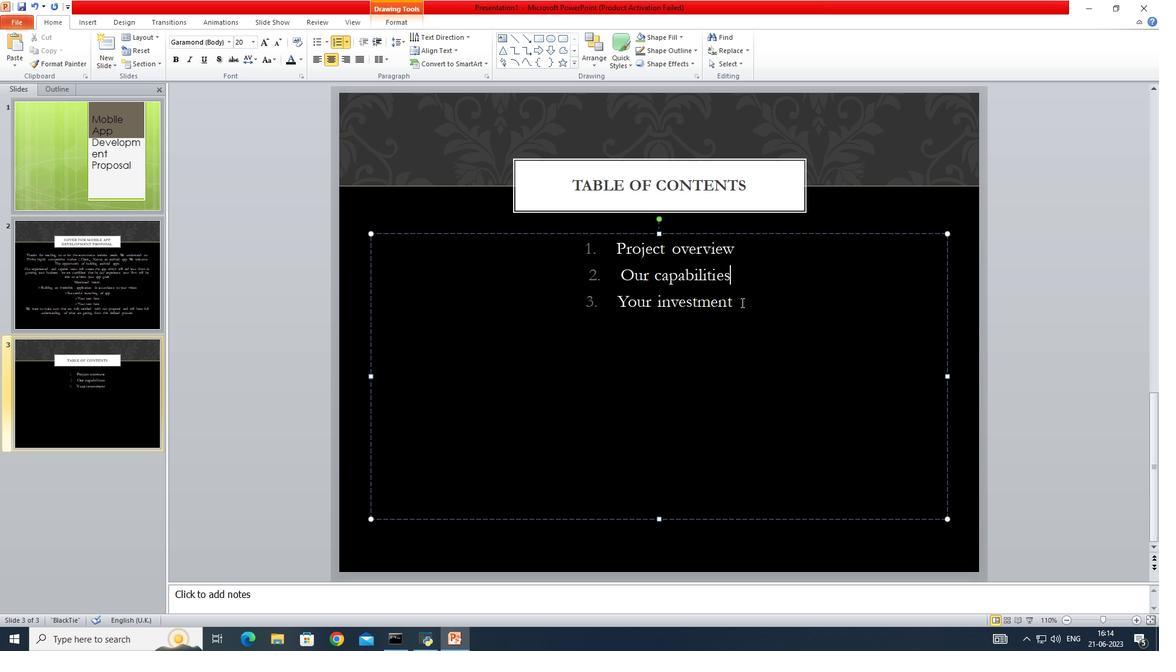 
Action: Key pressed <Key.enter>company<Key.space>overview<Key.space><Key.enter>our<Key.space>past<Key.space><Key.shift>Experience<Key.enter>str<Key.backspace>ar<Key.backspace>tement<Key.space>of<Key.space>work<Key.space><Key.shift>&<Key.space>contracy<Key.backspace>t<Key.space><Key.enter><Key.shift>Net<Key.space><Key.shift>Step<Key.enter><Key.backspace>
Screenshot: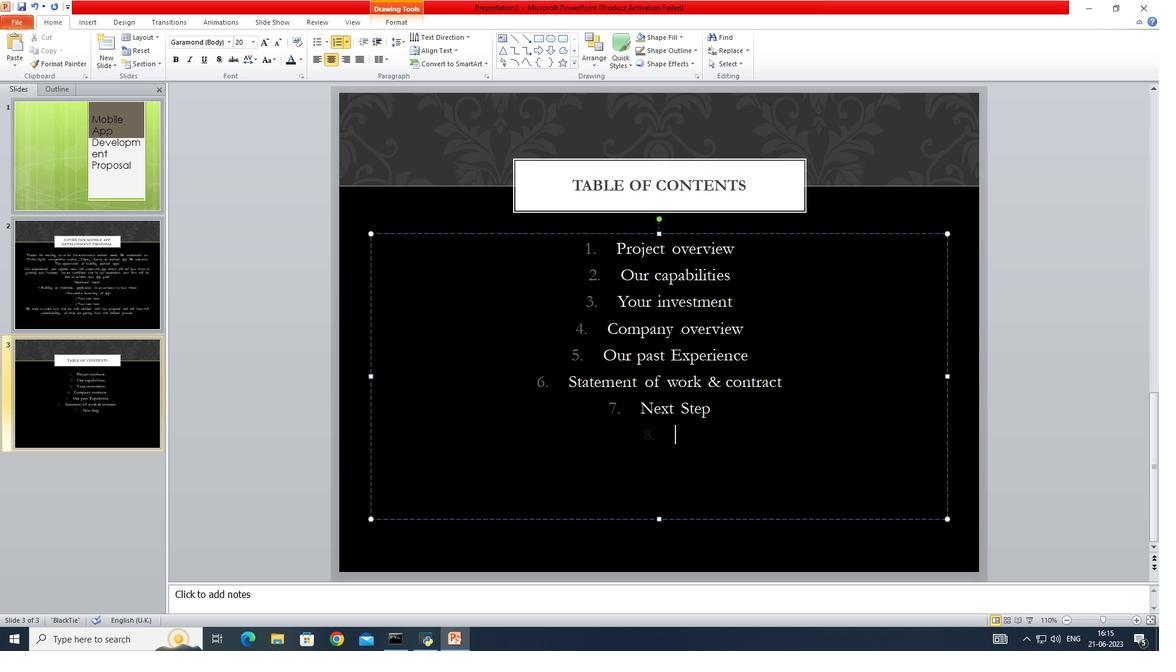 
Action: Mouse moved to (91, 22)
Screenshot: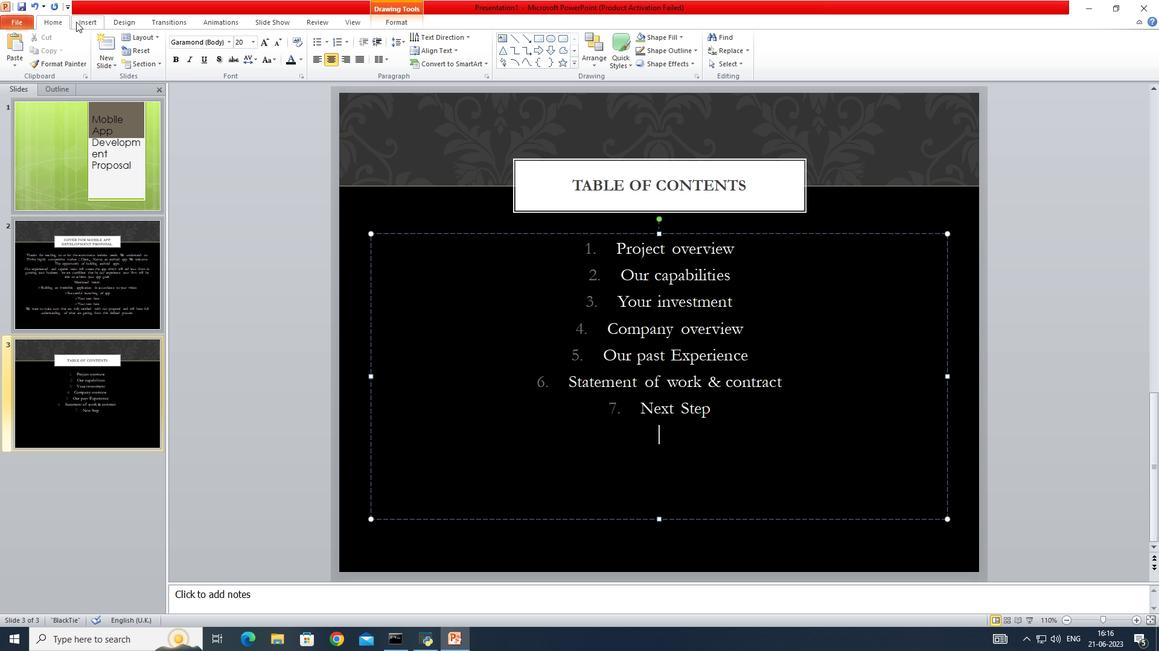 
Action: Mouse pressed left at (91, 22)
Screenshot: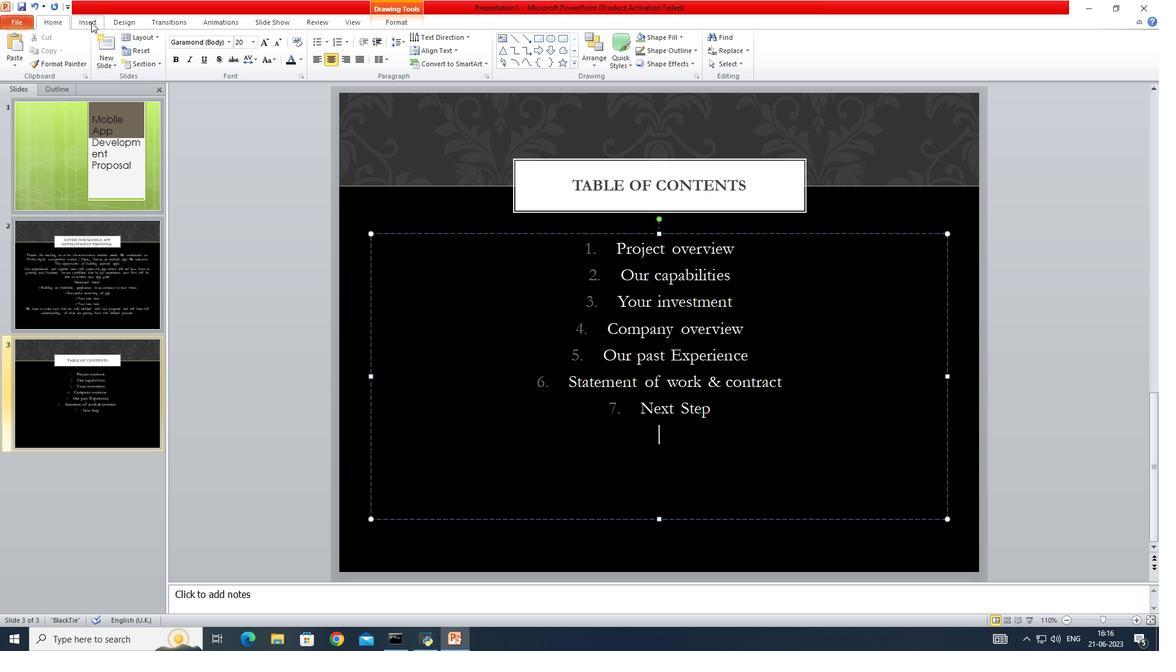 
Action: Mouse moved to (50, 18)
Screenshot: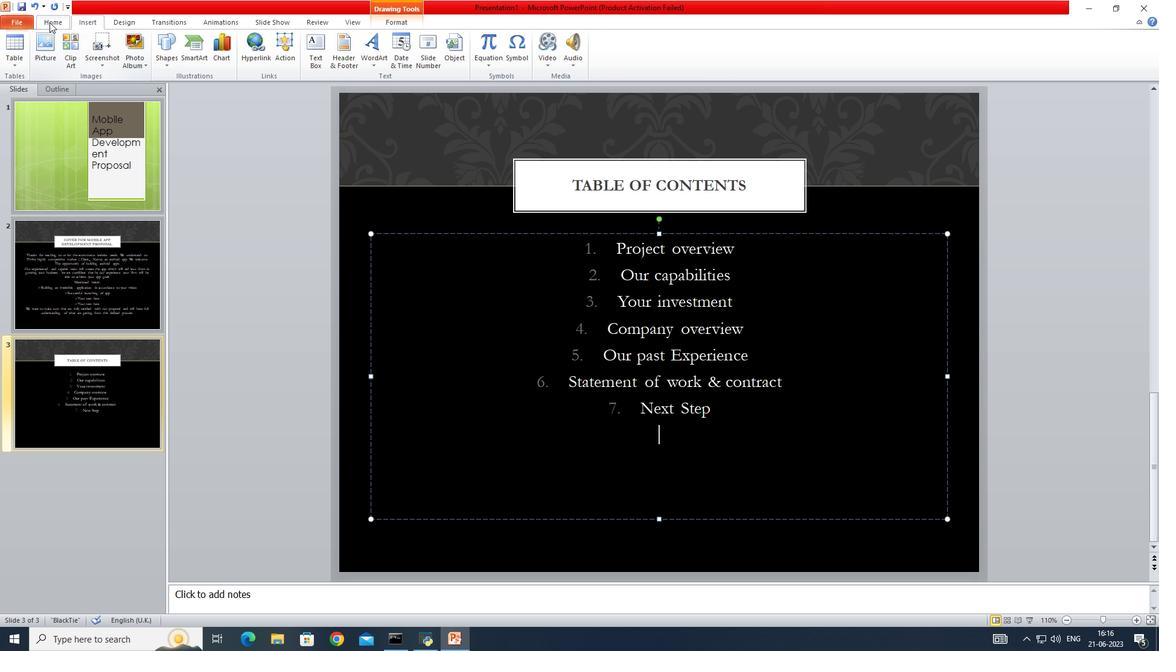 
Action: Mouse pressed left at (50, 18)
Screenshot: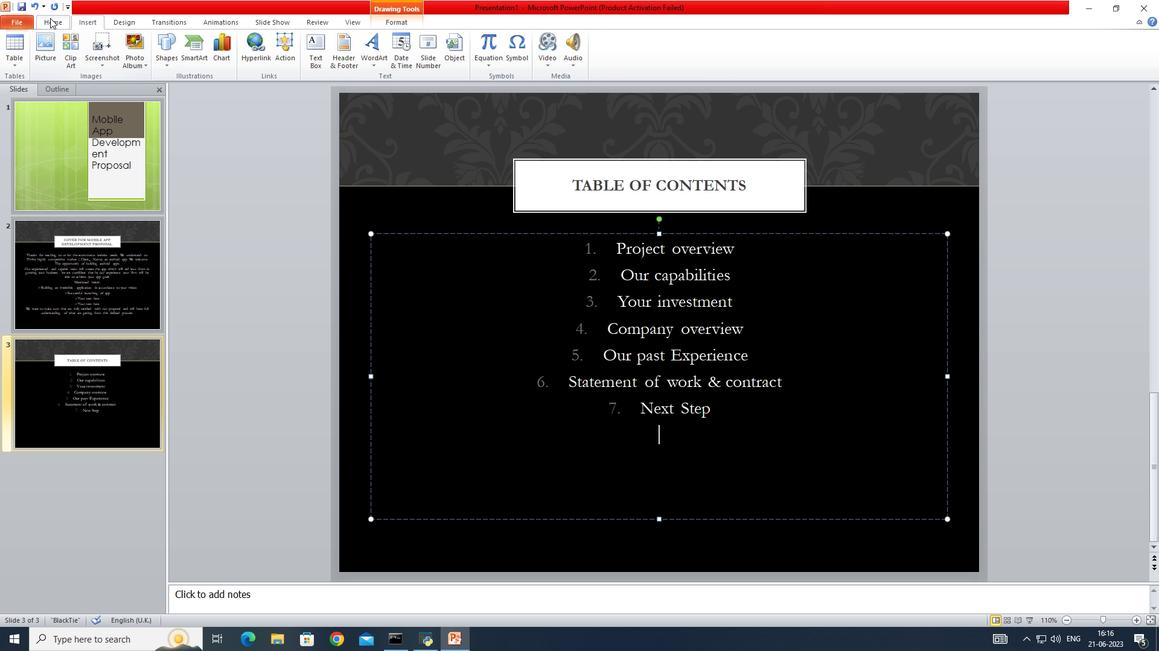 
Action: Mouse moved to (113, 61)
Screenshot: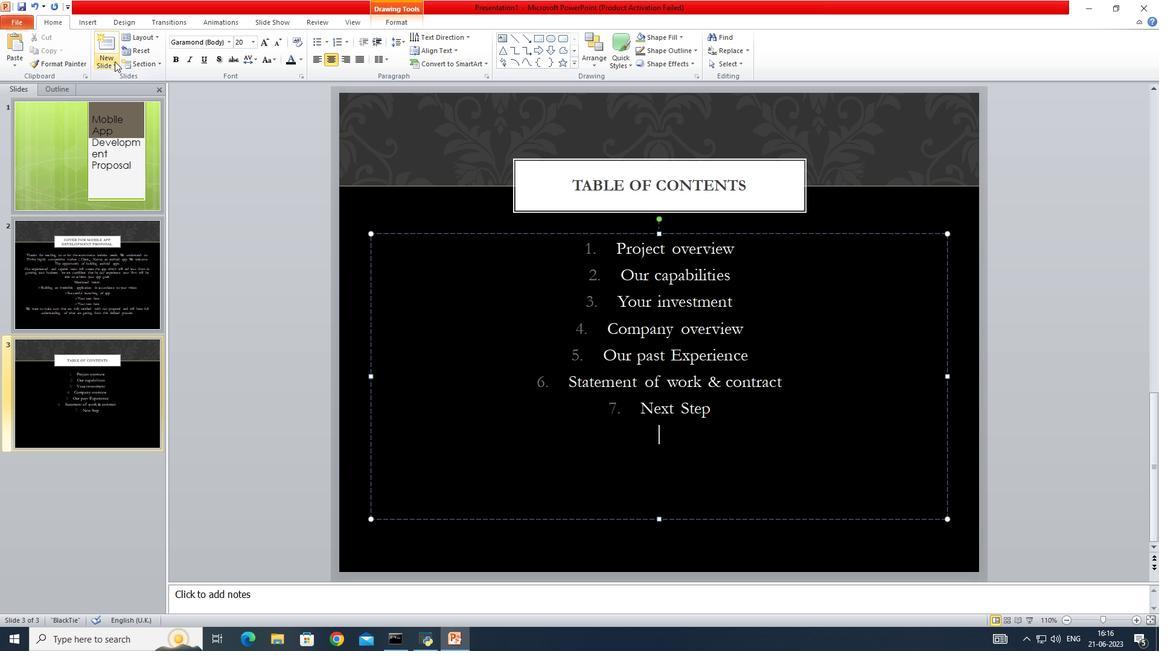 
Action: Mouse pressed left at (113, 61)
Screenshot: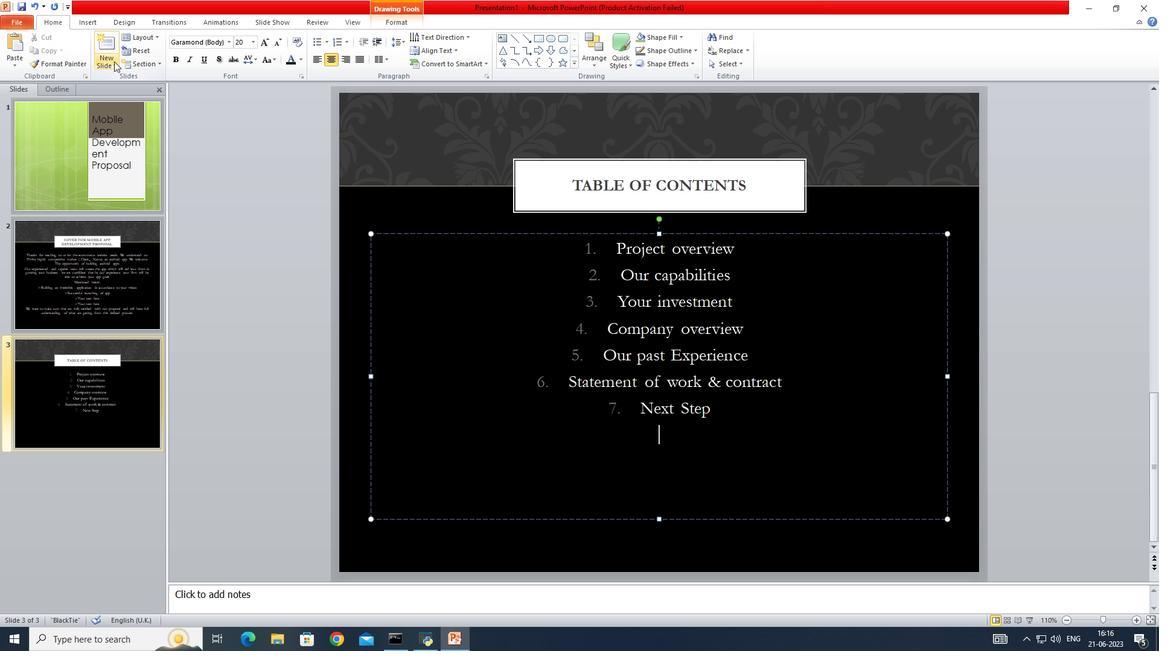 
Action: Mouse moved to (187, 111)
Screenshot: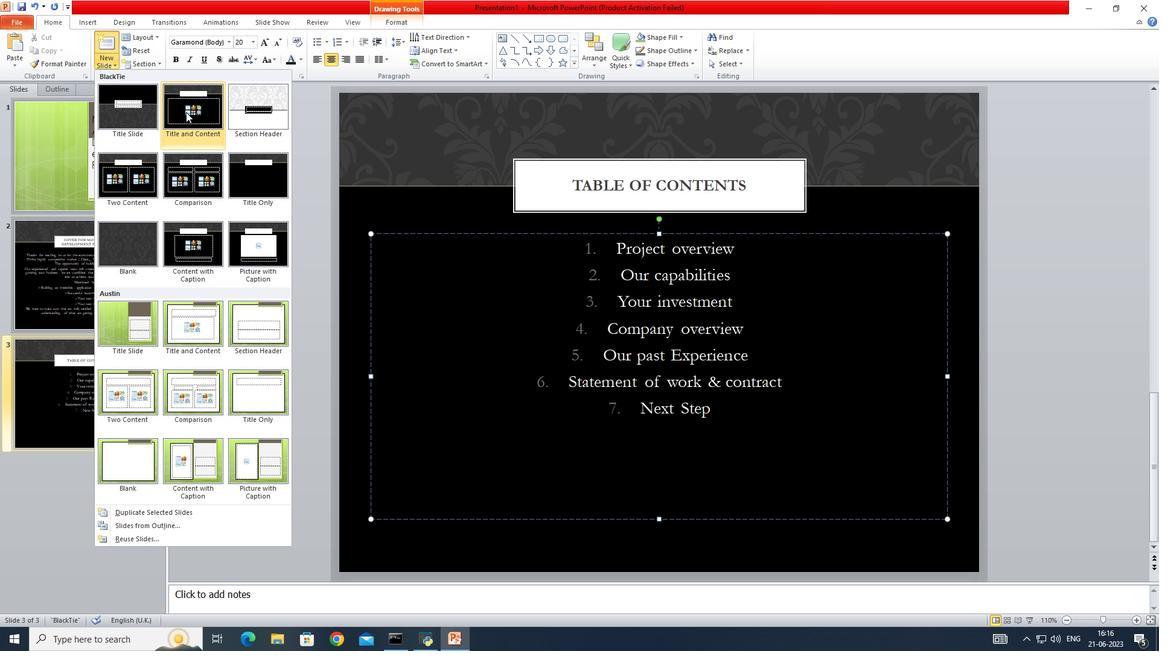 
Action: Mouse pressed left at (187, 111)
Screenshot: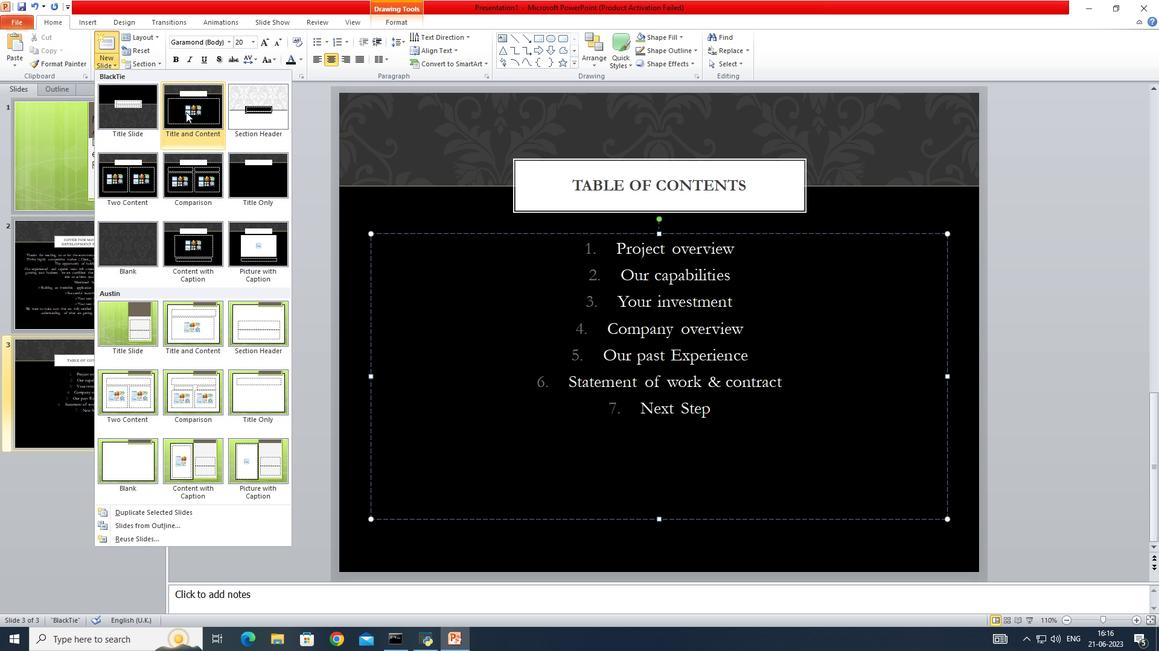 
Action: Mouse moved to (578, 181)
Screenshot: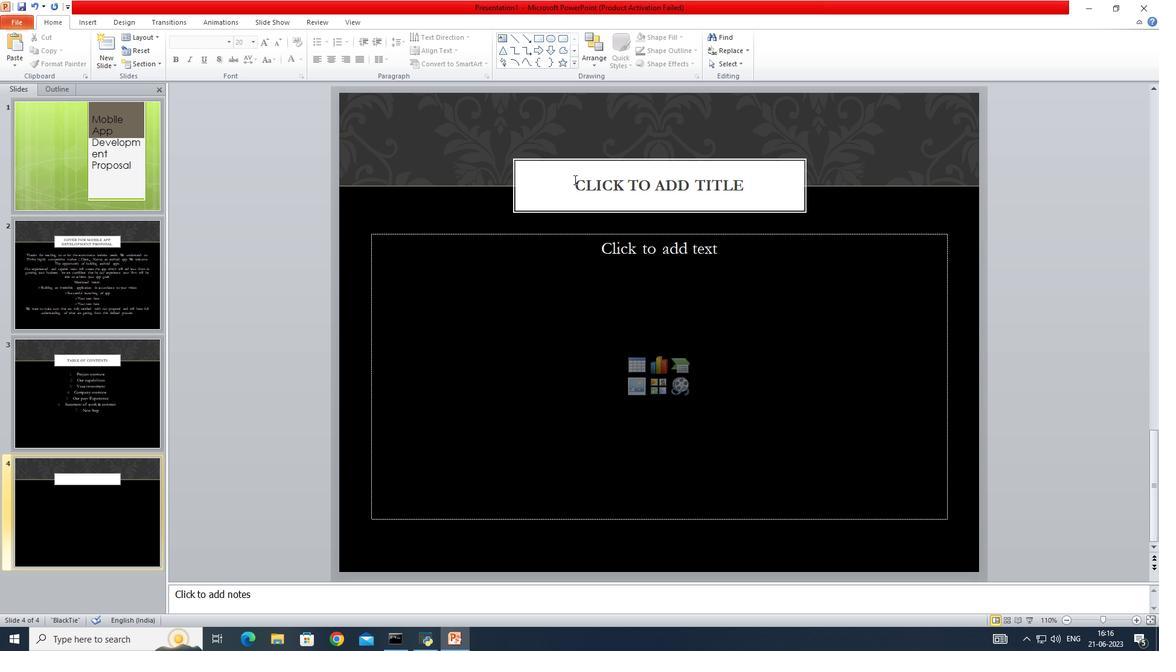 
Action: Mouse pressed left at (578, 181)
Screenshot: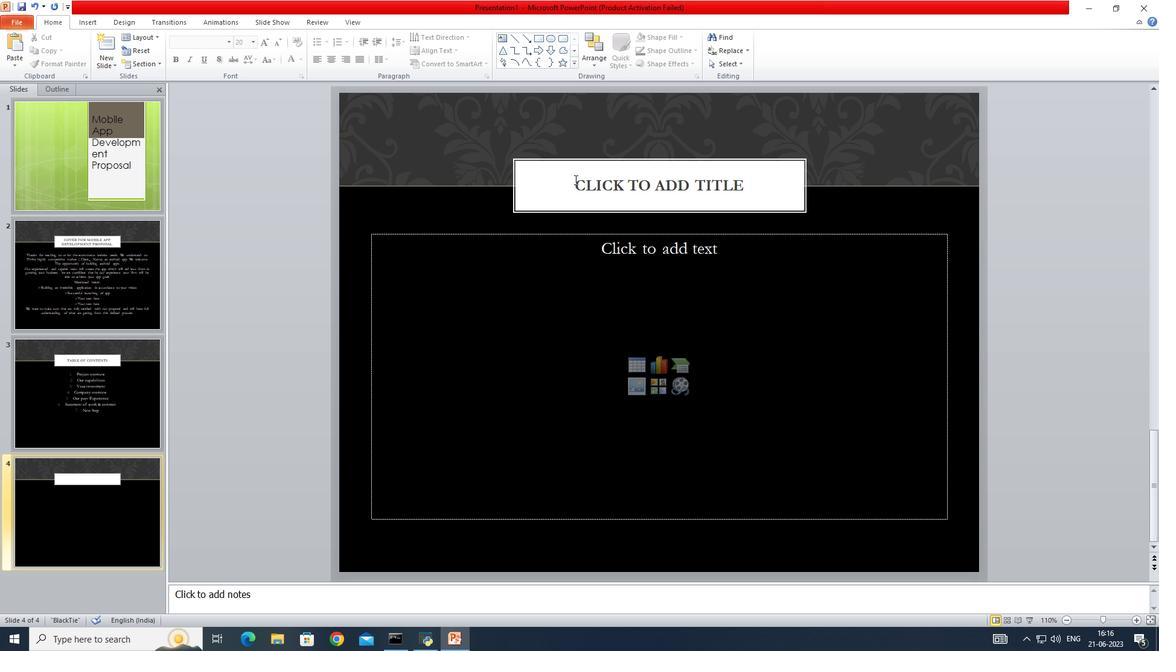 
Action: Mouse moved to (578, 181)
Screenshot: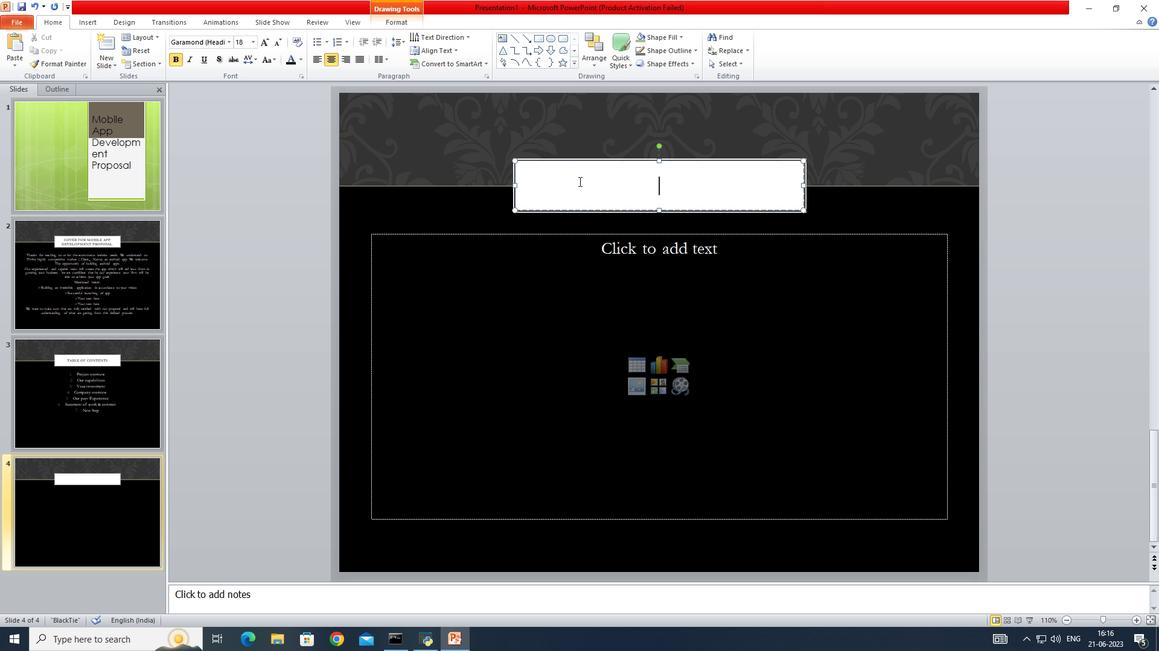 
Action: Key pressed <Key.shift>Project<Key.space><Key.shift>Overview
Screenshot: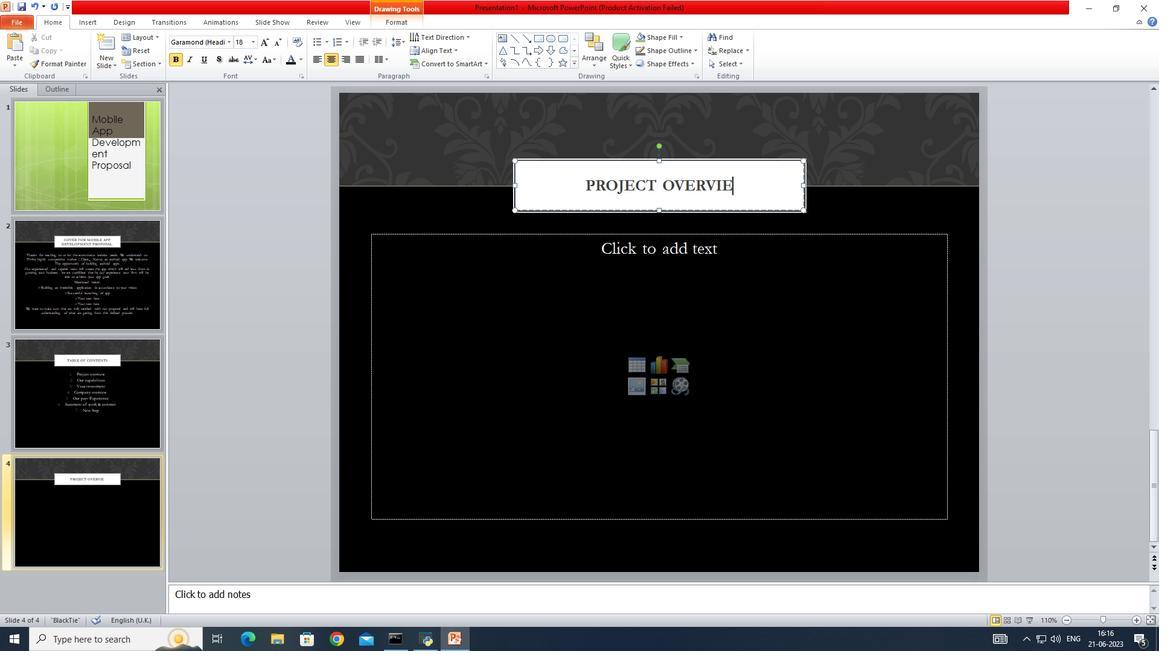 
Action: Mouse moved to (591, 260)
Screenshot: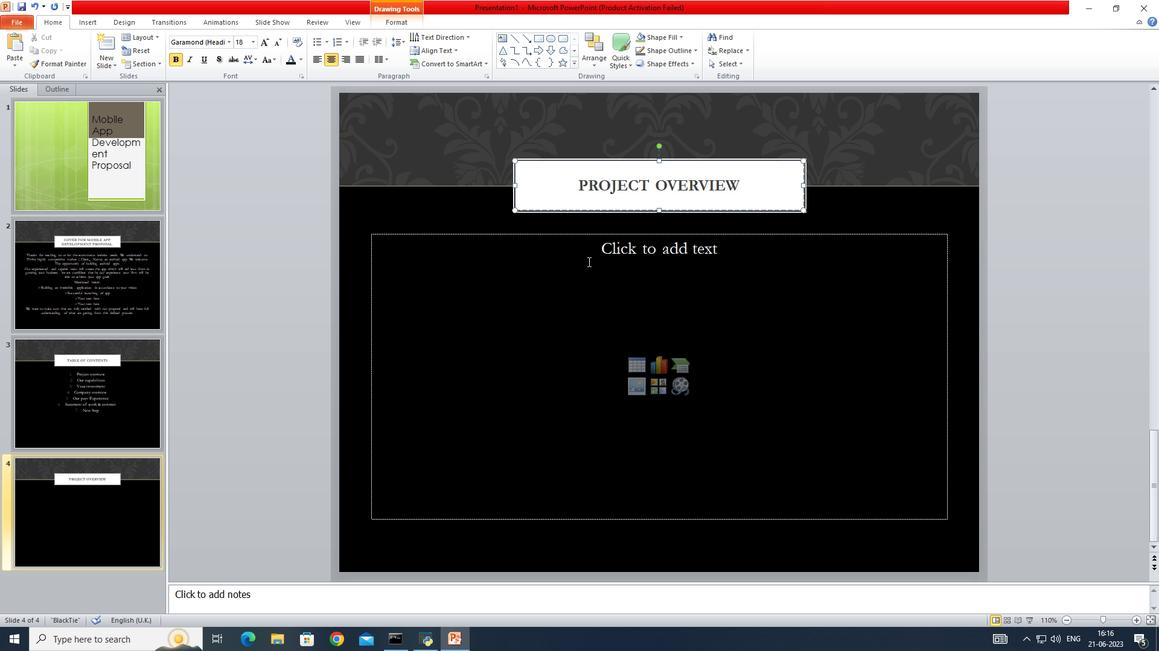
Action: Mouse pressed left at (591, 260)
Screenshot: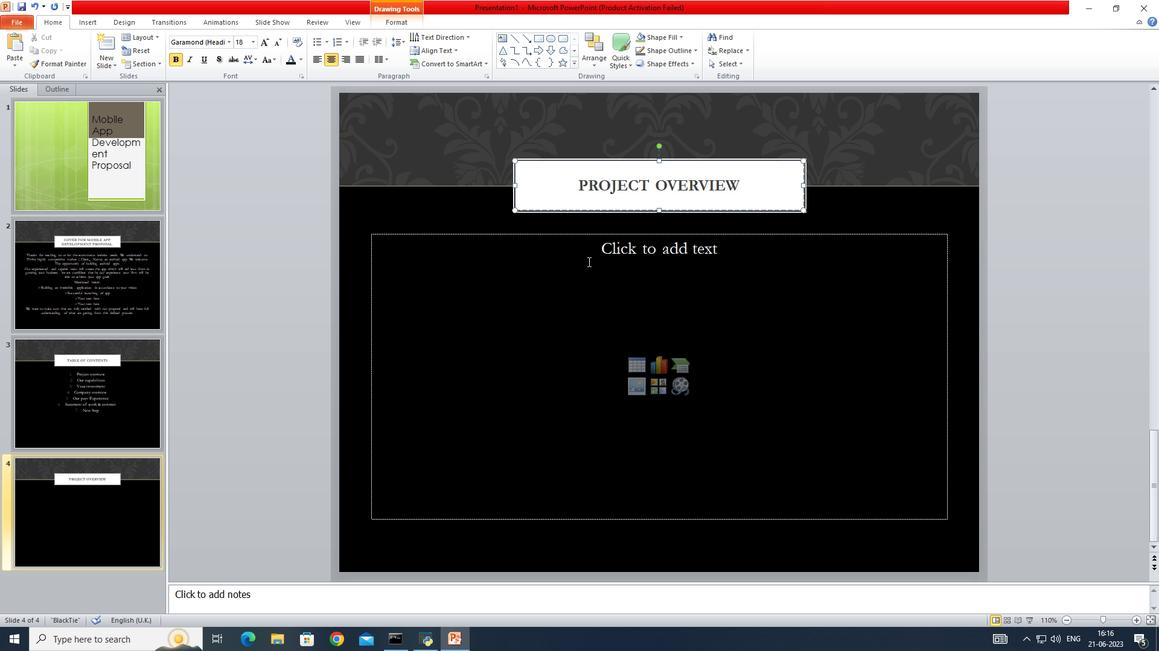 
Action: Mouse moved to (345, 41)
Screenshot: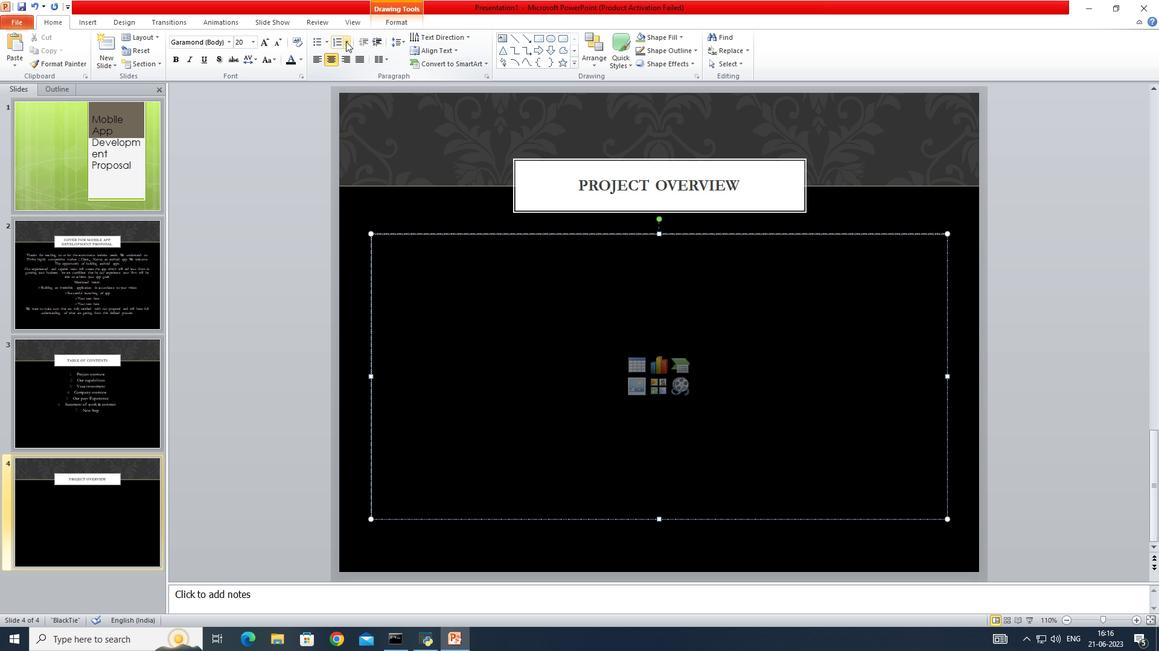 
Action: Mouse pressed left at (345, 41)
Screenshot: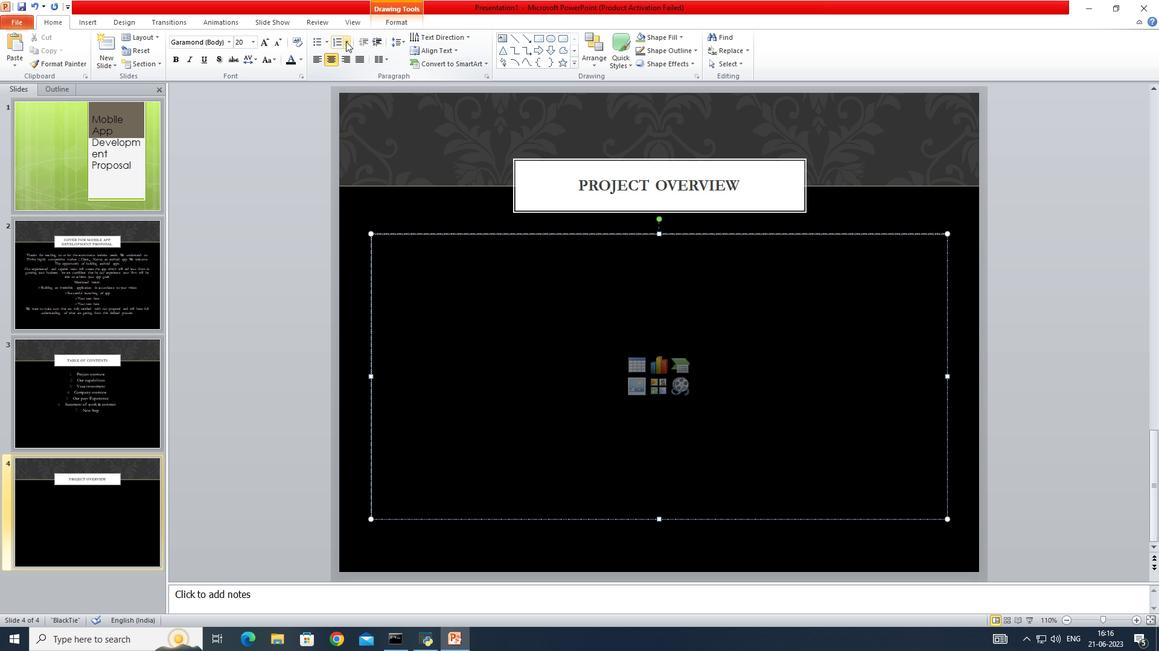 
Action: Mouse moved to (267, 214)
Screenshot: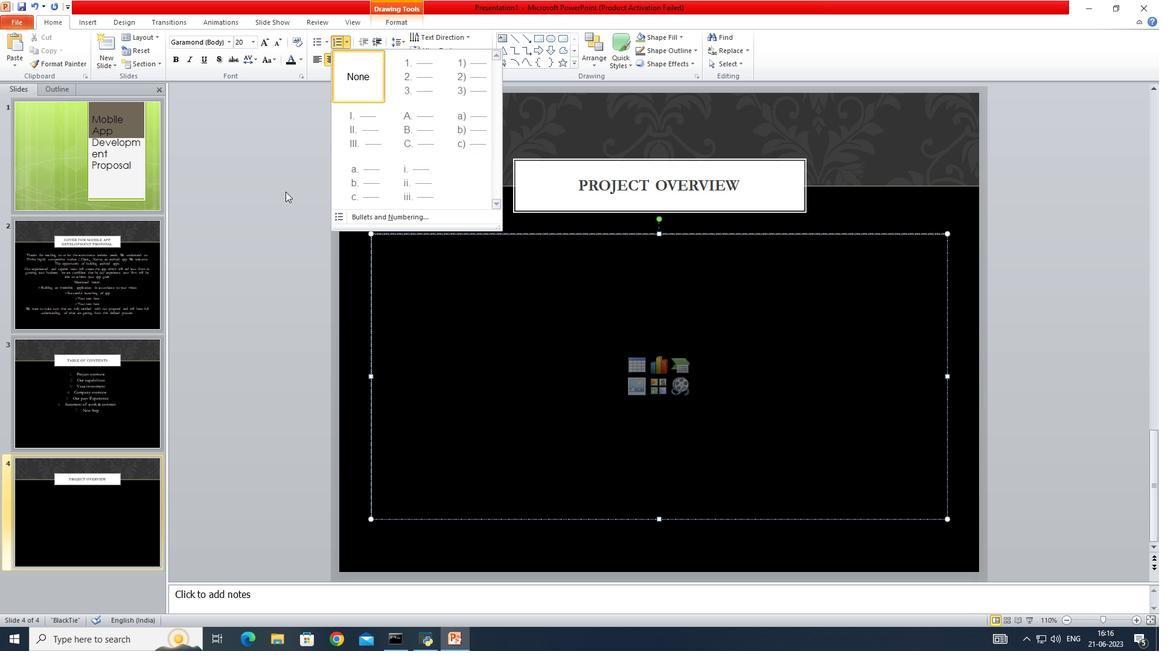 
Action: Mouse pressed left at (267, 214)
Screenshot: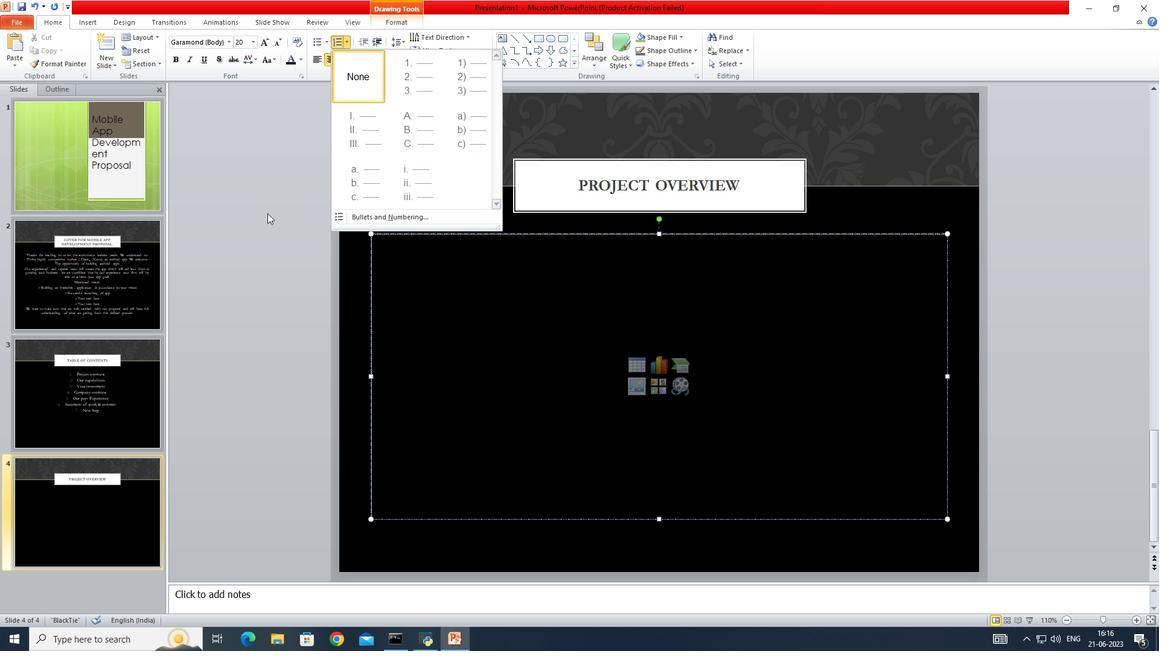 
Action: Mouse moved to (321, 41)
Screenshot: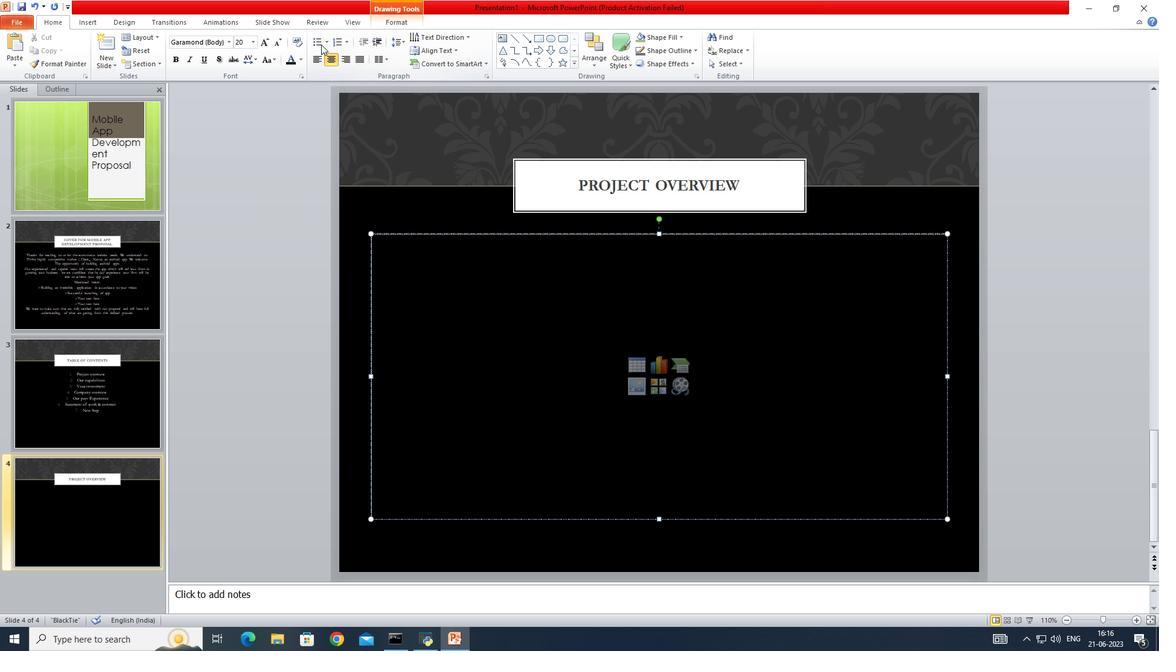 
Action: Mouse pressed left at (321, 41)
Screenshot: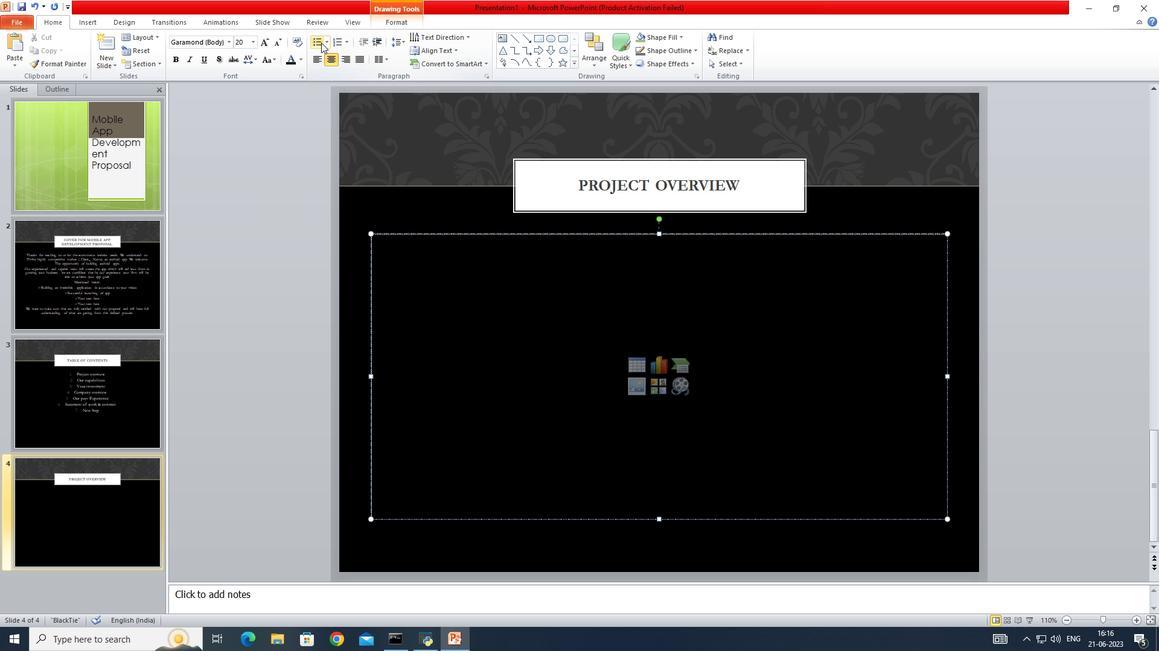 
Action: Mouse moved to (328, 43)
Screenshot: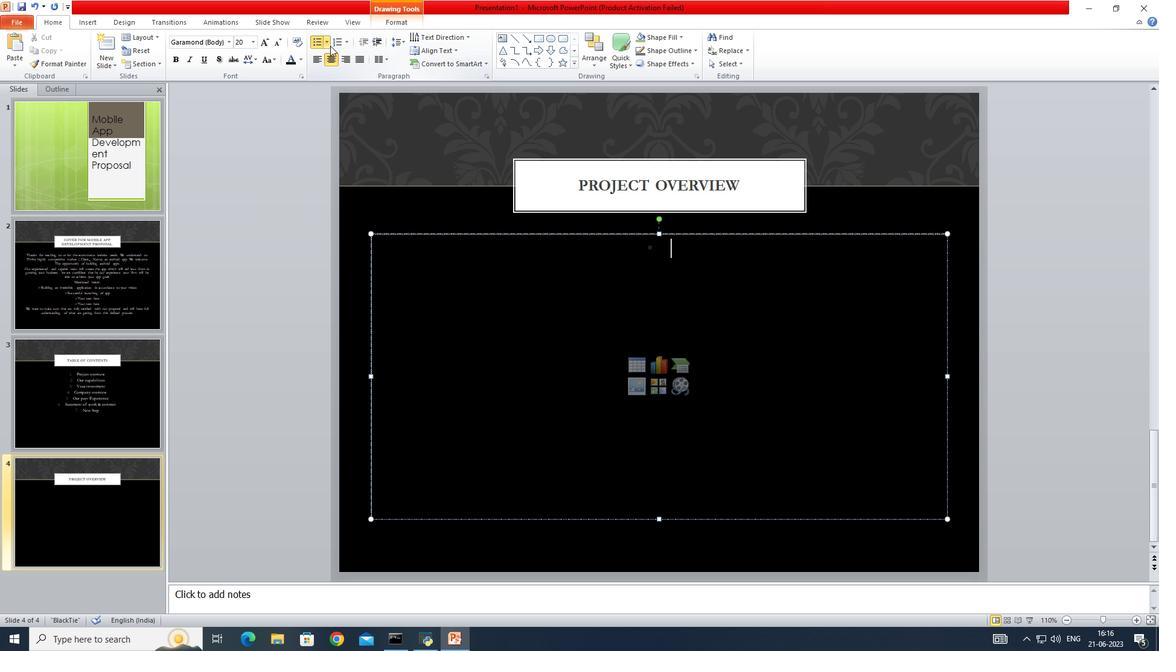
Action: Mouse pressed left at (328, 43)
Screenshot: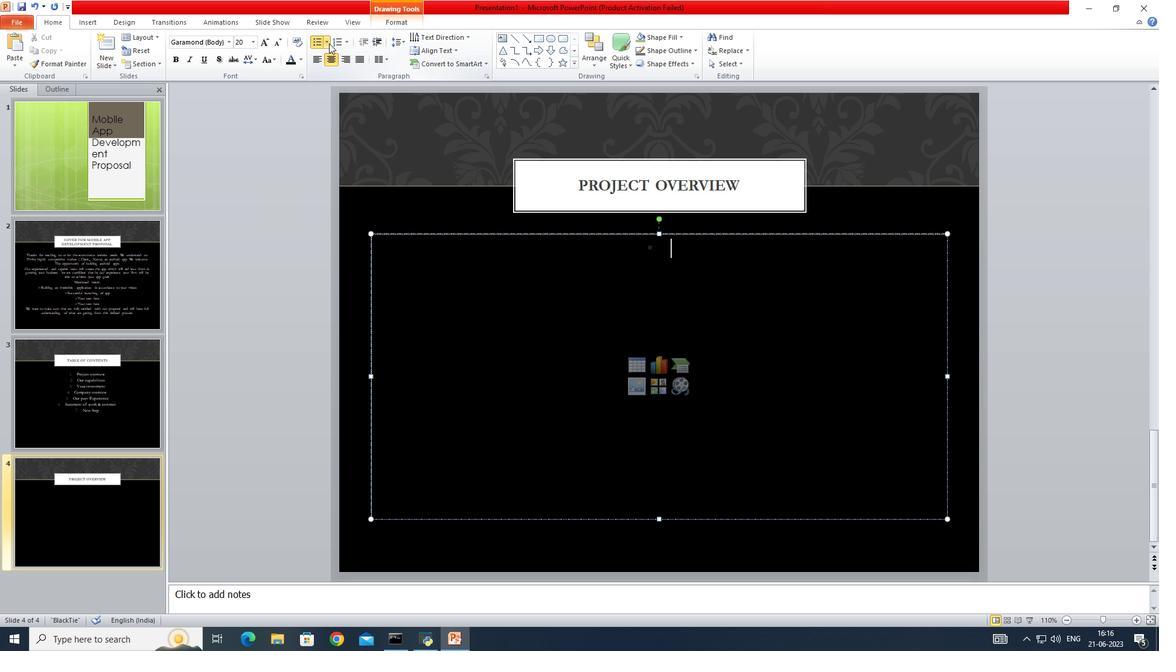 
Action: Mouse moved to (359, 198)
Screenshot: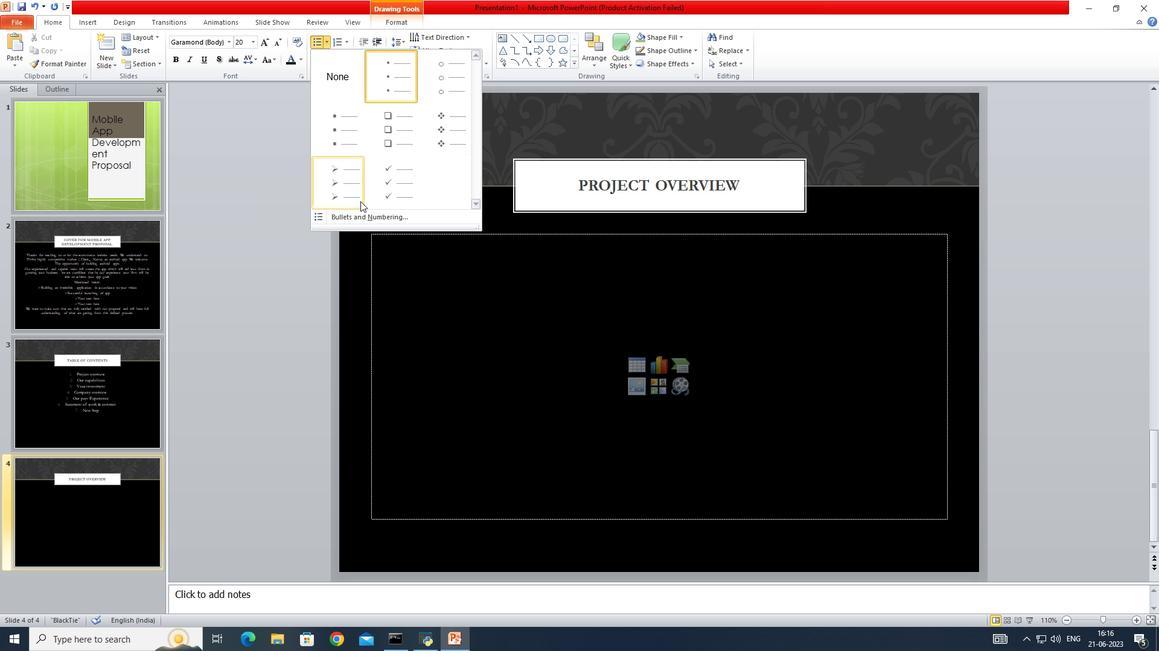 
Action: Mouse pressed left at (359, 198)
Screenshot: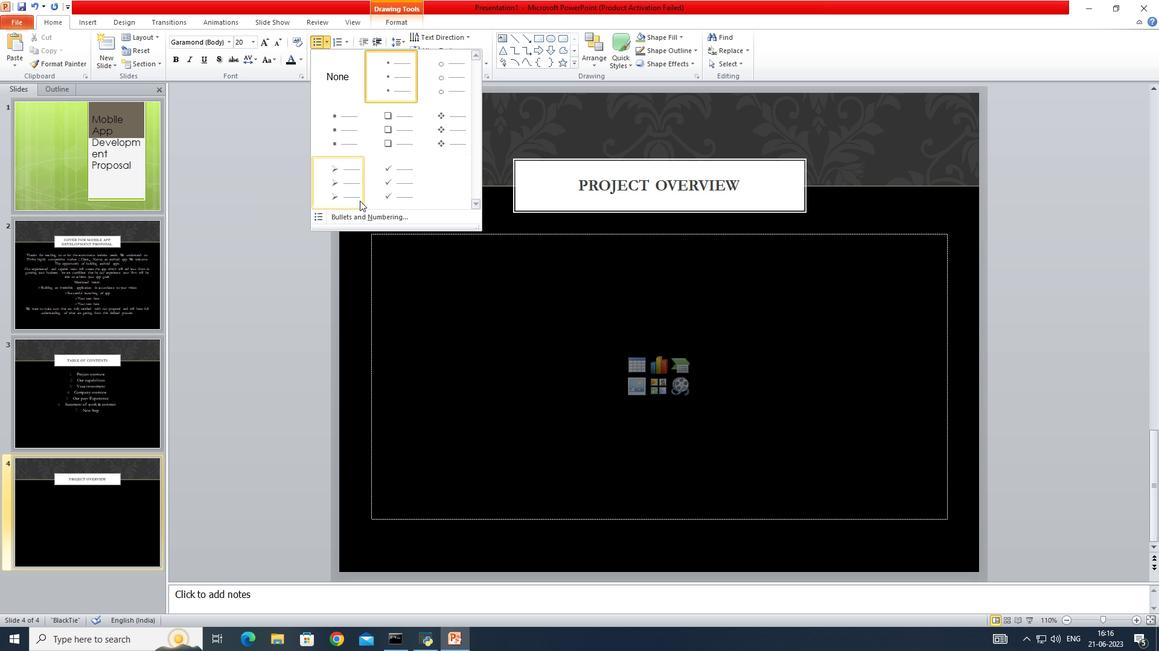 
Action: Mouse moved to (357, 197)
Screenshot: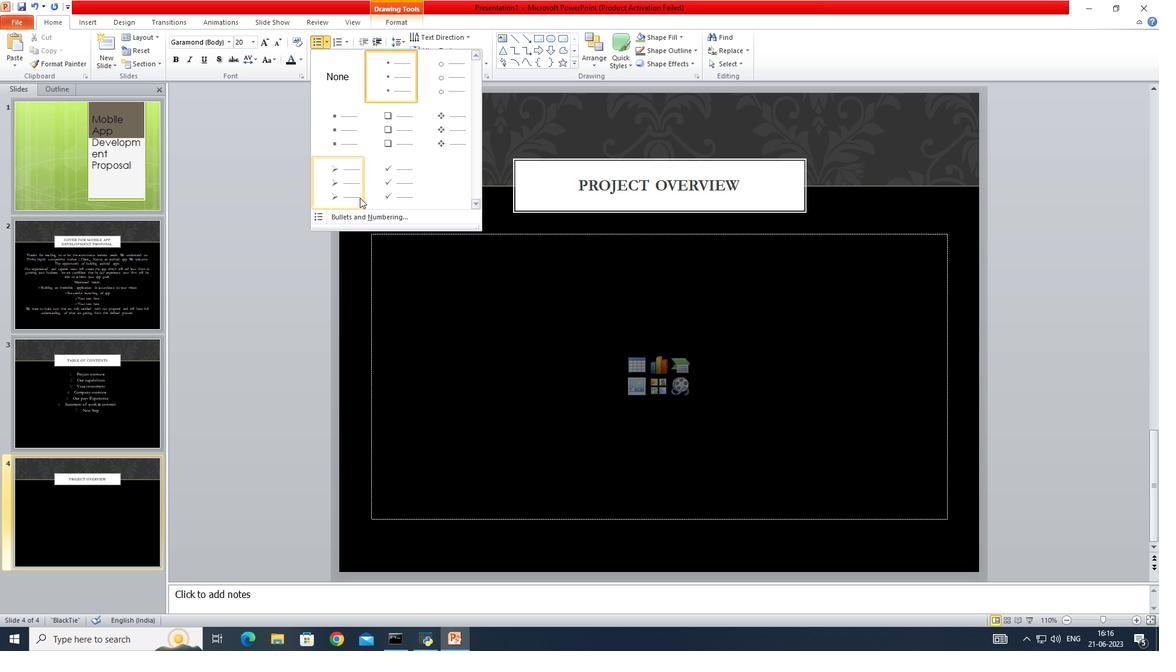 
Action: Key pressed <Key.shift>Projecy<Key.backspace>t<Key.space><Key.shift>Context<Key.enter><Key.shift>Projecy<Key.backspace>t<Key.space><Key.shift>Objectives
Screenshot: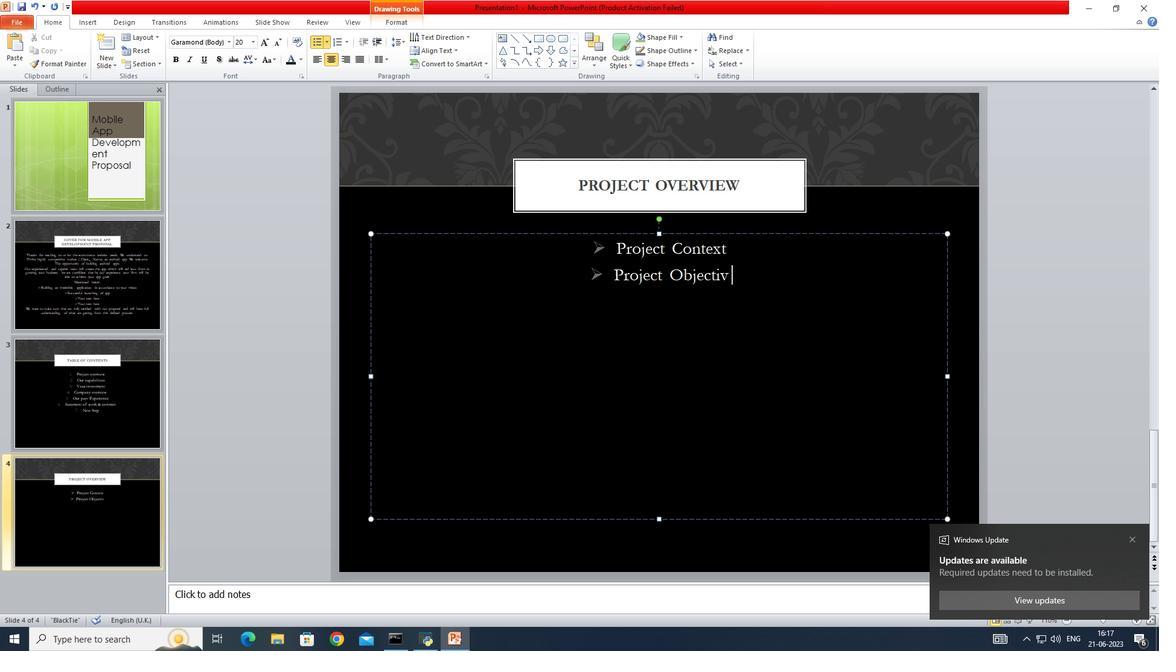 
Action: Mouse moved to (88, 22)
Screenshot: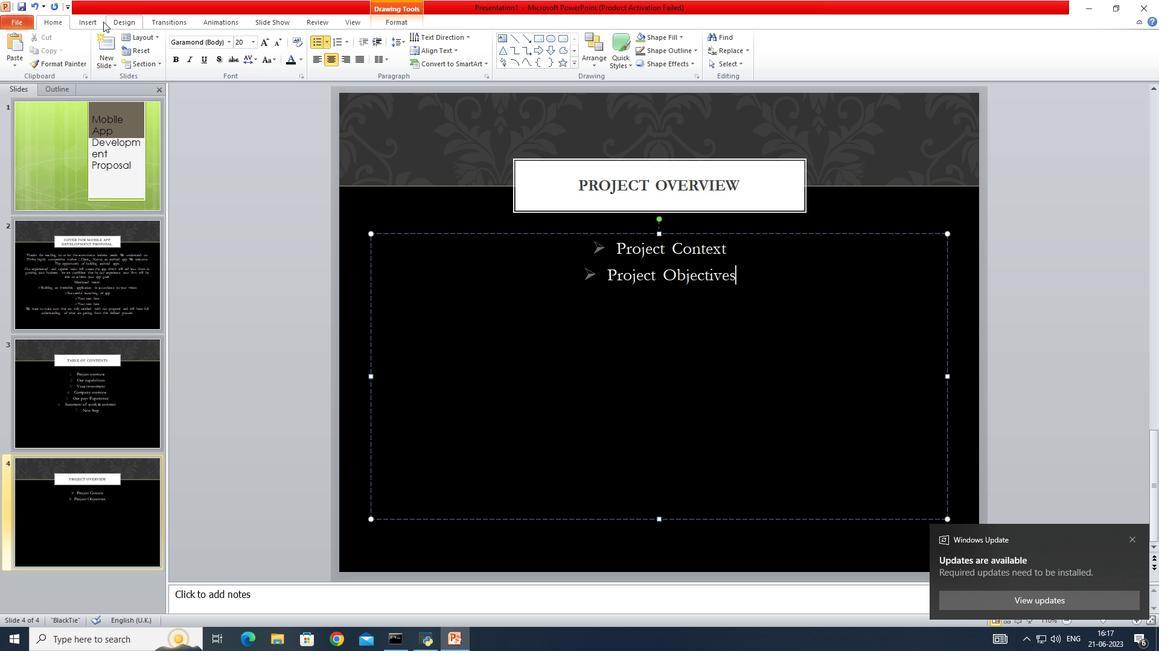 
Action: Mouse pressed left at (88, 22)
Screenshot: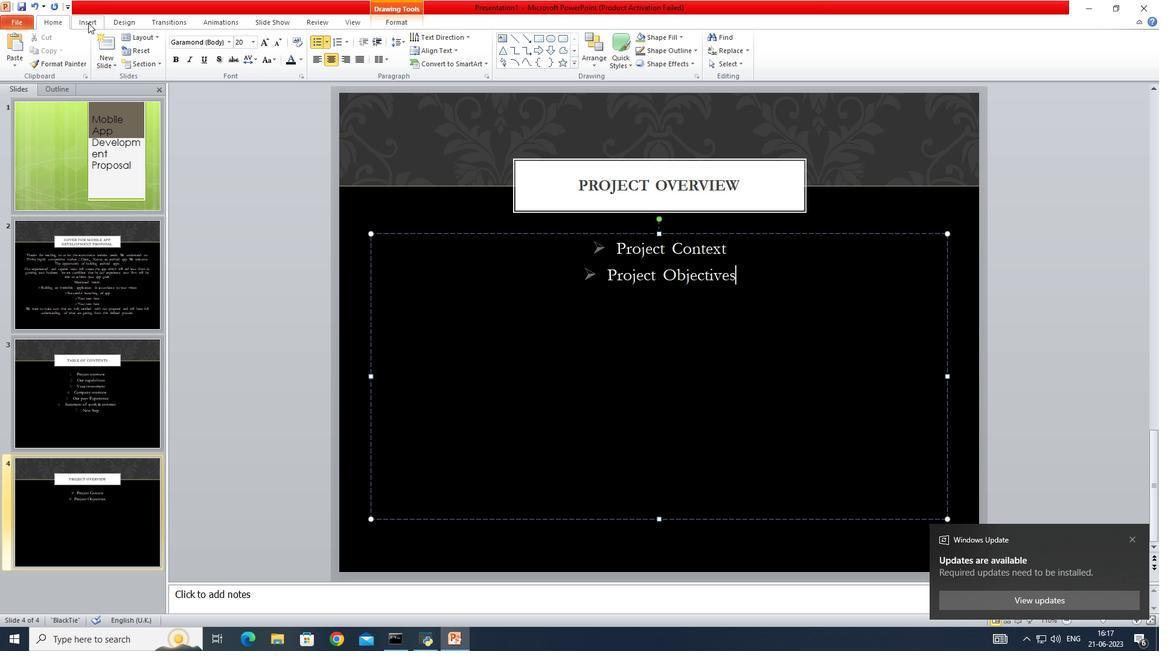 
Action: Mouse moved to (49, 18)
Screenshot: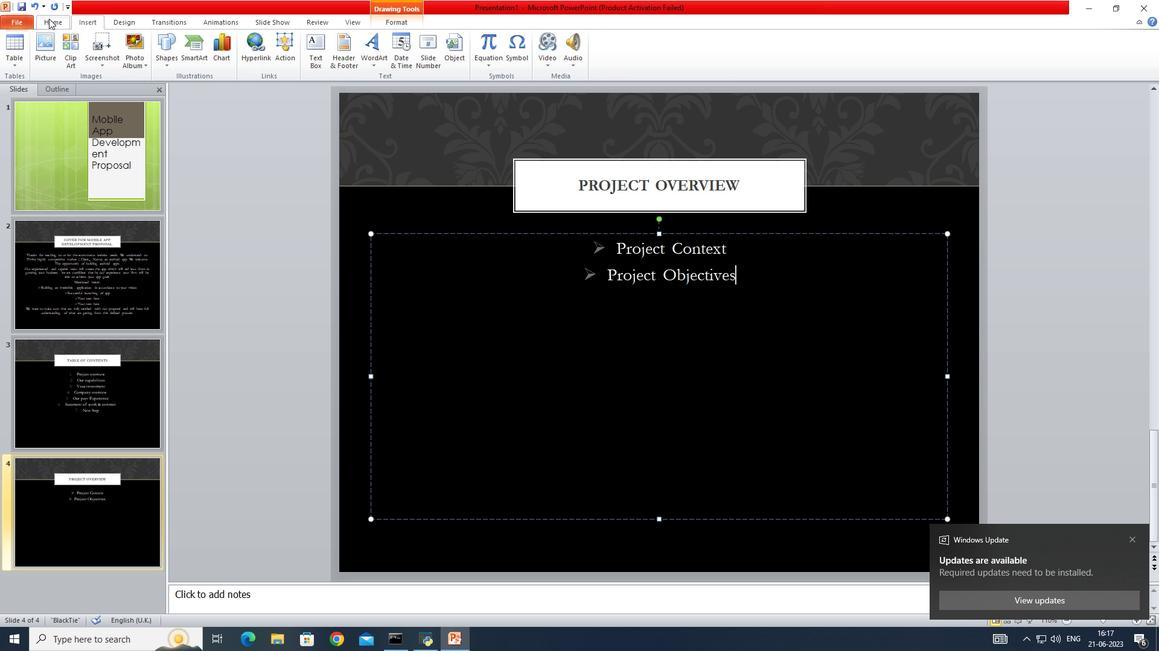 
Action: Mouse pressed left at (49, 18)
Screenshot: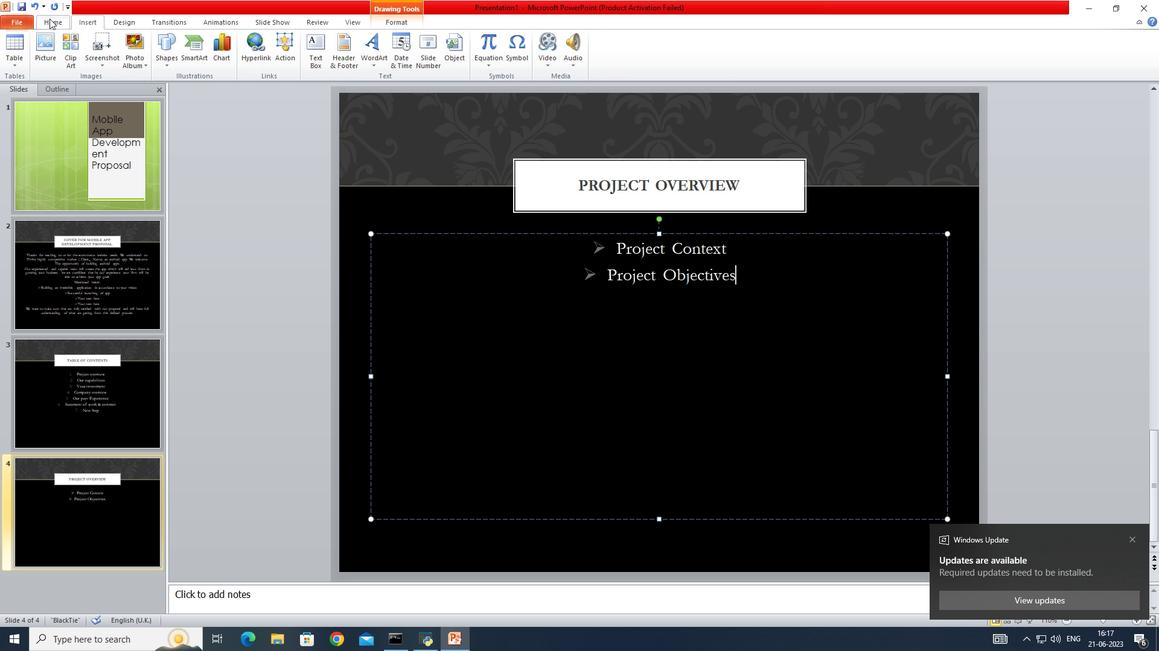 
Action: Mouse moved to (20, 64)
Screenshot: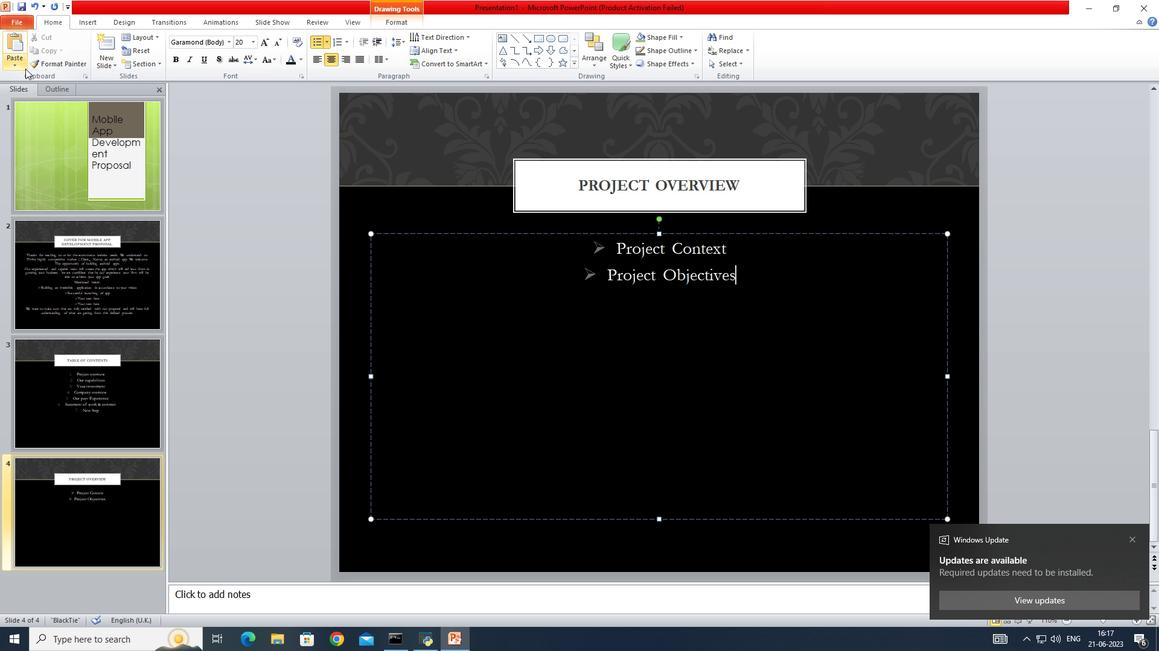 
Action: Mouse pressed left at (20, 64)
Screenshot: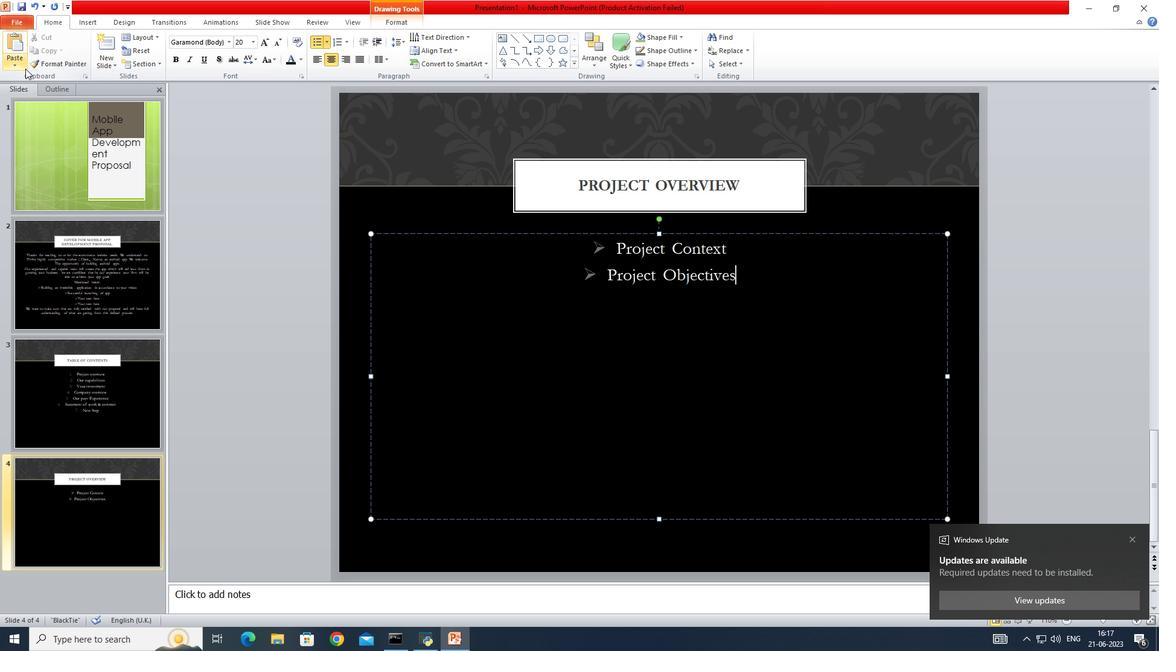 
Action: Mouse moved to (115, 63)
Screenshot: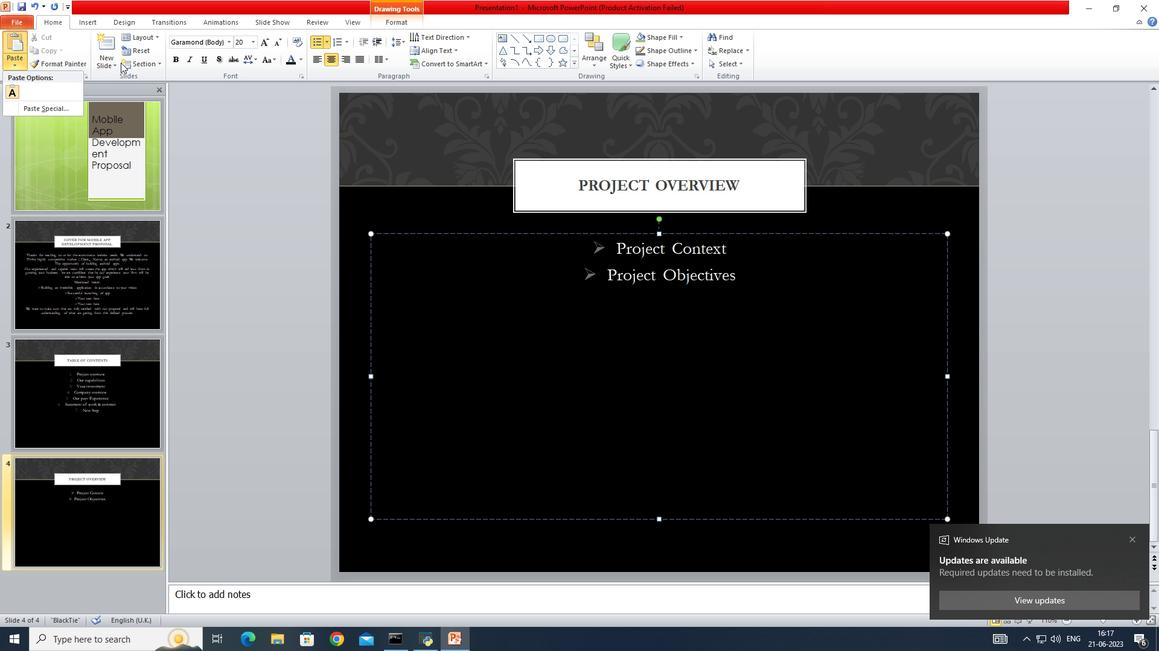
Action: Mouse pressed left at (115, 63)
Screenshot: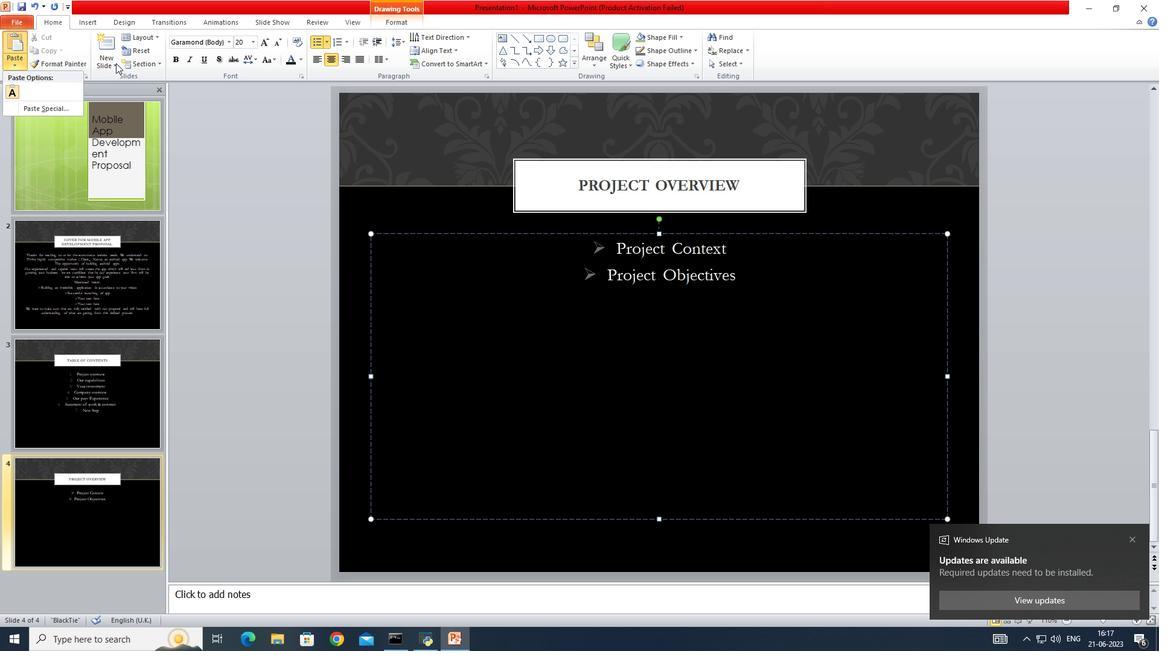 
Action: Mouse moved to (190, 107)
Screenshot: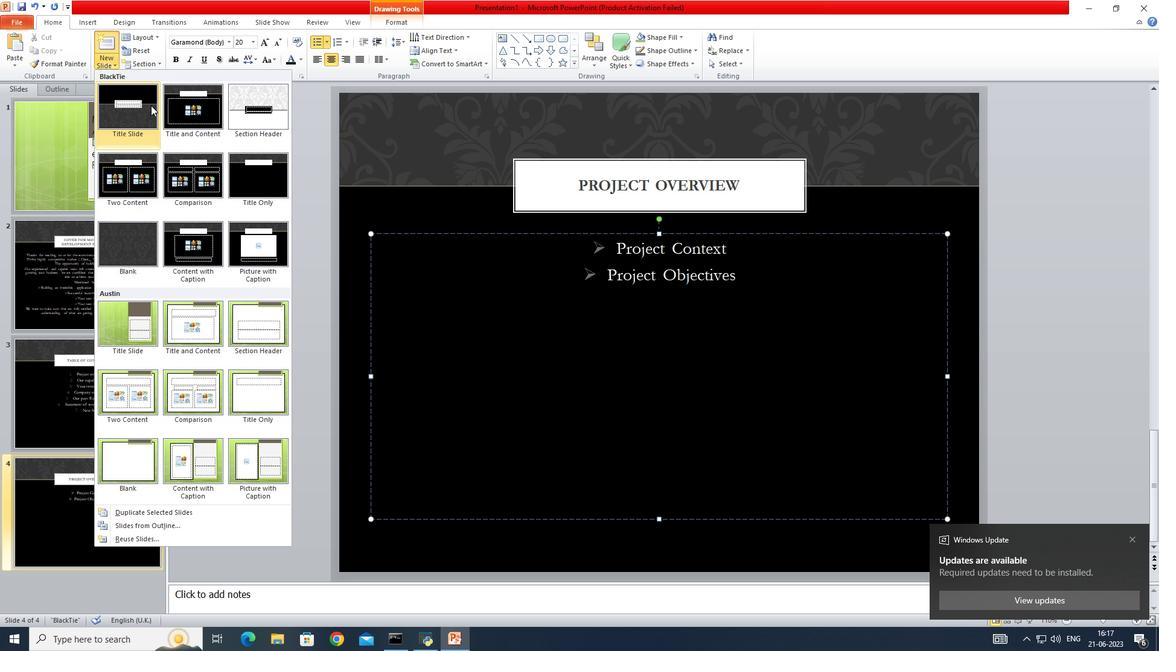 
Action: Mouse pressed left at (190, 107)
Screenshot: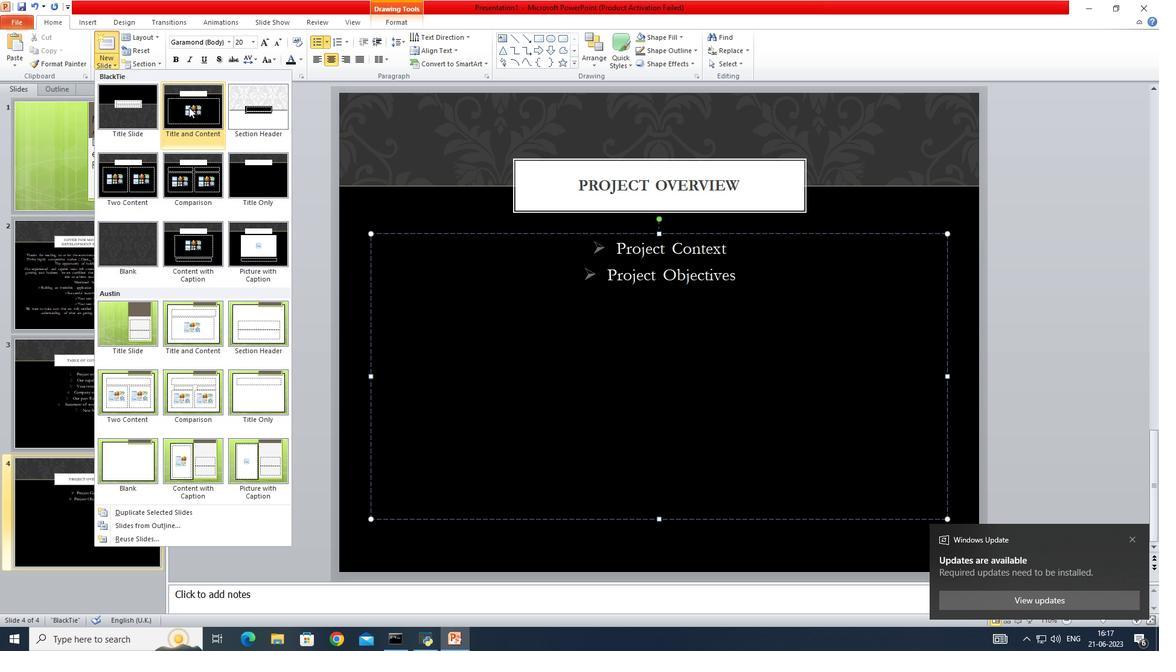 
Action: Mouse moved to (608, 193)
Screenshot: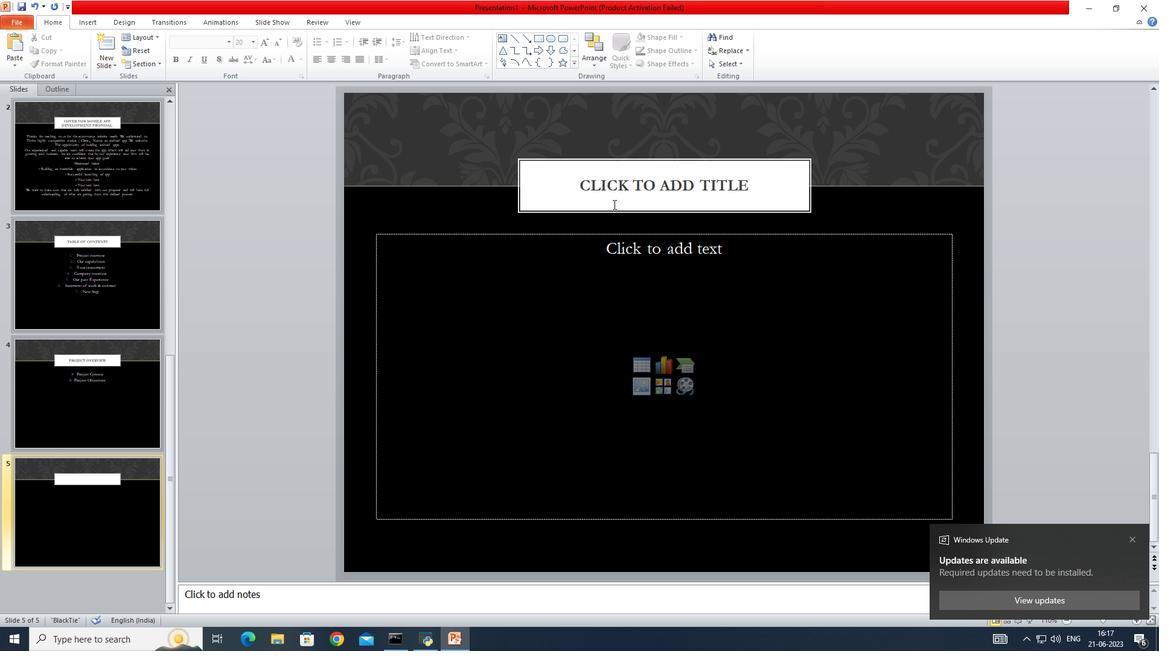 
Action: Mouse pressed left at (608, 193)
Screenshot: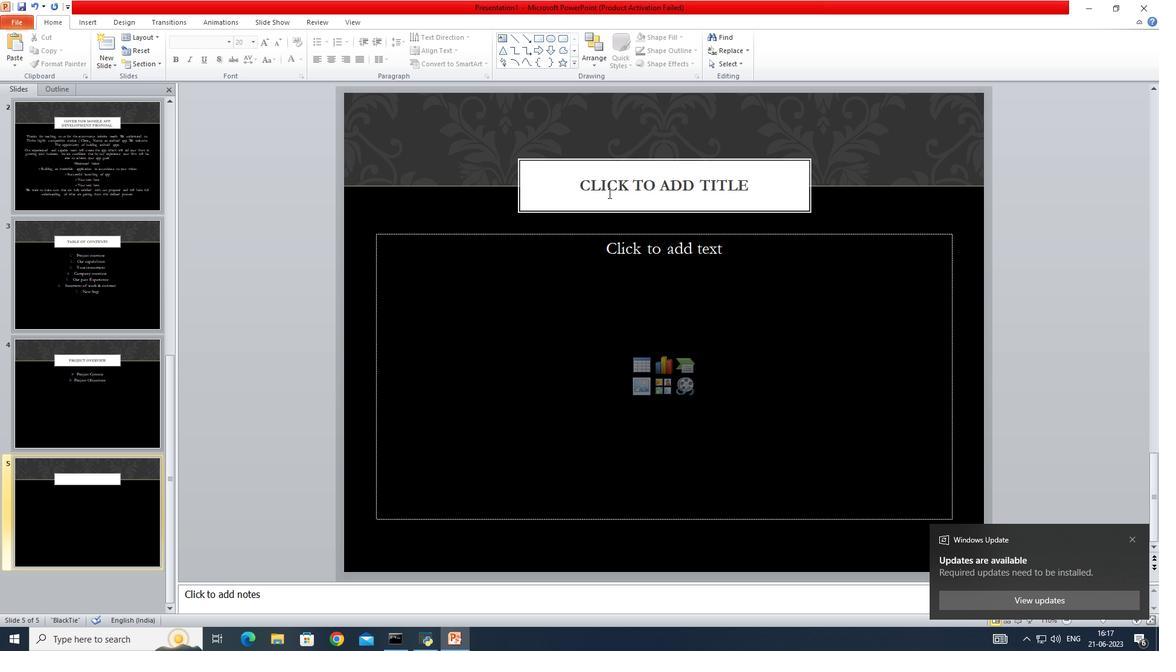 
Action: Key pressed <Key.shift>Project<Key.space><Key.shift>Context<Key.space>for<Key.space><Key.shift>mobile<Key.space><Key.shift>app<Key.space><Key.shift>Dec<Key.backspace><Key.backspace>evelopment
Screenshot: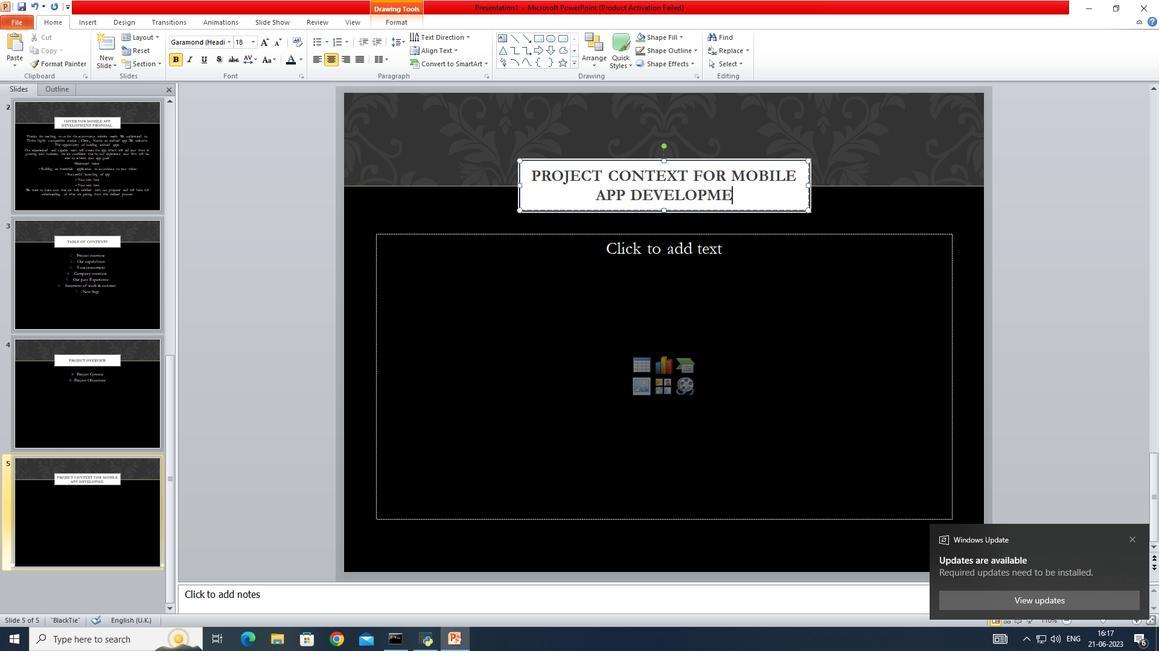 
Action: Mouse moved to (656, 263)
Screenshot: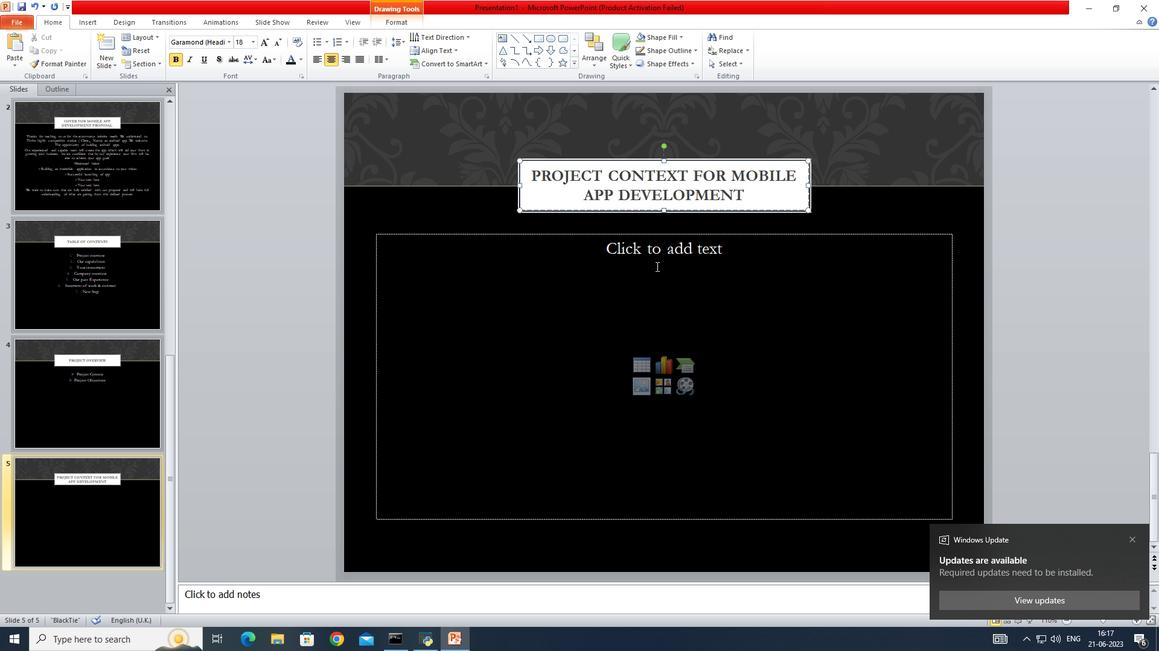 
Action: Mouse pressed left at (656, 263)
Screenshot: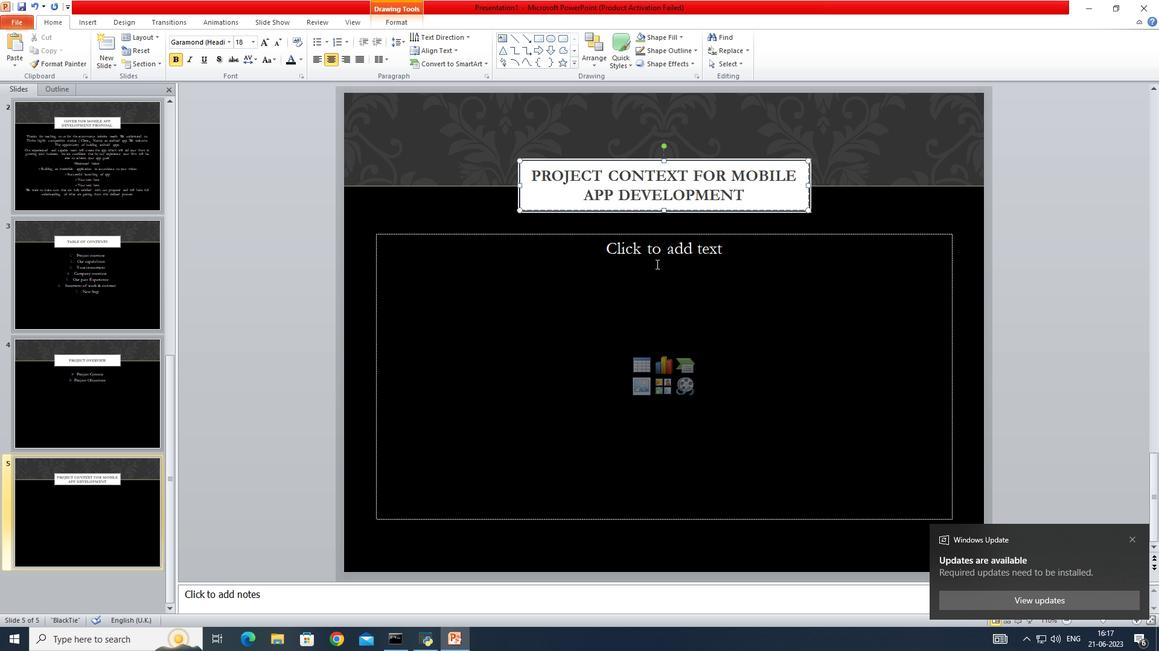 
Action: Mouse moved to (650, 252)
Screenshot: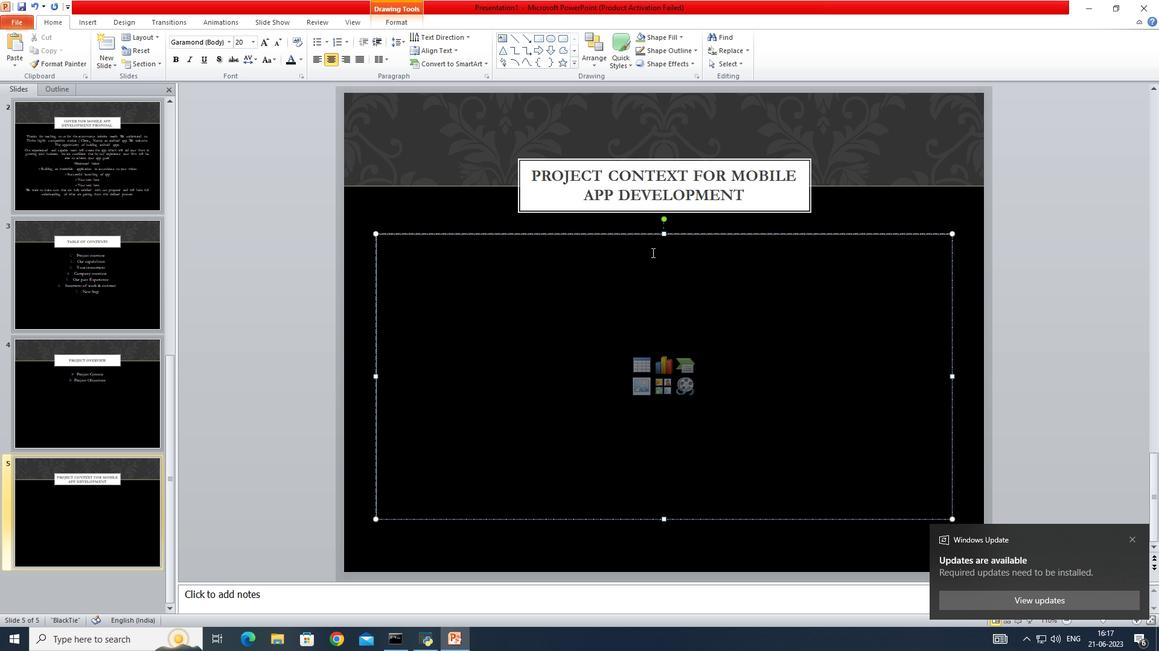 
Action: Key pressed <Key.shift>We<Key.space>have<Key.space>identified<Key.space>that<Key.space>your<Key.space>firm<Key.shift>(<Key.space><Key.backspace><Key.shift>Clui<Key.backspace><Key.backspace>ientb<Key.space><Key.backspace><Key.backspace><Key.space><Key.shift>_<Key.space><Key.shift><Key.shift><Key.shift>Name<Key.shift>)<Key.space>facinf<Key.backspace>g<Key.space><Key.shift>Challenges<Key.space>in<Key.space>contrxt<Key.space><Key.backspace><Key.backspace><Key.backspace><Key.backspace>ext<Key.space>to<Key.space>app<Key.space>dec<Key.backspace>velopment<Key.space>which<Key.space>includes<Key.space>issues<Key.space>like<Key.space>-<Key.enter>
Screenshot: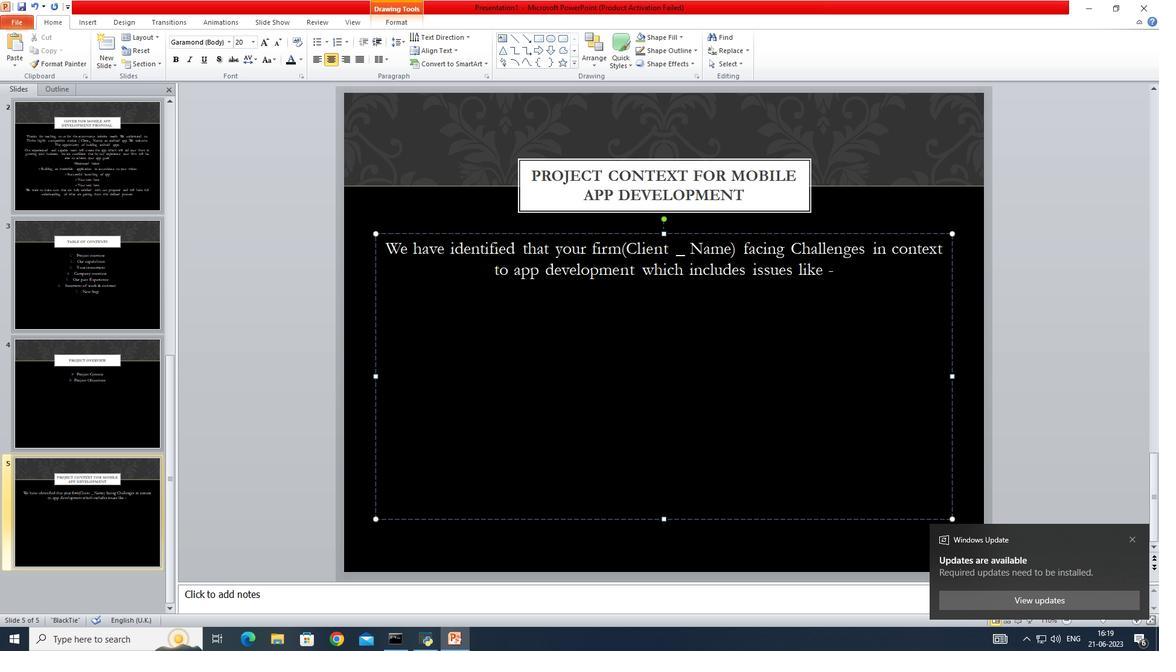 
Action: Mouse moved to (344, 41)
Screenshot: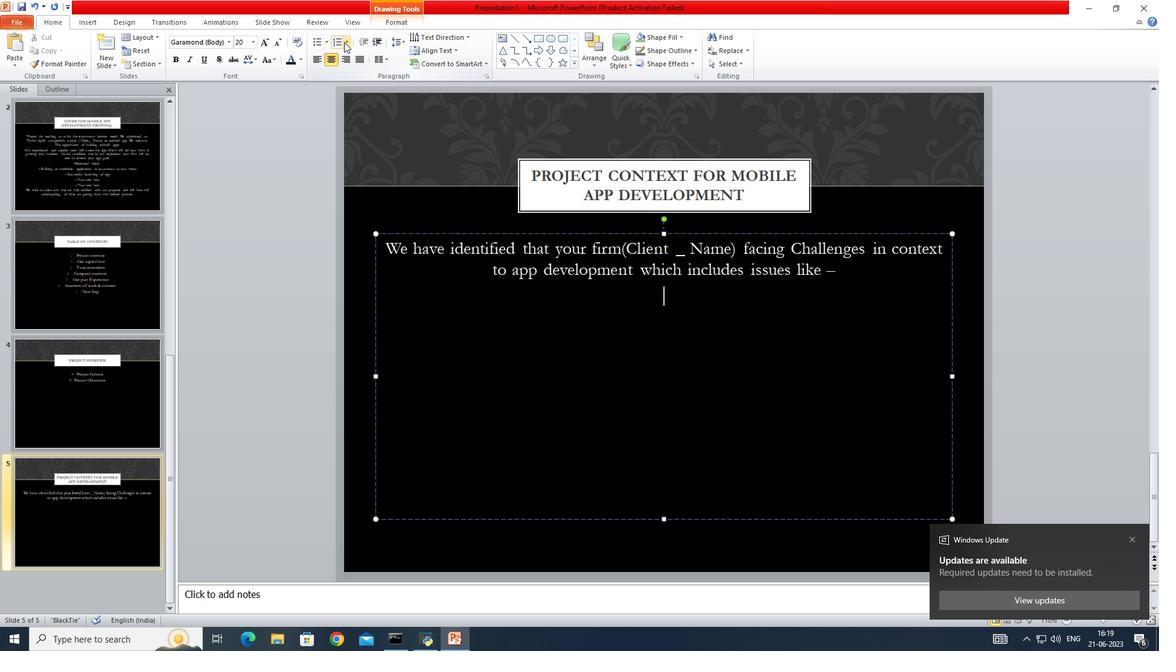 
Action: Mouse pressed left at (344, 41)
Screenshot: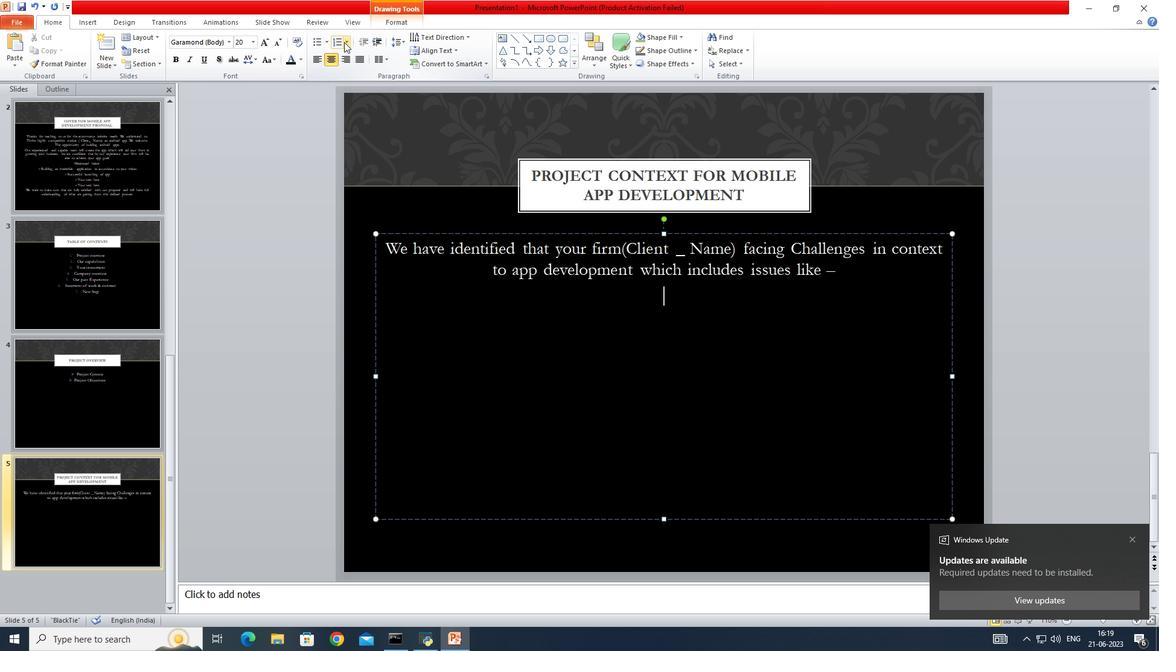 
Action: Mouse moved to (325, 41)
Screenshot: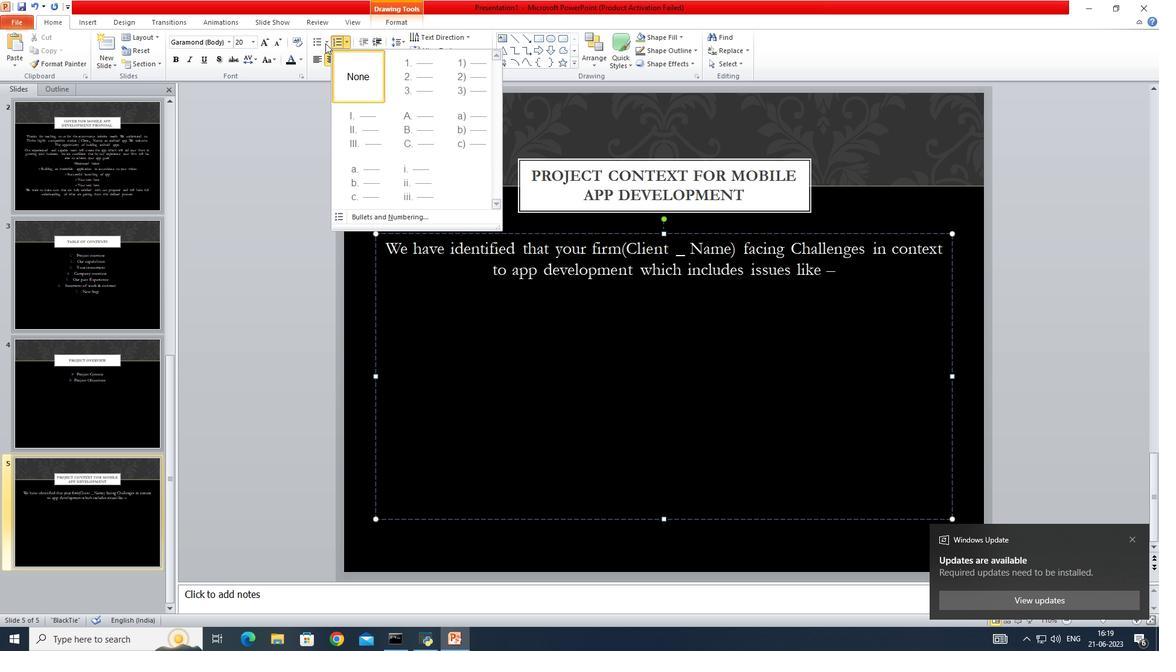 
Action: Mouse pressed left at (325, 41)
Screenshot: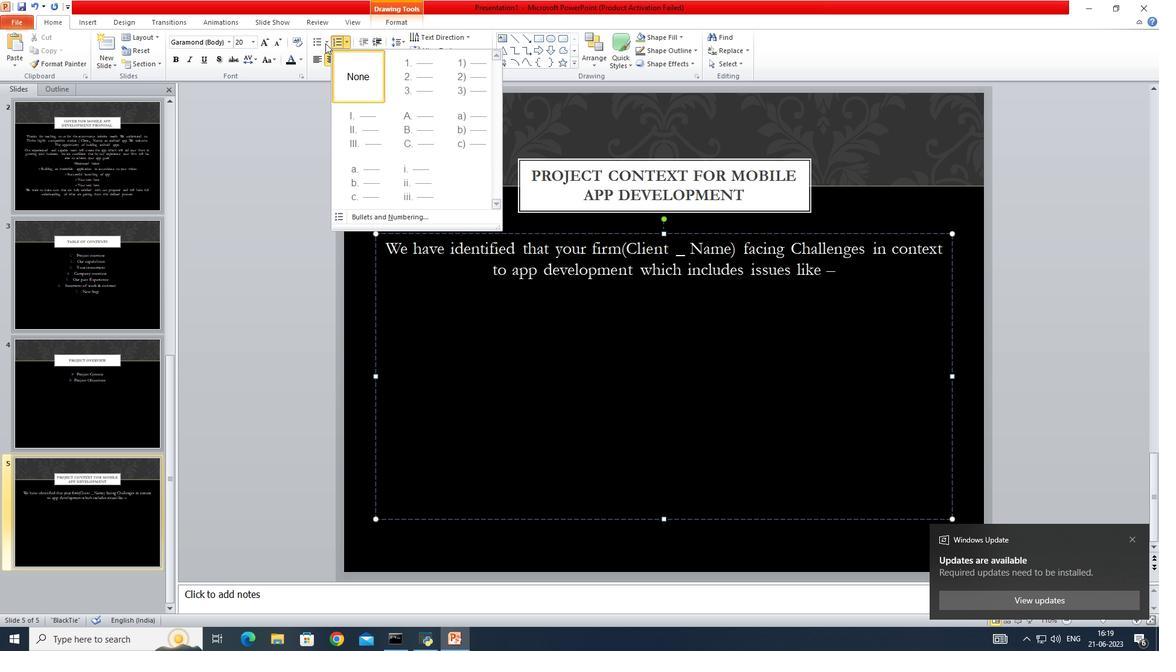 
Action: Mouse moved to (350, 134)
Screenshot: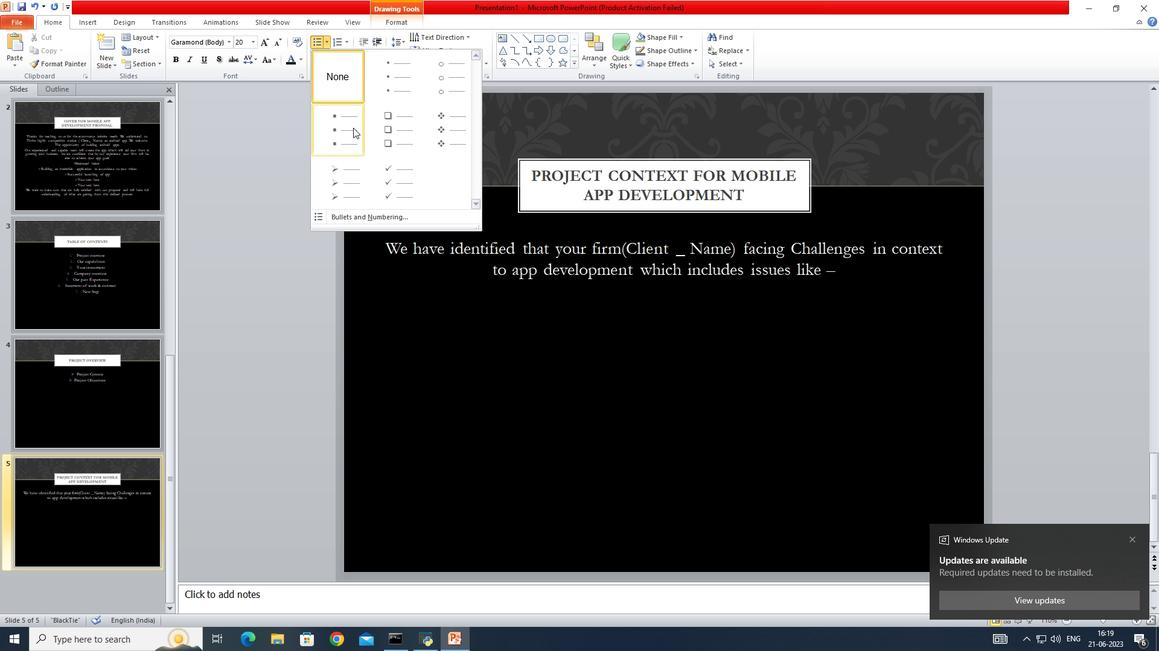 
Action: Mouse pressed left at (350, 134)
Screenshot: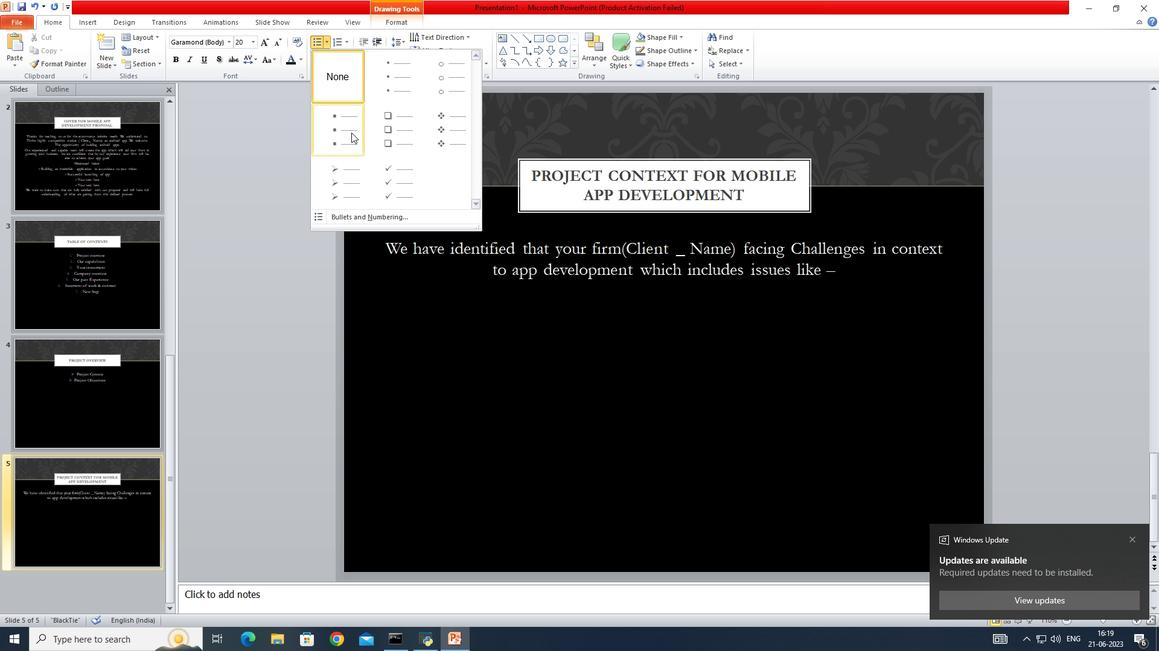 
Action: Mouse moved to (389, 141)
Screenshot: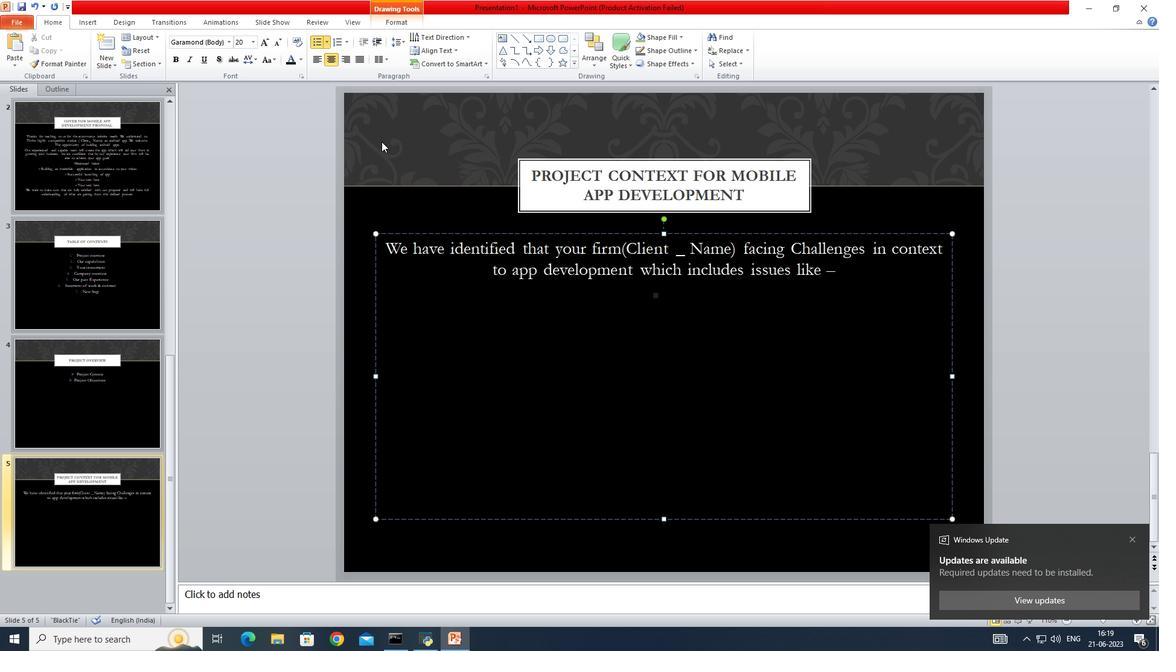 
Action: Key pressed <Key.shift>App<Key.space>development<Key.space>that<Key.space>suites<Key.space>the<Key.space>firm<Key.space>vision<Key.space><Key.enter><Key.shift>Effective<Key.space>usre<Key.space><Key.backspace><Key.backspace><Key.backspace>er<Key.space>
Screenshot: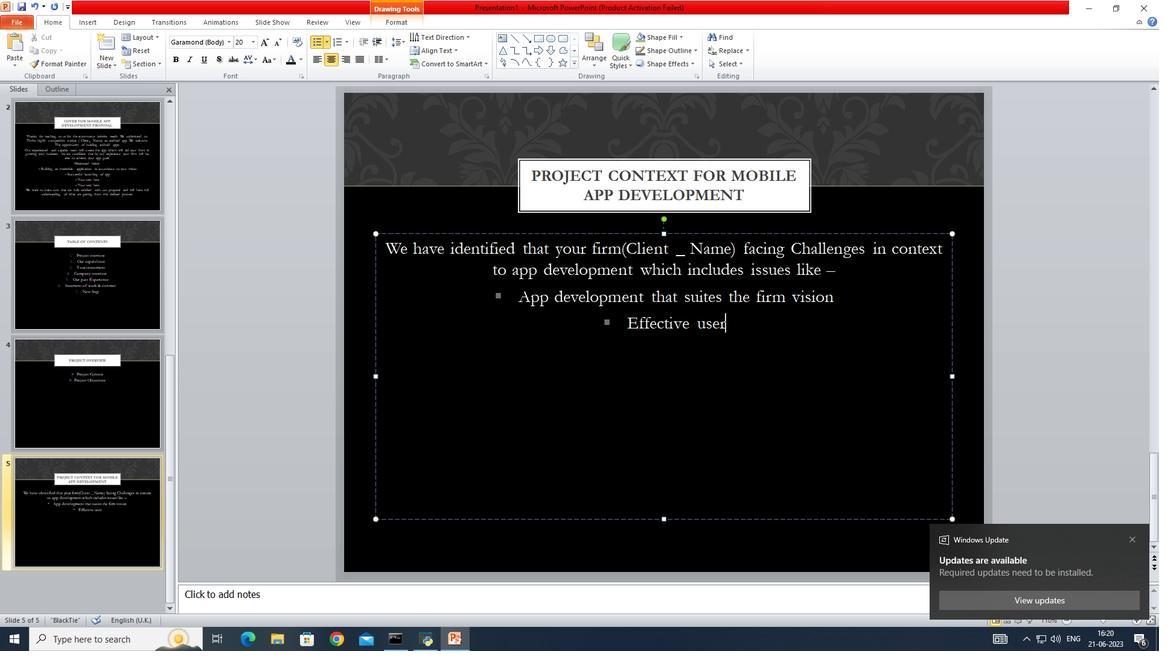 
Action: Mouse moved to (1158, 604)
Screenshot: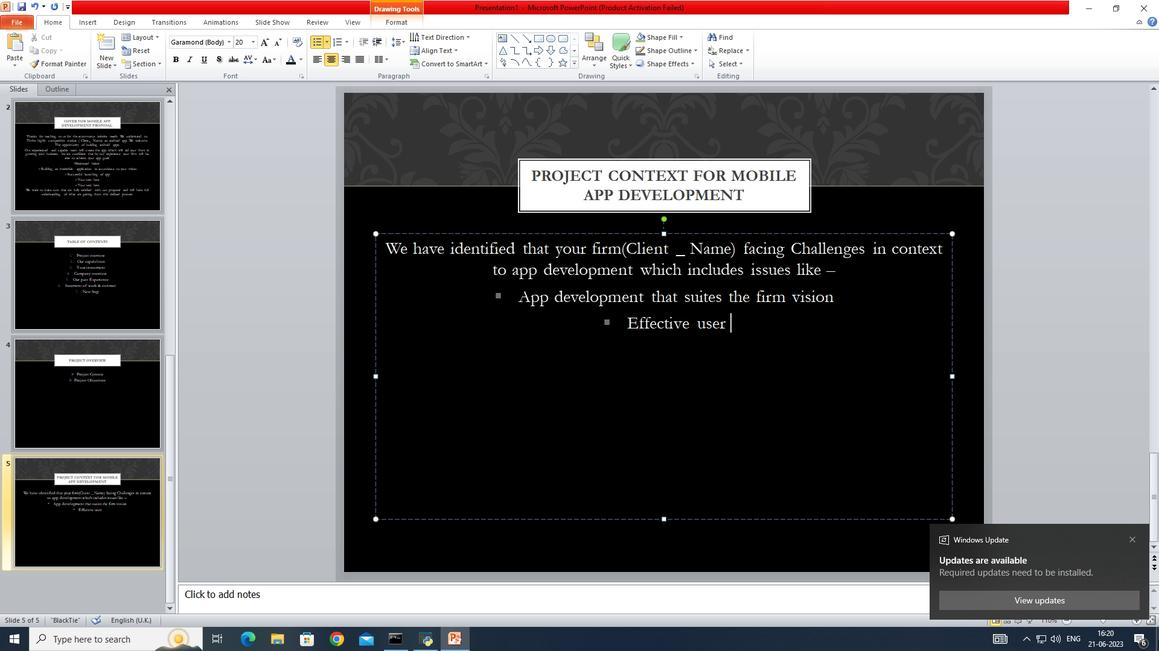 
Action: Key pressed <Key.shift>In<Key.backspace><Key.backspace>interface<Key.space>and<Key.space>attractive<Key.space>des<Key.backspace><Key.backspace>s<Key.backspace>esign<Key.space>that<Key.space>align<Key.space>with<Key.space><Key.shift>(<Key.space><Key.shift>Clint<Key.space>-<Key.space><Key.backspace><Key.backspace><Key.backspace><Key.shift>_<Key.space><Key.shift>Name<Key.shift>)<Key.space>brand<Key.space>image<Key.enter><Key.shift>Real<Key.space>world<Key.space>testing<Key.space>of<Key.space>application<Key.space>to<Key.space>ensuring<Key.space>to<Key.space>ensuring<Key.space>the<Key.space>successfulk<Key.space><Key.backspace><Key.backspace>l<Key.space>worl<Key.backspace>king<Key.space>of<Key.space>app<Key.space>an<Key.space><Key.backspace><Key.backspace><Key.backspace>on<Key.space>various<Key.space>dec<Key.backspace>viices<Key.enter><Key.shift>En<Key.backspace><Key.backspace><Key.backspace><Key.backspace><Key.backspace><Key.backspace><Key.backspace><Key.backspace>ces<Key.enter><Key.shift>Enchancing<Key.space><Key.backspace><Key.backspace><Key.backspace><Key.backspace><Key.backspace><Key.backspace><Key.backspace><Key.backspace><Key.backspace>hancing<Key.space>app<Key.space>visibility<Key.space>among<Key.space>audience
Screenshot: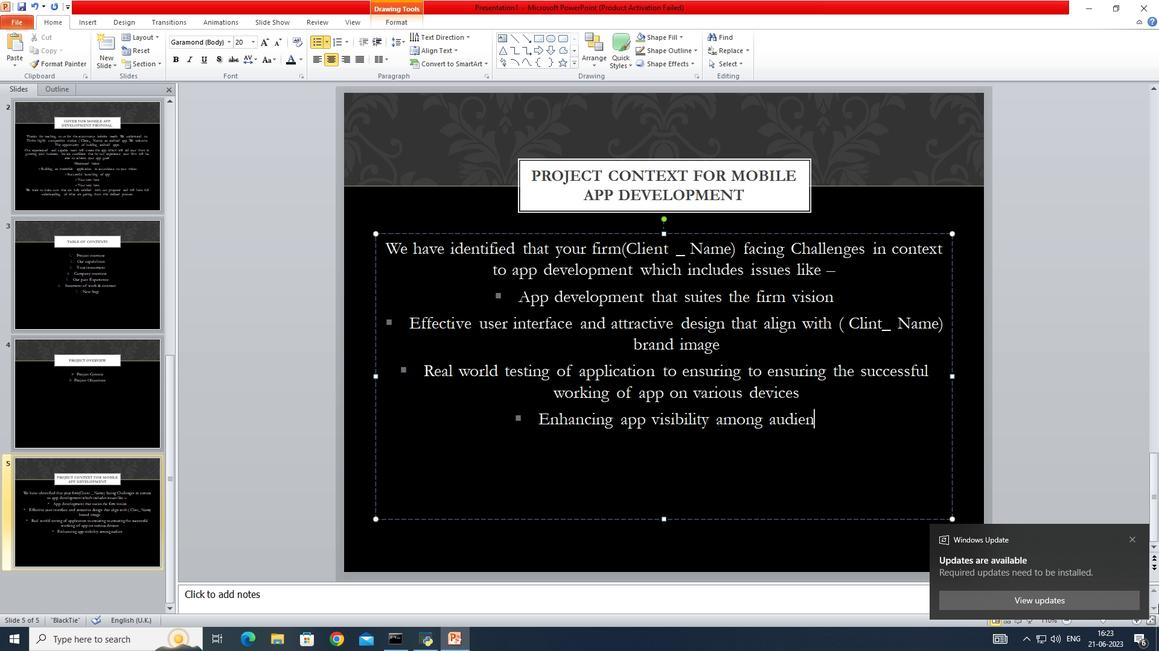 
Action: Mouse moved to (1131, 540)
Screenshot: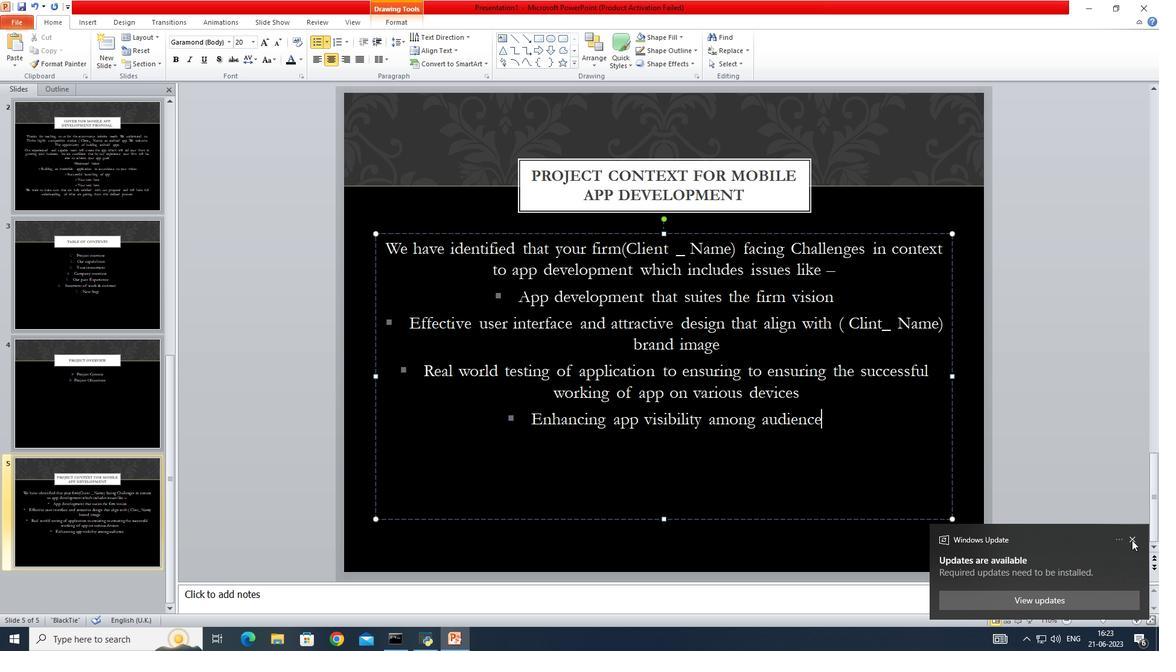 
Action: Mouse pressed left at (1131, 540)
Screenshot: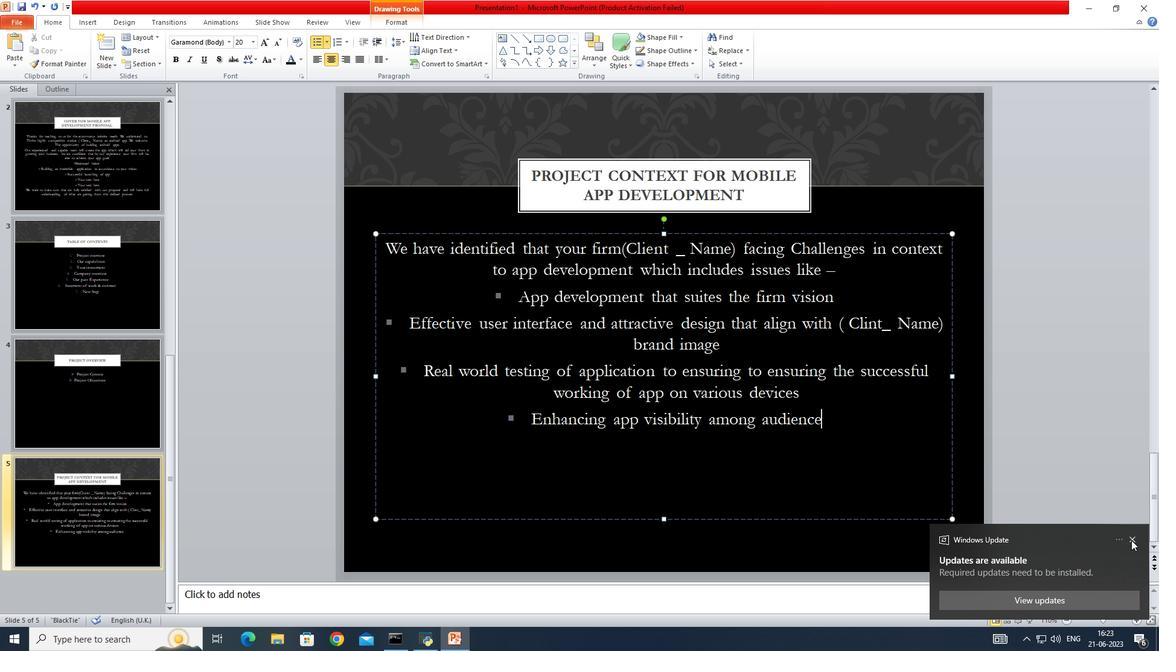 
Action: Mouse moved to (109, 61)
Screenshot: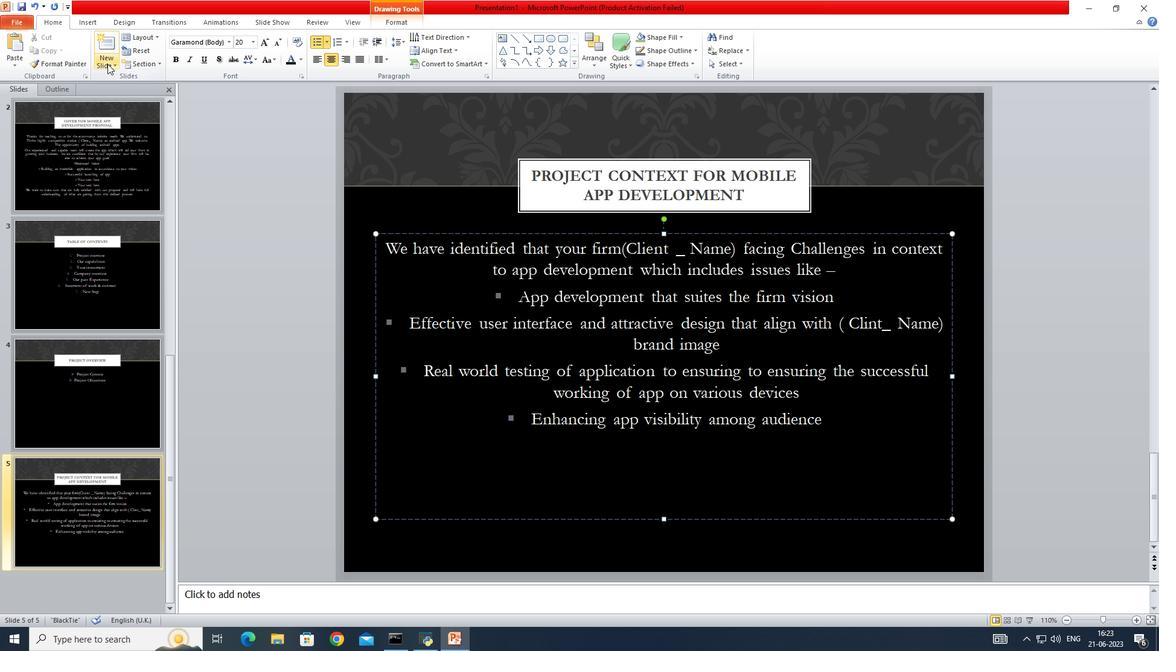 
Action: Mouse pressed left at (109, 61)
Screenshot: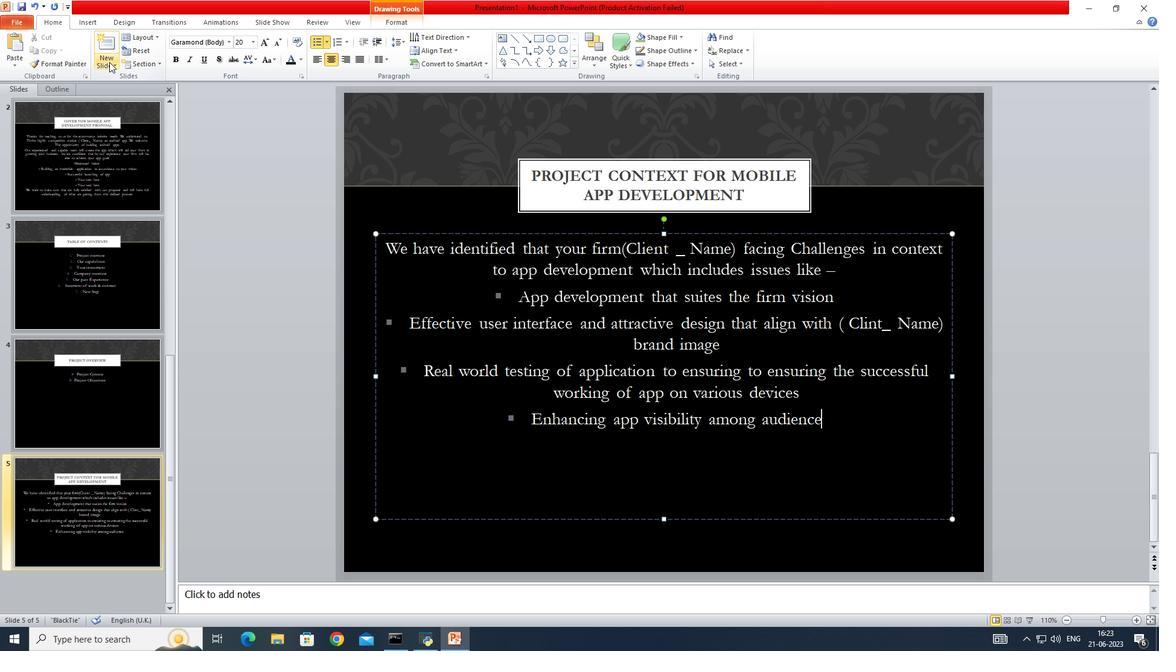 
Action: Mouse moved to (196, 108)
Screenshot: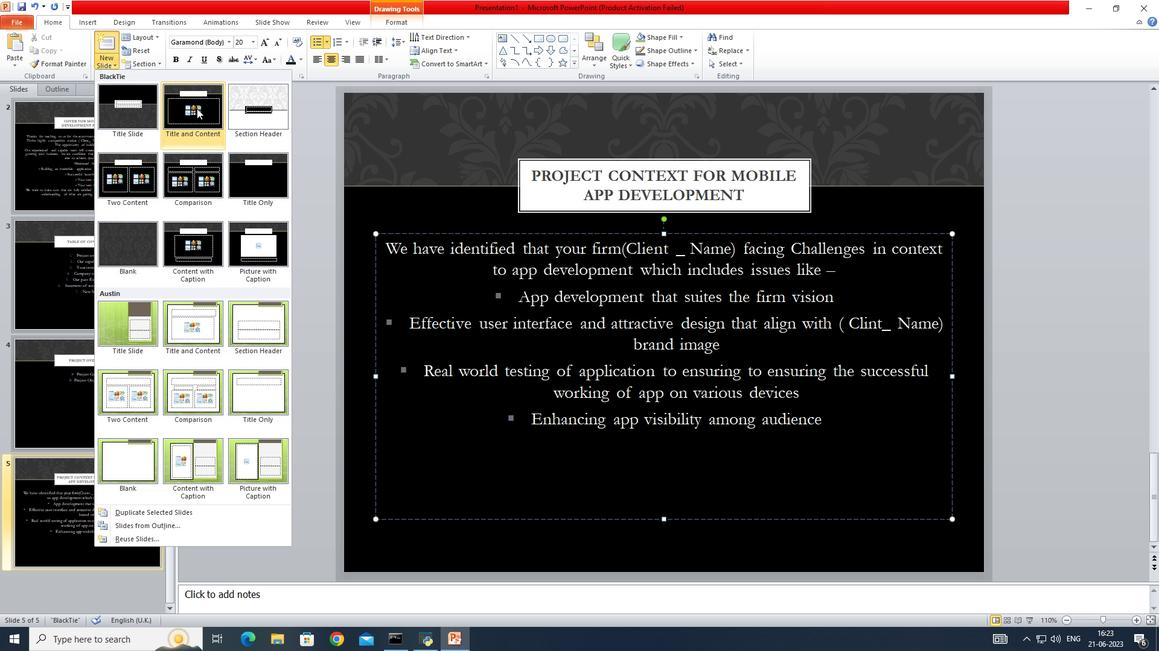 
Action: Mouse pressed left at (196, 108)
Screenshot: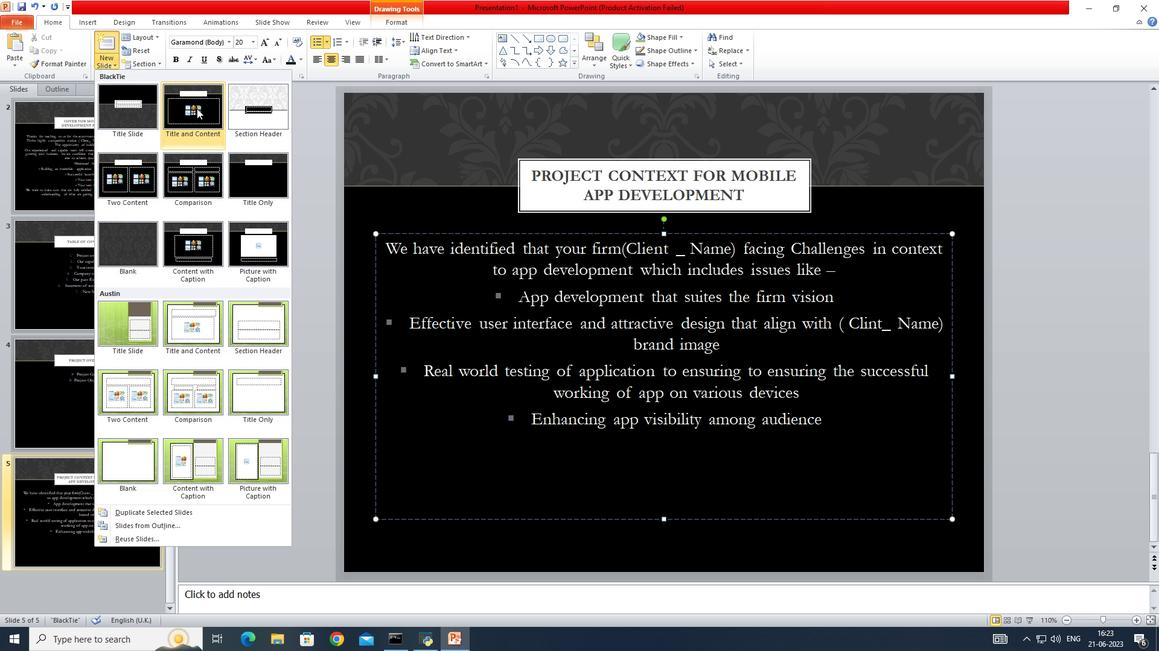 
Action: Mouse moved to (650, 180)
Screenshot: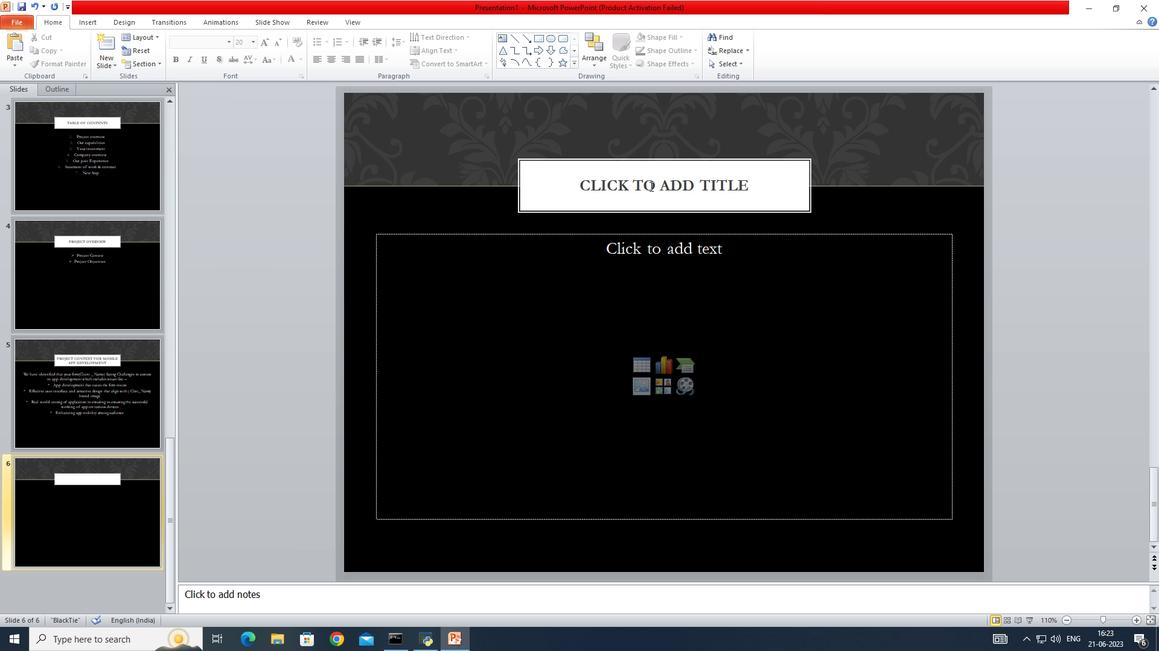
Action: Mouse pressed left at (650, 180)
Screenshot: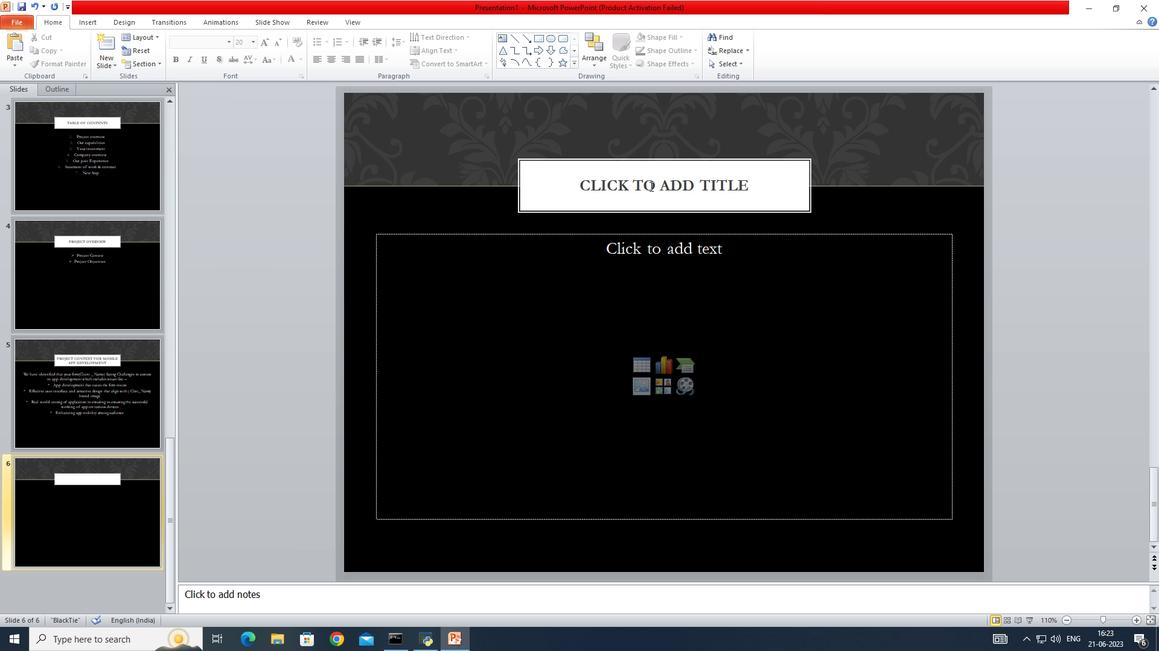
Action: Mouse moved to (650, 181)
Screenshot: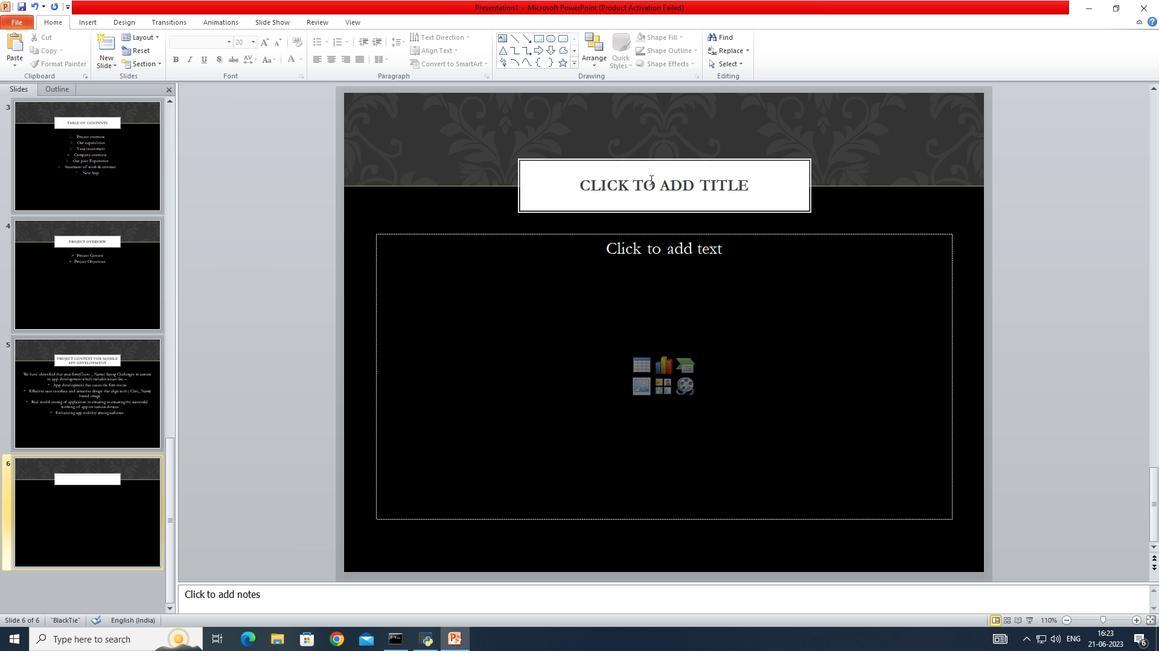 
Action: Key pressed <Key.shift>Project<Key.space><Key.shift>Objectives<Key.space>for<Key.space>mobile<Key.space>app<Key.space>dec<Key.backspace>velopment
Screenshot: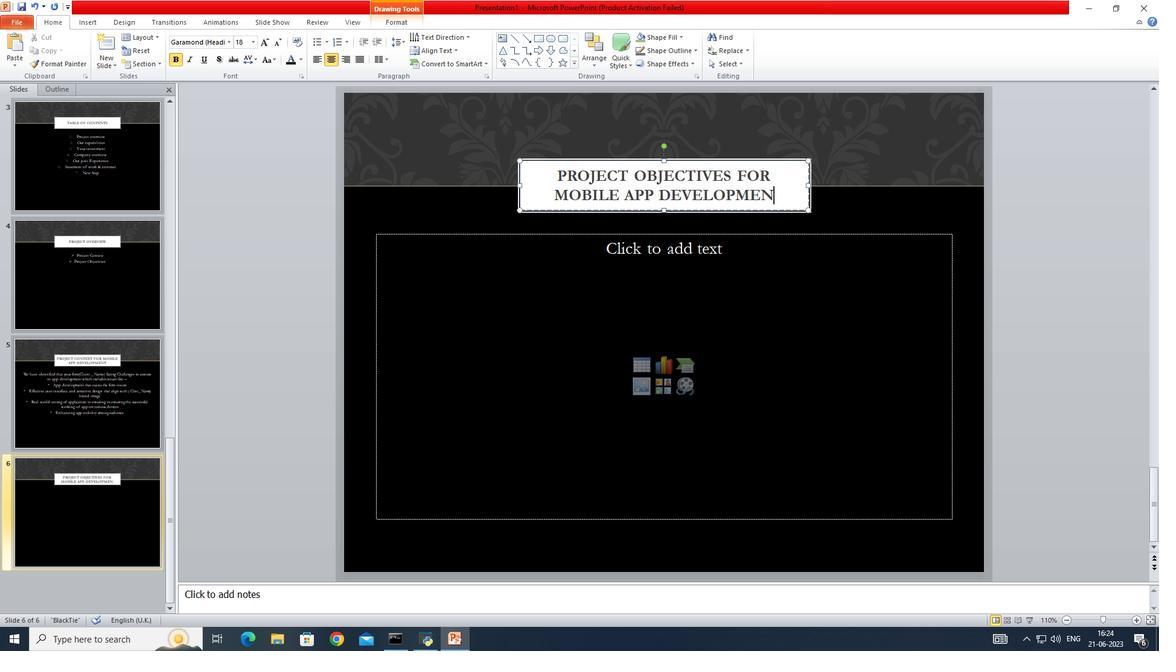 
Action: Mouse moved to (129, 184)
Screenshot: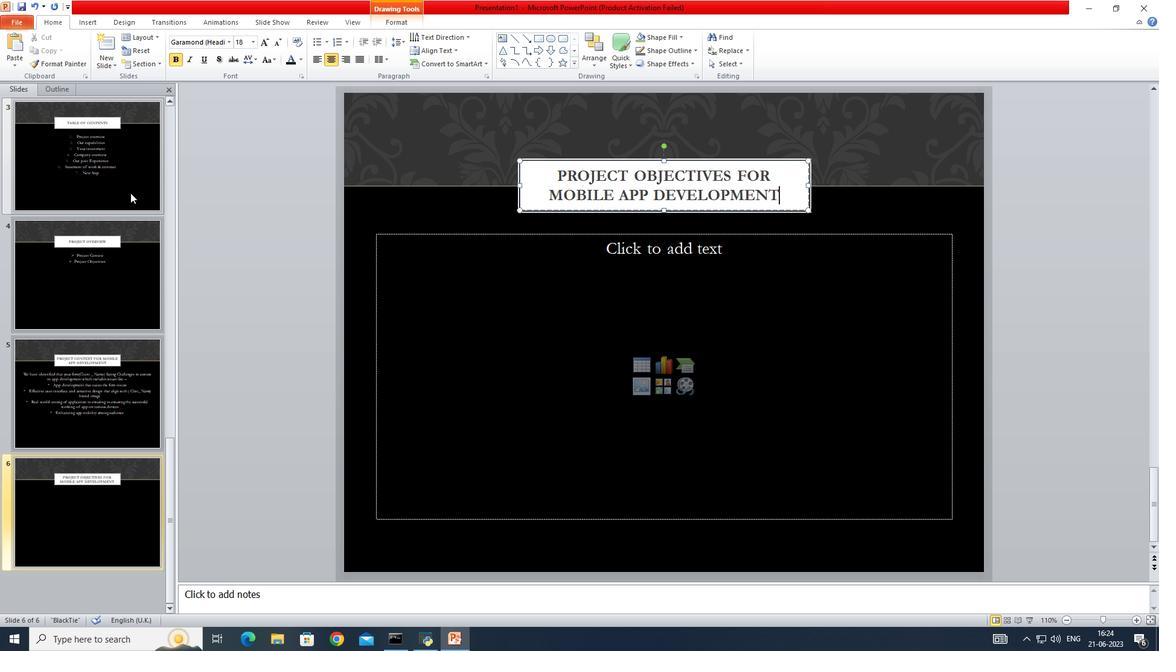 
Action: Mouse pressed left at (129, 184)
Screenshot: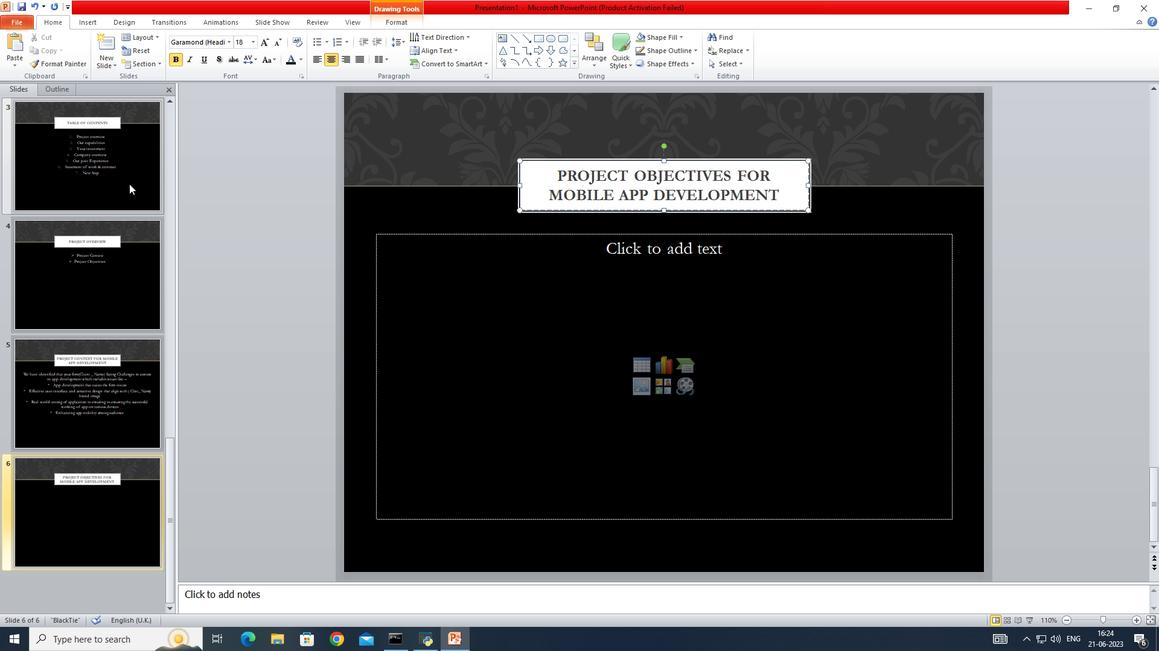 
Action: Mouse moved to (112, 237)
Screenshot: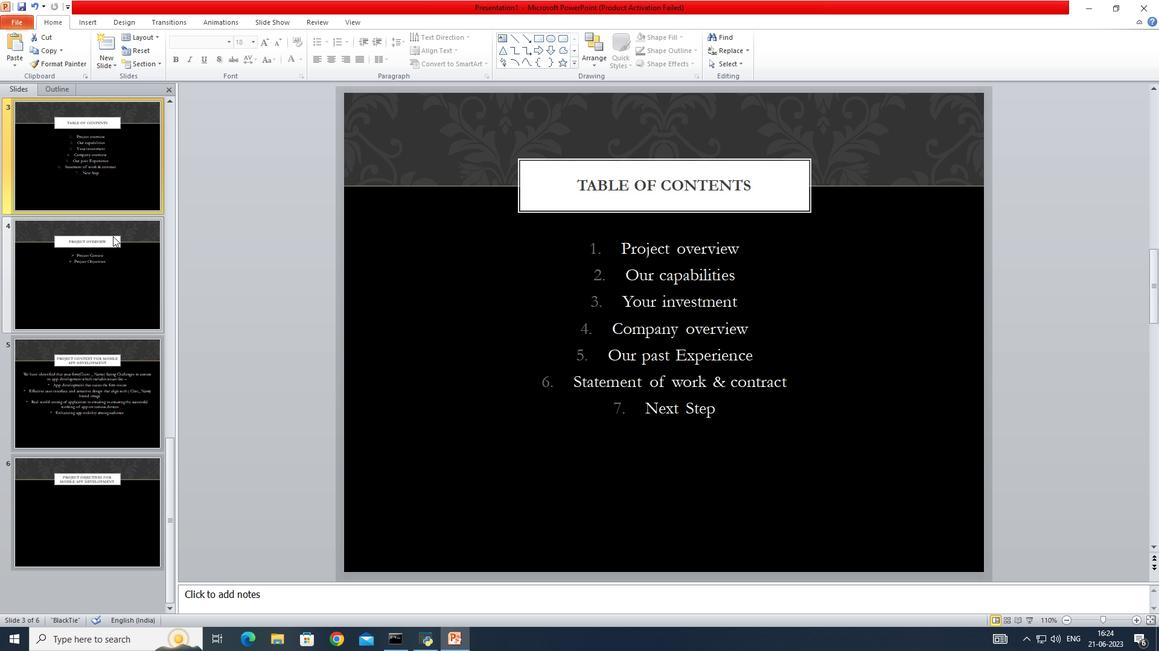 
Action: Mouse pressed left at (112, 237)
